 Task: Identify and document issues related to course functionalities in the repository.
Action: Mouse moved to (166, 146)
Screenshot: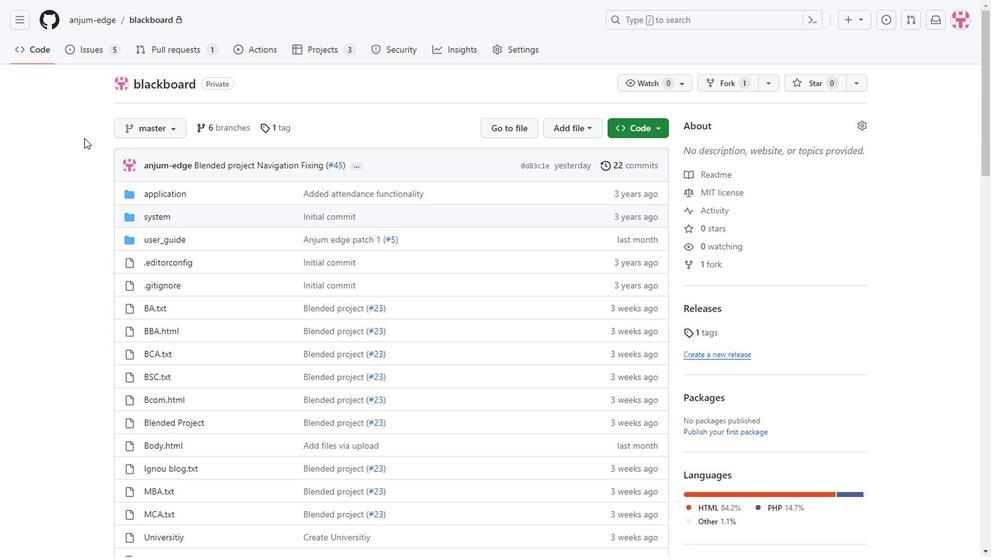 
Action: Mouse scrolled (166, 145) with delta (0, -1)
Screenshot: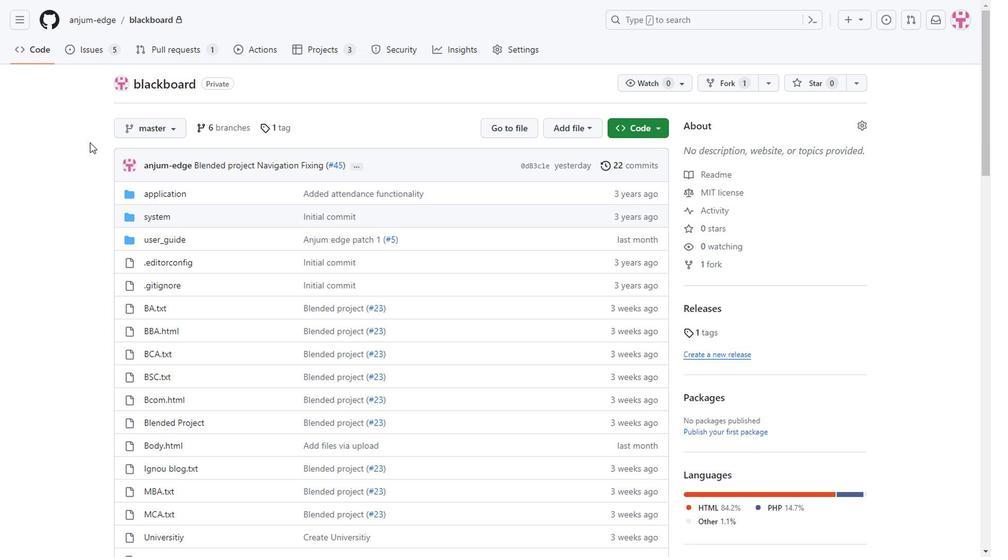 
Action: Mouse moved to (165, 152)
Screenshot: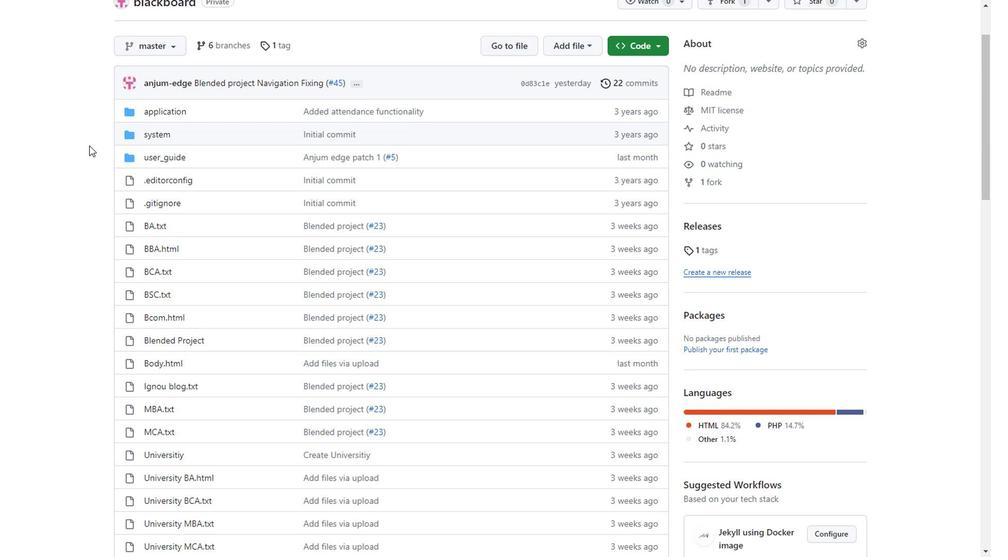 
Action: Mouse scrolled (165, 151) with delta (0, 0)
Screenshot: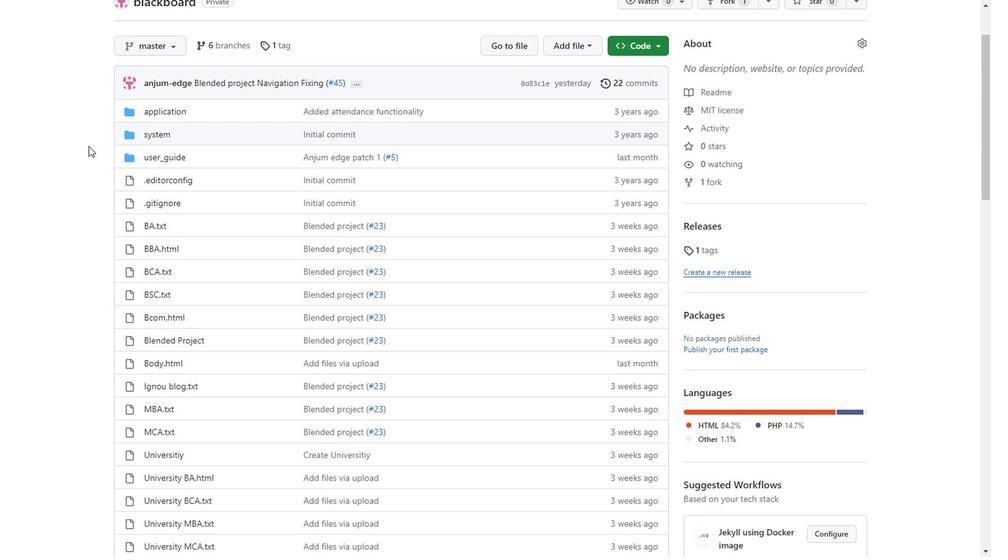 
Action: Mouse moved to (222, 190)
Screenshot: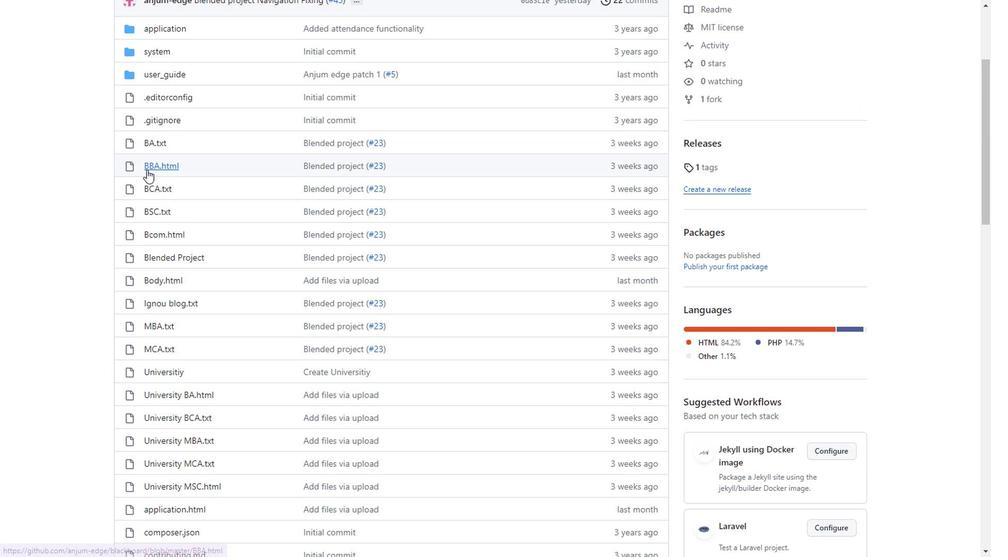 
Action: Mouse pressed left at (222, 190)
Screenshot: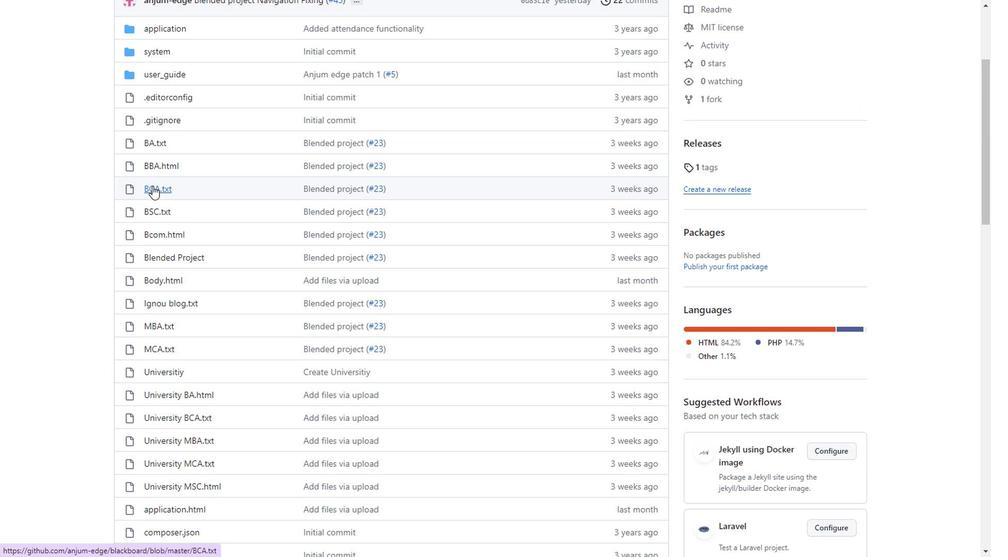 
Action: Mouse moved to (222, 190)
Screenshot: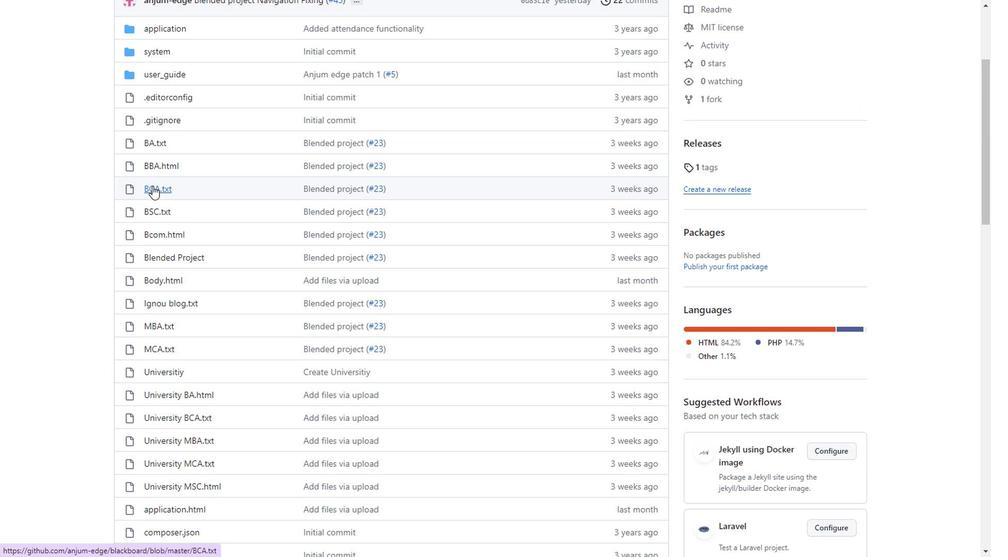 
Action: Mouse scrolled (222, 190) with delta (0, 0)
Screenshot: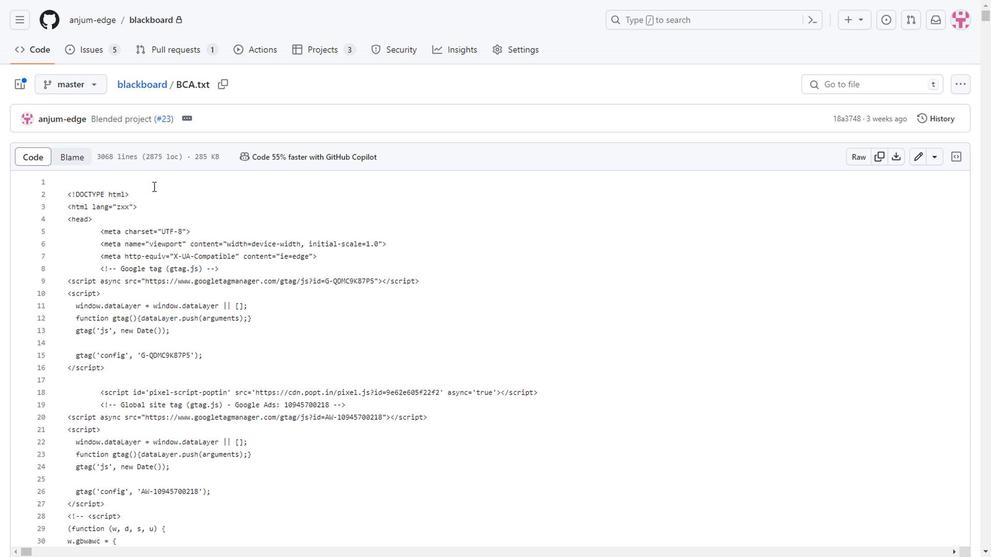 
Action: Mouse scrolled (222, 190) with delta (0, 0)
Screenshot: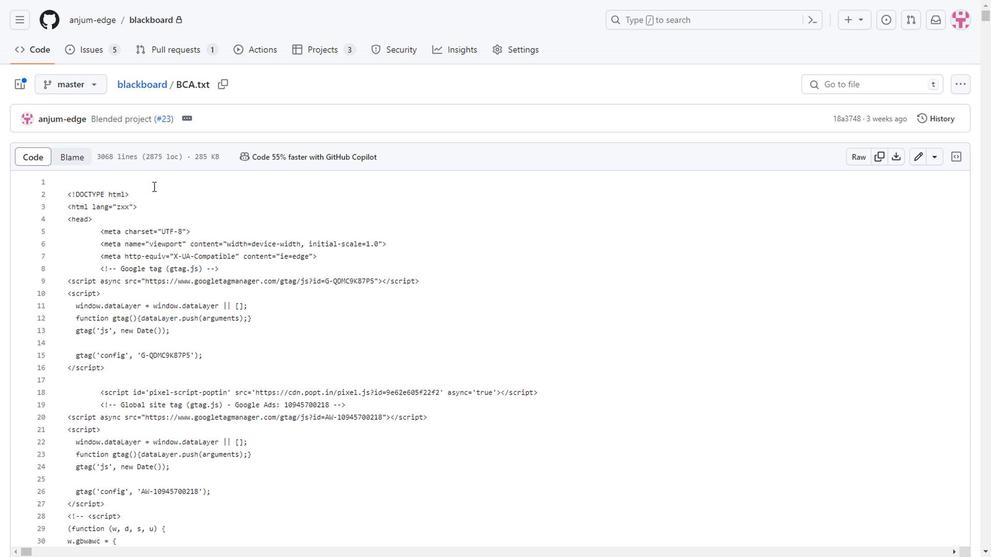 
Action: Mouse moved to (367, 387)
Screenshot: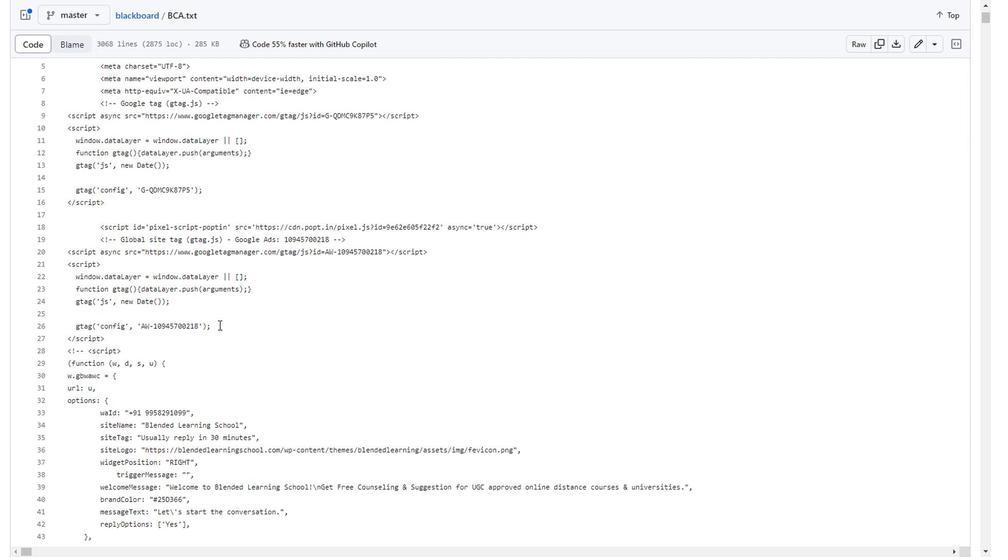 
Action: Mouse scrolled (367, 387) with delta (0, 0)
Screenshot: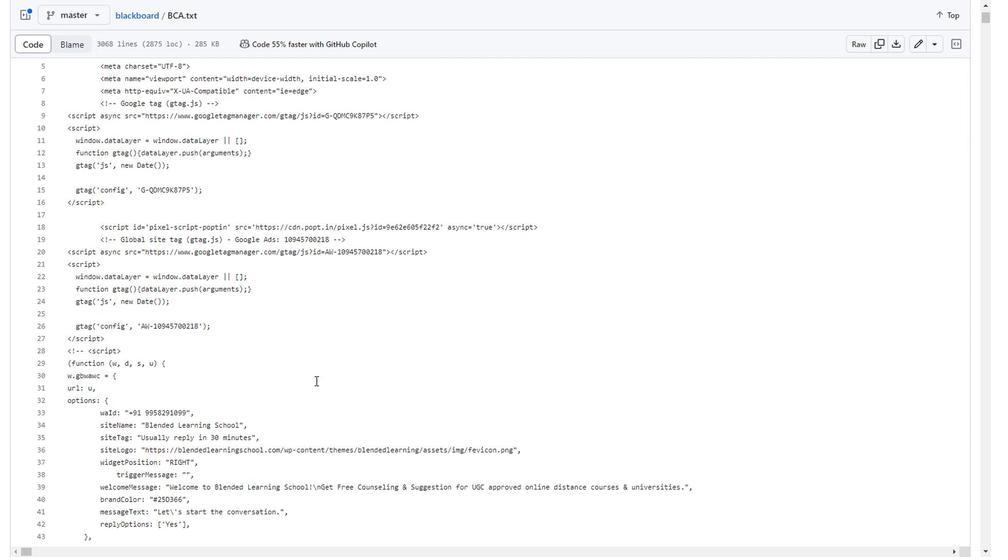 
Action: Mouse scrolled (367, 387) with delta (0, 0)
Screenshot: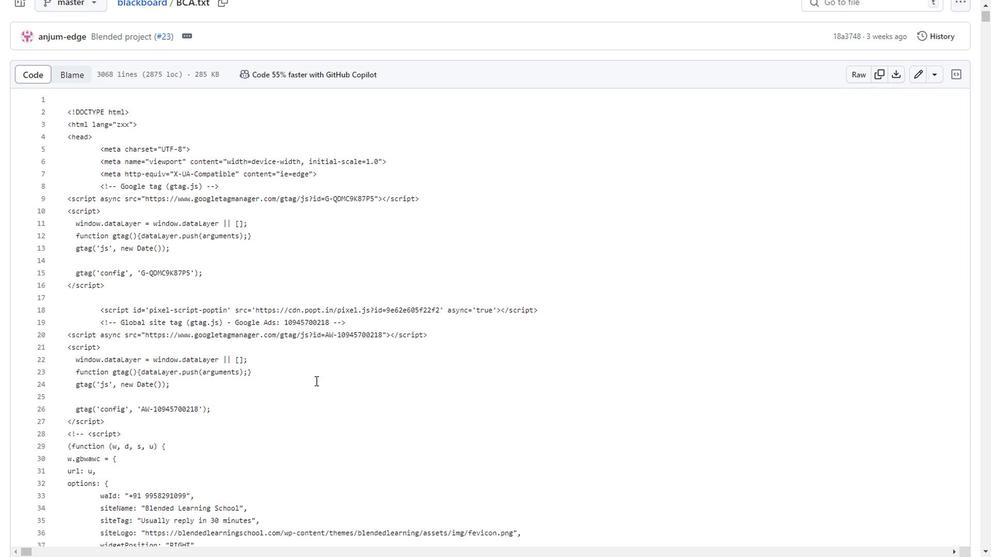 
Action: Mouse scrolled (367, 387) with delta (0, 0)
Screenshot: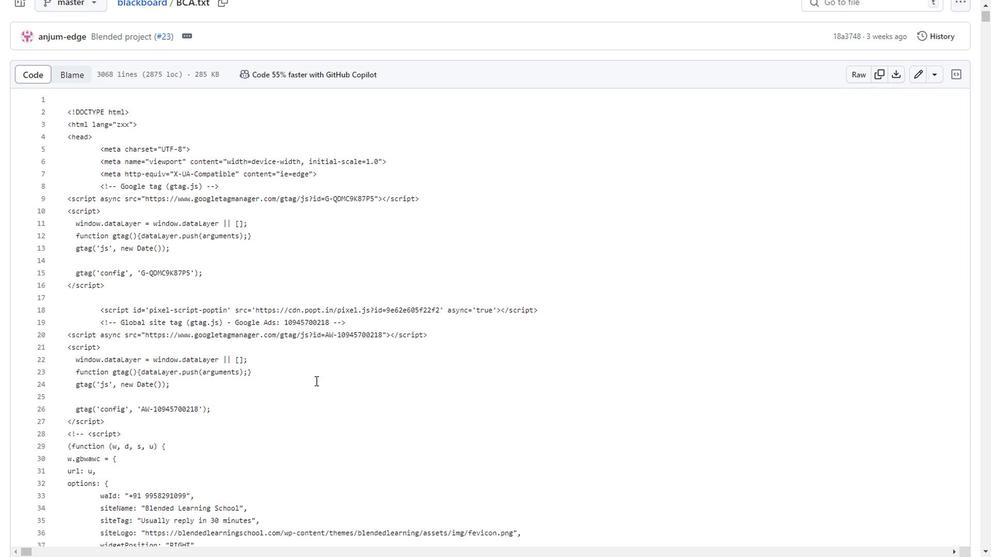 
Action: Mouse moved to (355, 231)
Screenshot: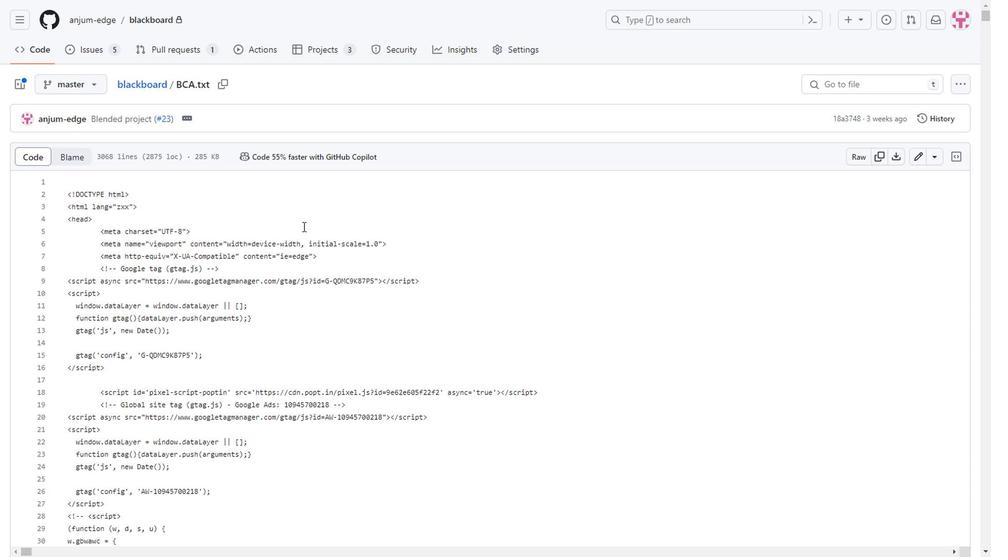 
Action: Mouse scrolled (355, 231) with delta (0, 0)
Screenshot: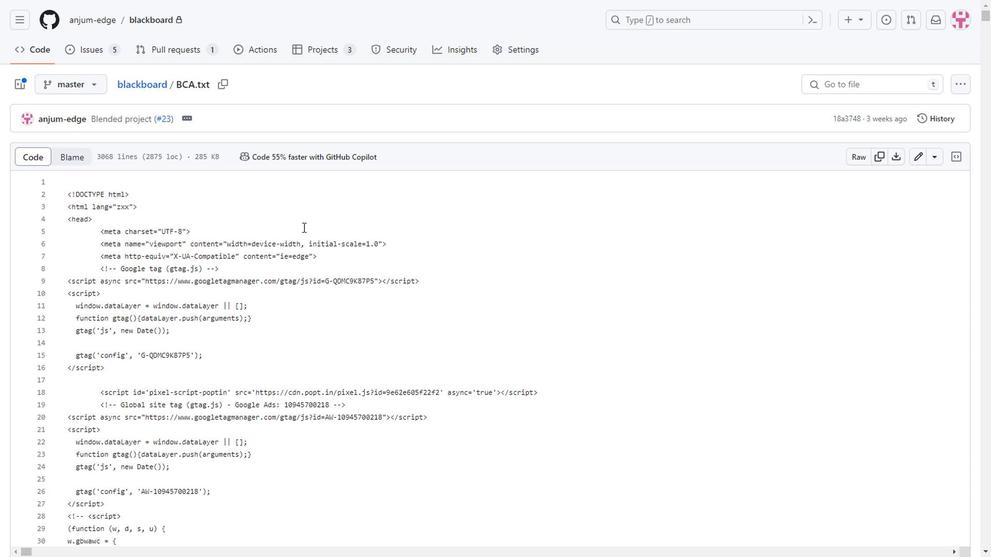 
Action: Mouse scrolled (355, 231) with delta (0, 0)
Screenshot: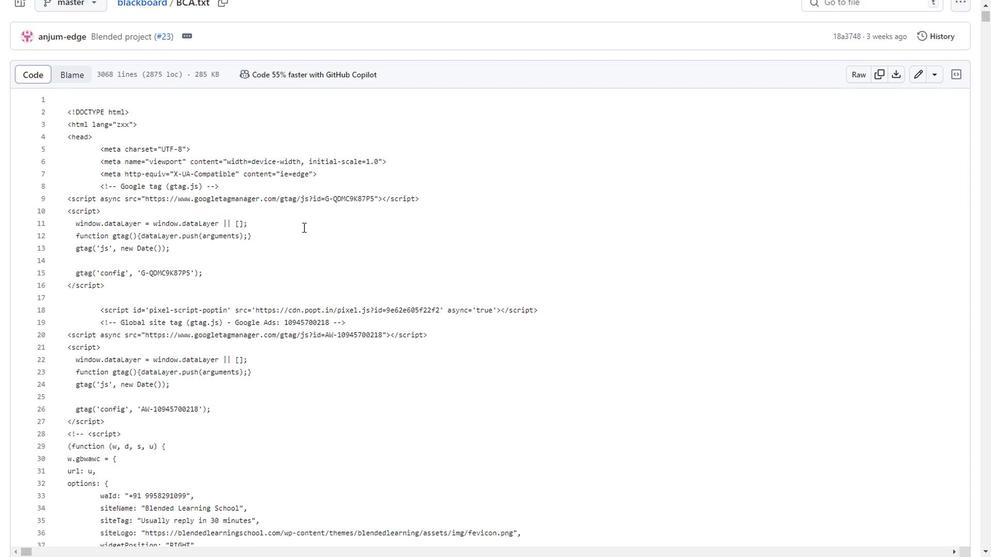 
Action: Mouse scrolled (355, 231) with delta (0, 0)
Screenshot: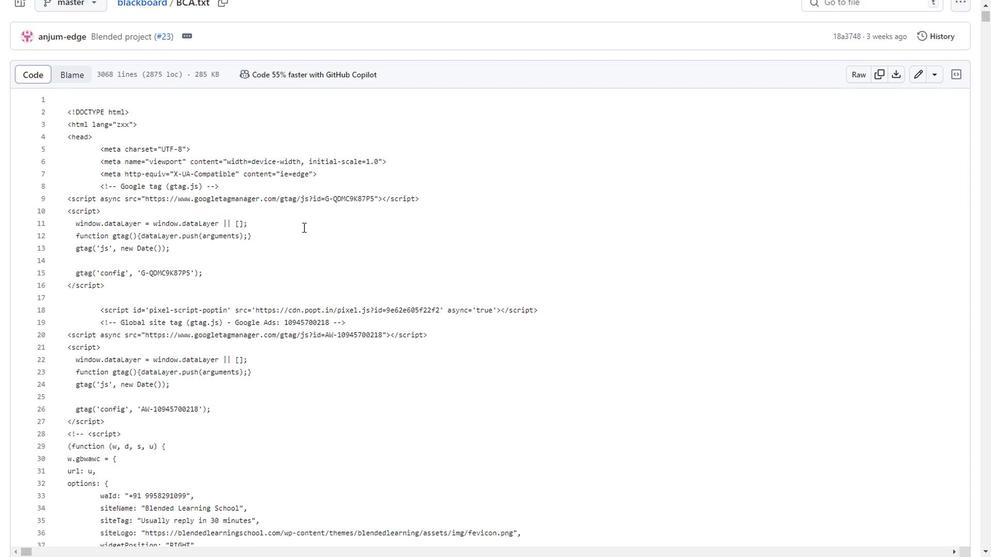 
Action: Mouse scrolled (355, 231) with delta (0, 0)
Screenshot: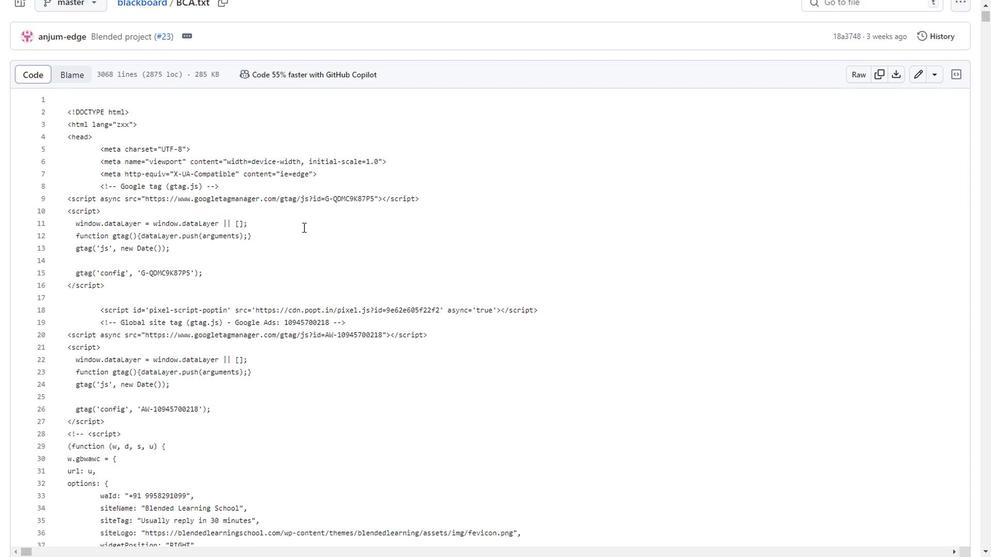 
Action: Mouse moved to (314, 304)
Screenshot: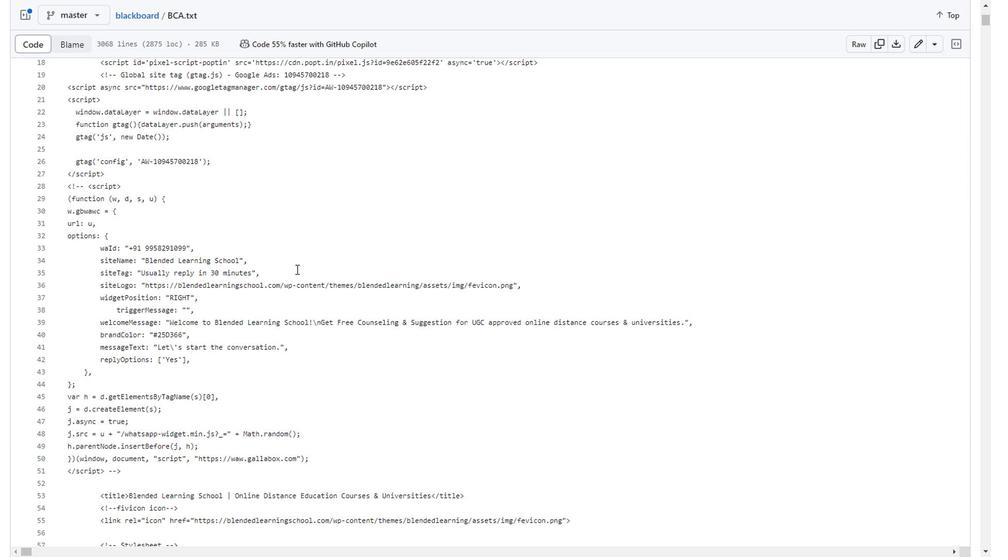 
Action: Mouse scrolled (314, 303) with delta (0, -1)
Screenshot: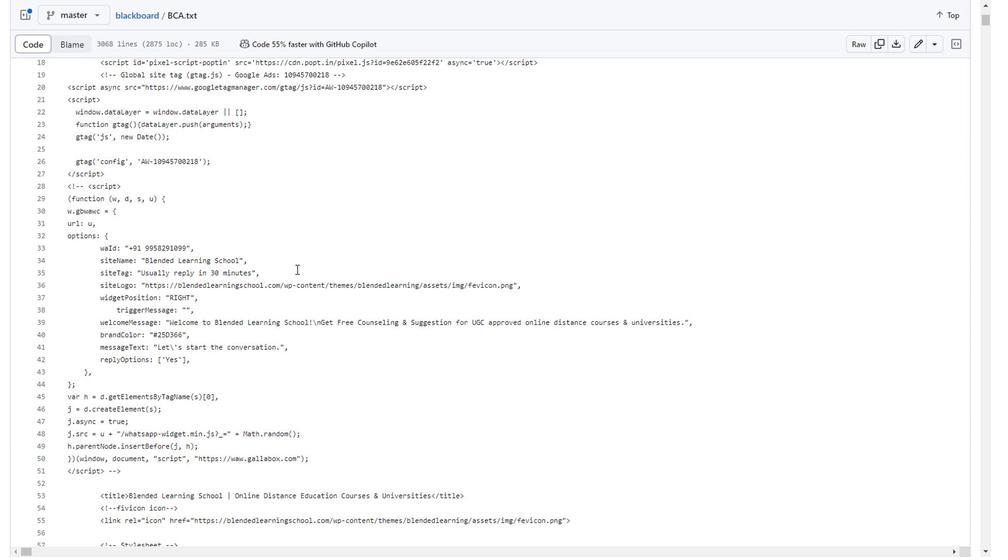 
Action: Mouse moved to (311, 307)
Screenshot: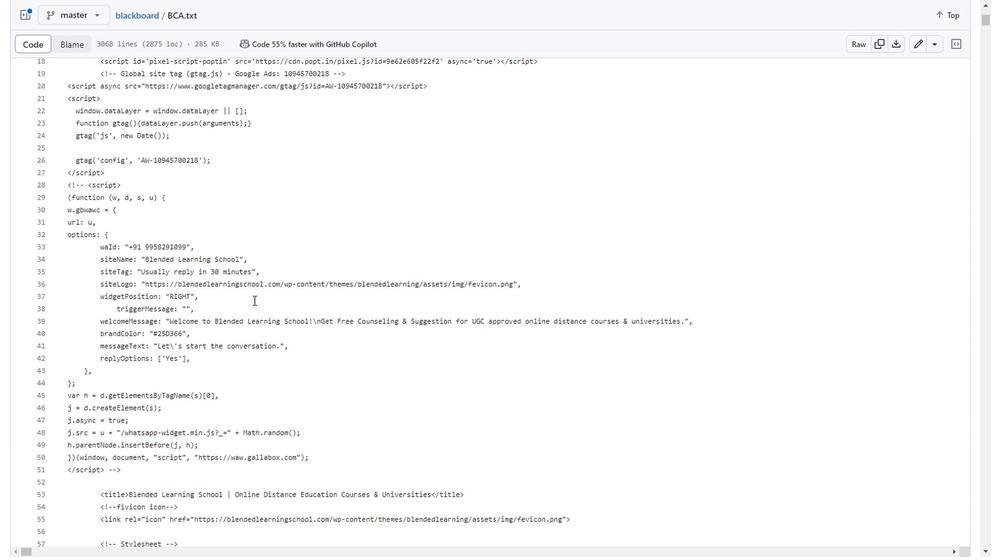 
Action: Mouse scrolled (311, 307) with delta (0, 0)
Screenshot: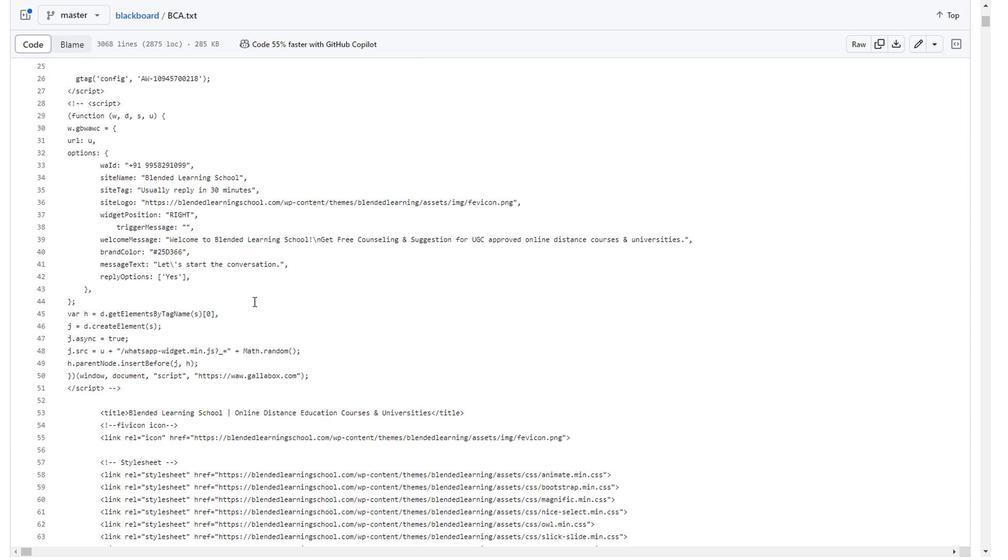 
Action: Mouse scrolled (311, 306) with delta (0, -1)
Screenshot: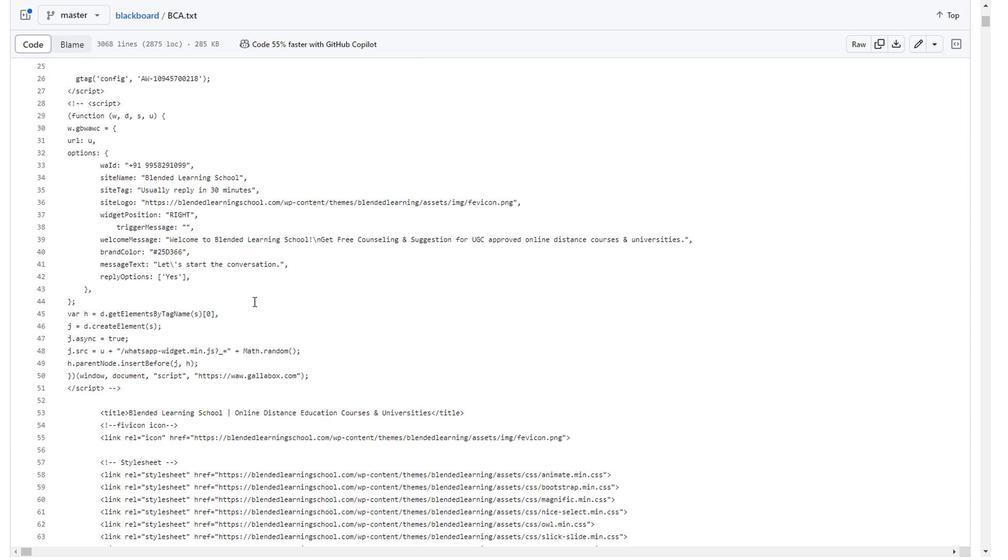 
Action: Mouse scrolled (311, 307) with delta (0, 0)
Screenshot: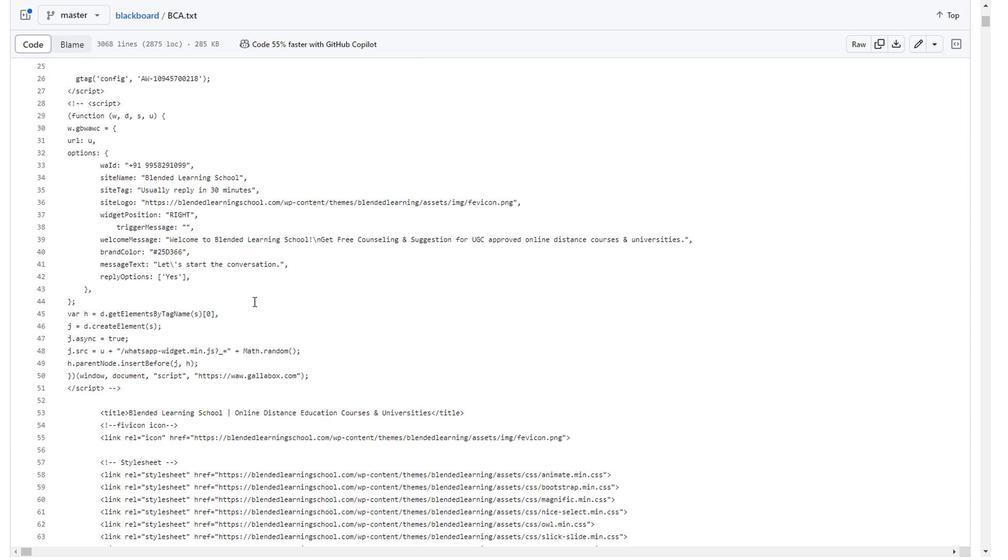
Action: Mouse scrolled (311, 307) with delta (0, 0)
Screenshot: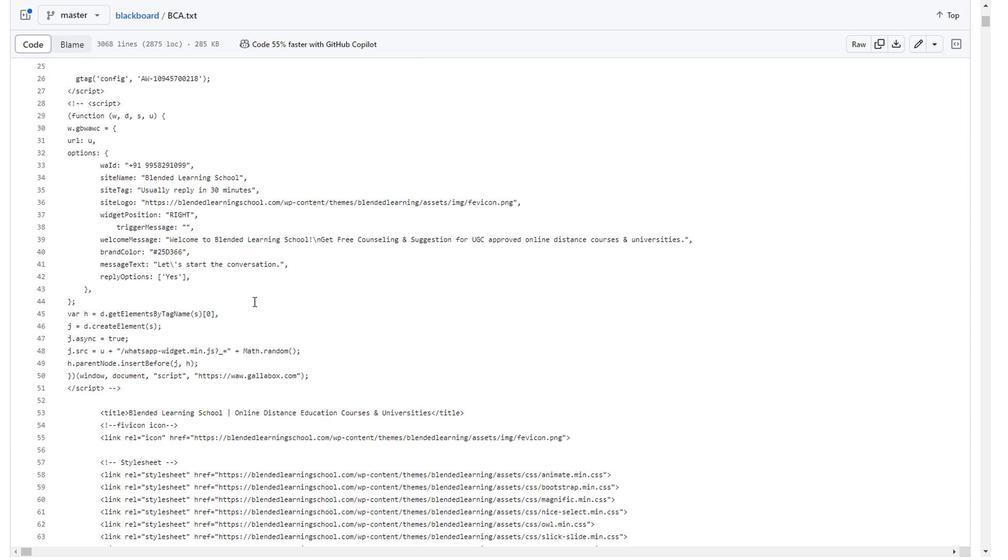 
Action: Mouse scrolled (311, 307) with delta (0, 0)
Screenshot: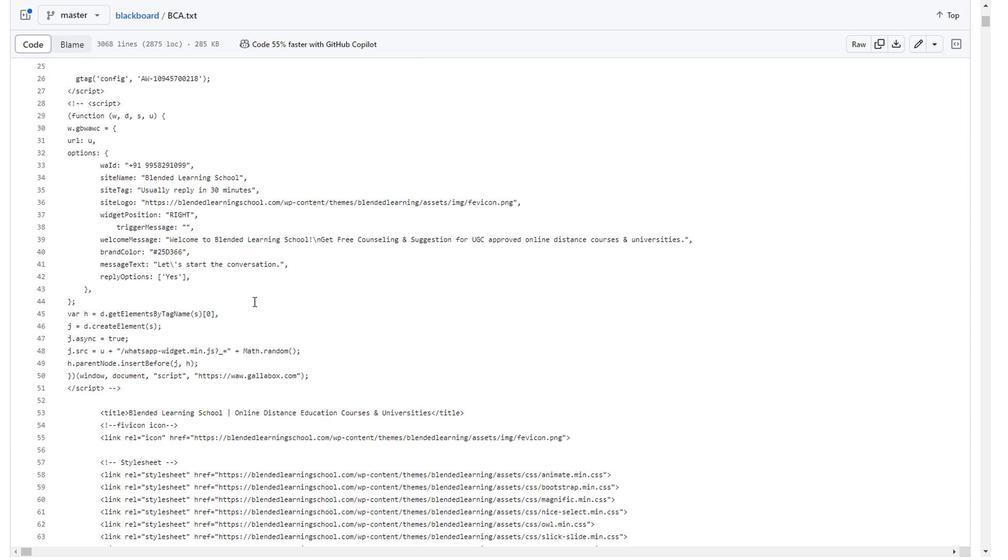 
Action: Mouse moved to (209, 17)
Screenshot: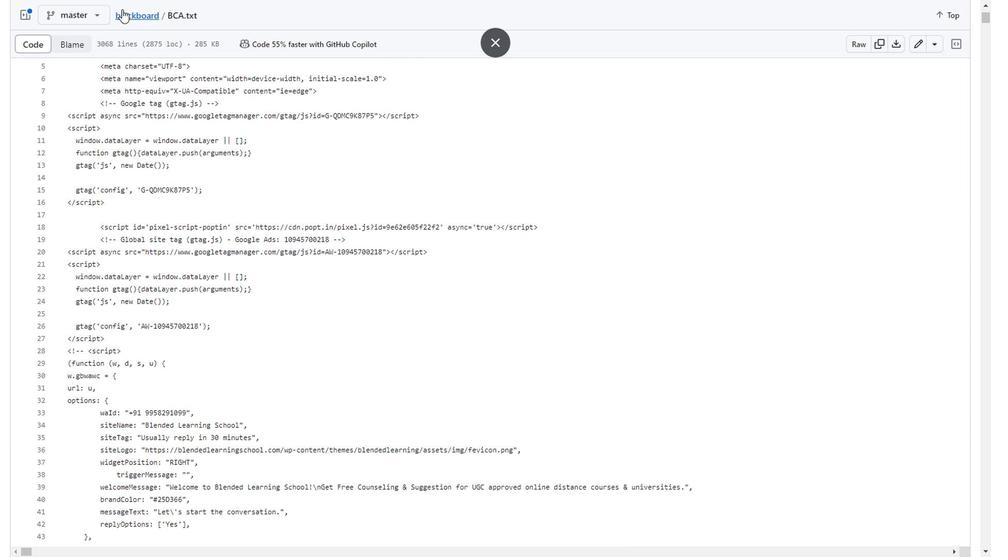 
Action: Mouse pressed left at (209, 17)
Screenshot: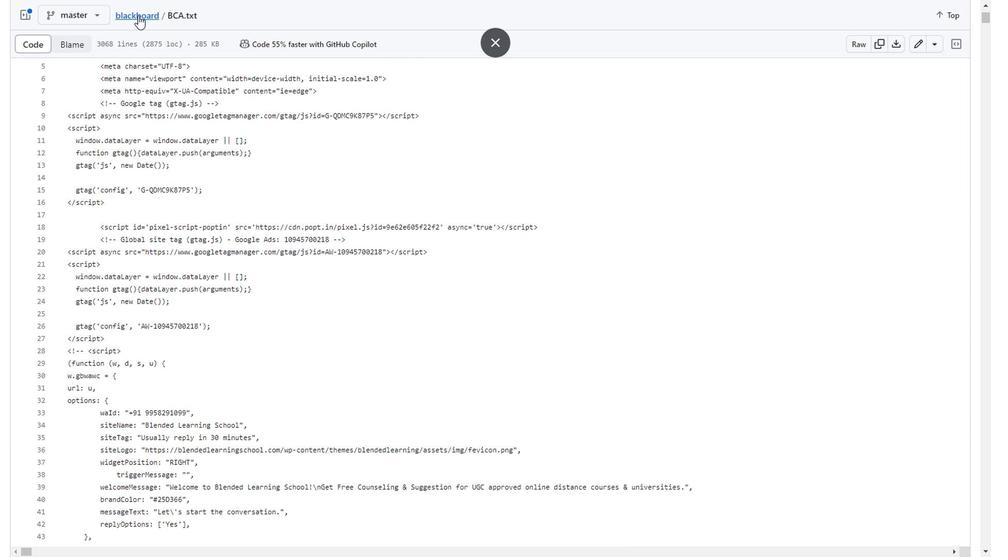 
Action: Mouse moved to (228, 69)
Screenshot: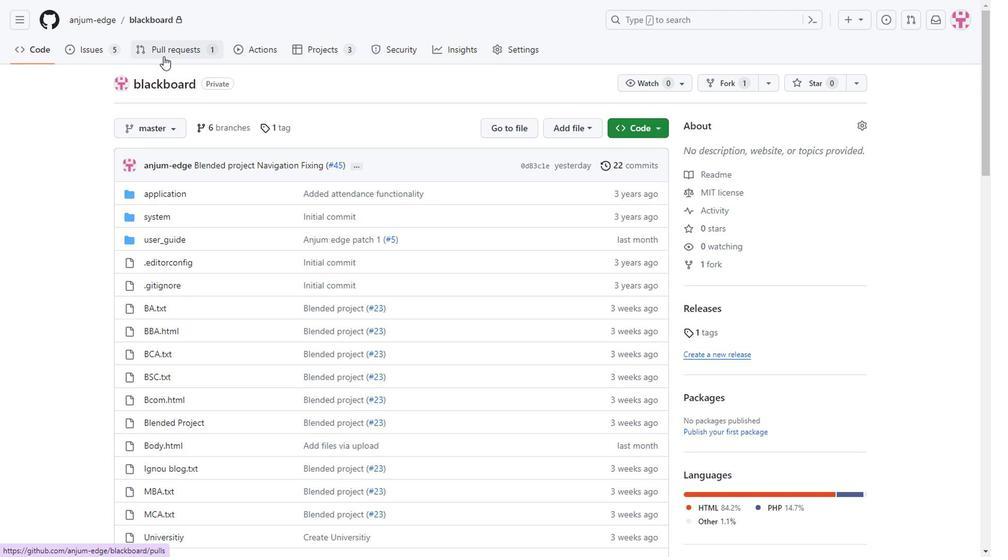 
Action: Mouse scrolled (228, 68) with delta (0, -1)
Screenshot: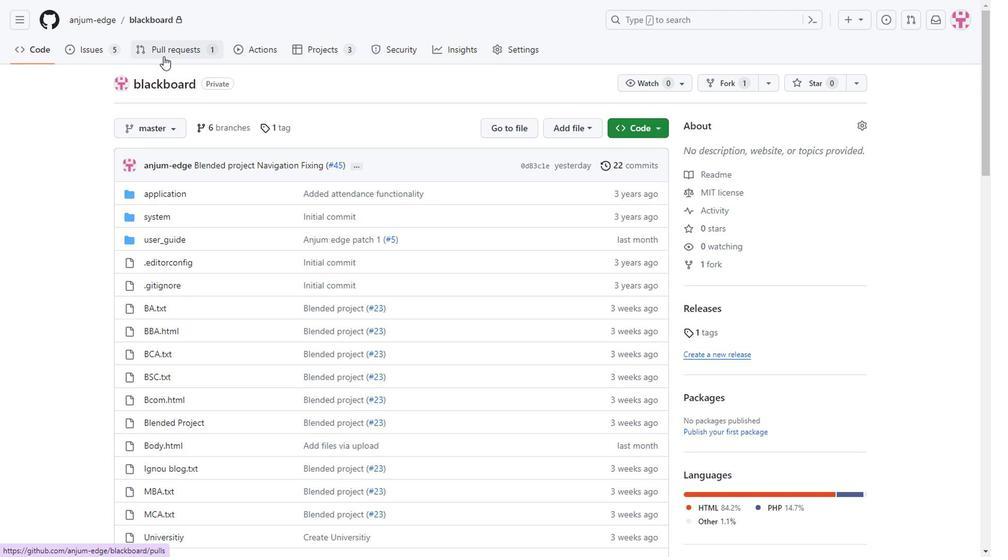 
Action: Mouse moved to (308, 356)
Screenshot: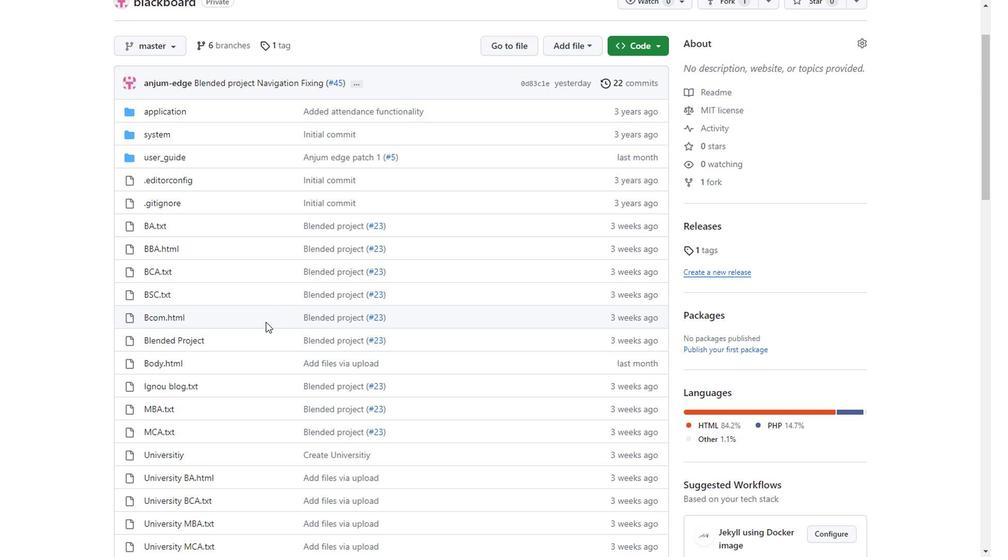 
Action: Mouse scrolled (308, 355) with delta (0, 0)
Screenshot: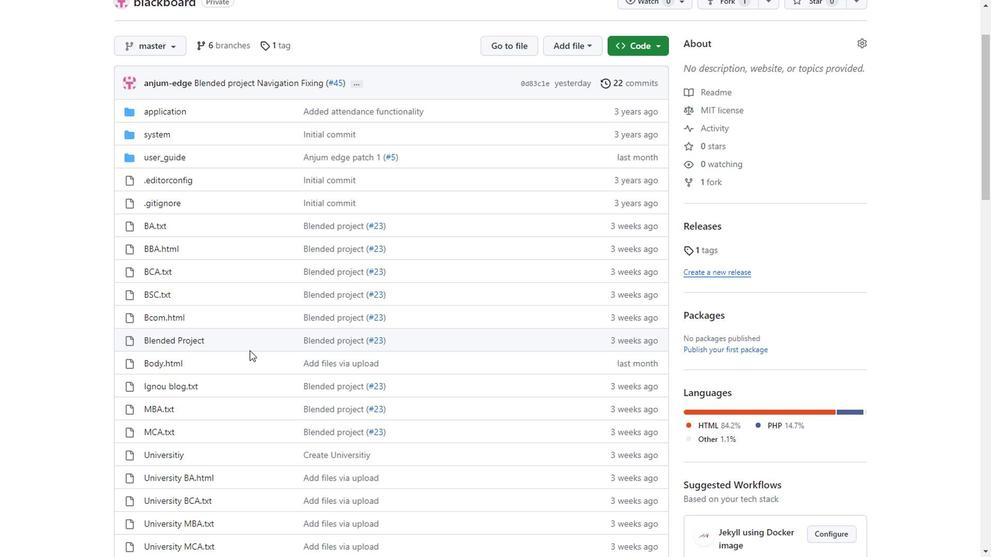 
Action: Mouse scrolled (308, 355) with delta (0, 0)
Screenshot: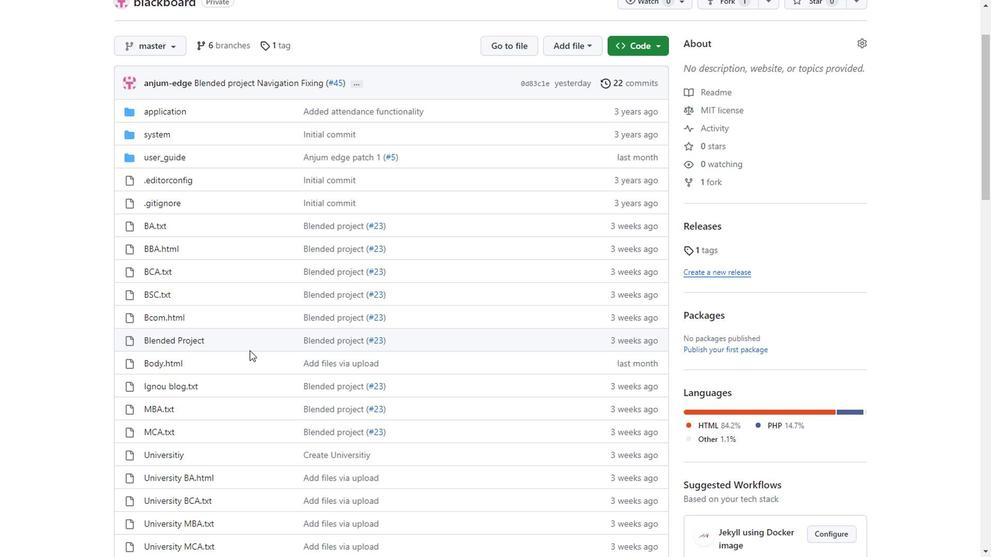 
Action: Mouse moved to (262, 290)
Screenshot: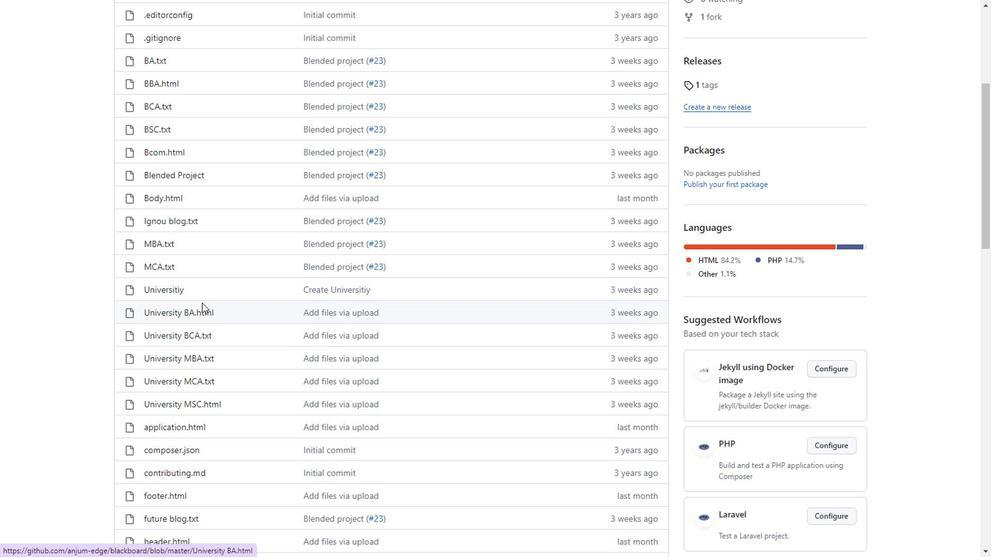 
Action: Mouse scrolled (262, 291) with delta (0, 0)
Screenshot: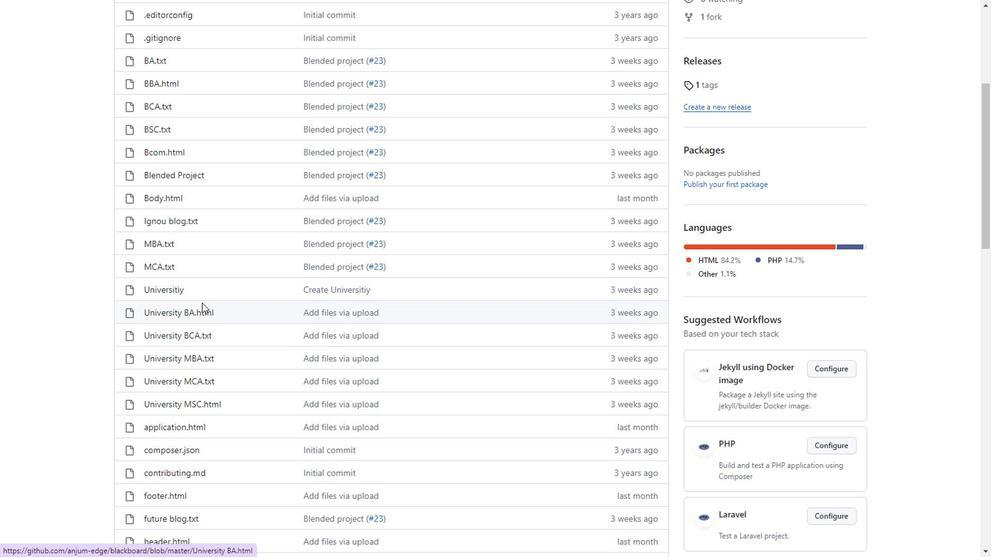 
Action: Mouse moved to (262, 290)
Screenshot: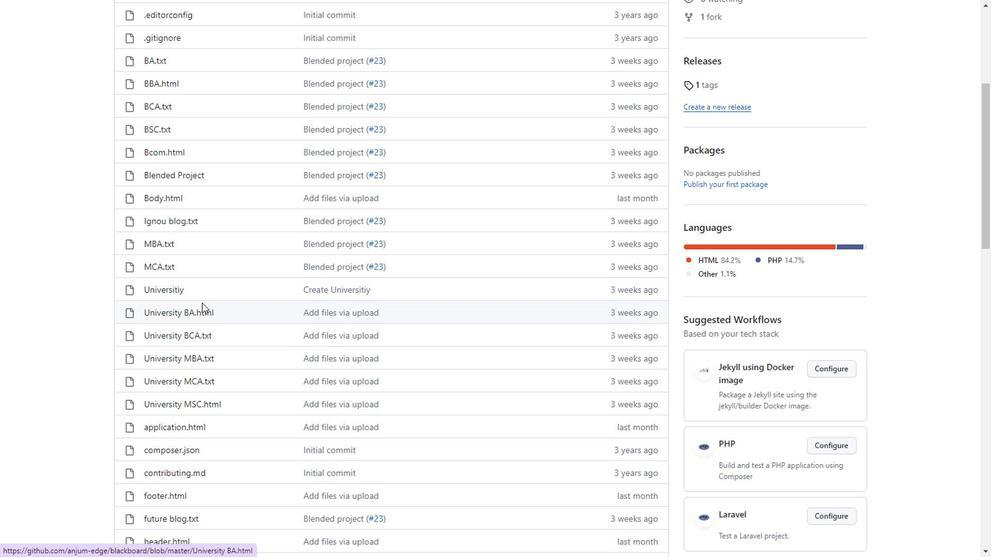 
Action: Mouse scrolled (262, 290) with delta (0, 0)
Screenshot: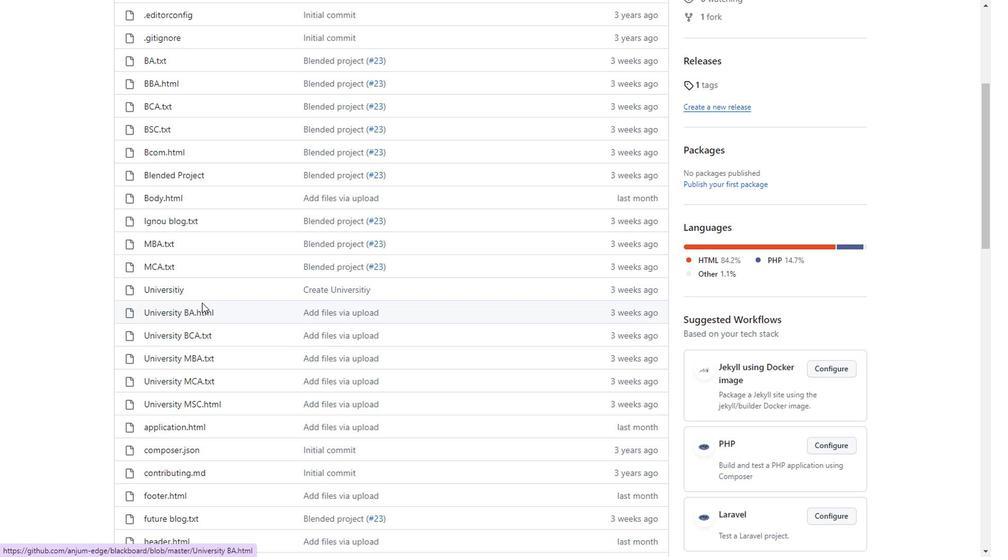 
Action: Mouse scrolled (262, 290) with delta (0, 0)
Screenshot: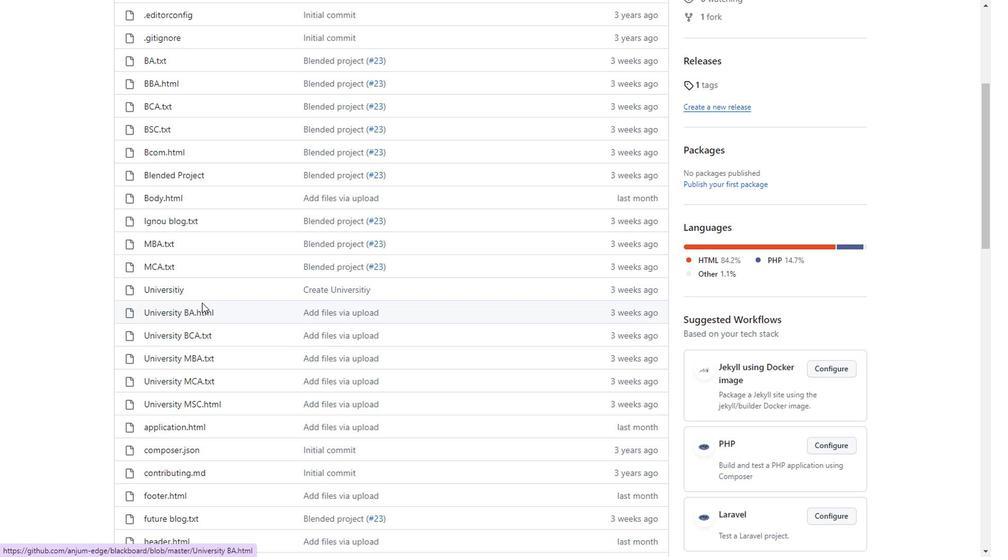 
Action: Mouse scrolled (262, 289) with delta (0, 0)
Screenshot: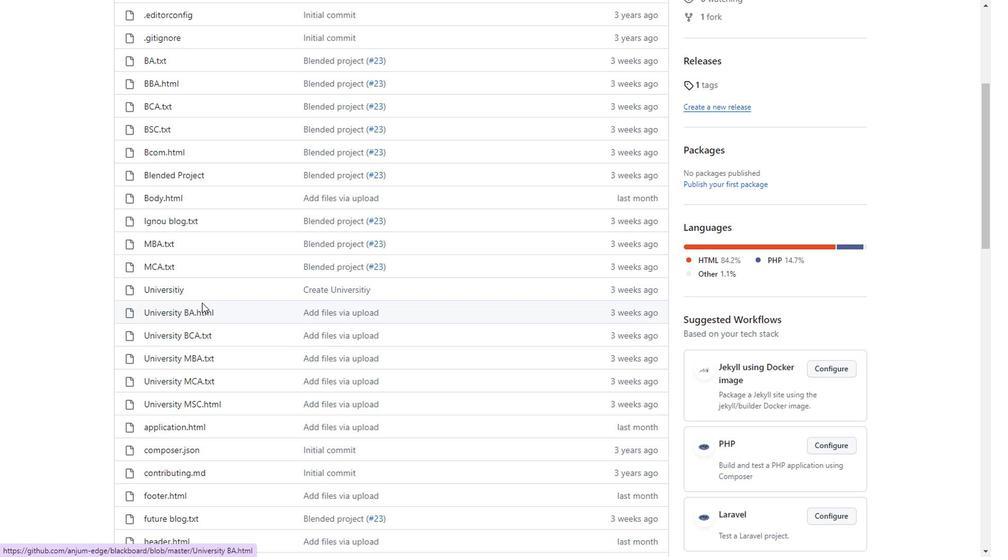 
Action: Mouse scrolled (262, 290) with delta (0, 0)
Screenshot: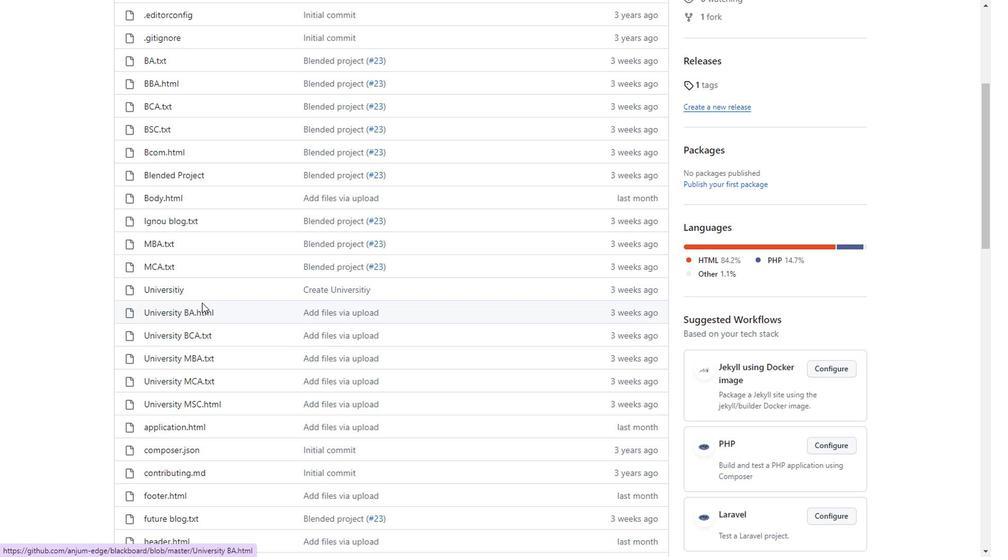 
Action: Mouse scrolled (262, 290) with delta (0, 0)
Screenshot: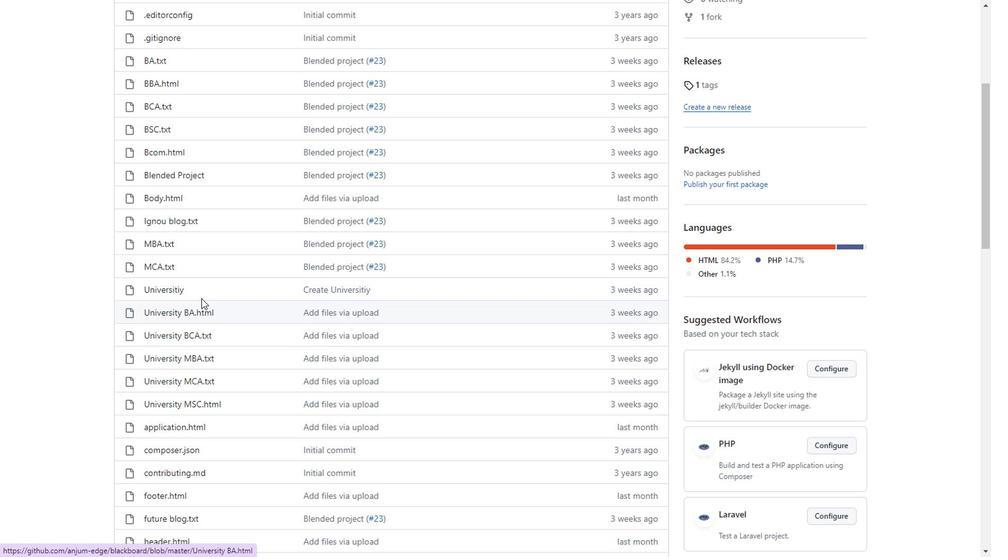 
Action: Mouse moved to (260, 342)
Screenshot: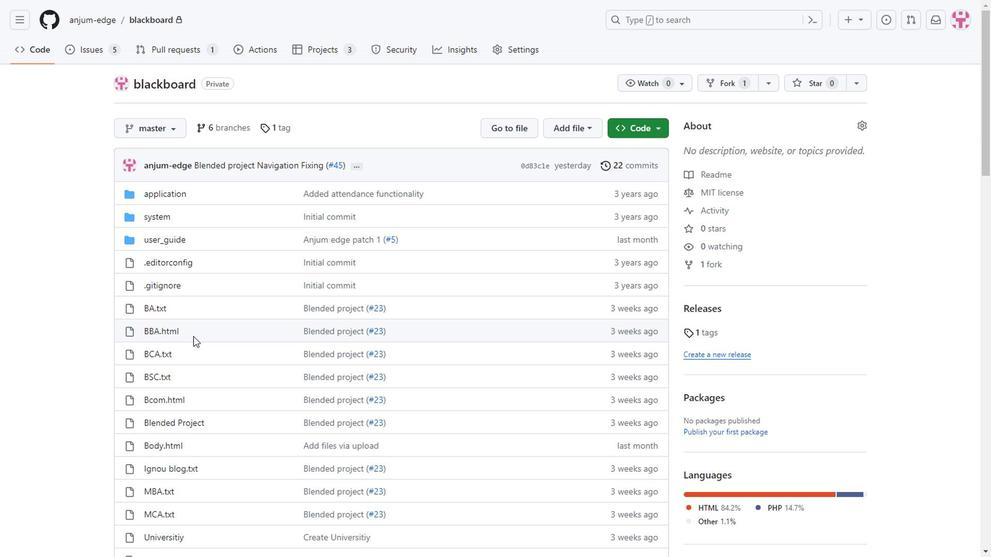 
Action: Mouse scrolled (260, 341) with delta (0, -1)
Screenshot: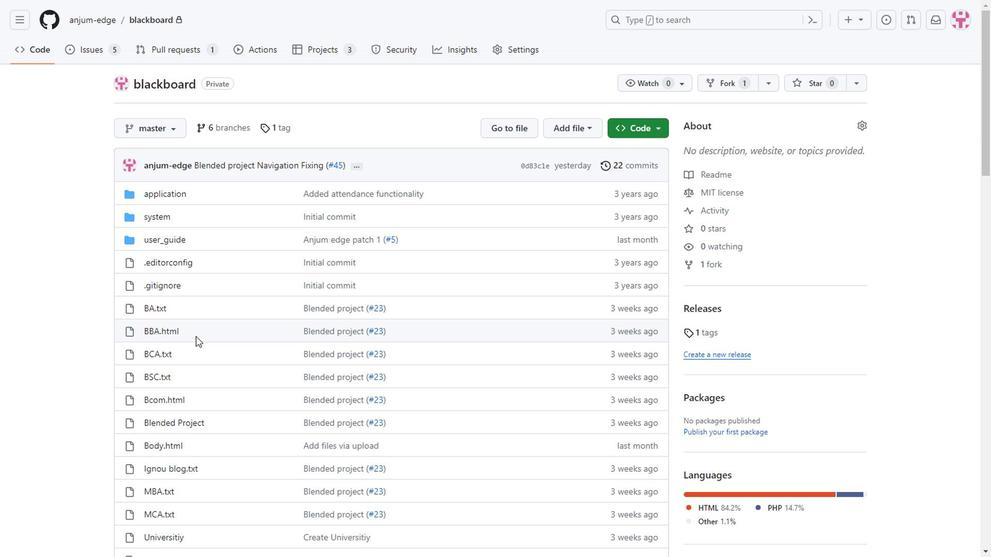 
Action: Mouse moved to (233, 255)
Screenshot: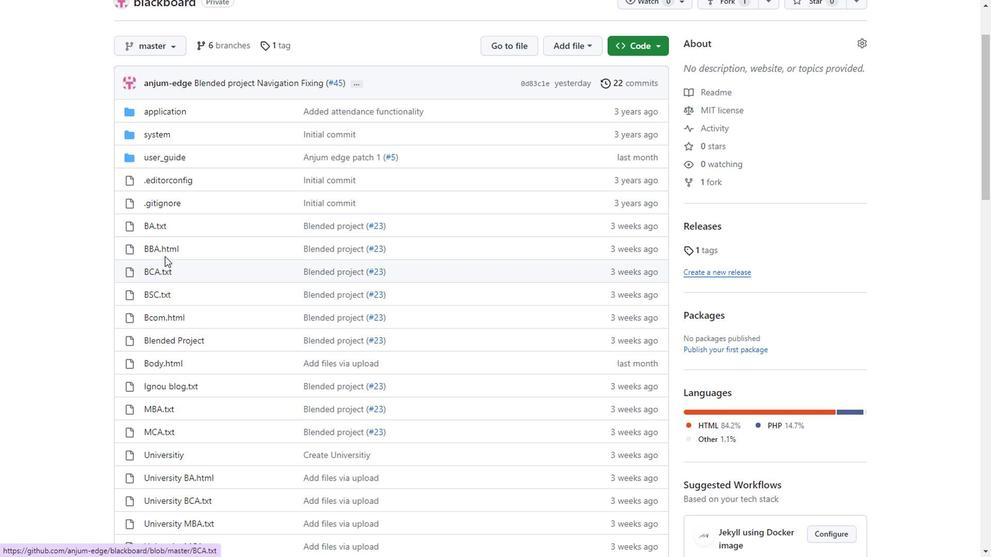 
Action: Mouse pressed left at (233, 255)
Screenshot: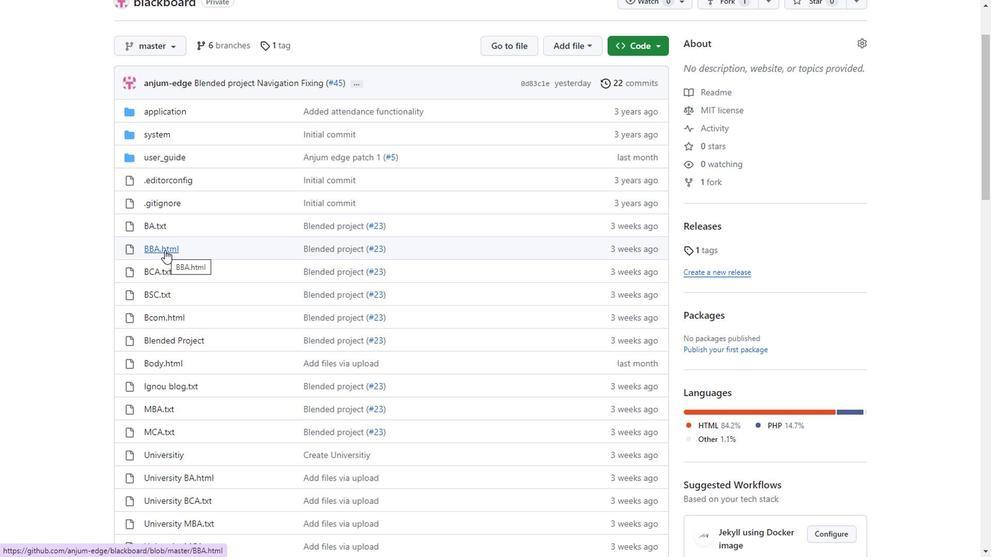 
Action: Mouse moved to (110, 44)
Screenshot: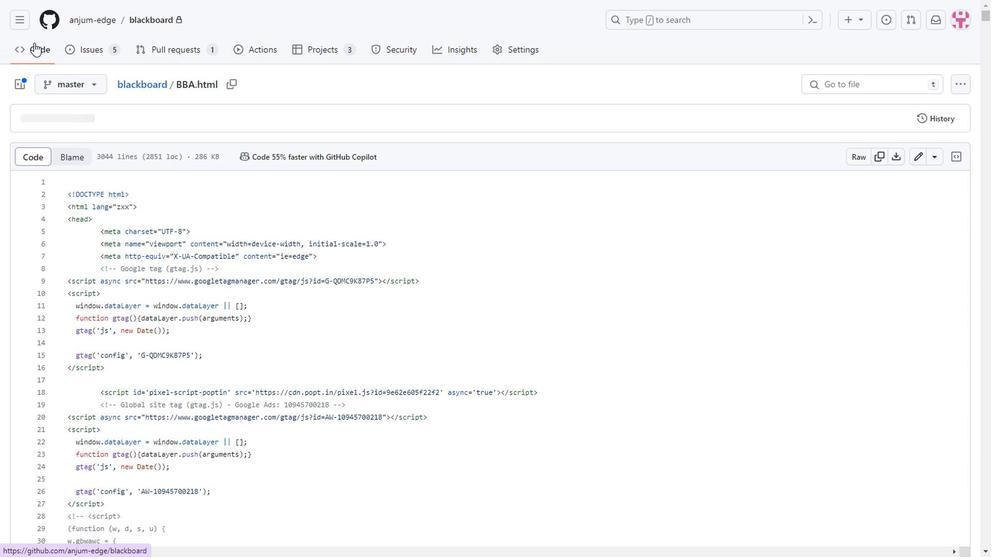 
Action: Mouse pressed left at (110, 44)
Screenshot: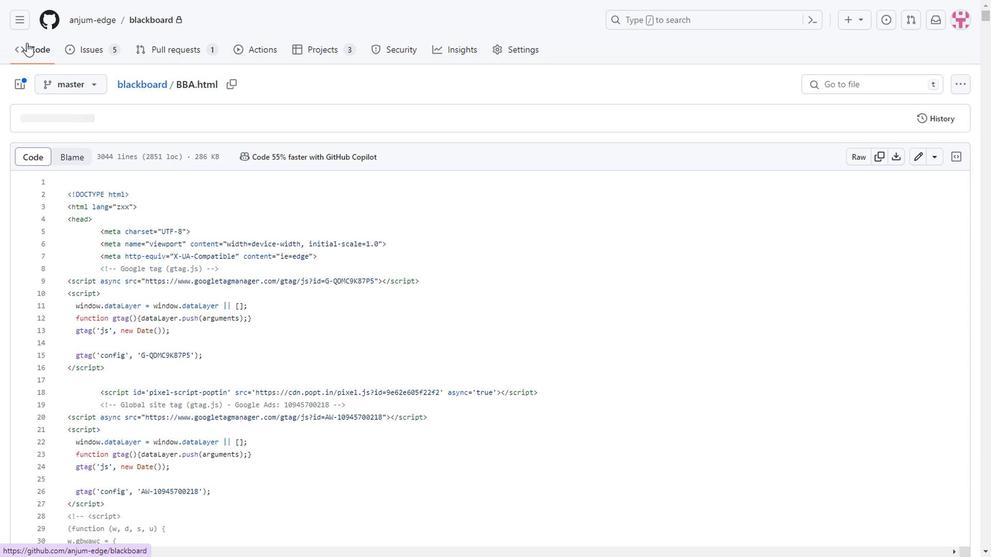 
Action: Mouse moved to (896, 304)
Screenshot: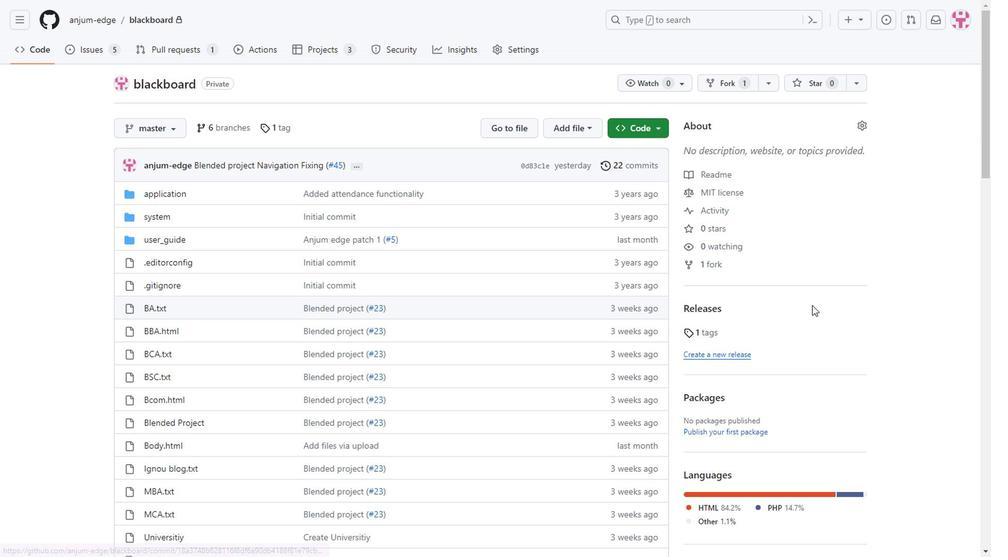 
Action: Mouse scrolled (896, 303) with delta (0, -1)
Screenshot: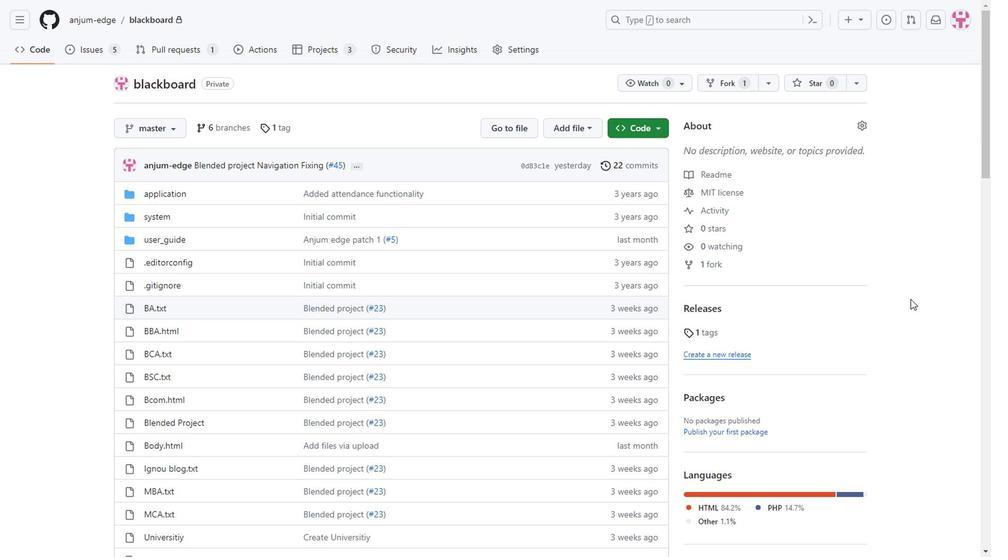 
Action: Mouse moved to (542, 271)
Screenshot: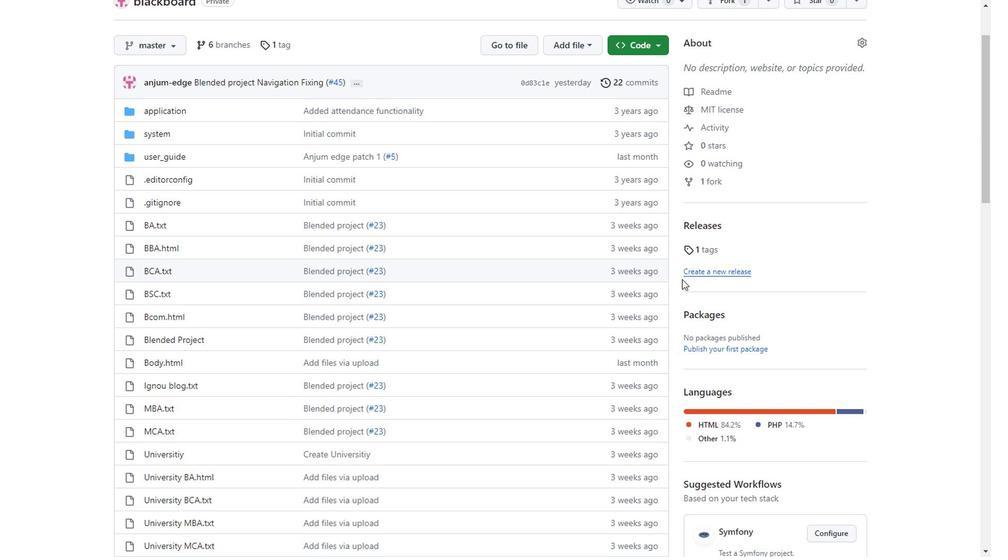 
Action: Mouse scrolled (542, 272) with delta (0, 1)
Screenshot: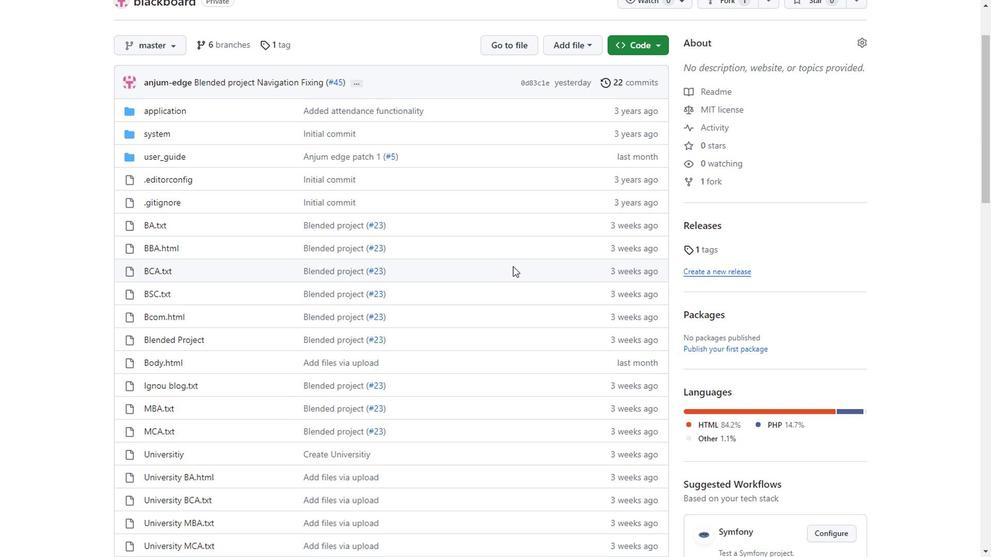 
Action: Mouse scrolled (542, 272) with delta (0, 1)
Screenshot: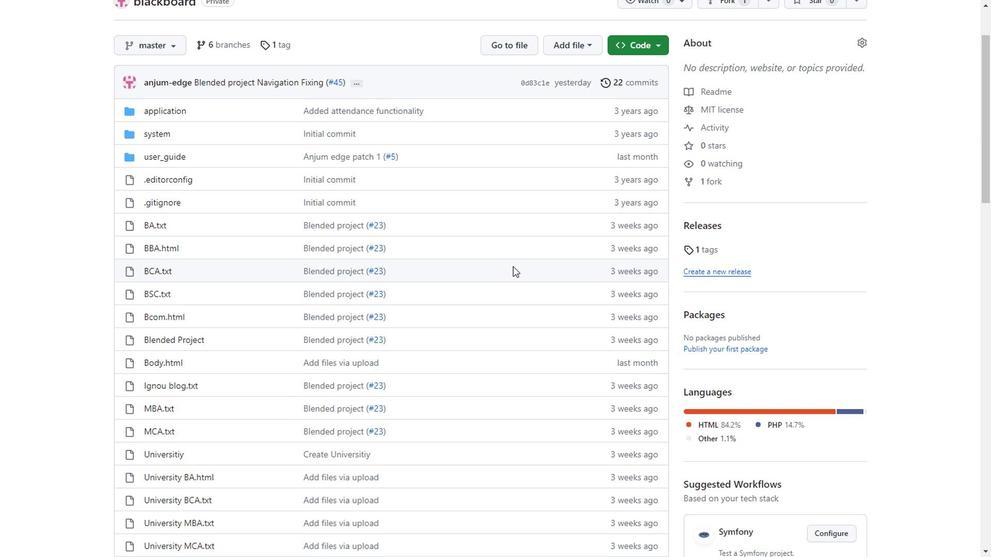 
Action: Mouse scrolled (542, 272) with delta (0, 1)
Screenshot: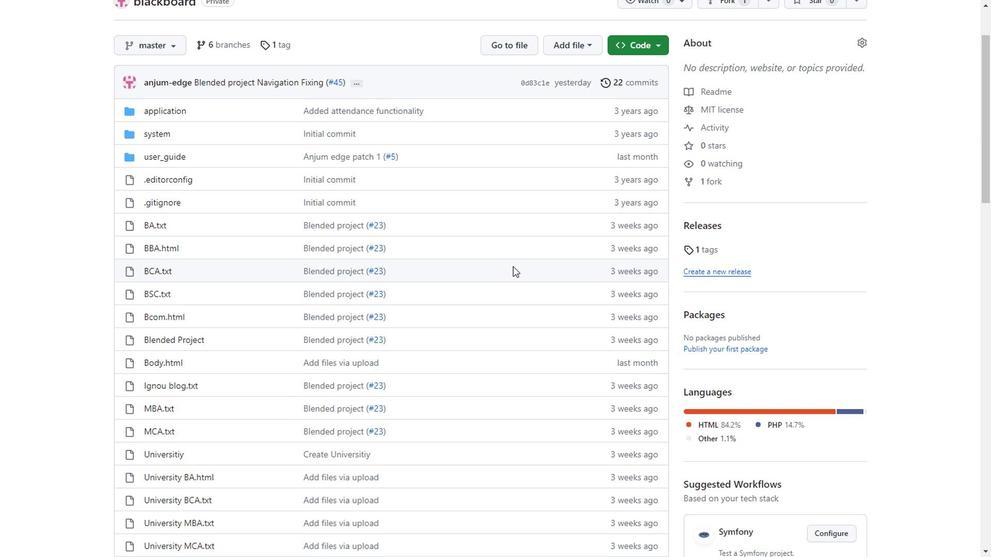 
Action: Mouse scrolled (542, 272) with delta (0, 1)
Screenshot: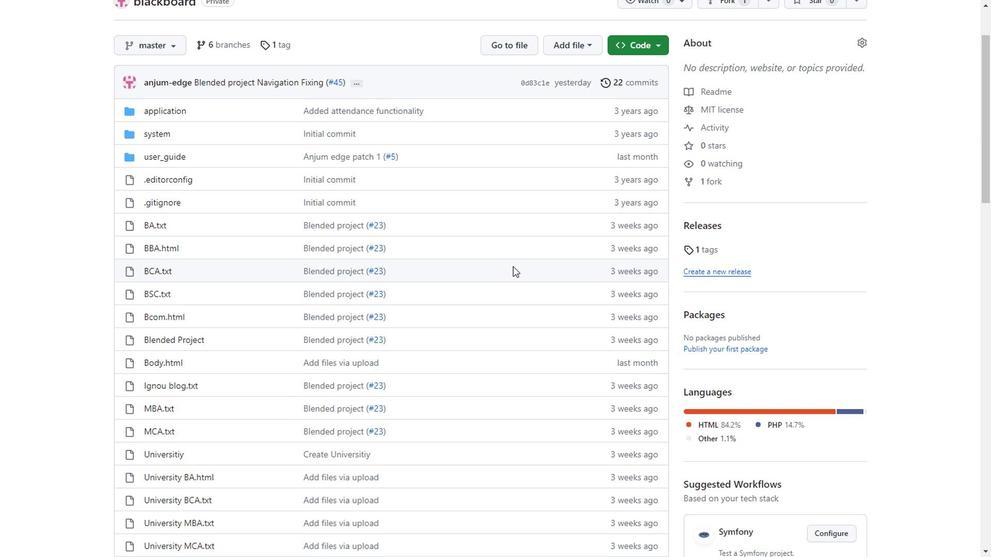 
Action: Mouse scrolled (542, 272) with delta (0, 1)
Screenshot: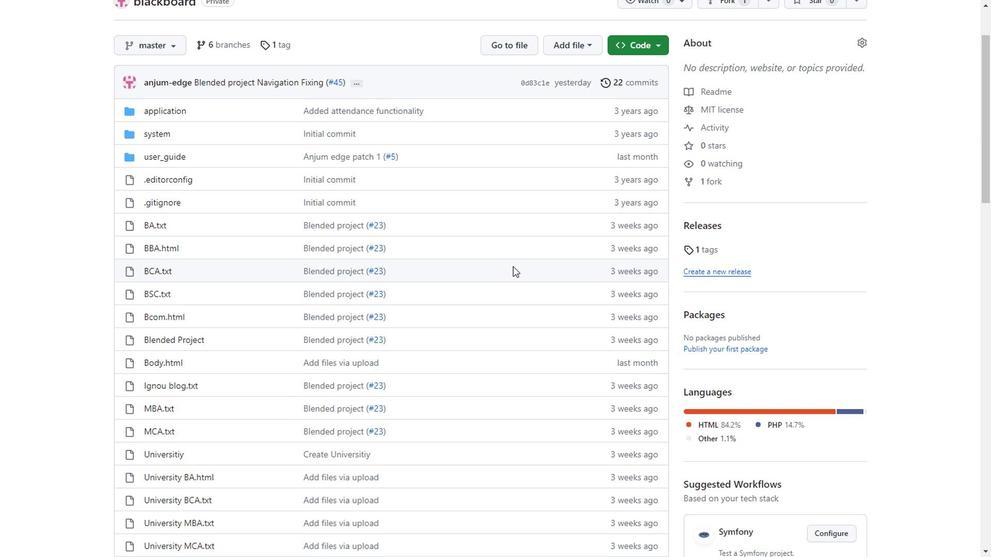 
Action: Mouse moved to (233, 130)
Screenshot: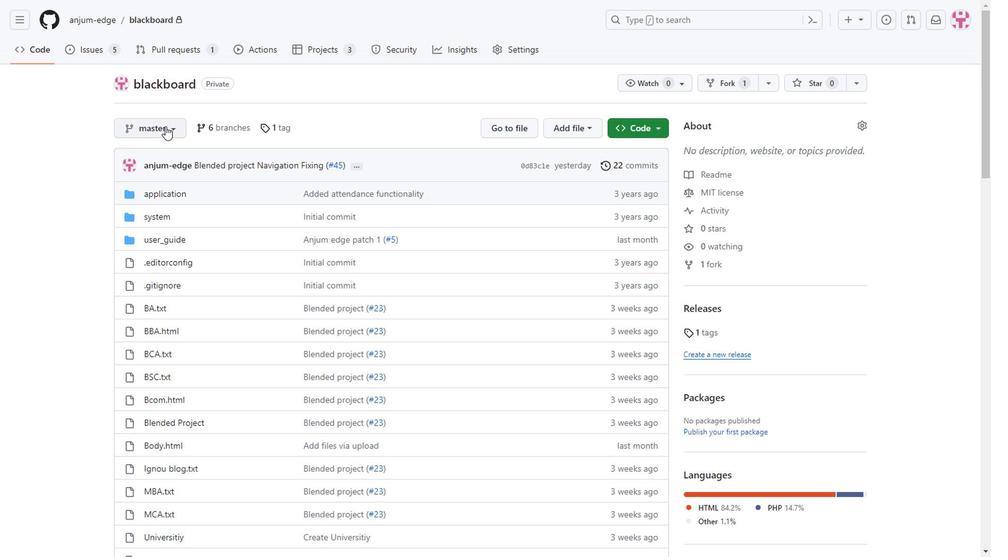 
Action: Mouse pressed left at (233, 130)
Screenshot: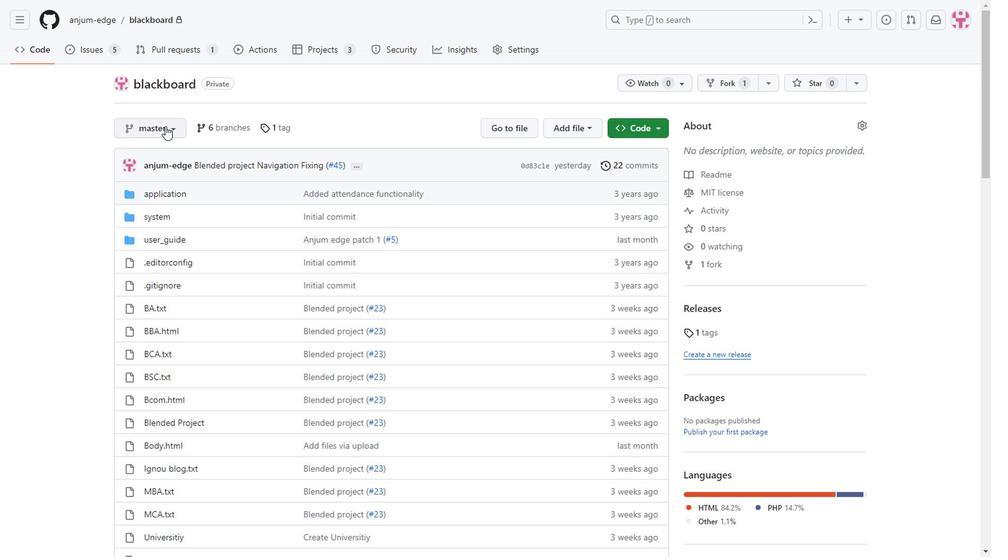 
Action: Mouse moved to (127, 217)
Screenshot: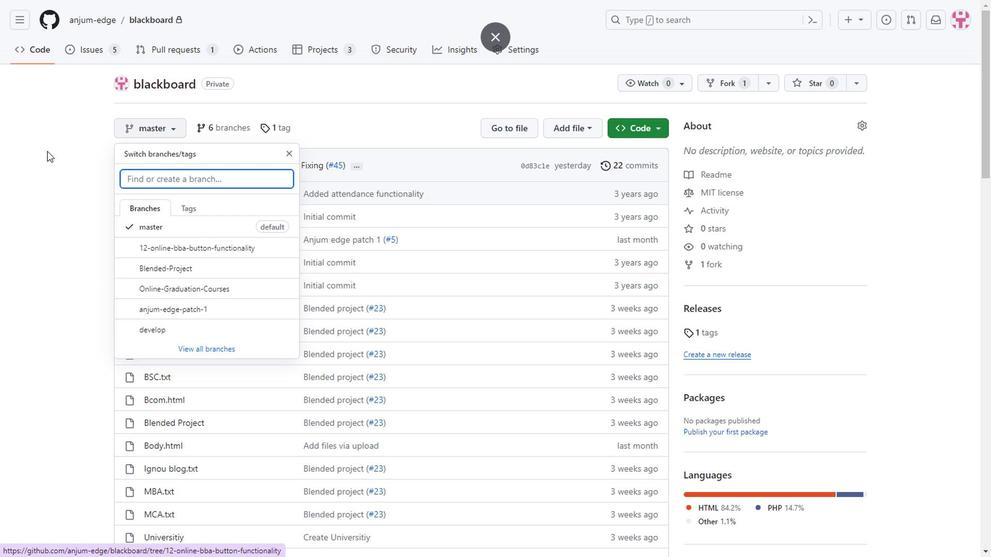 
Action: Mouse pressed left at (127, 217)
Screenshot: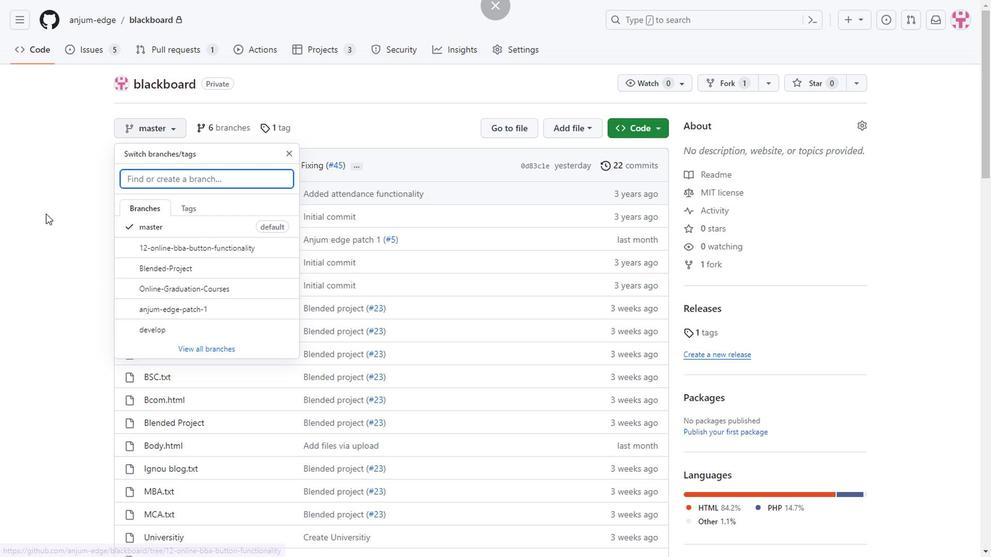 
Action: Mouse moved to (260, 53)
Screenshot: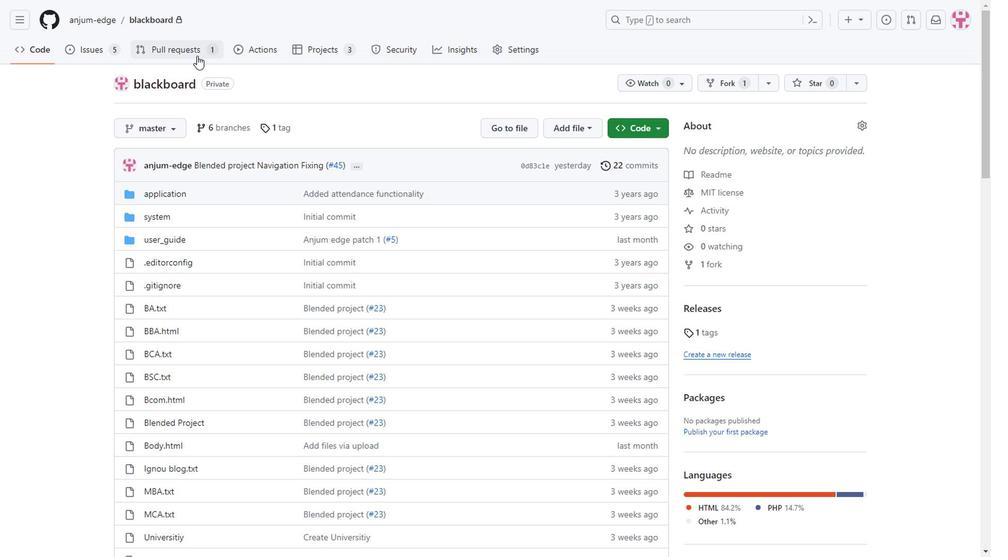 
Action: Mouse pressed left at (260, 53)
Screenshot: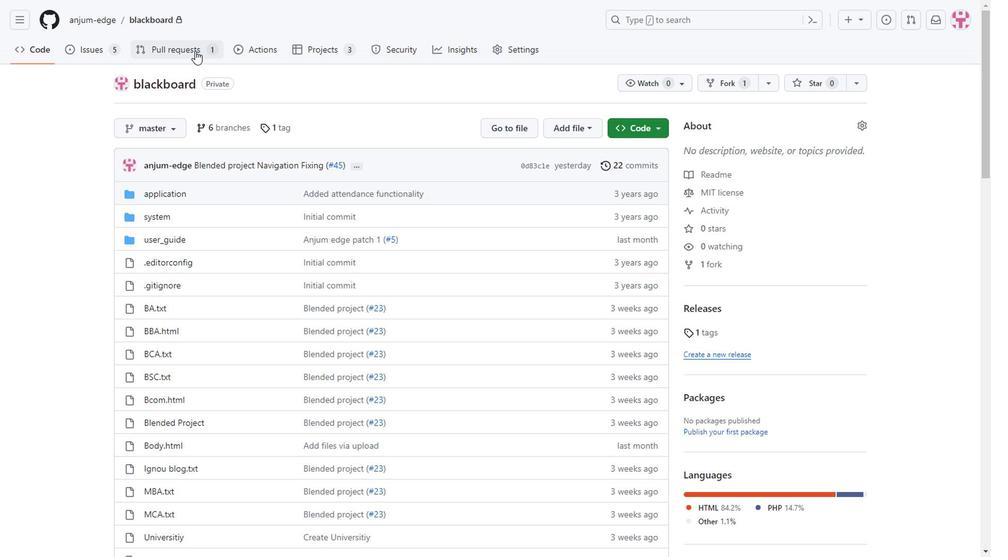 
Action: Mouse moved to (821, 94)
Screenshot: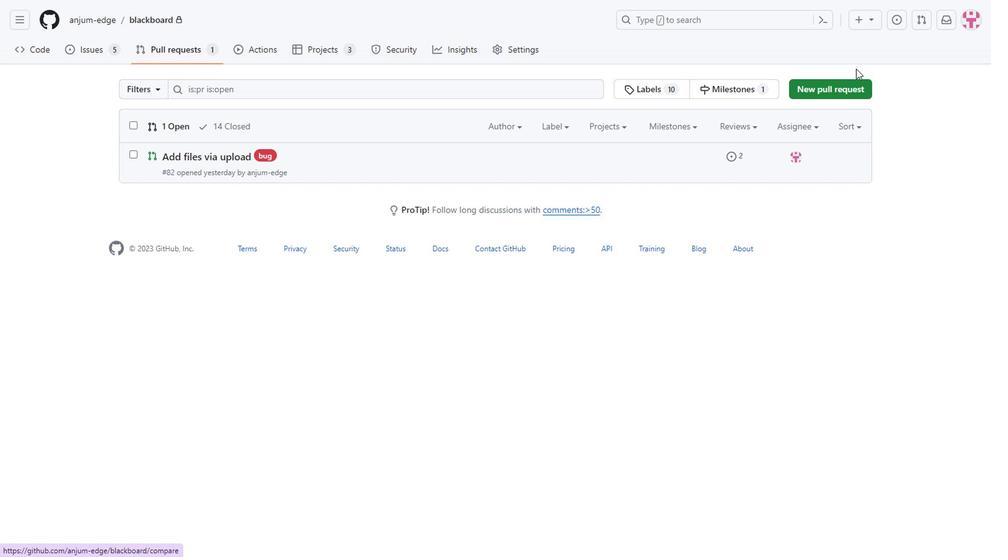 
Action: Mouse pressed left at (821, 94)
Screenshot: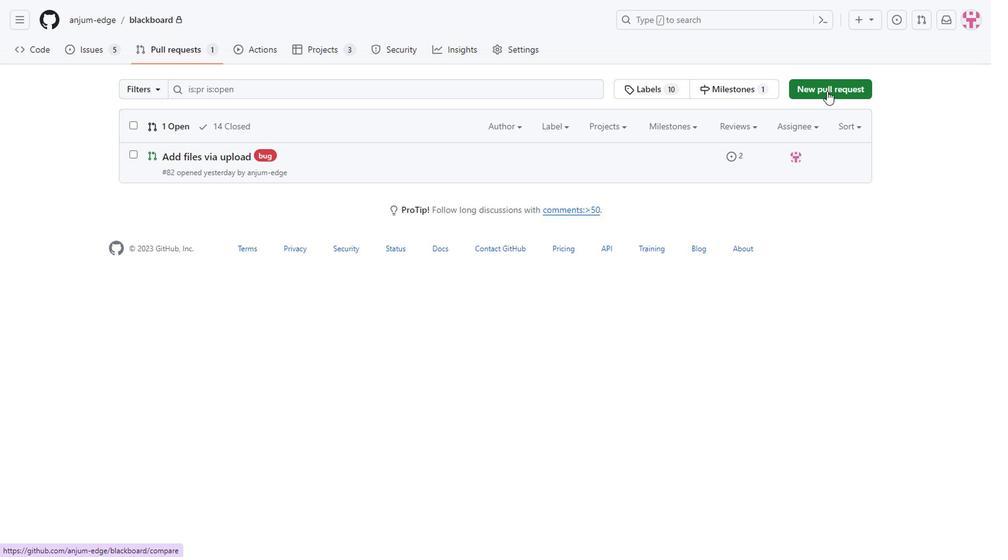 
Action: Mouse moved to (423, 347)
Screenshot: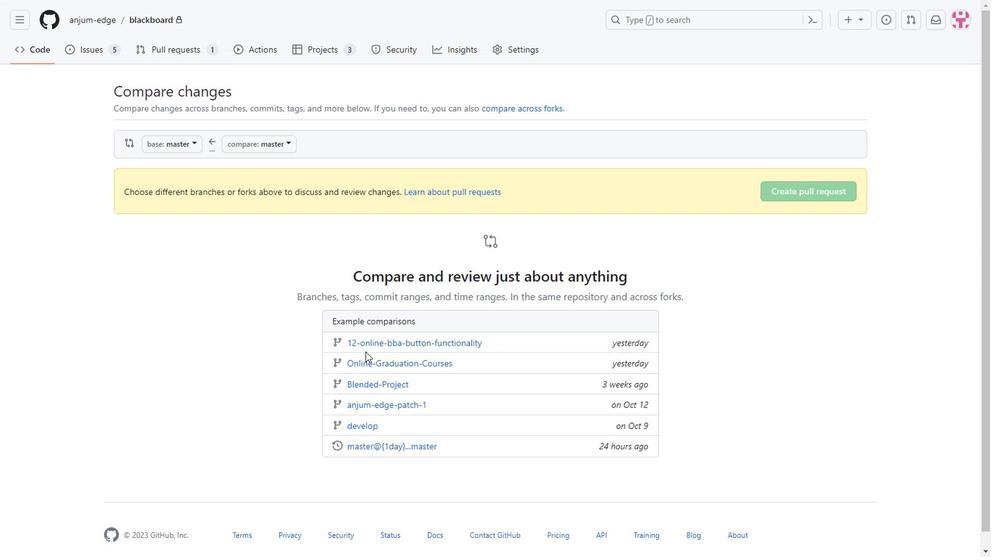 
Action: Mouse pressed left at (423, 347)
Screenshot: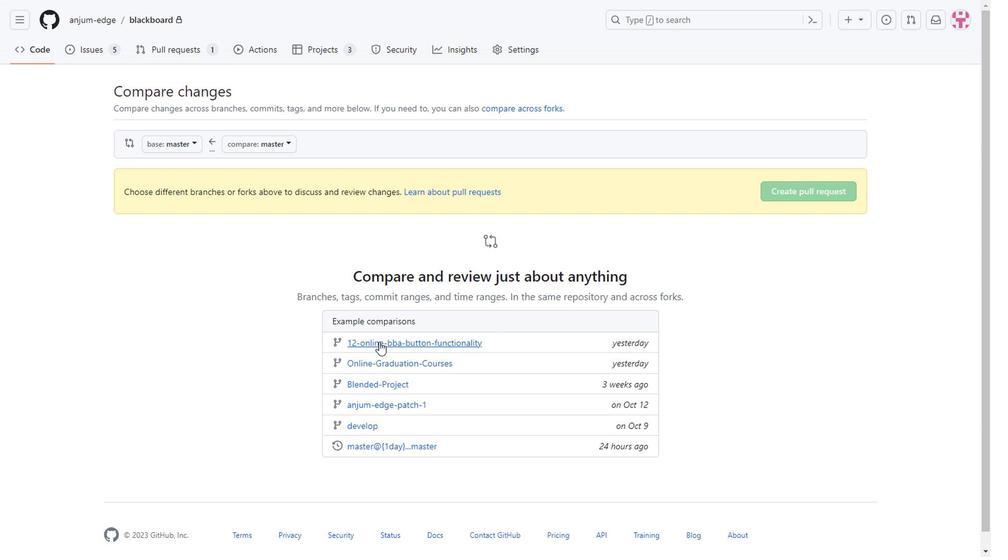 
Action: Mouse moved to (256, 47)
Screenshot: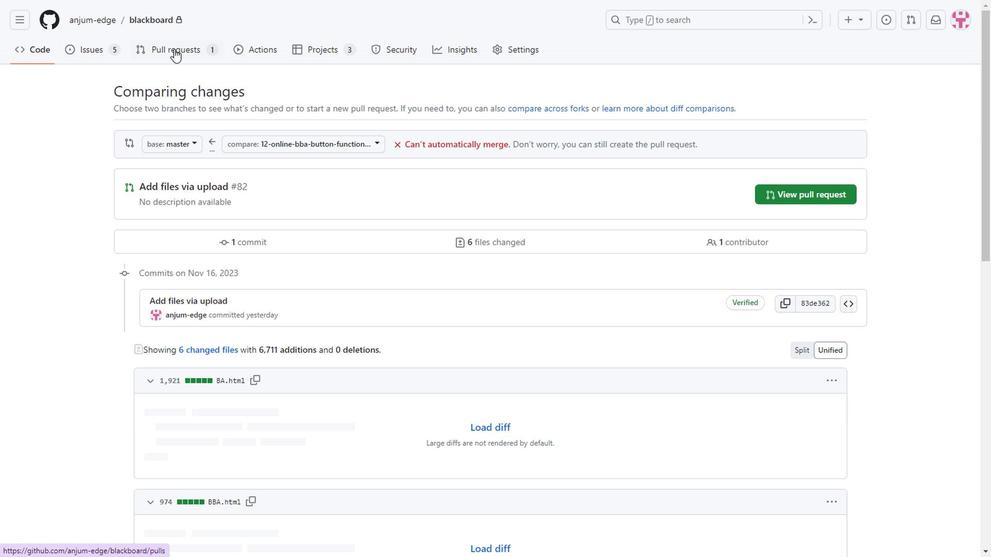 
Action: Mouse pressed left at (256, 47)
Screenshot: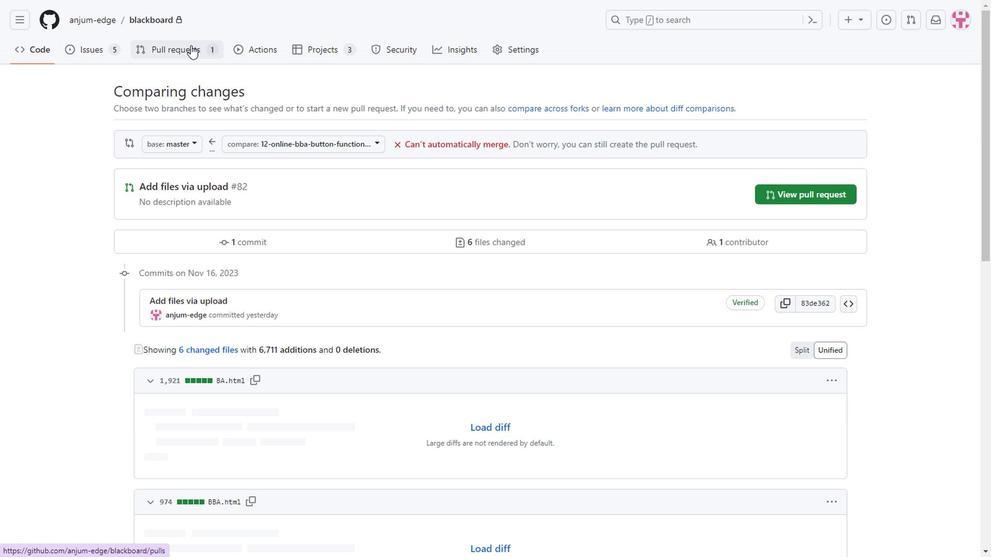 
Action: Mouse moved to (811, 94)
Screenshot: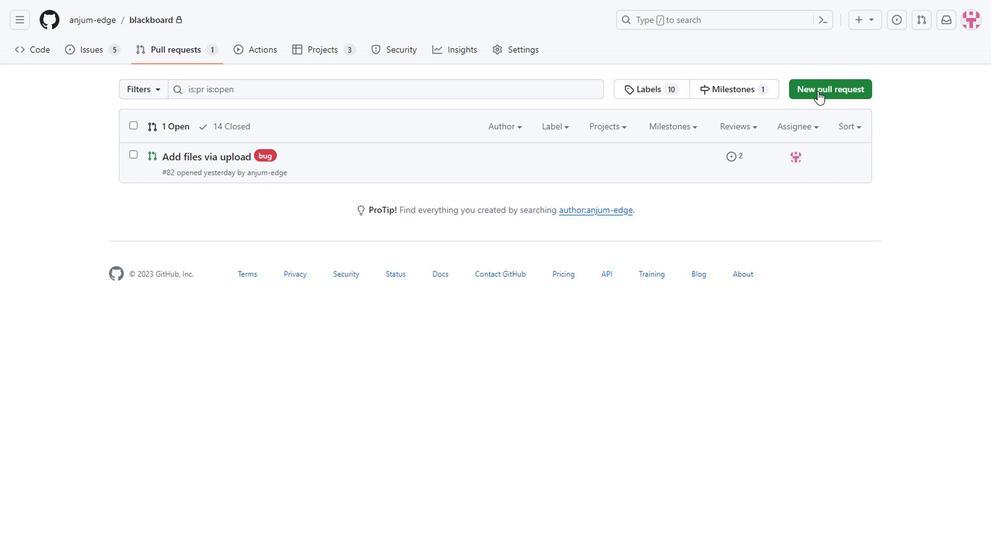 
Action: Mouse pressed left at (811, 94)
Screenshot: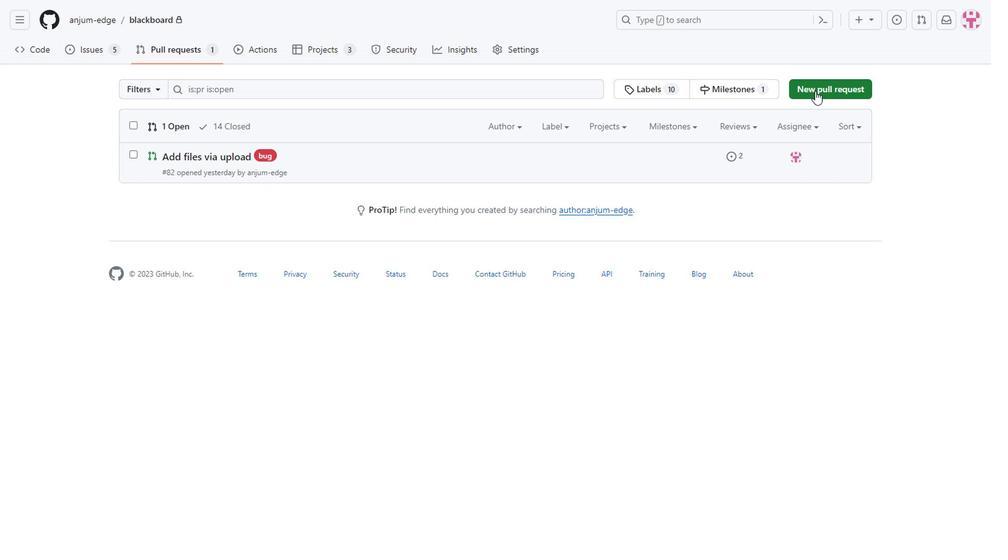
Action: Mouse moved to (246, 146)
Screenshot: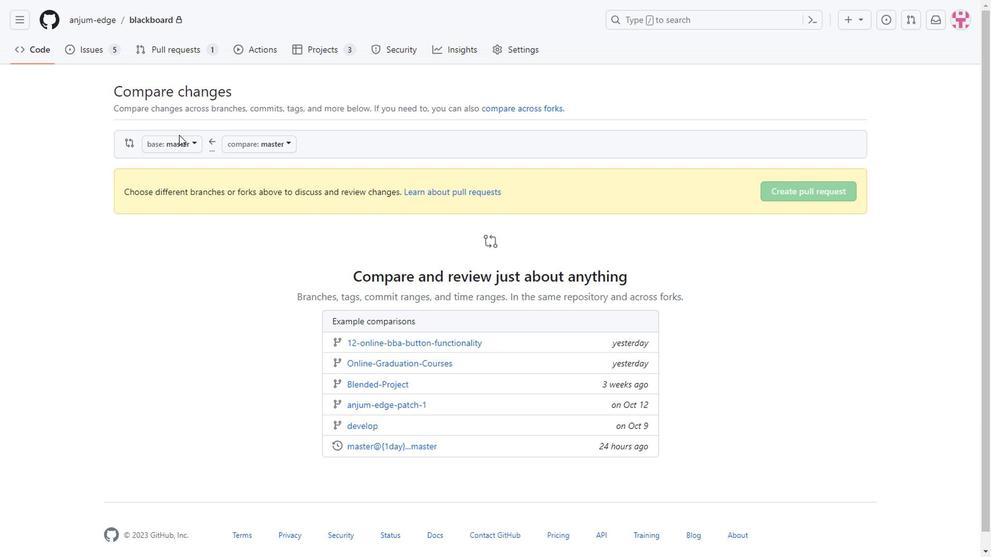 
Action: Mouse pressed left at (246, 146)
Screenshot: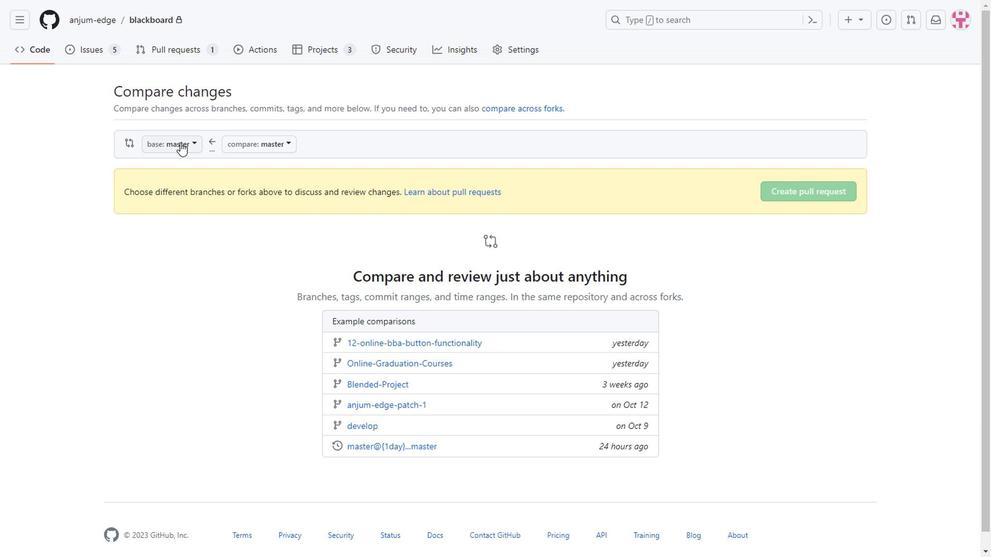 
Action: Mouse moved to (295, 267)
Screenshot: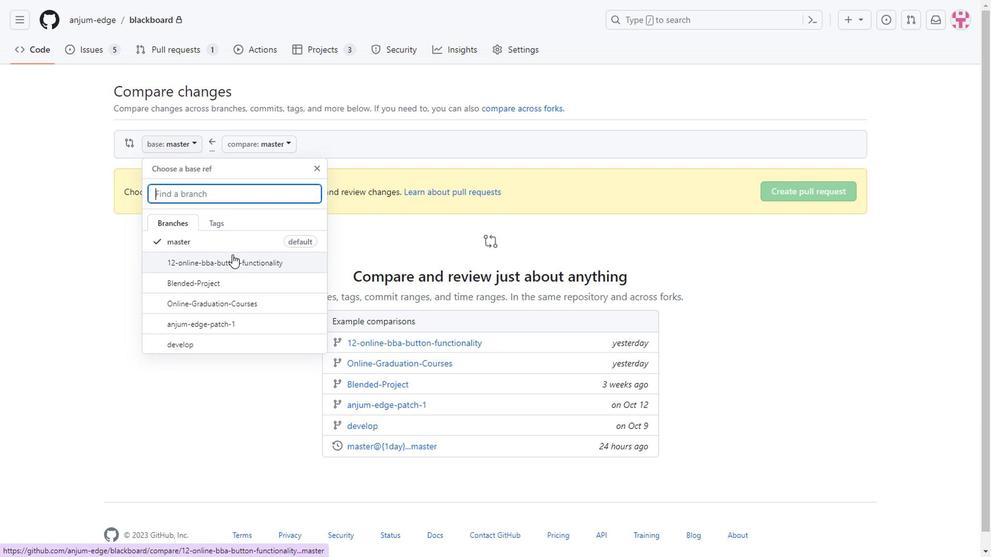 
Action: Mouse pressed left at (295, 267)
Screenshot: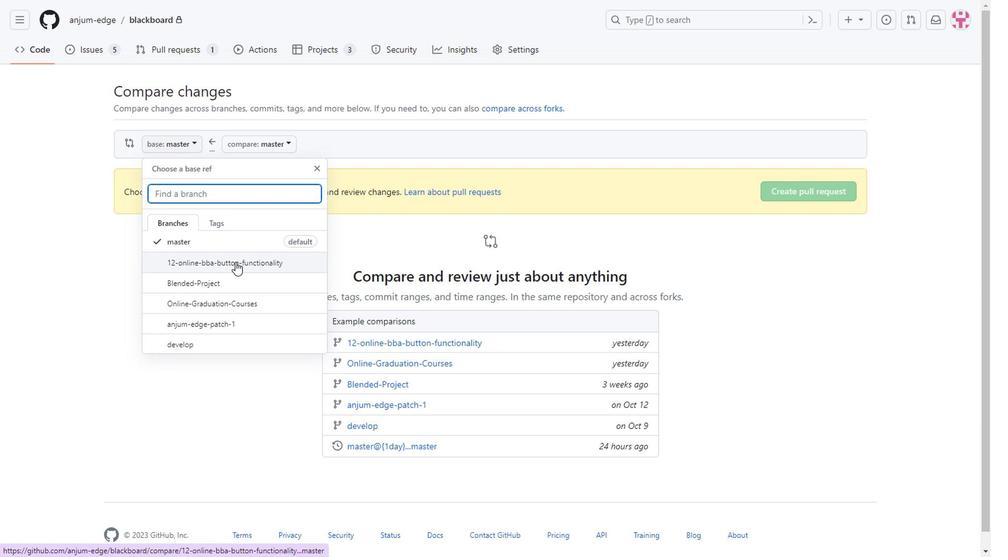 
Action: Mouse moved to (787, 195)
Screenshot: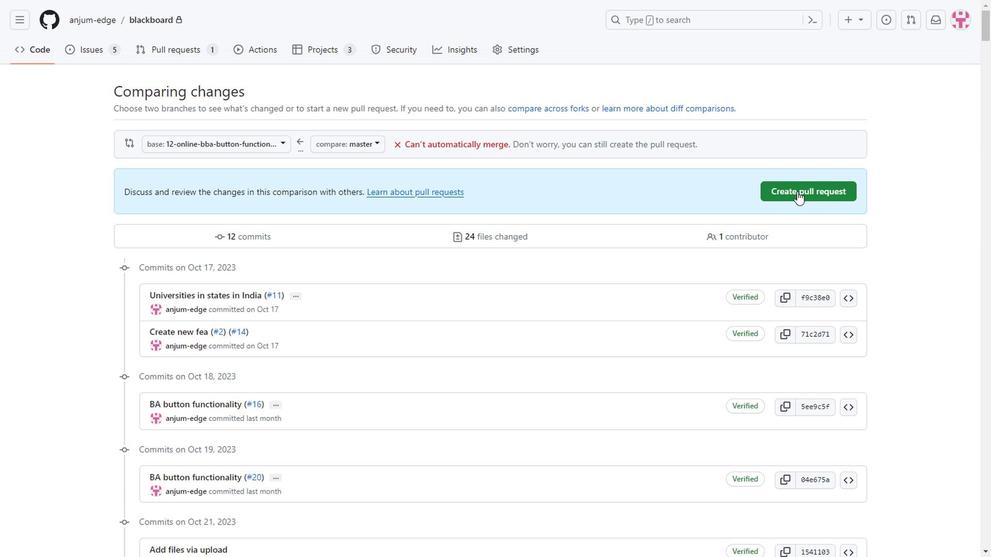 
Action: Mouse pressed left at (787, 195)
Screenshot: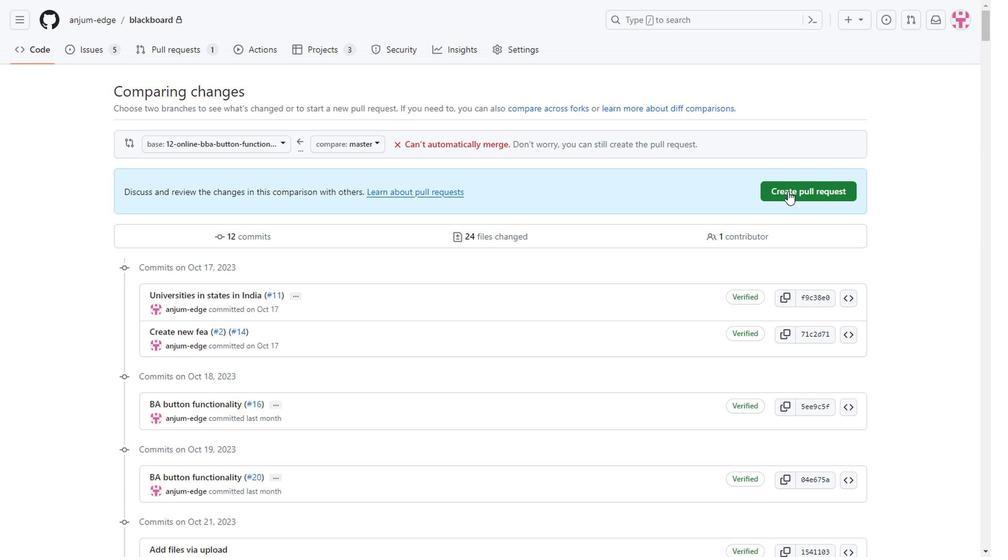 
Action: Mouse moved to (238, 200)
Screenshot: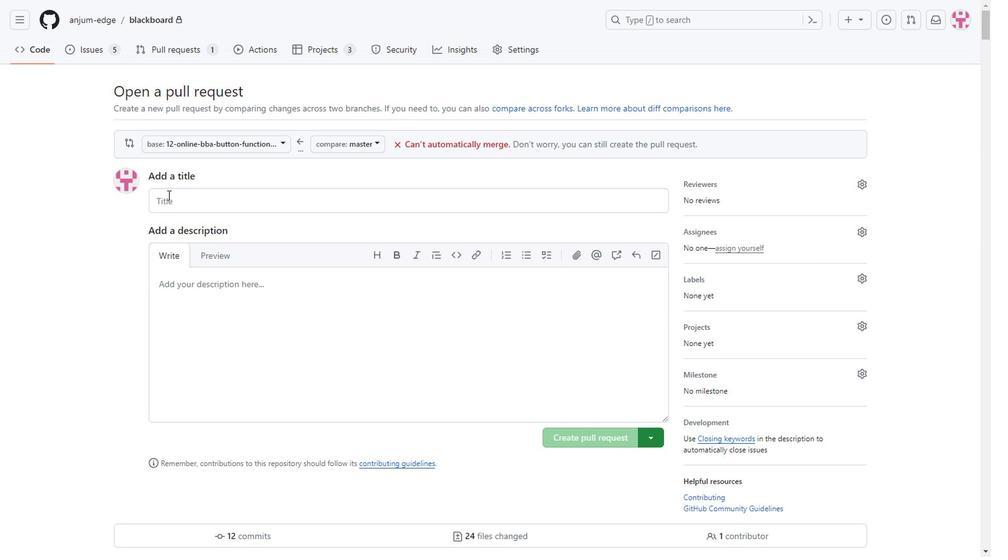 
Action: Mouse pressed left at (238, 200)
Screenshot: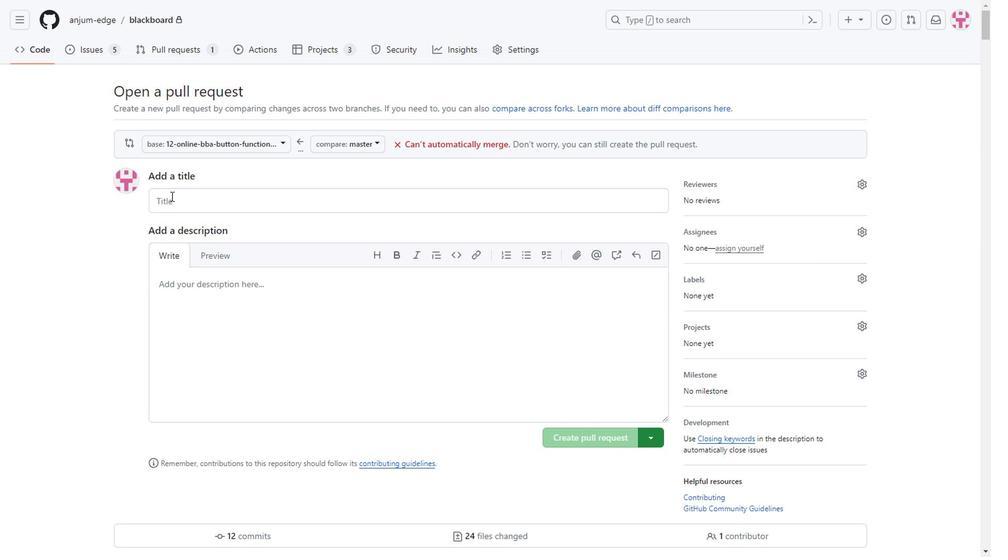 
Action: Mouse moved to (96, 361)
Screenshot: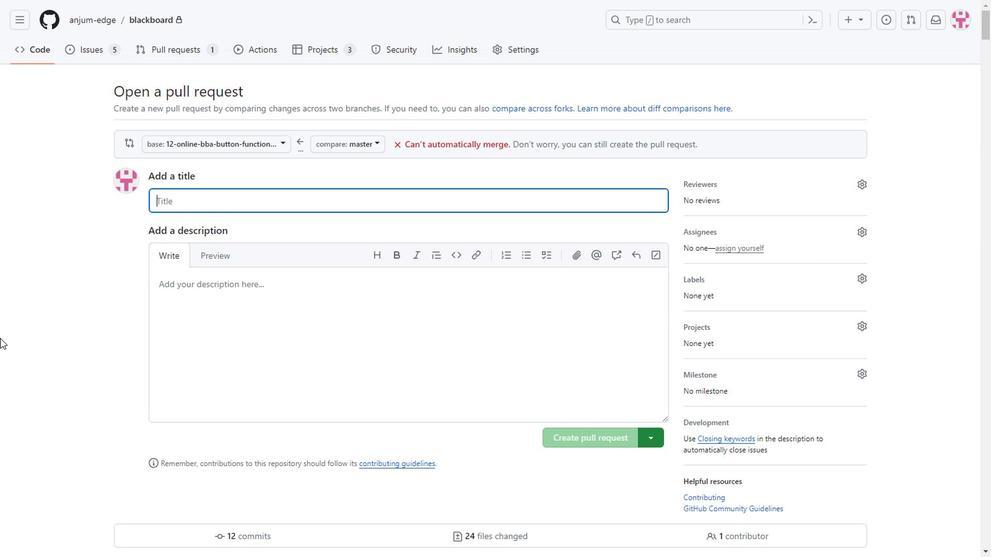 
Action: Key pressed <Key.shift><Key.shift><Key.shift><Key.shift><Key.shift><Key.shift><Key.shift><Key.shift><Key.shift><Key.shift><Key.shift><Key.shift><Key.shift><Key.shift><Key.shift><Key.shift><Key.shift><Key.shift><Key.shift><Key.shift><Key.shift><Key.shift><Key.shift><Key.shift><Key.shift><Key.shift><Key.shift><Key.shift><Key.shift><Key.shift><Key.shift><Key.shift><Key.shift><Key.shift><Key.shift><Key.shift><Key.shift><Key.shift><Key.shift><Key.shift><Key.shift><Key.shift><Key.shift><Key.shift><Key.shift><Key.shift><Key.shift>Courses<Key.space><Key.shift><Key.shift><Key.shift><Key.shift><Key.shift><Key.shift><Key.shift><Key.shift><Key.shift><Key.shift><Key.shift><Key.shift><Key.shift><Key.shift><Key.shift><Key.shift><Key.shift><Key.shift><Key.shift><Key.shift><Key.shift><Key.shift><Key.shift><Key.shift><Key.shift><Key.shift><Key.shift><Key.shift><Key.shift><Key.shift><Key.shift><Key.shift><Key.shift><Key.shift><Key.shift><Key.shift><Key.shift><Key.shift>Functionality
Screenshot: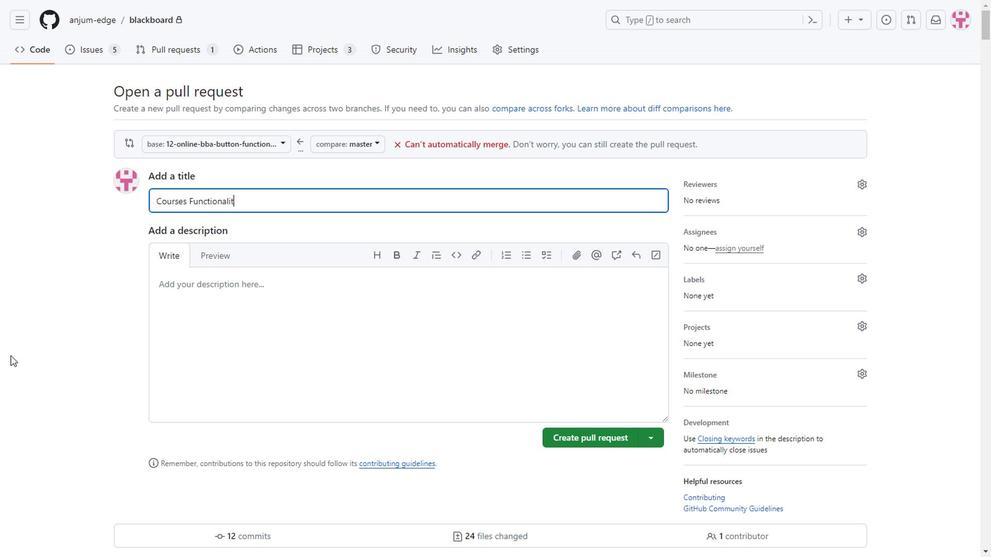 
Action: Mouse moved to (318, 330)
Screenshot: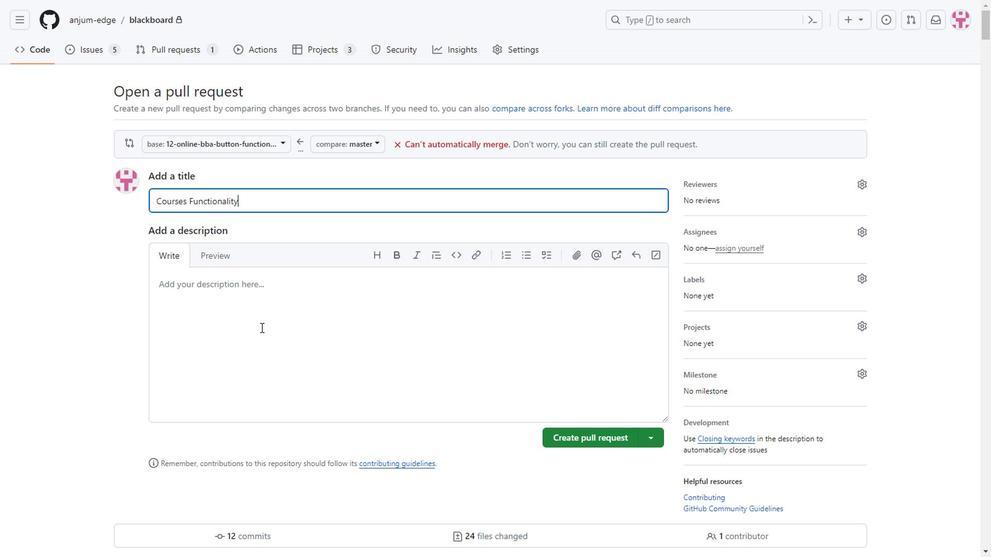
Action: Mouse pressed left at (318, 330)
Screenshot: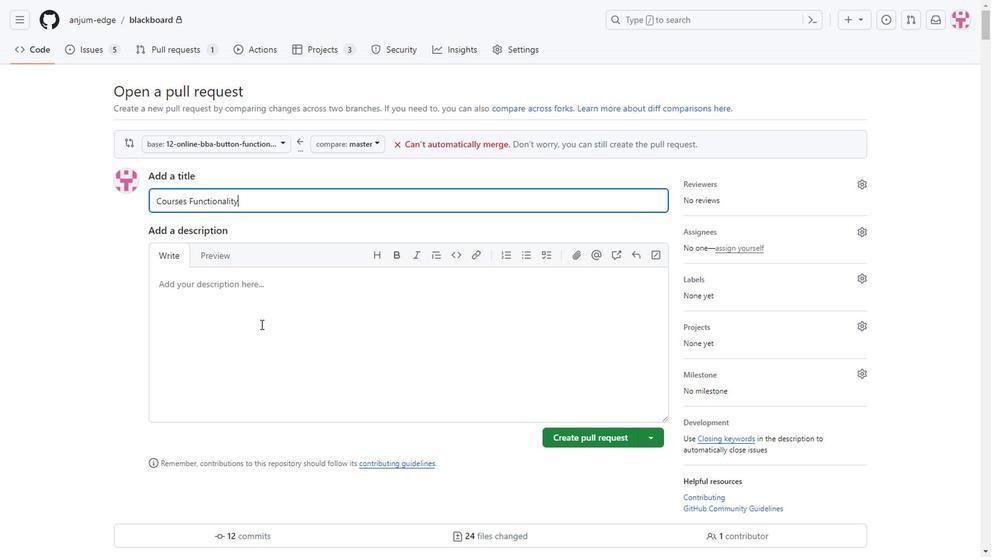 
Action: Key pressed <Key.shift><Key.shift><Key.shift><Key.shift><Key.shift><Key.shift><Key.shift><Key.shift><Key.shift>Checking<Key.space>the<Key.space>bugs<Key.space>in<Key.space><Key.space><Key.backspace><Key.shift>B<Key.shift><Key.shift>B<Key.shift>A<Key.backspace><Key.backspace><Key.backspace><Key.shift>Courses<Key.space>
Screenshot: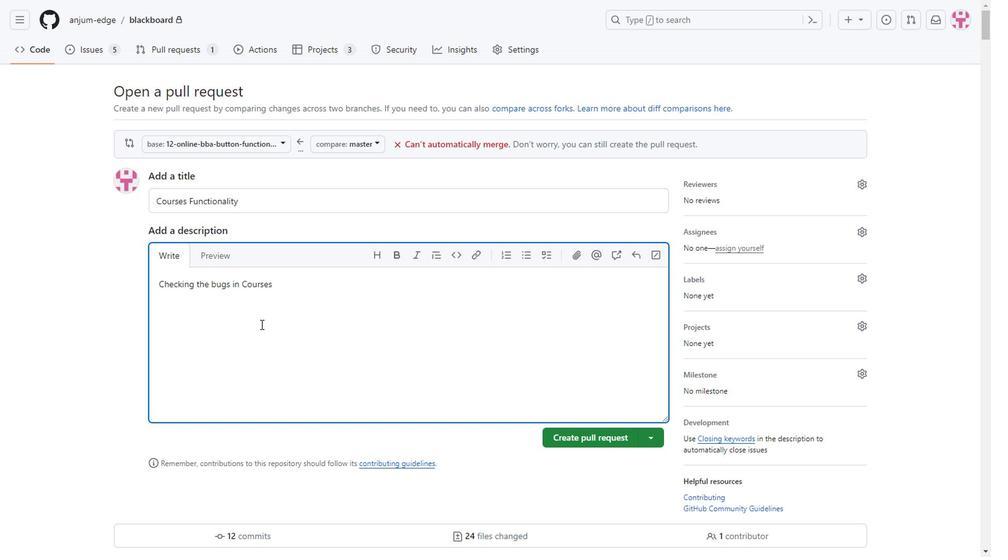 
Action: Mouse moved to (721, 185)
Screenshot: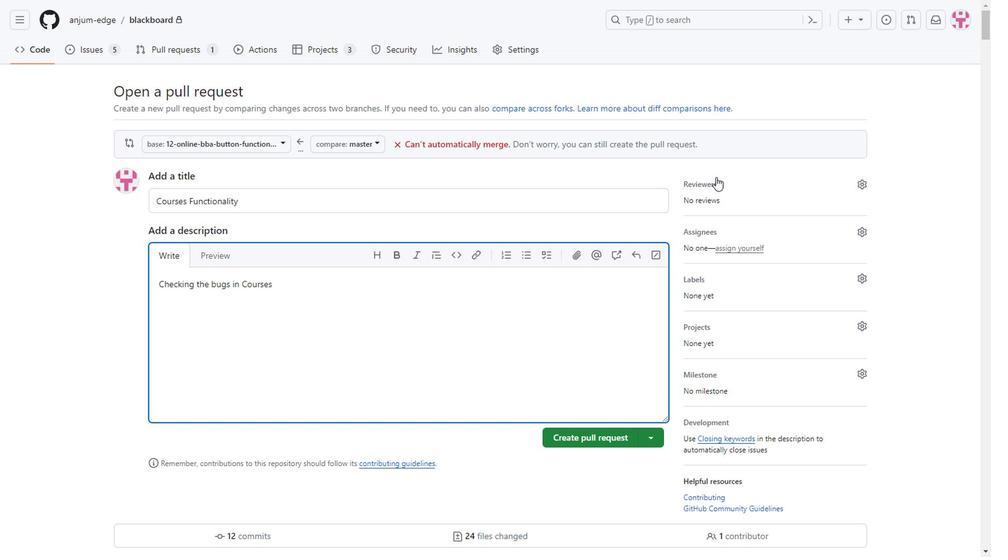 
Action: Mouse pressed left at (721, 185)
Screenshot: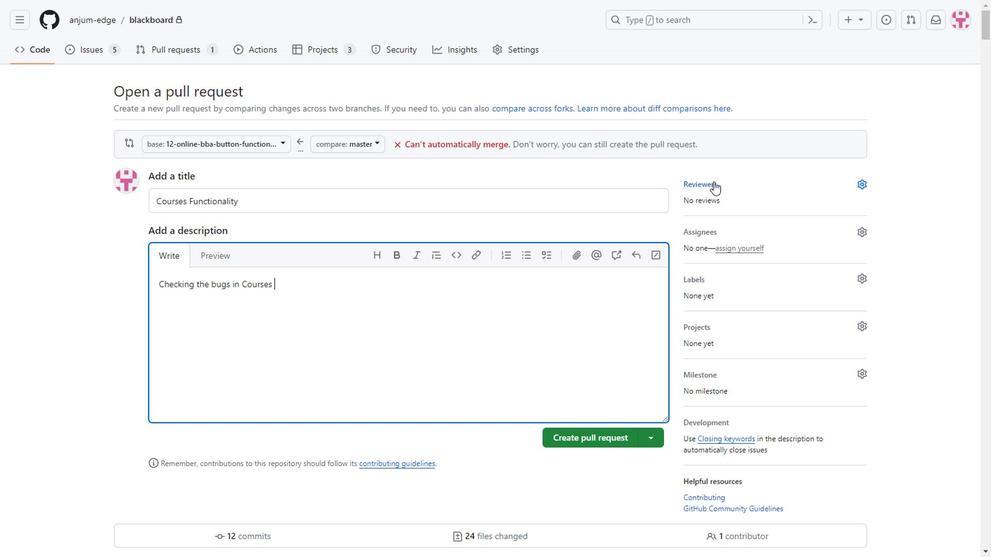 
Action: Mouse moved to (740, 264)
Screenshot: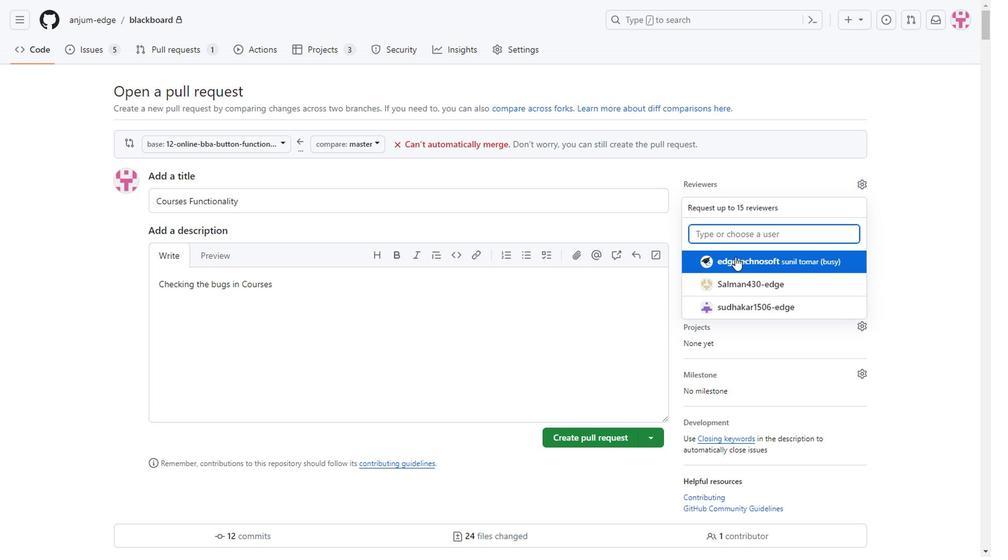 
Action: Mouse pressed left at (740, 264)
Screenshot: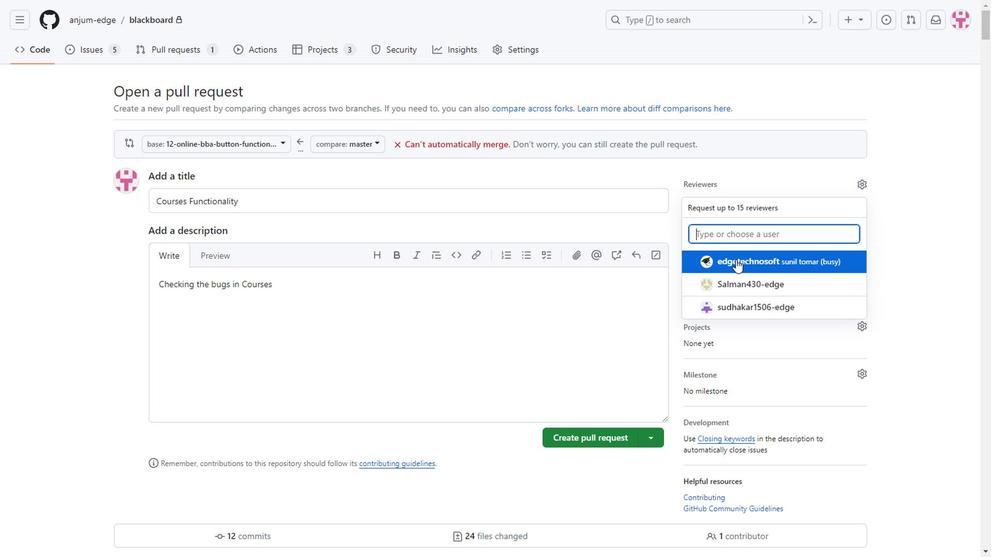 
Action: Mouse moved to (876, 248)
Screenshot: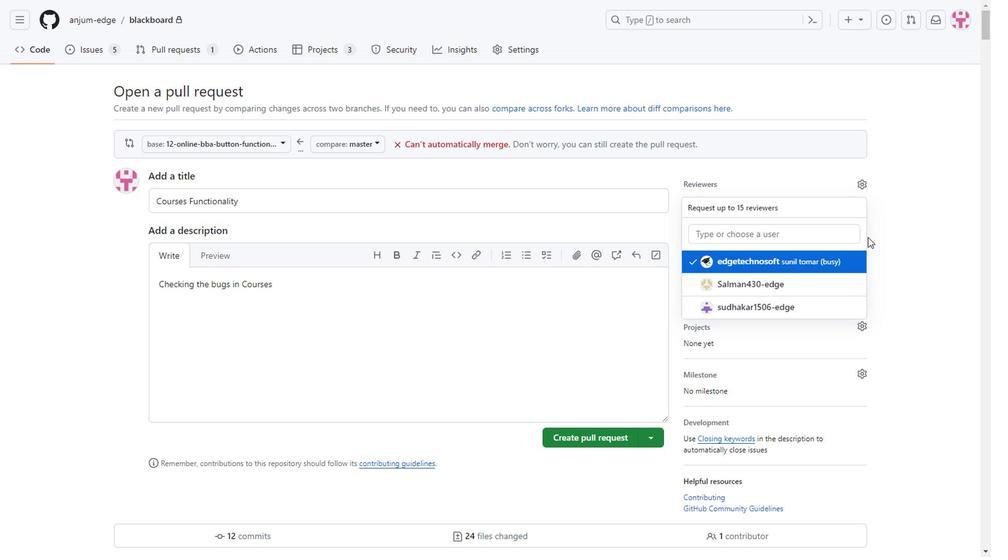 
Action: Mouse pressed left at (876, 248)
Screenshot: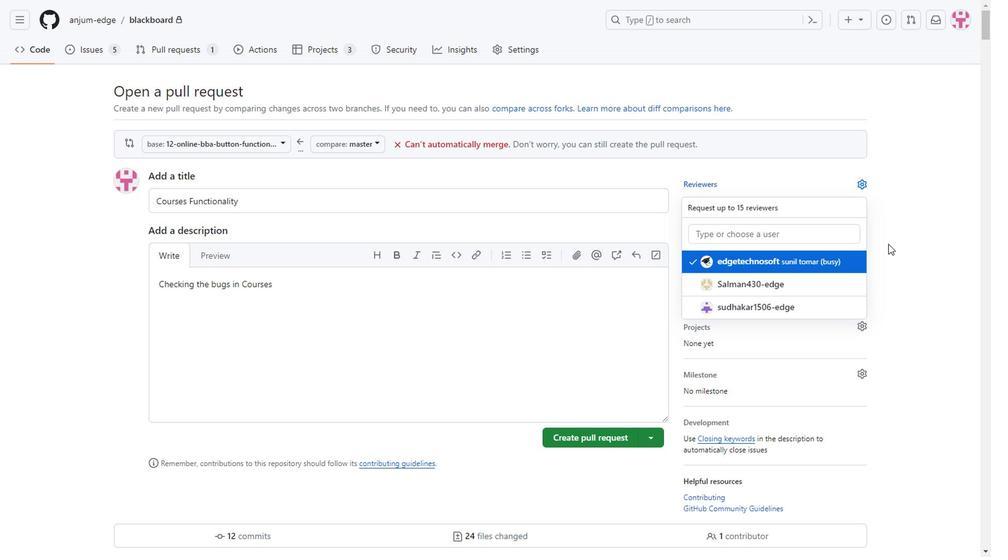 
Action: Mouse moved to (740, 255)
Screenshot: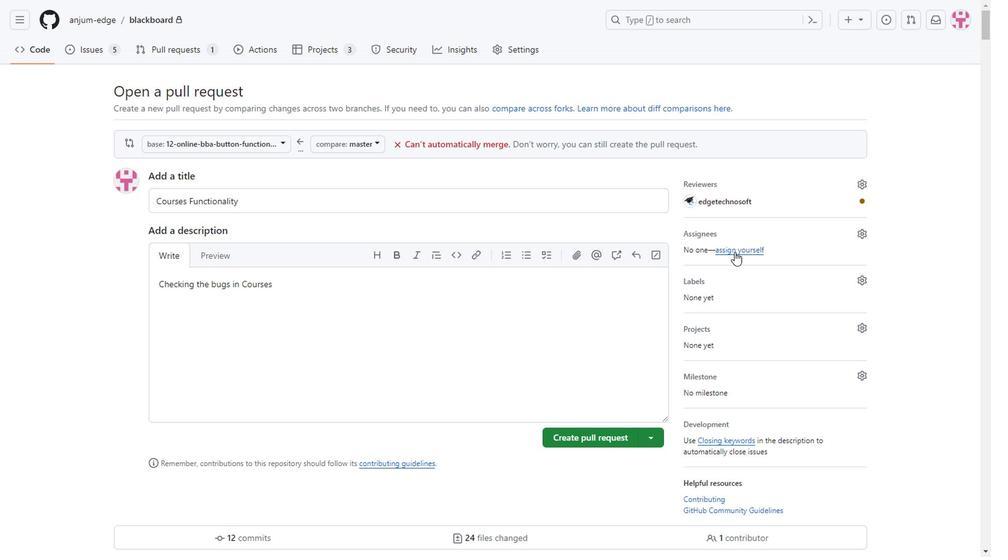 
Action: Mouse pressed left at (740, 255)
Screenshot: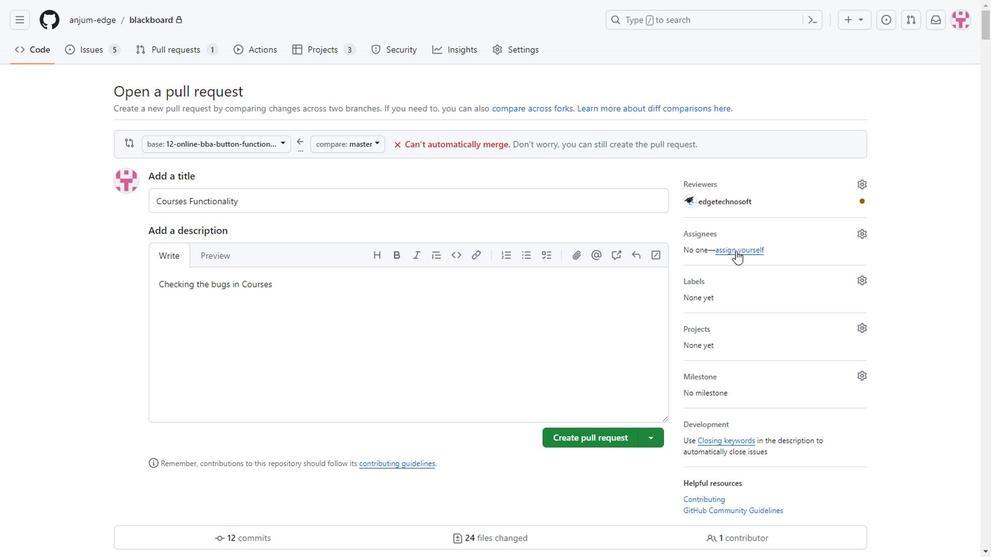 
Action: Mouse moved to (710, 288)
Screenshot: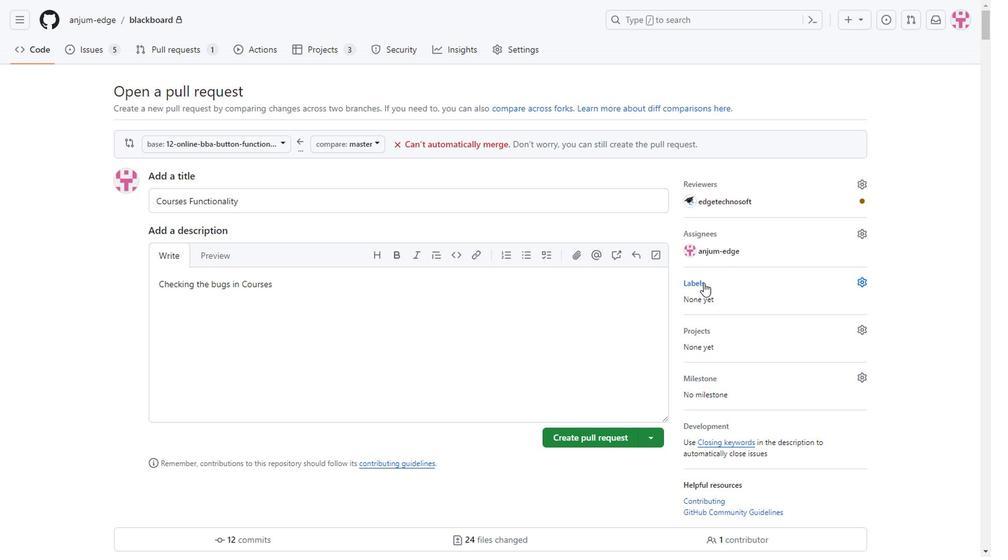 
Action: Mouse pressed left at (710, 288)
Screenshot: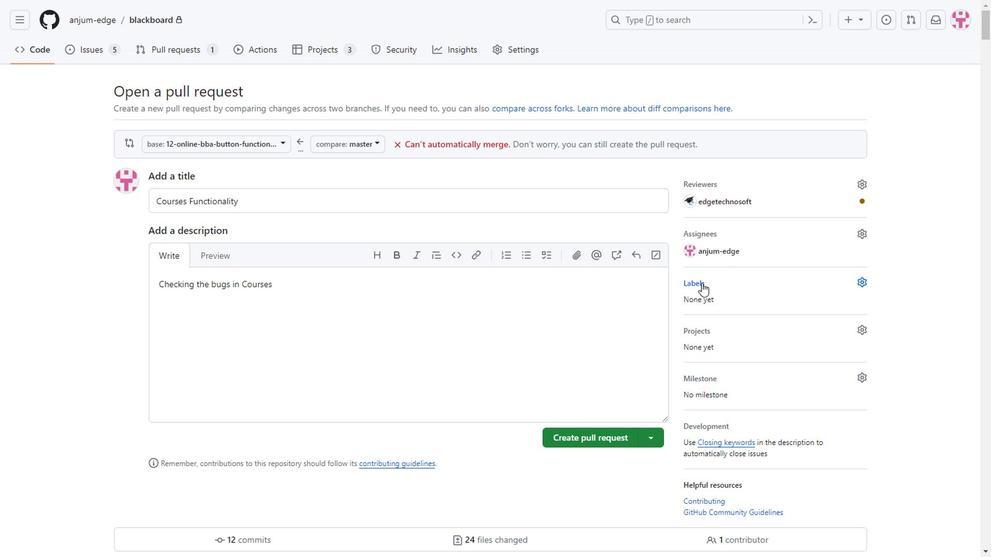 
Action: Mouse moved to (756, 379)
Screenshot: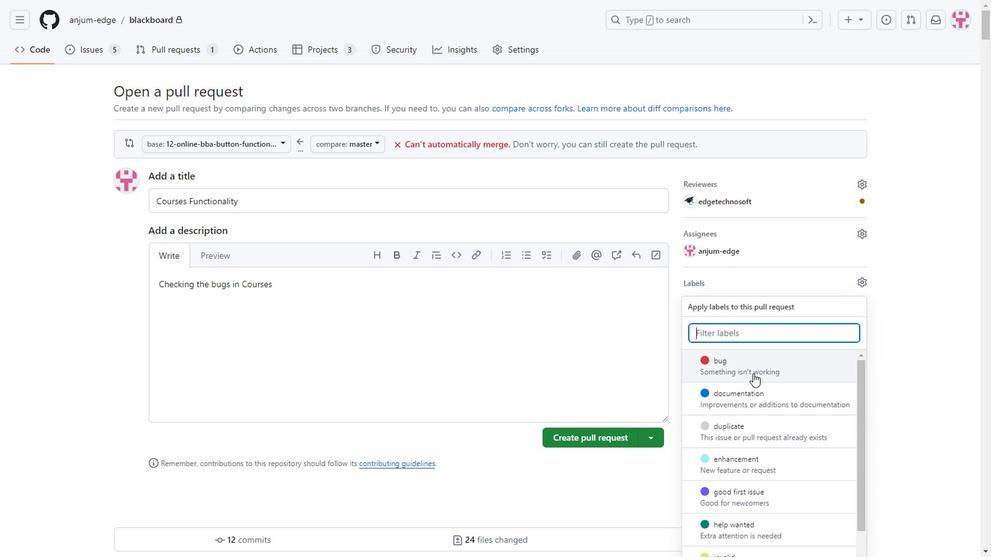 
Action: Mouse pressed left at (756, 379)
Screenshot: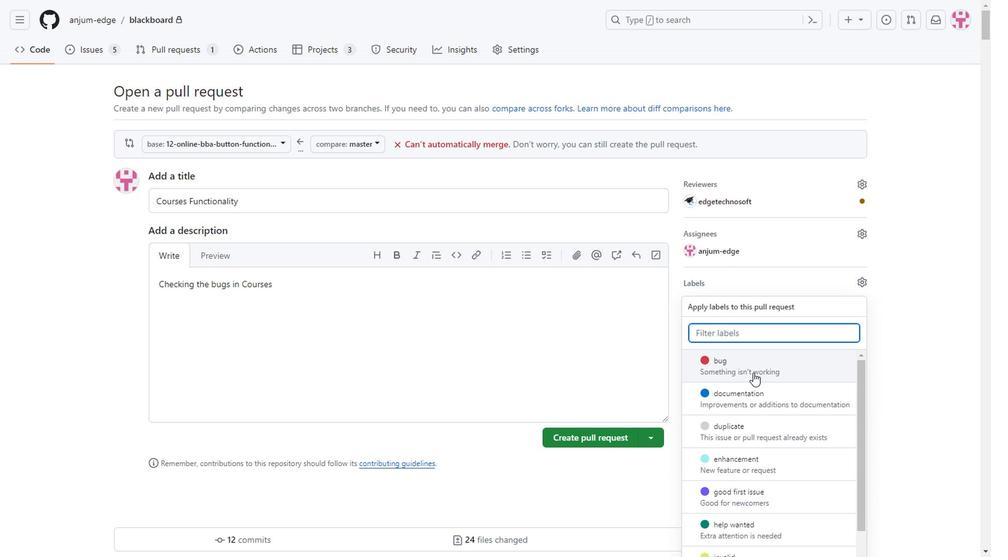 
Action: Mouse moved to (936, 389)
Screenshot: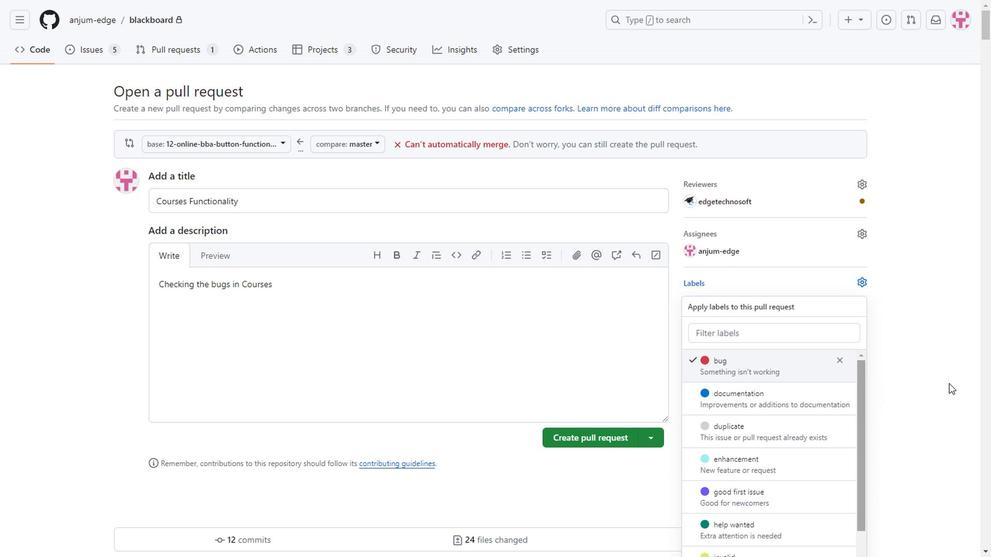 
Action: Mouse pressed left at (936, 389)
Screenshot: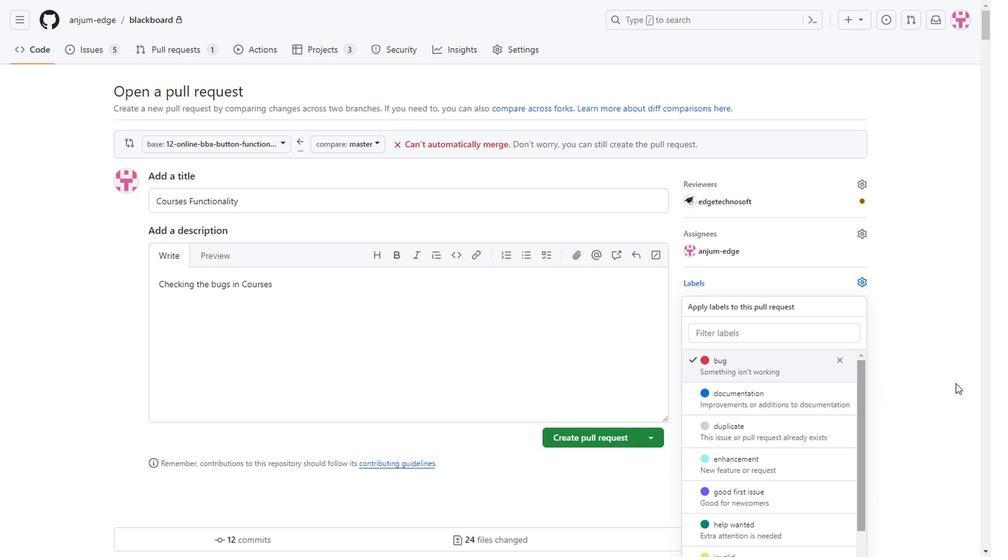 
Action: Mouse moved to (702, 345)
Screenshot: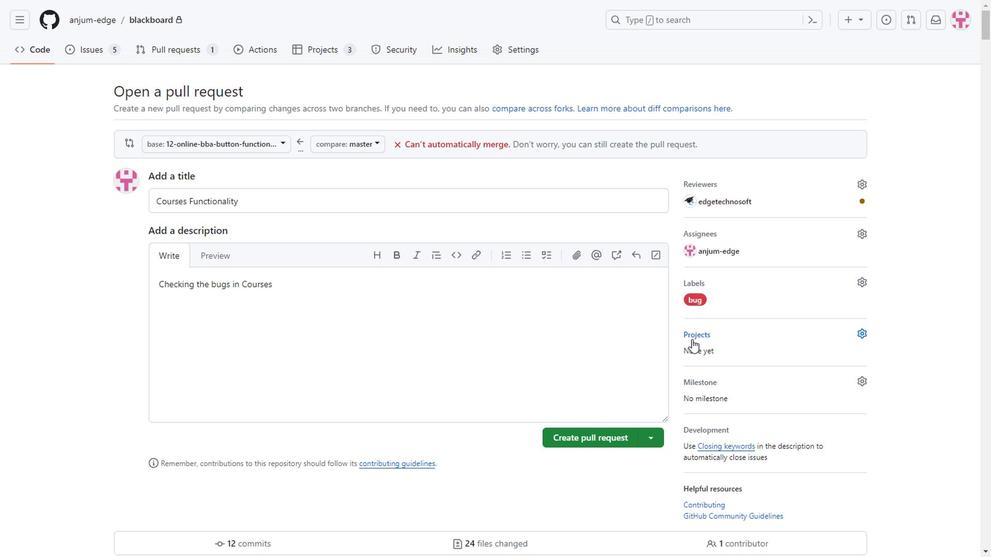 
Action: Mouse pressed left at (702, 345)
Screenshot: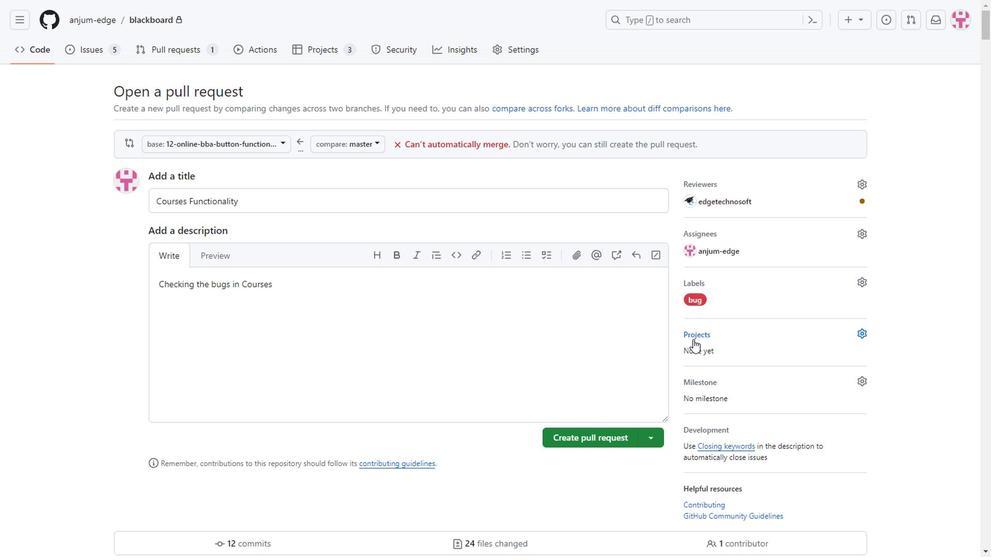 
Action: Mouse moved to (755, 448)
Screenshot: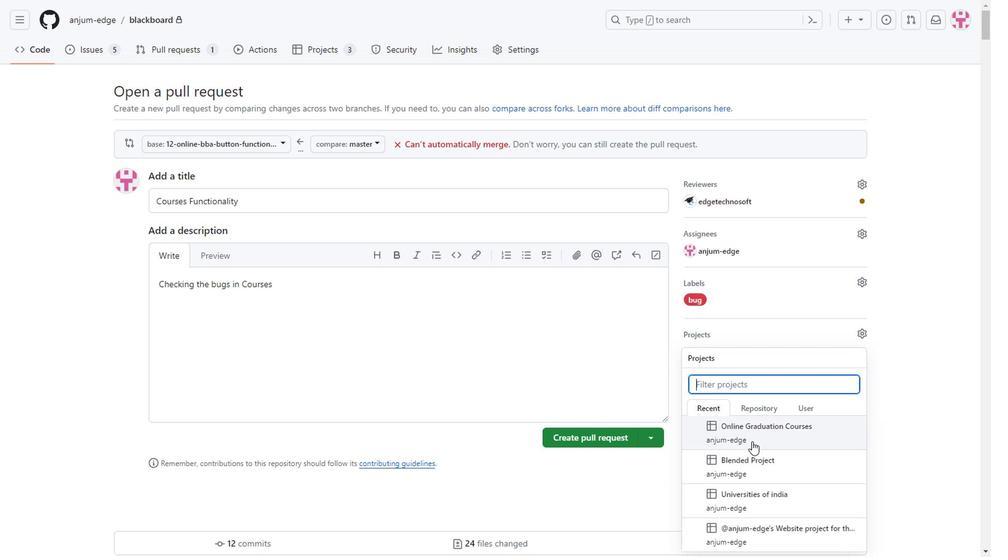 
Action: Mouse pressed left at (755, 448)
Screenshot: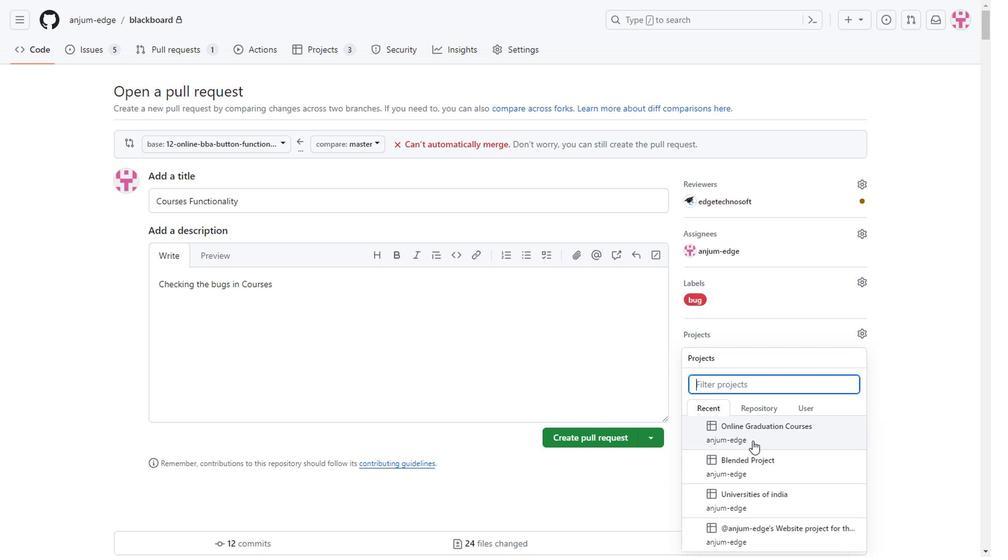
Action: Mouse moved to (939, 340)
Screenshot: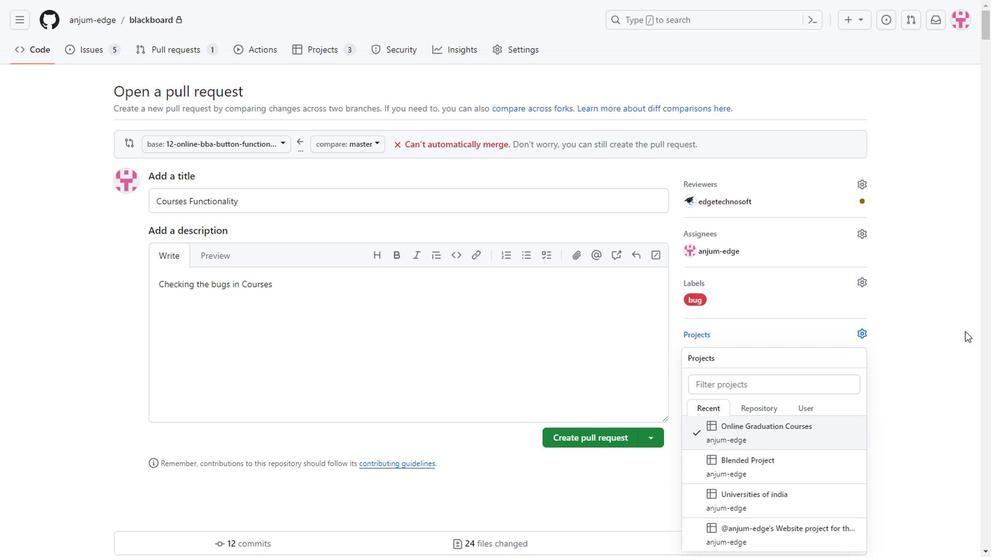 
Action: Mouse pressed left at (939, 340)
Screenshot: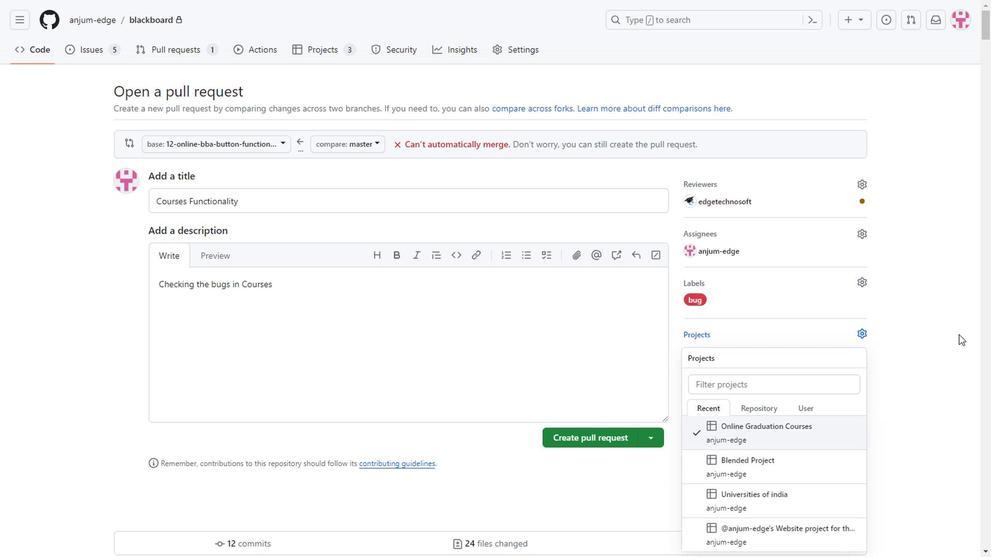 
Action: Mouse scrolled (939, 339) with delta (0, 0)
Screenshot: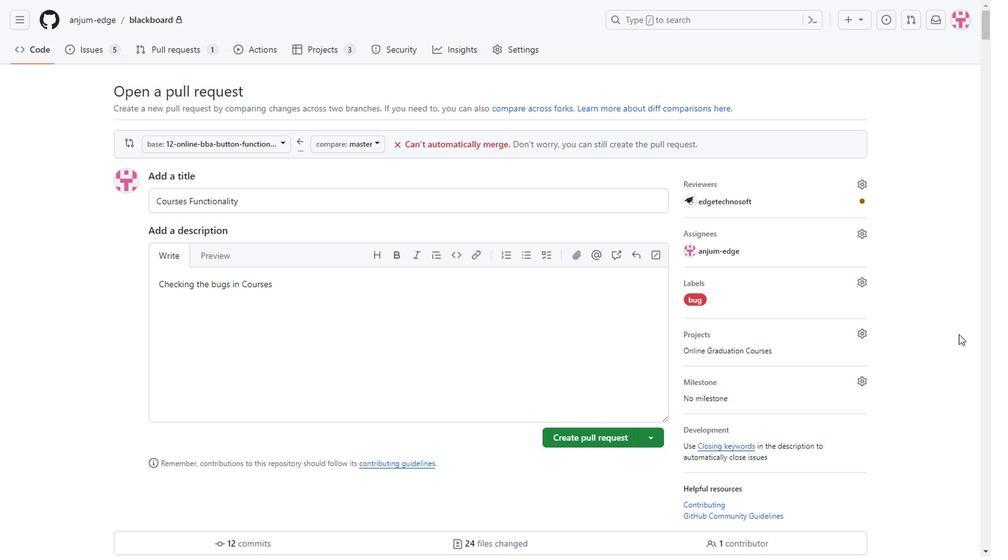 
Action: Mouse scrolled (939, 339) with delta (0, 0)
Screenshot: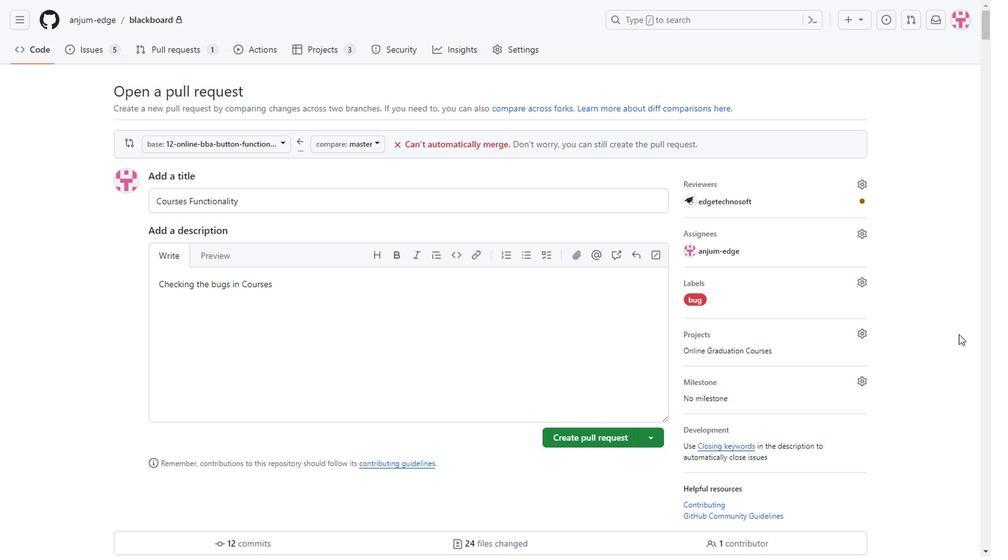 
Action: Mouse scrolled (939, 339) with delta (0, 0)
Screenshot: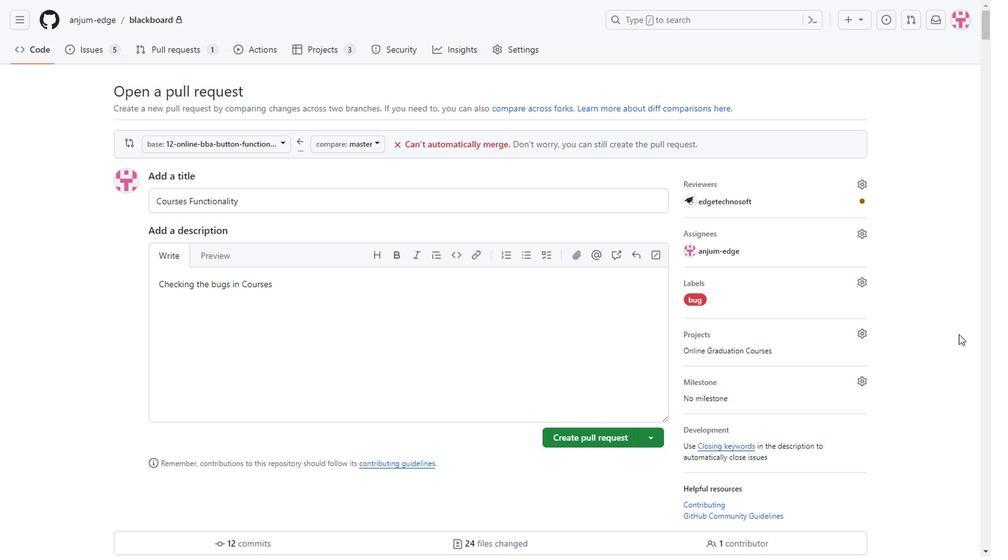 
Action: Mouse scrolled (939, 339) with delta (0, 0)
Screenshot: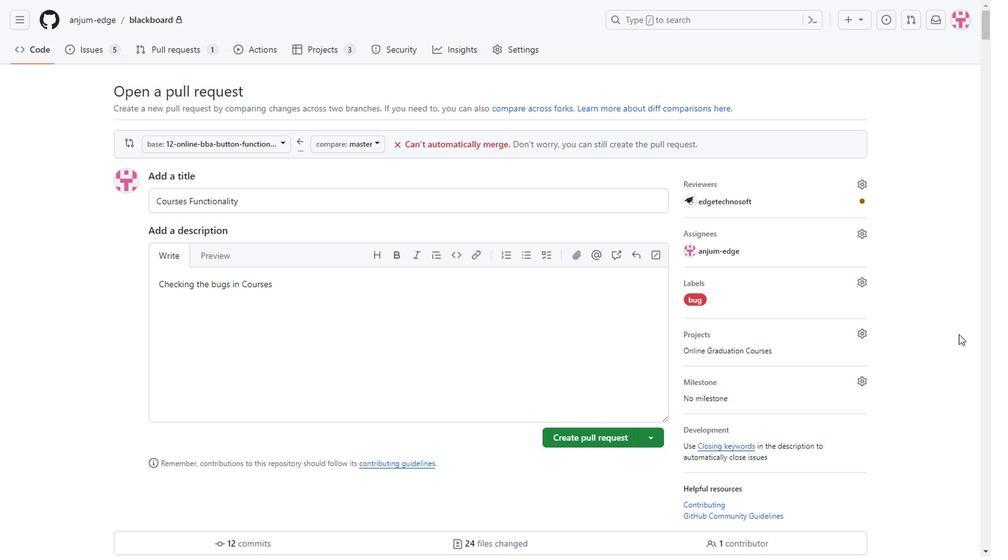 
Action: Mouse scrolled (939, 339) with delta (0, 0)
Screenshot: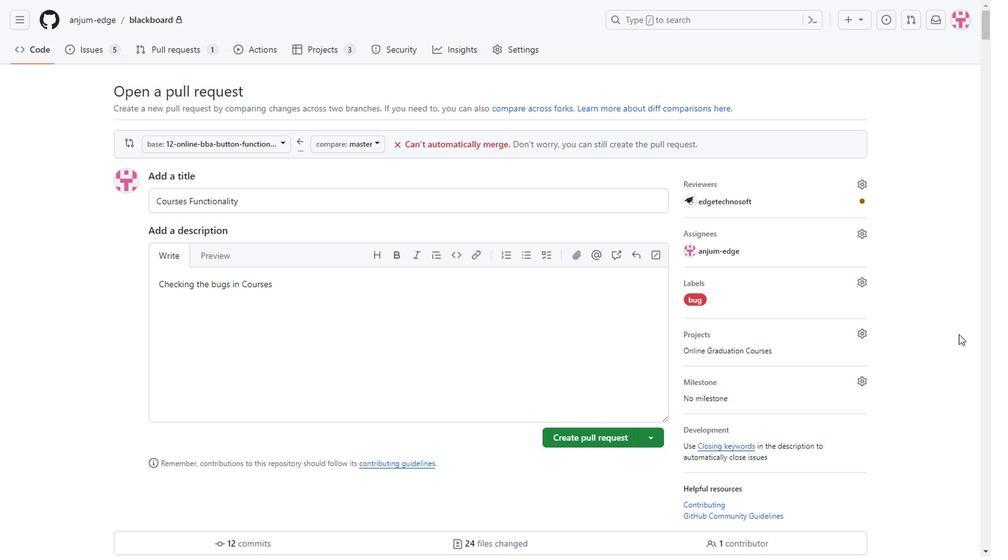 
Action: Mouse scrolled (939, 339) with delta (0, 0)
Screenshot: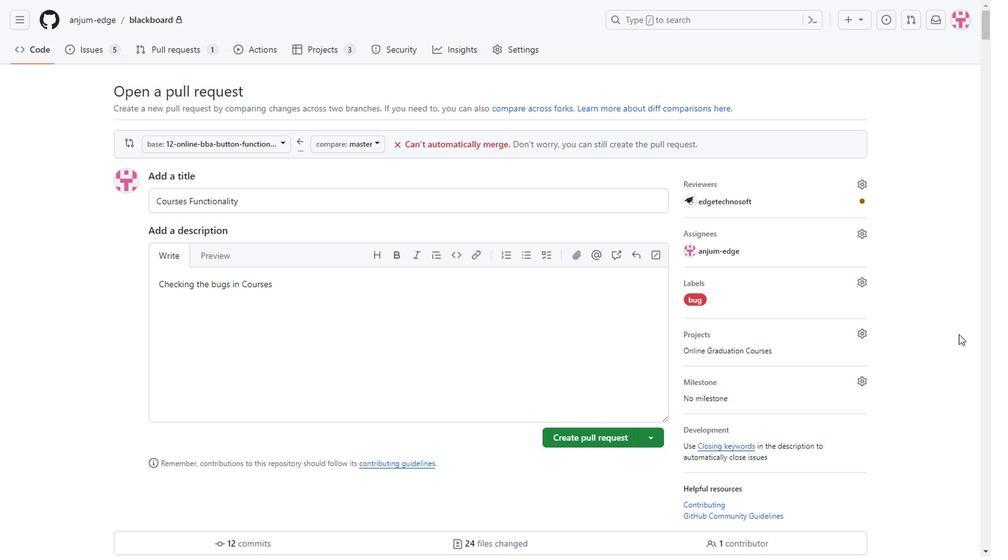 
Action: Mouse scrolled (939, 339) with delta (0, 0)
Screenshot: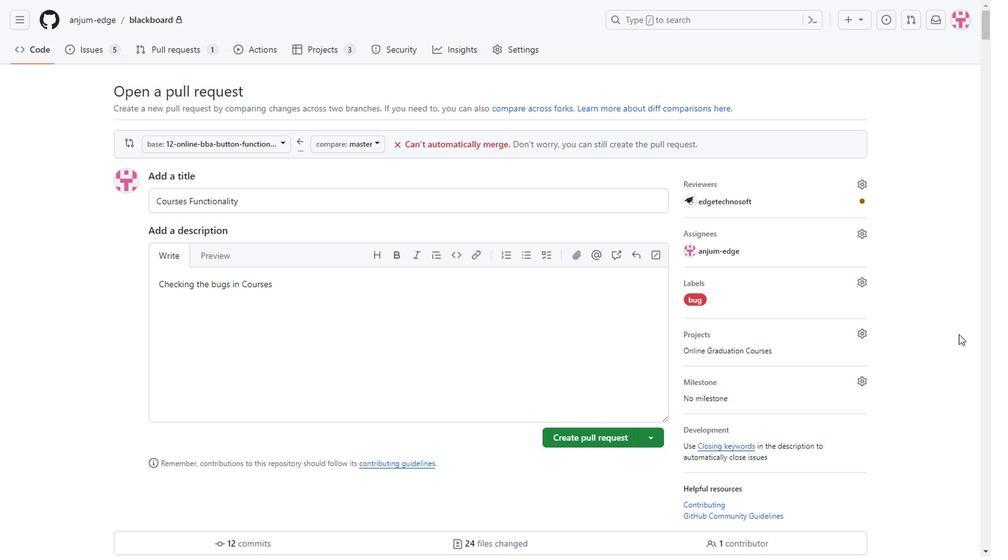 
Action: Mouse scrolled (939, 339) with delta (0, 0)
Screenshot: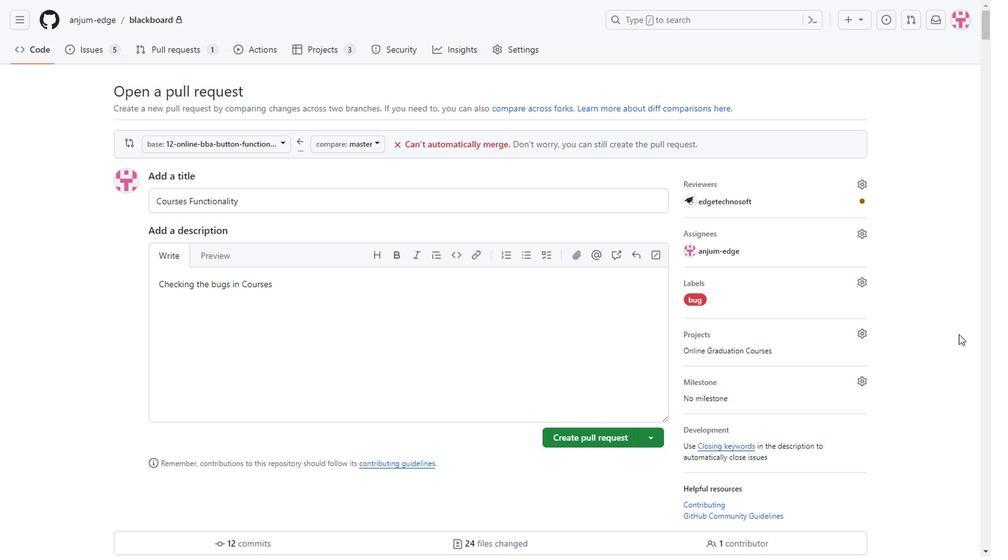 
Action: Mouse scrolled (939, 339) with delta (0, 0)
Screenshot: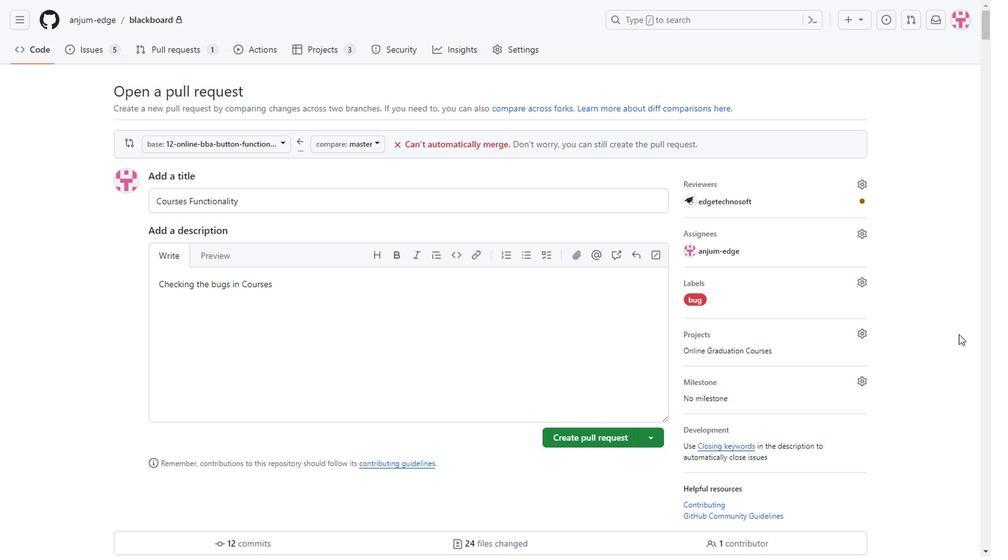 
Action: Mouse scrolled (939, 339) with delta (0, 0)
Screenshot: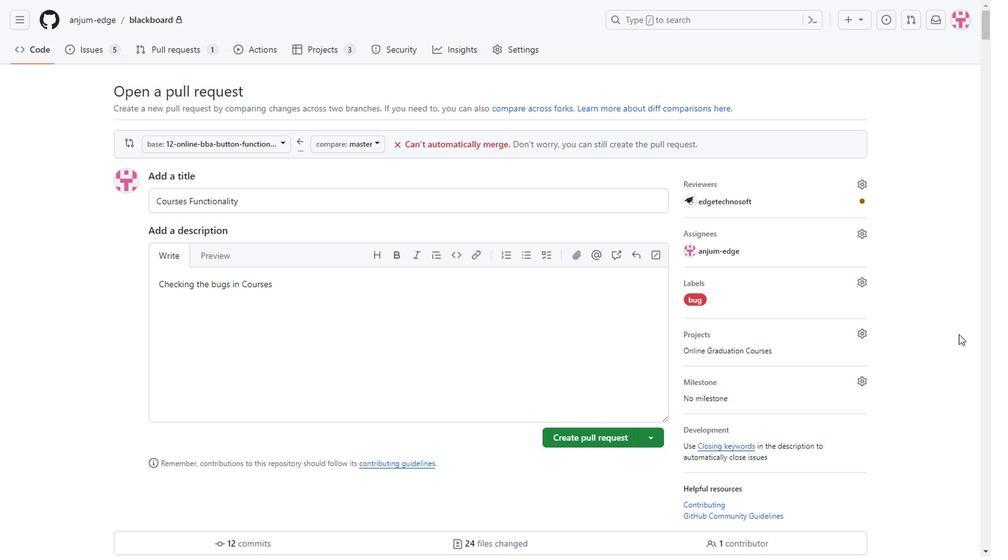 
Action: Mouse moved to (713, 280)
Screenshot: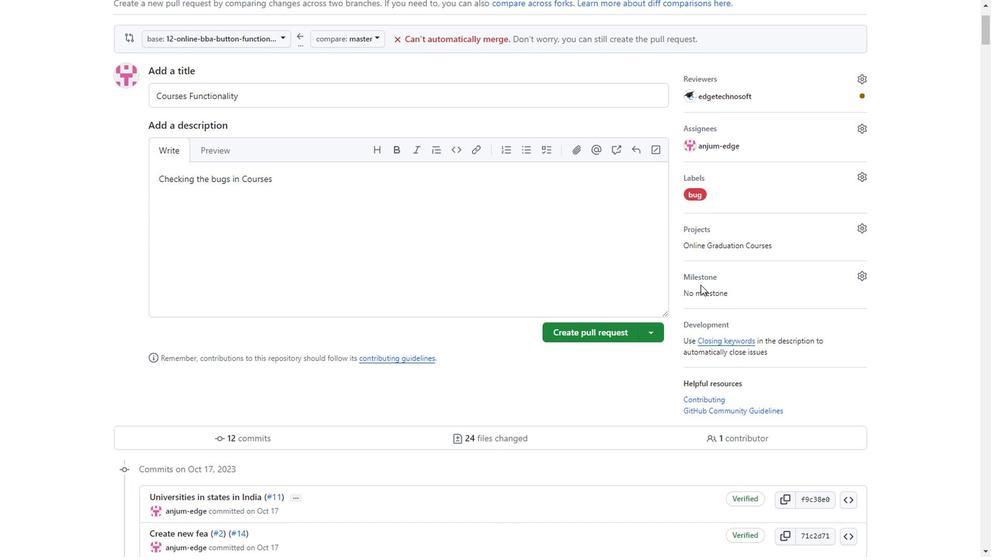 
Action: Mouse pressed left at (713, 280)
Screenshot: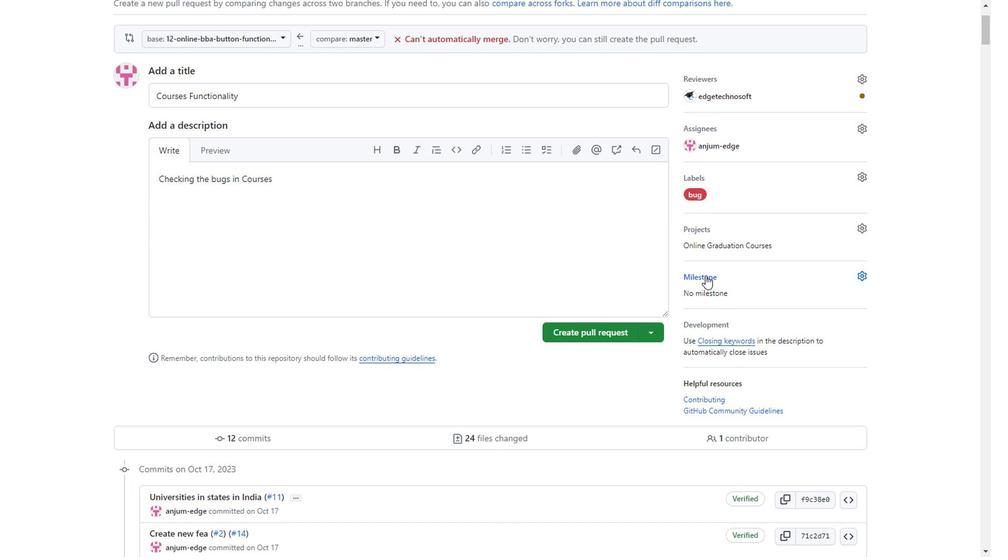 
Action: Mouse moved to (883, 307)
Screenshot: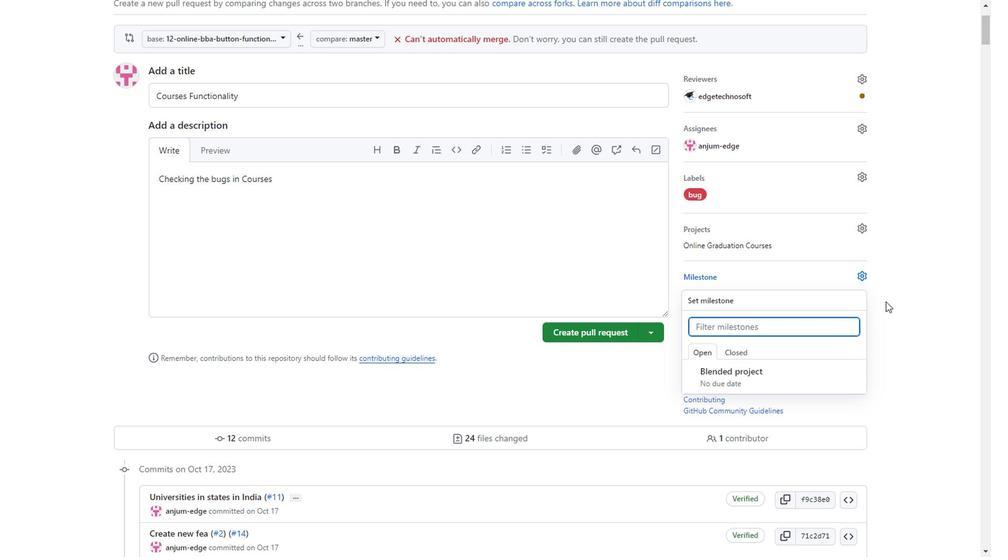 
Action: Mouse pressed left at (883, 307)
Screenshot: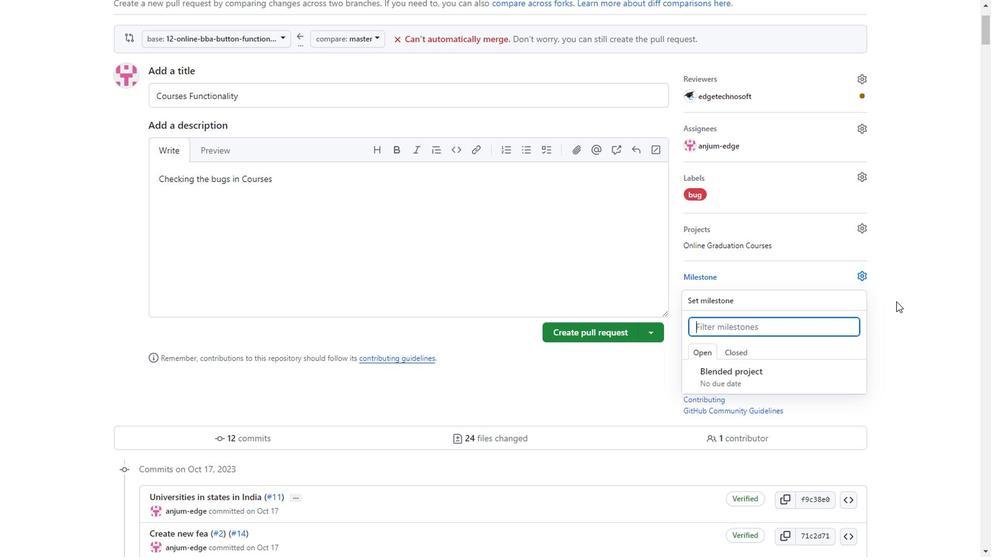 
Action: Mouse moved to (902, 319)
Screenshot: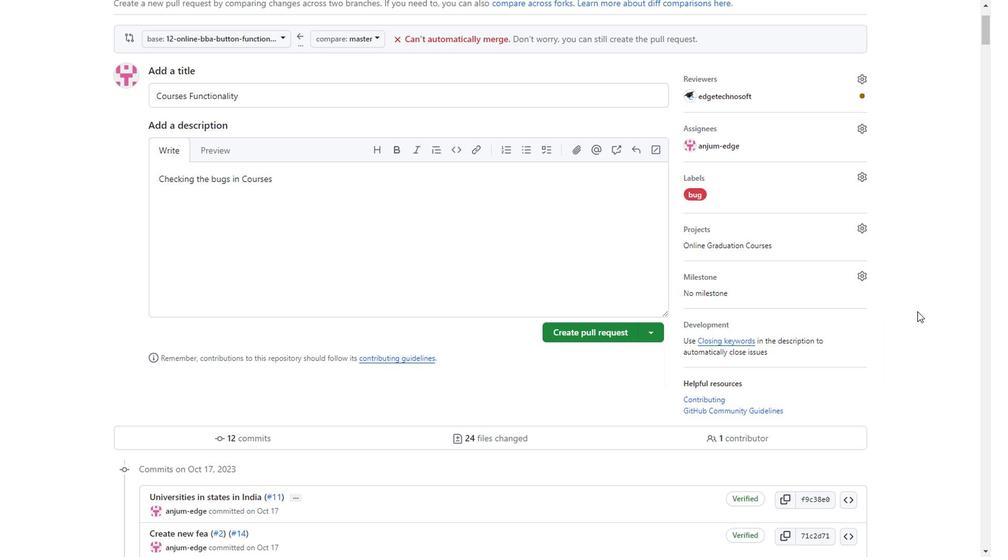 
Action: Mouse scrolled (902, 319) with delta (0, 0)
Screenshot: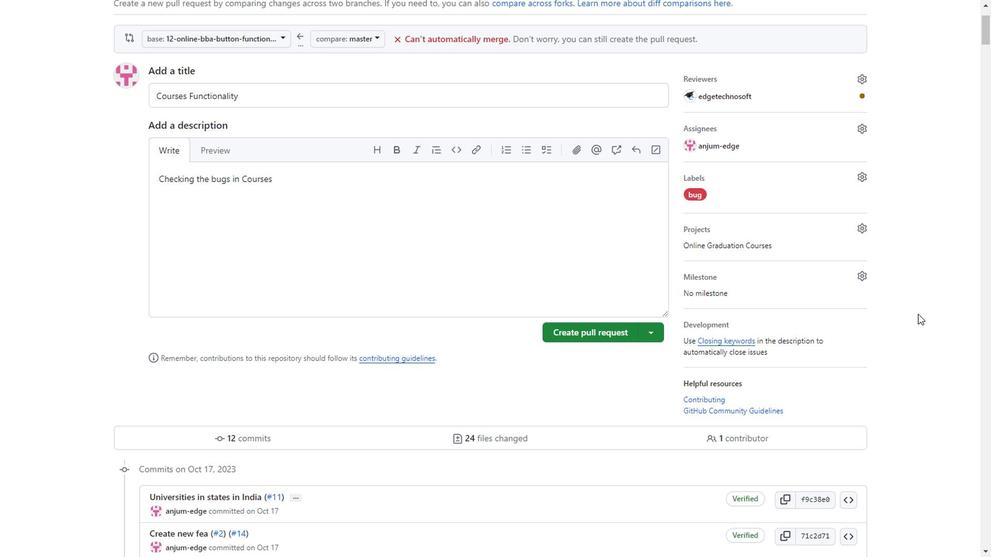 
Action: Mouse scrolled (902, 319) with delta (0, 0)
Screenshot: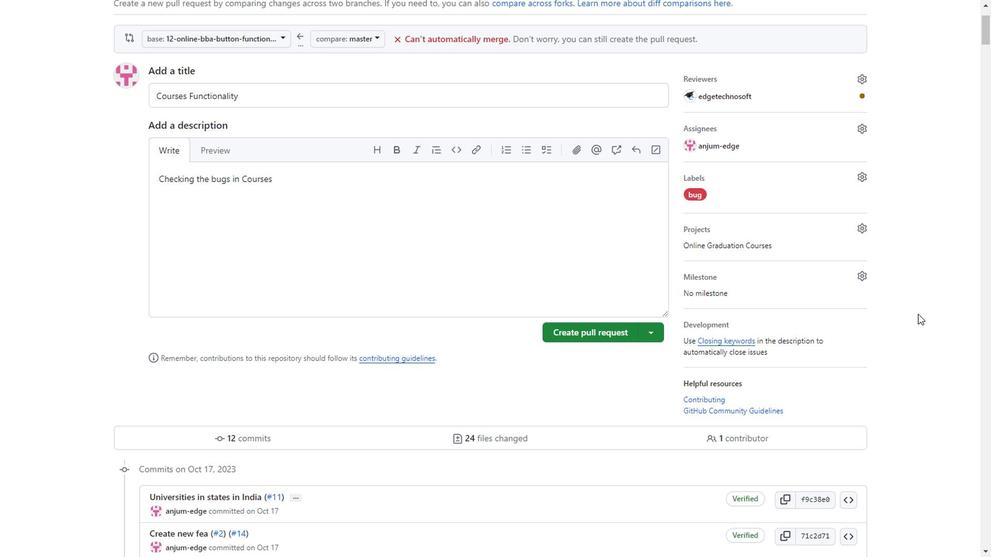 
Action: Mouse scrolled (902, 319) with delta (0, 0)
Screenshot: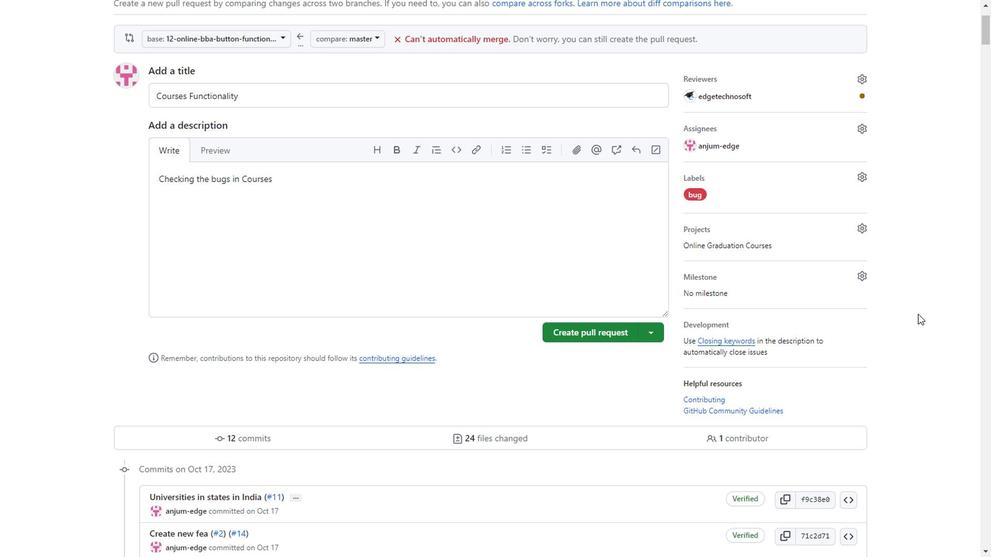 
Action: Mouse scrolled (902, 319) with delta (0, 0)
Screenshot: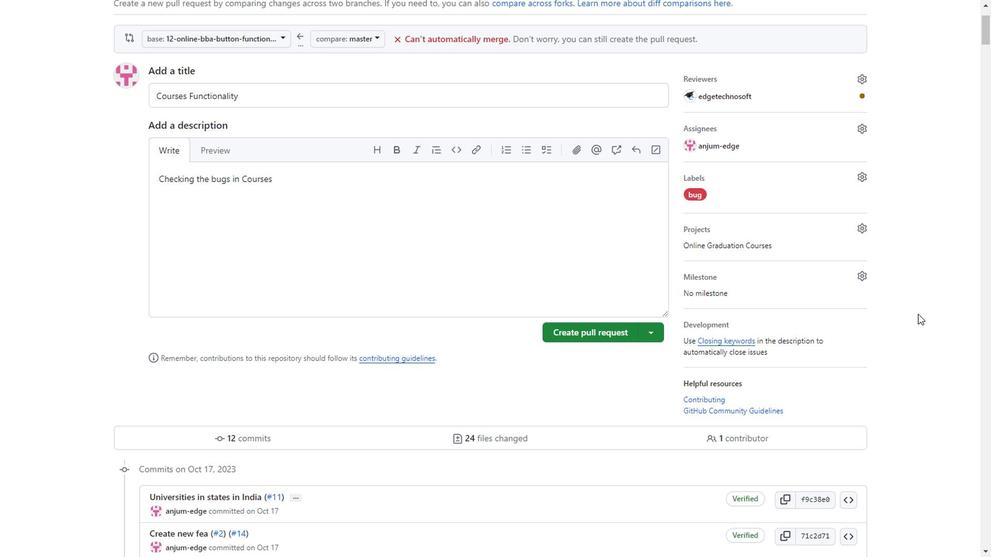 
Action: Mouse scrolled (902, 319) with delta (0, 0)
Screenshot: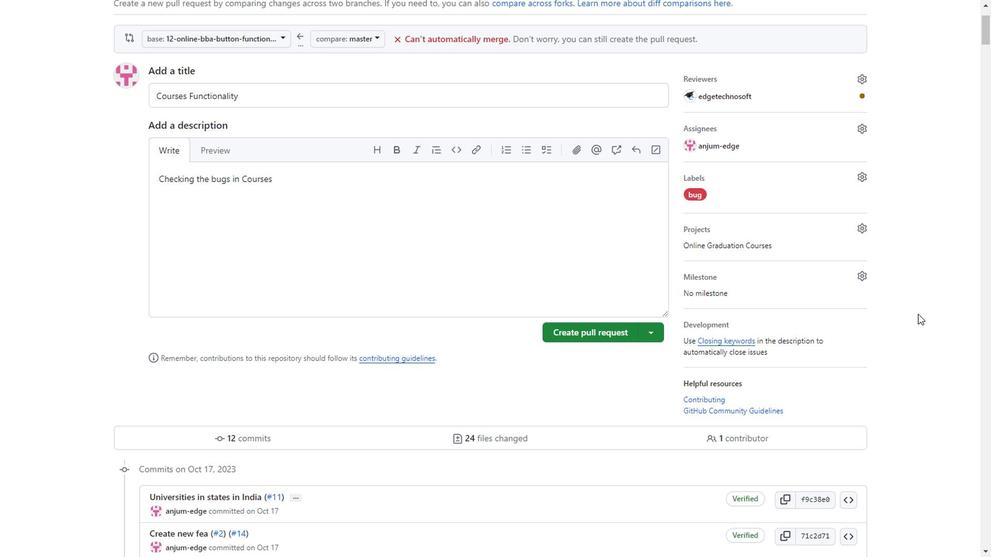 
Action: Mouse scrolled (902, 319) with delta (0, 0)
Screenshot: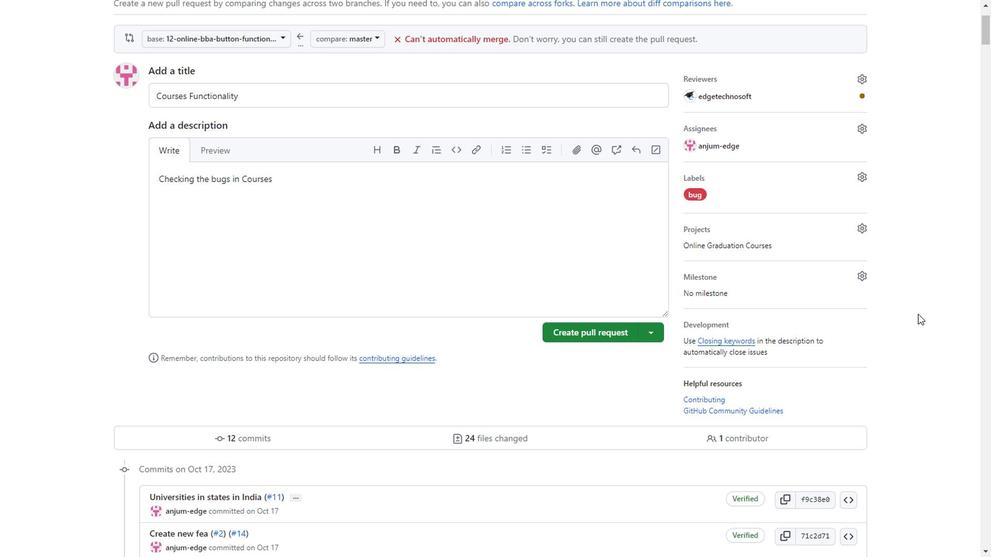
Action: Mouse scrolled (902, 319) with delta (0, 0)
Screenshot: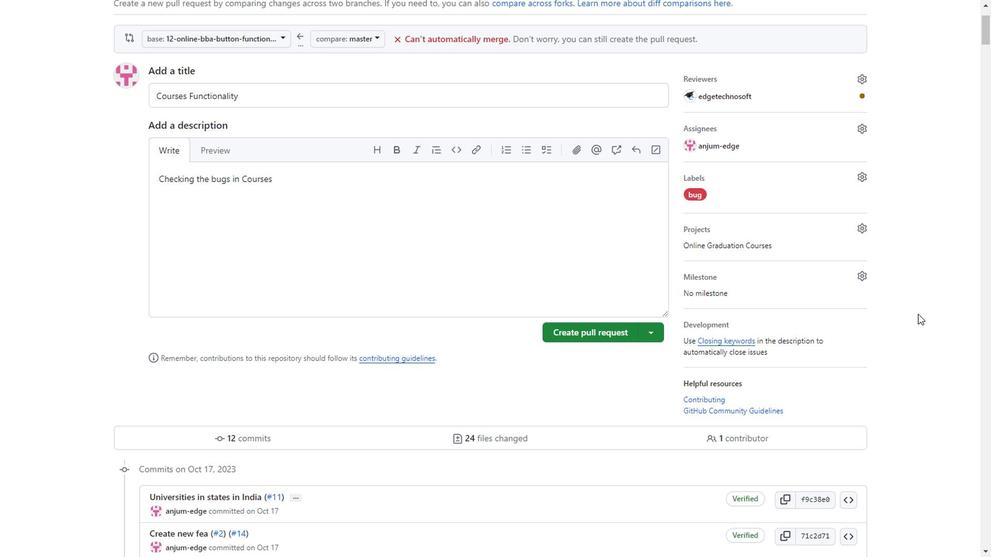
Action: Mouse scrolled (902, 319) with delta (0, 0)
Screenshot: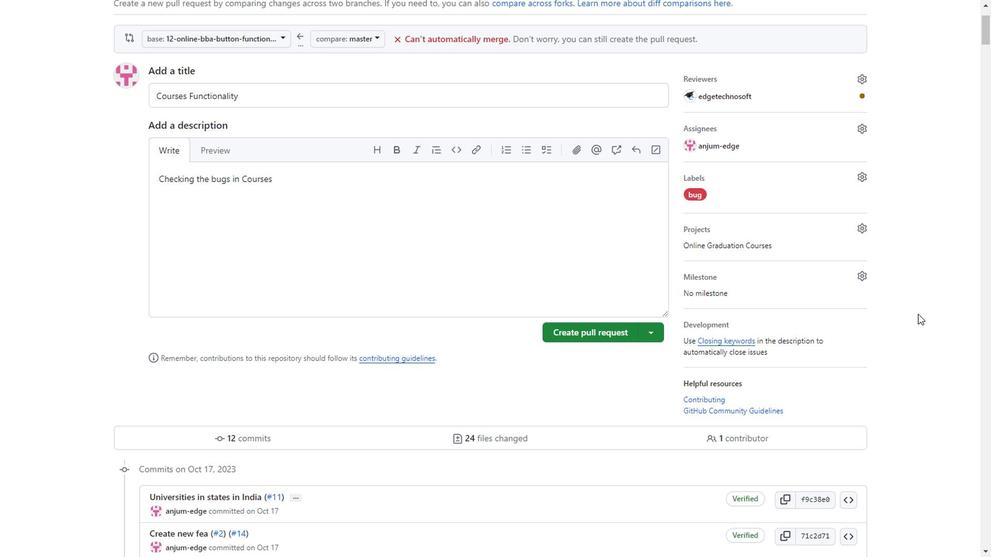
Action: Mouse scrolled (902, 319) with delta (0, 0)
Screenshot: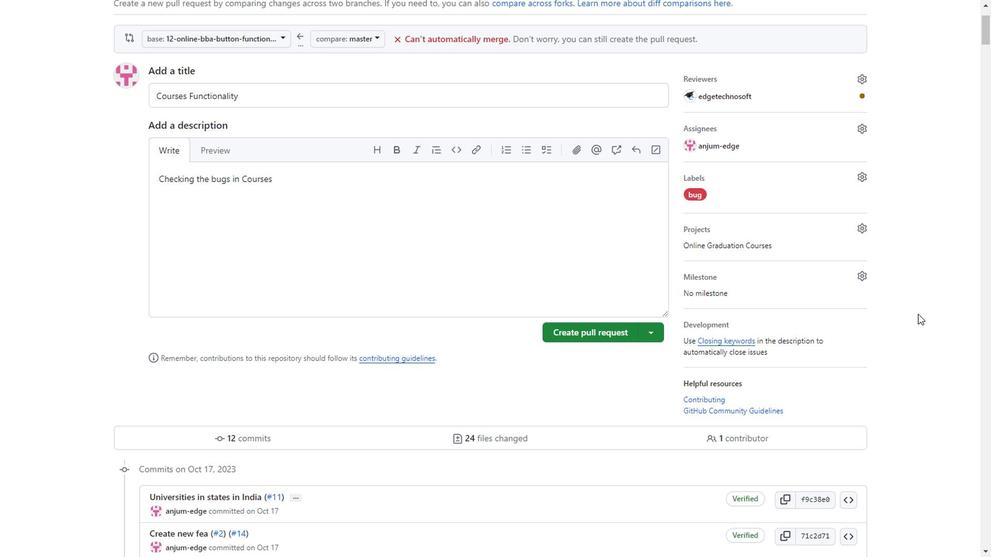 
Action: Mouse scrolled (902, 319) with delta (0, 0)
Screenshot: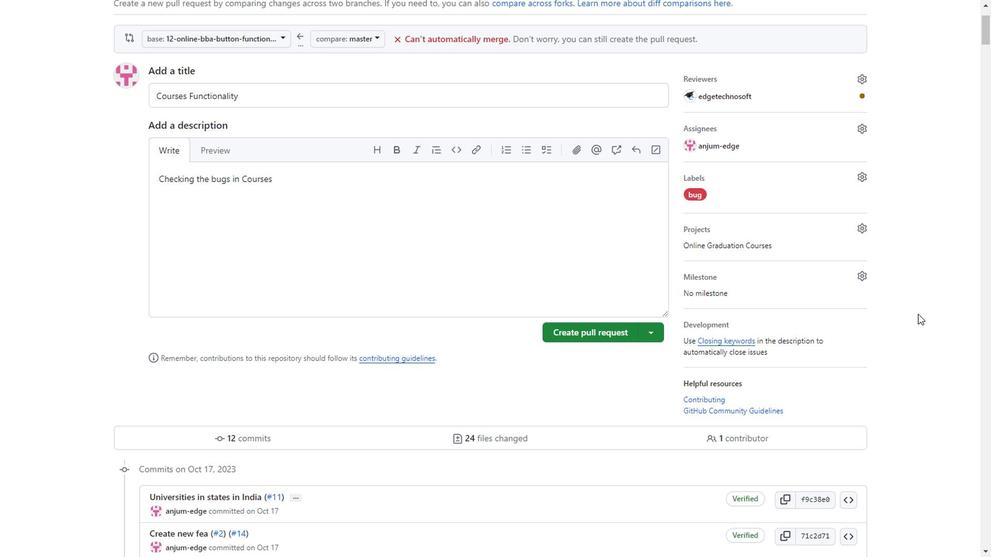
Action: Mouse scrolled (902, 319) with delta (0, 0)
Screenshot: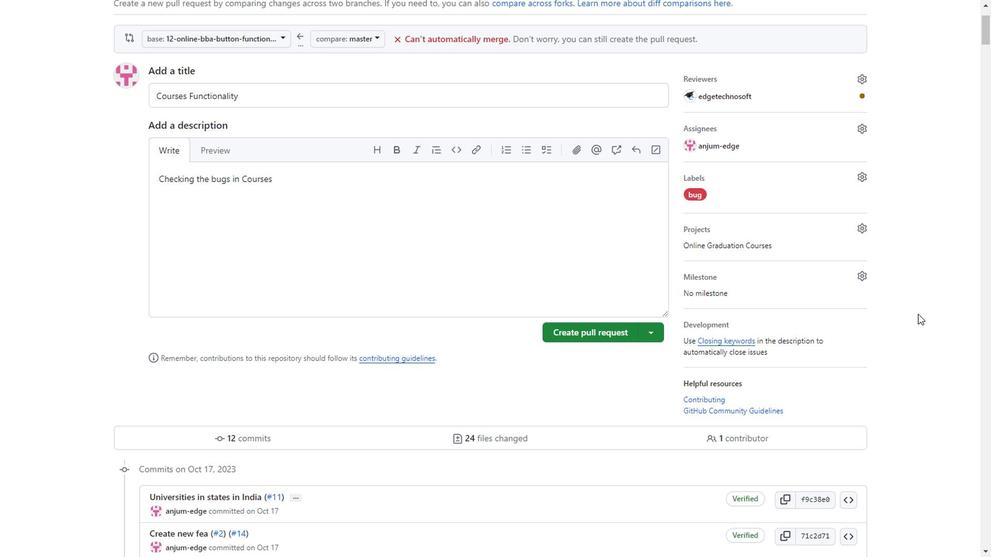 
Action: Mouse scrolled (902, 319) with delta (0, 0)
Screenshot: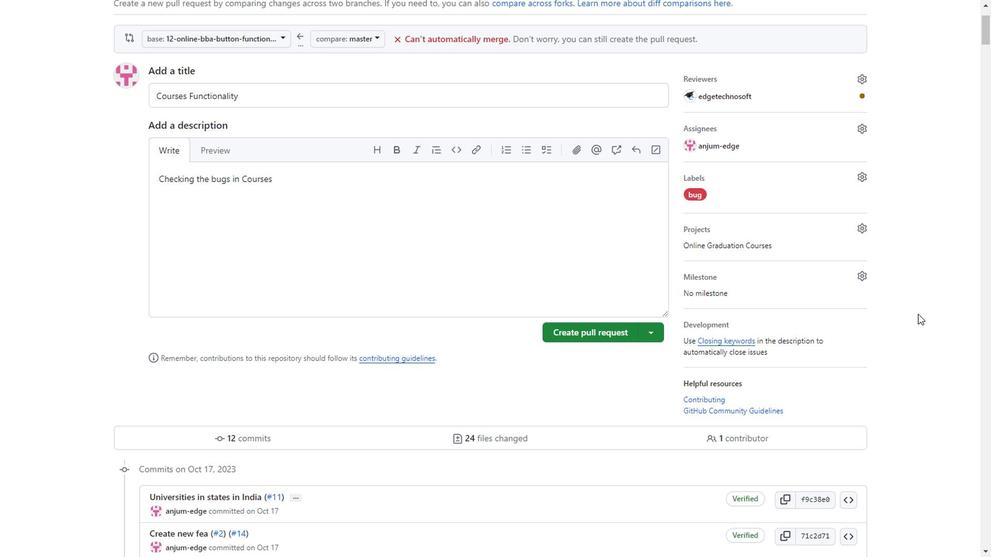 
Action: Mouse scrolled (902, 319) with delta (0, 0)
Screenshot: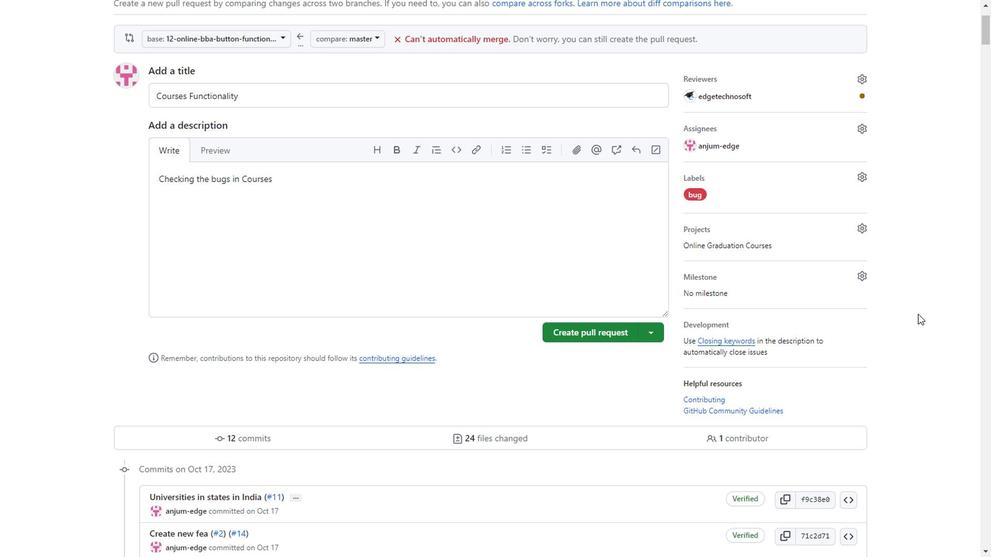 
Action: Mouse scrolled (902, 319) with delta (0, 0)
Screenshot: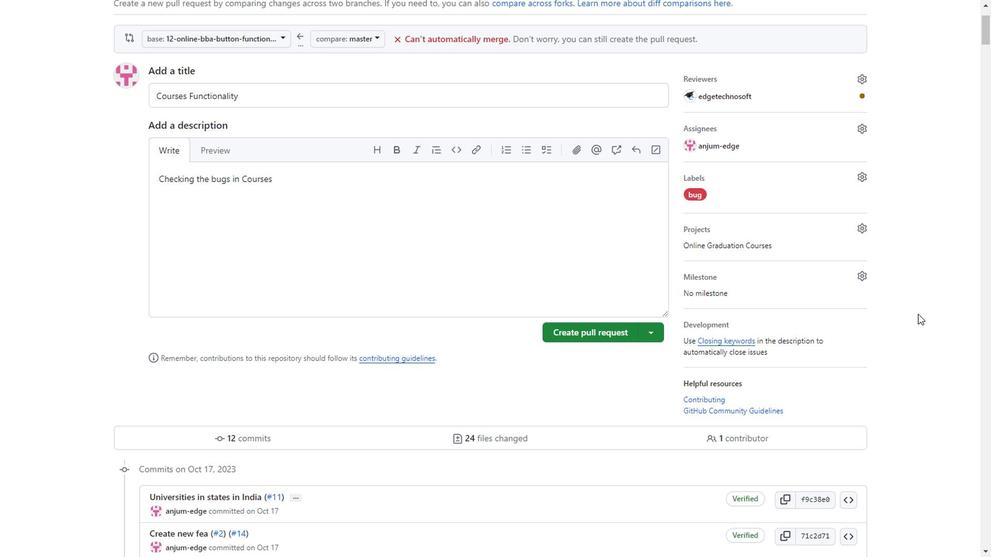 
Action: Mouse scrolled (902, 319) with delta (0, 0)
Screenshot: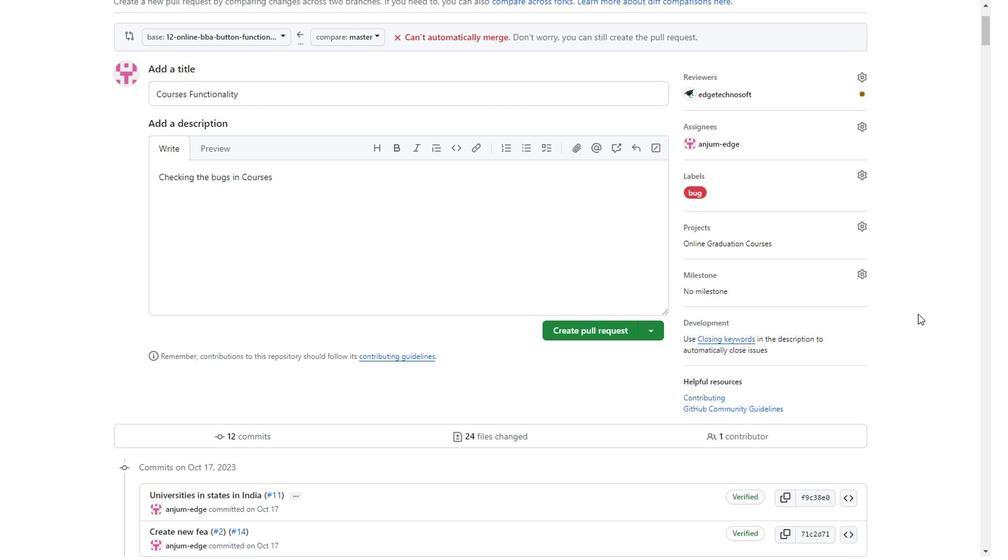 
Action: Mouse scrolled (902, 319) with delta (0, 0)
Screenshot: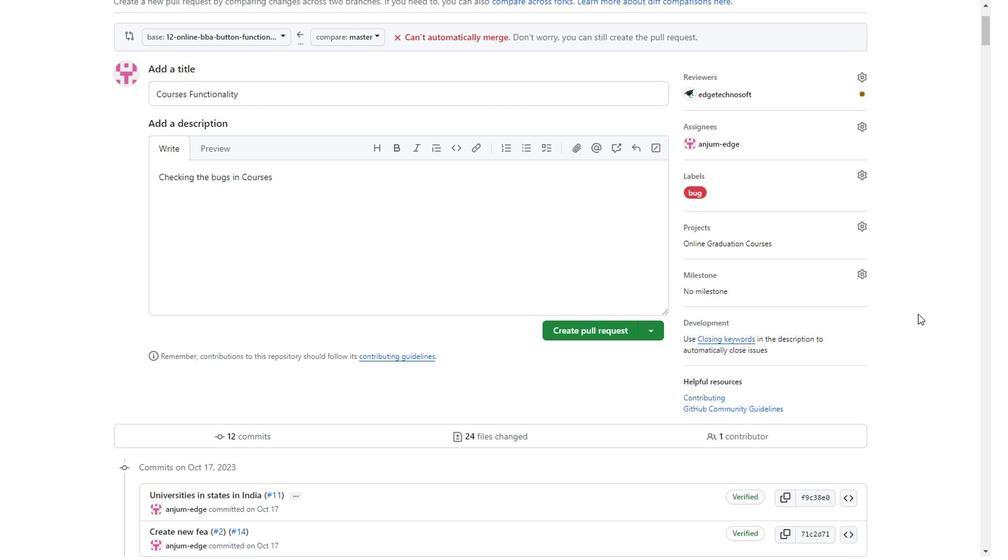 
Action: Mouse scrolled (902, 319) with delta (0, 0)
Screenshot: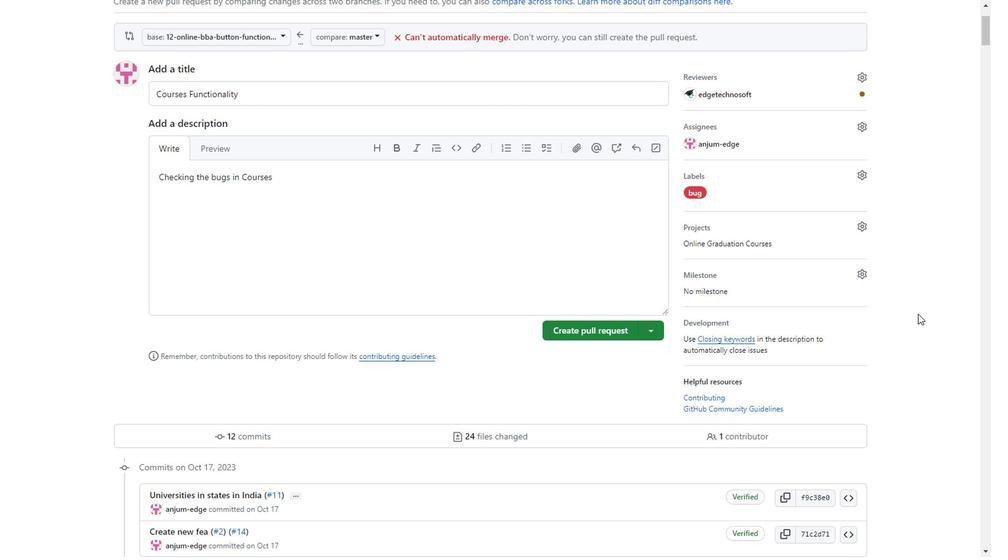 
Action: Mouse scrolled (902, 319) with delta (0, 0)
Screenshot: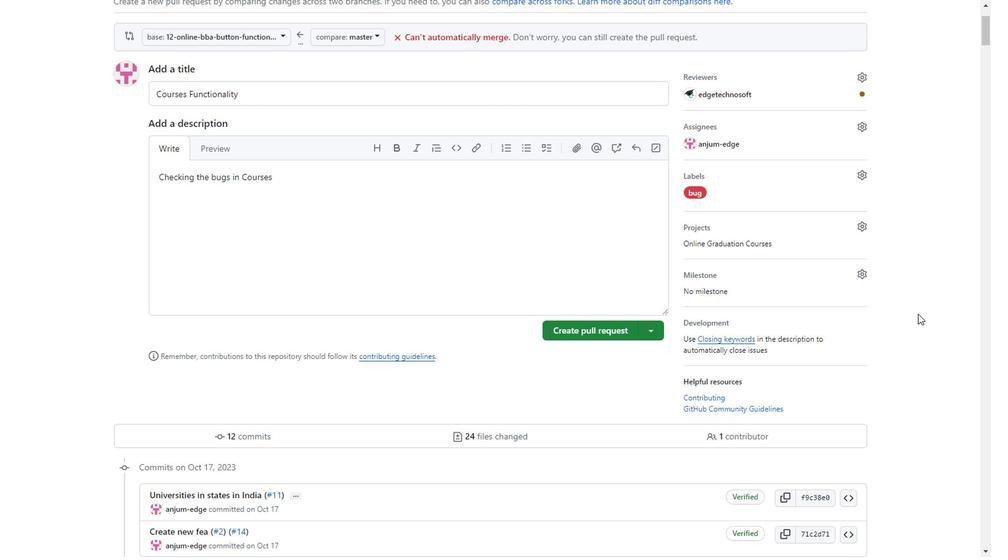 
Action: Mouse scrolled (902, 319) with delta (0, 0)
Screenshot: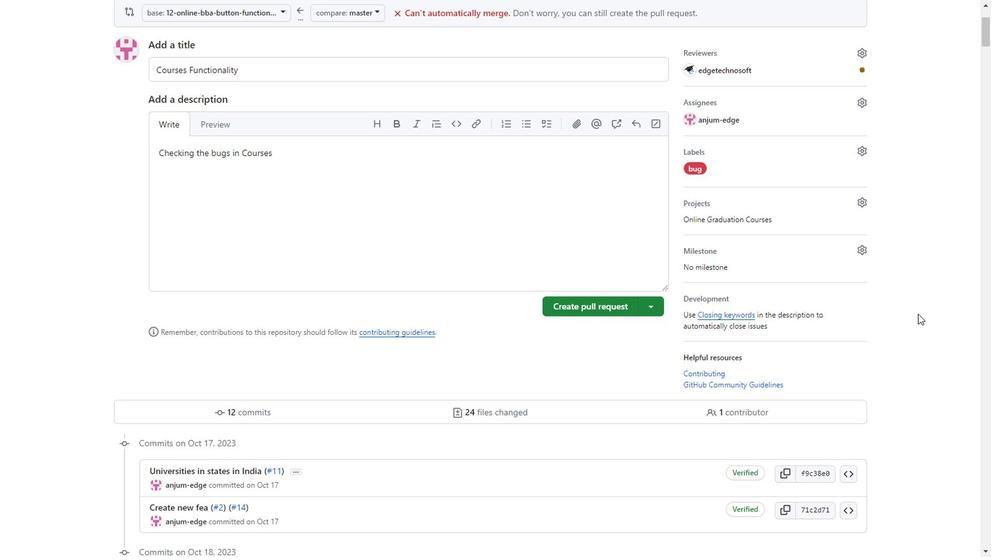 
Action: Mouse scrolled (902, 319) with delta (0, 0)
Screenshot: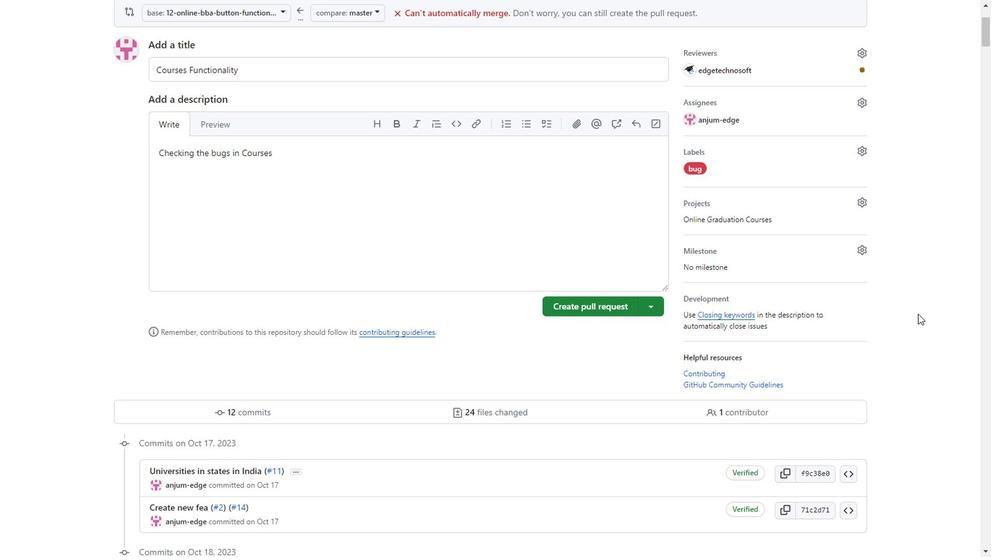 
Action: Mouse scrolled (902, 319) with delta (0, 0)
Screenshot: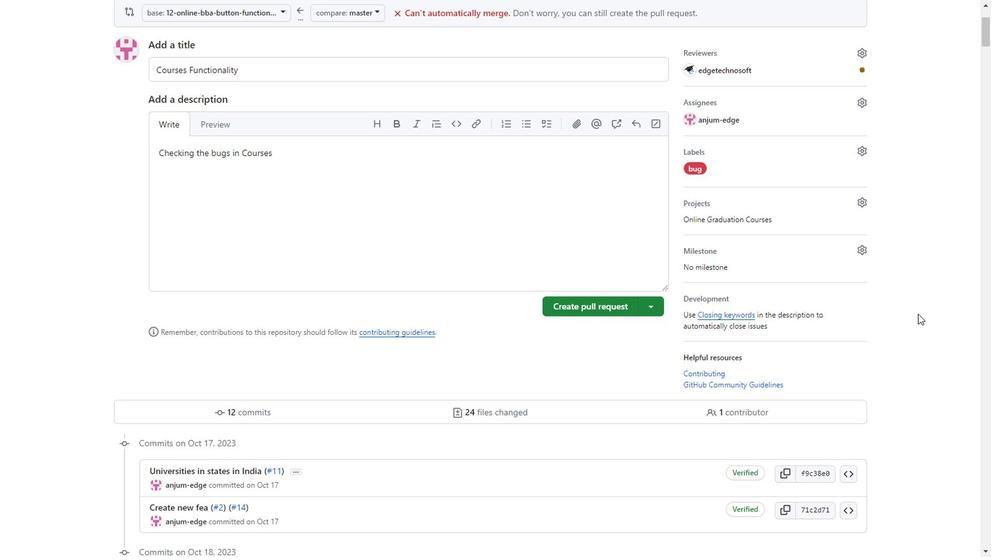 
Action: Mouse scrolled (902, 319) with delta (0, 0)
Screenshot: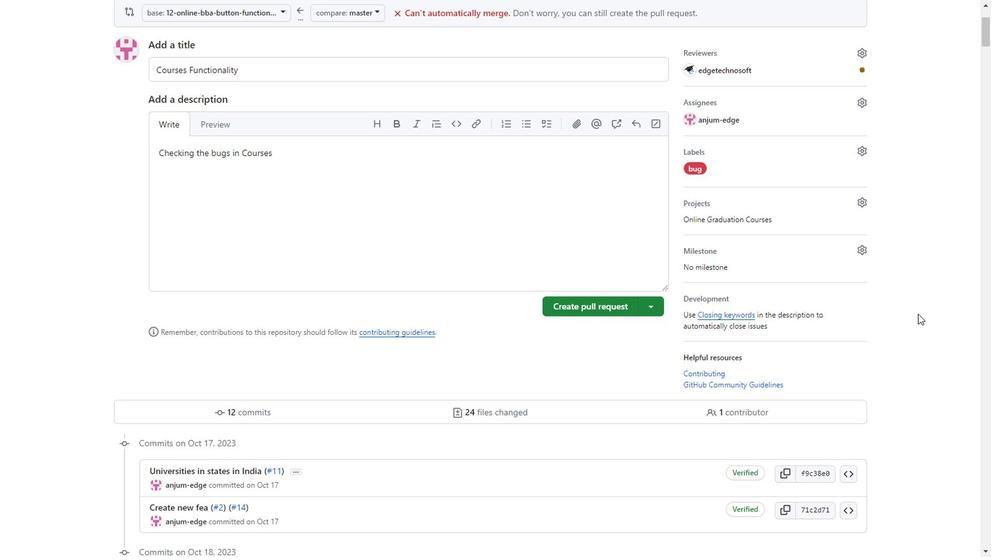 
Action: Mouse scrolled (902, 319) with delta (0, 0)
Screenshot: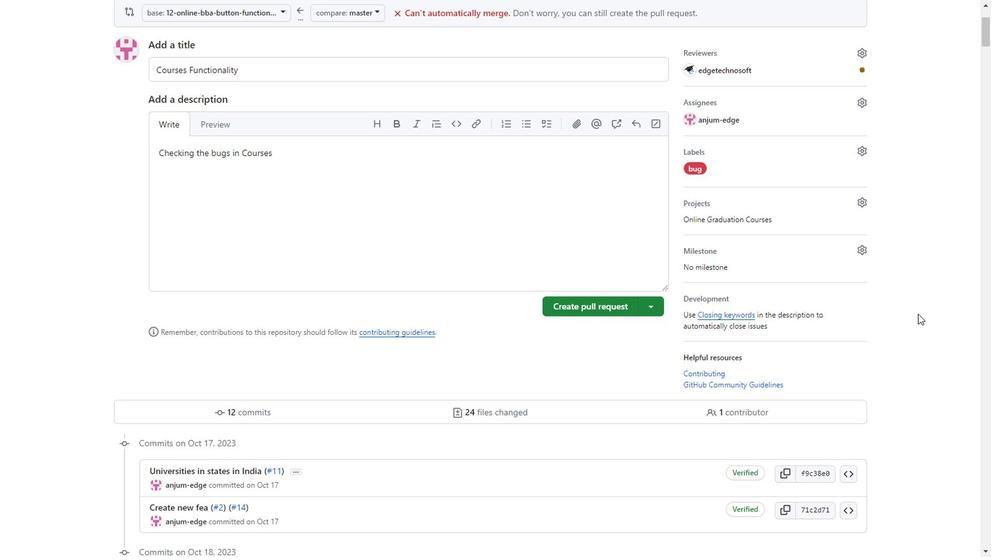 
Action: Mouse scrolled (902, 319) with delta (0, 0)
Screenshot: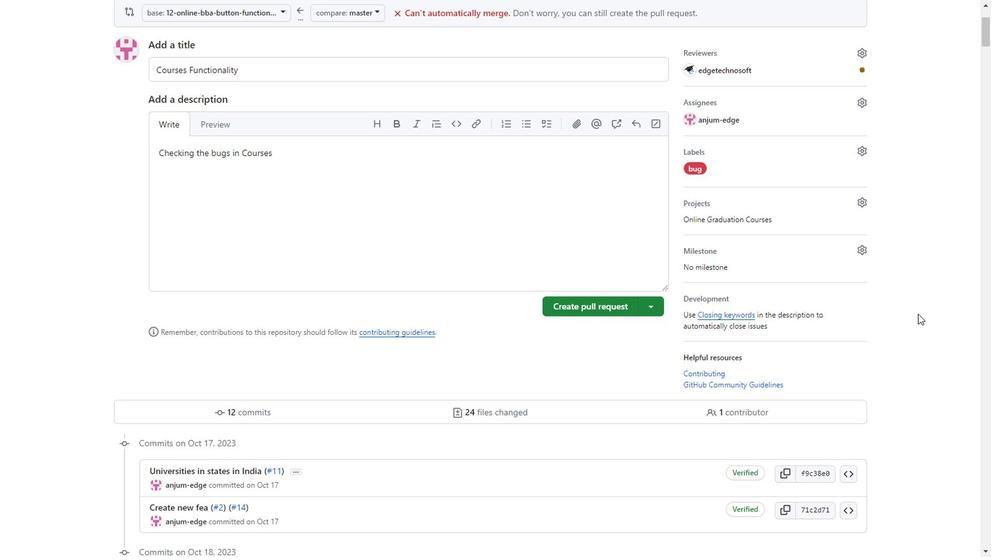 
Action: Mouse scrolled (902, 319) with delta (0, 0)
Screenshot: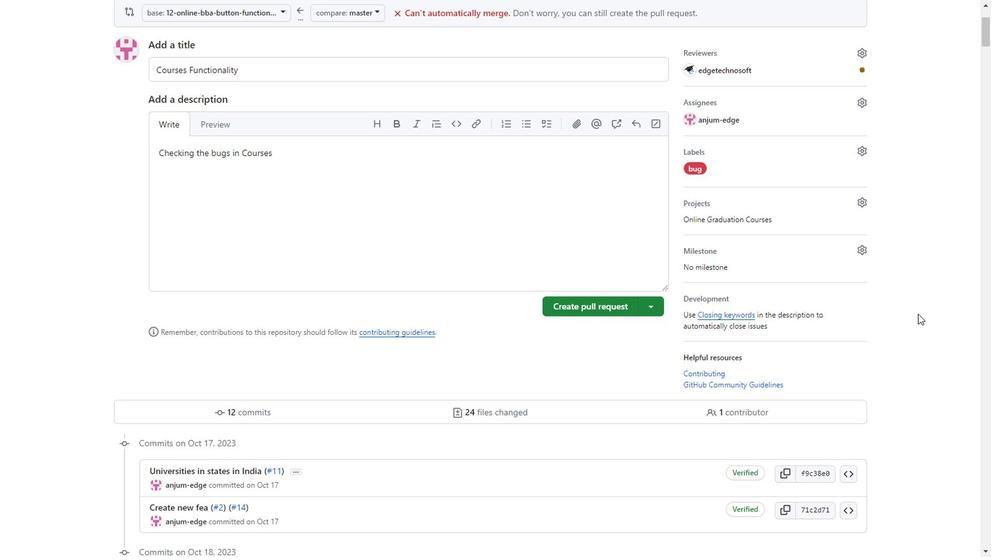 
Action: Mouse scrolled (902, 319) with delta (0, 0)
Screenshot: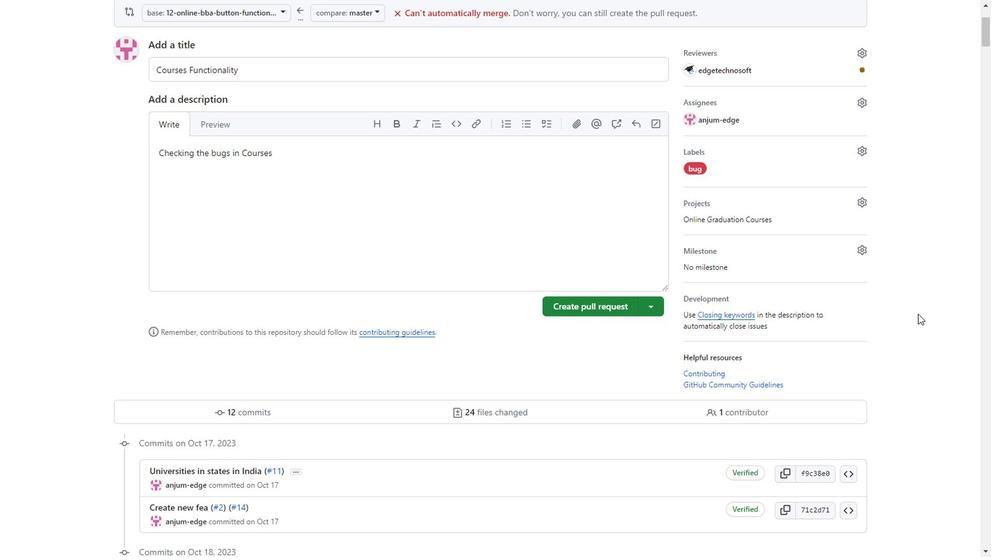 
Action: Mouse scrolled (902, 319) with delta (0, 0)
Screenshot: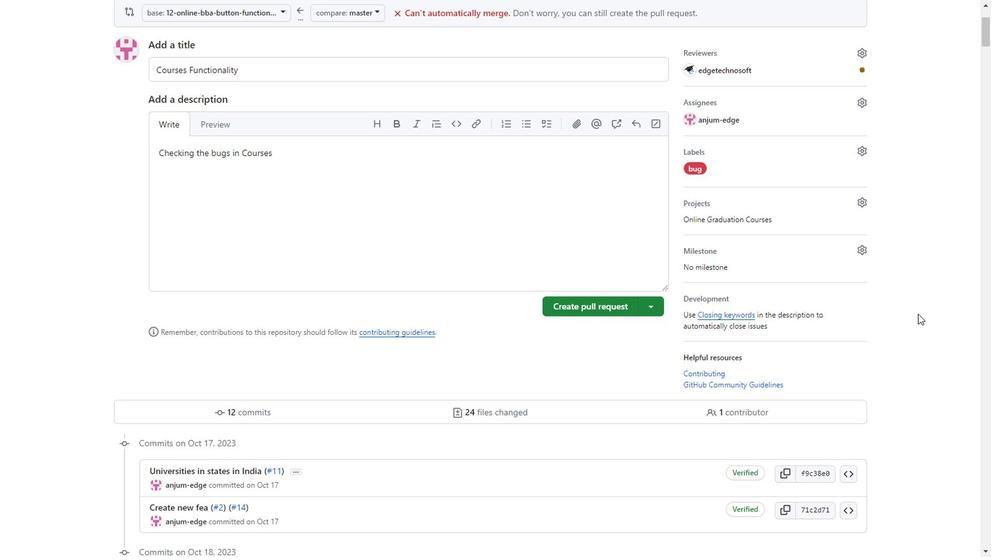 
Action: Mouse scrolled (902, 319) with delta (0, 0)
Screenshot: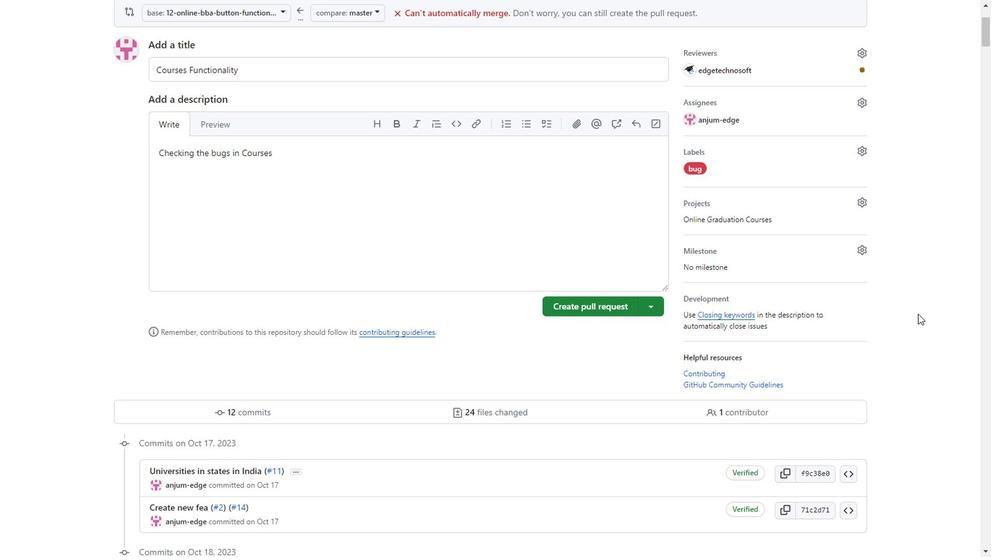 
Action: Mouse scrolled (902, 319) with delta (0, 0)
Screenshot: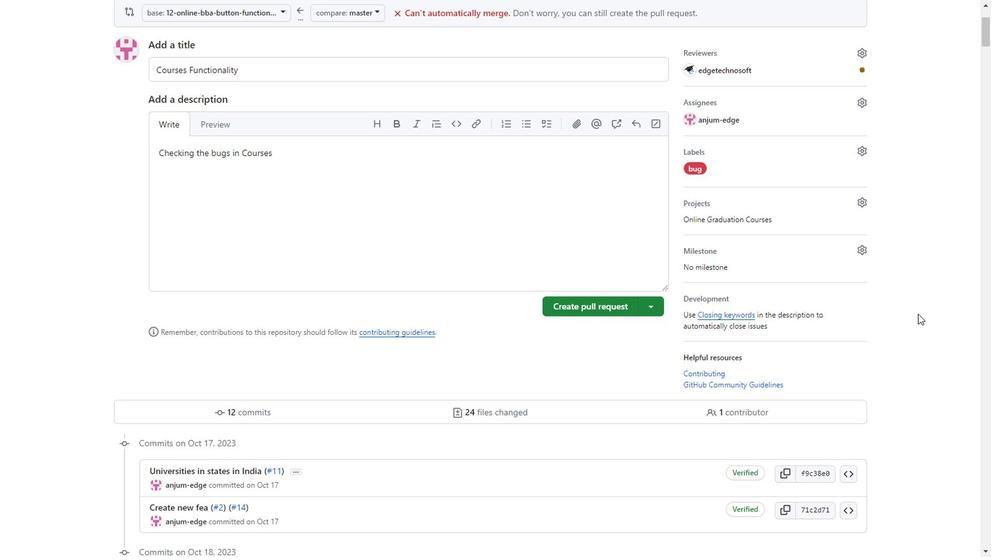 
Action: Mouse scrolled (902, 319) with delta (0, 0)
Screenshot: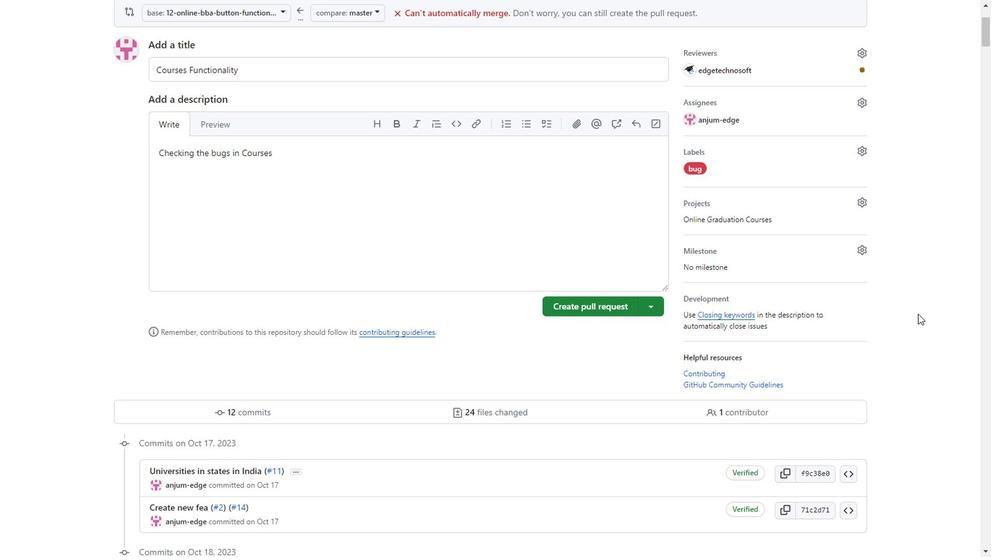
Action: Mouse scrolled (902, 319) with delta (0, 0)
Screenshot: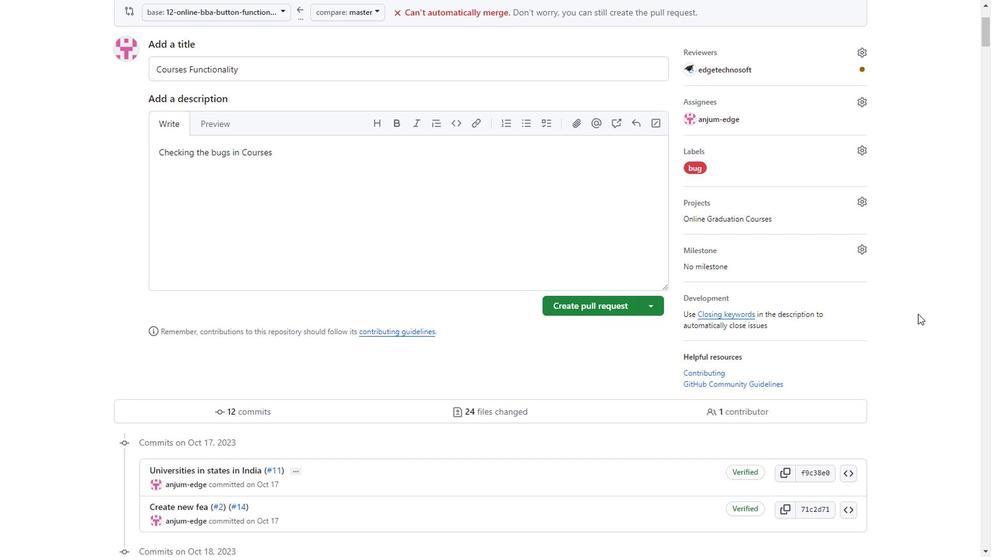 
Action: Mouse scrolled (902, 319) with delta (0, 0)
Screenshot: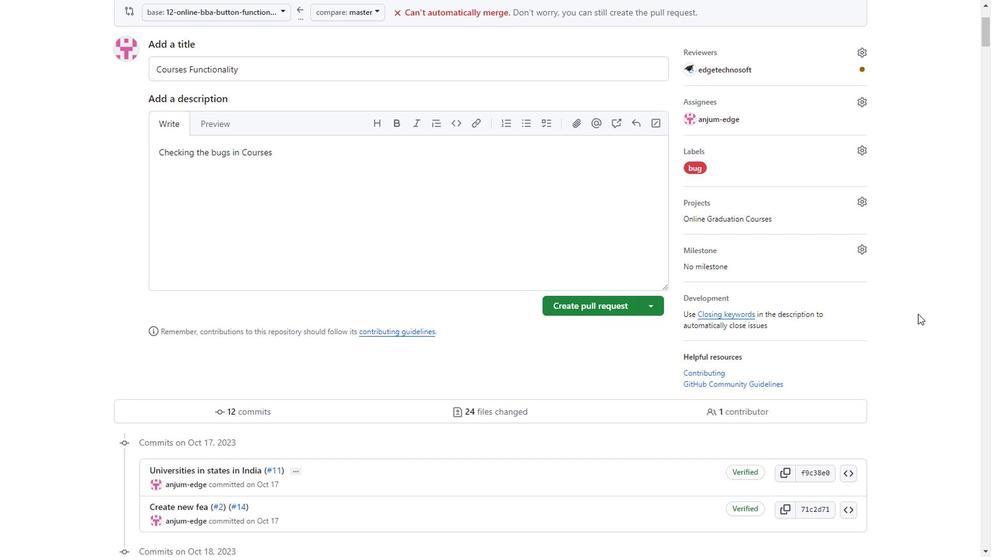 
Action: Mouse scrolled (902, 319) with delta (0, 0)
Screenshot: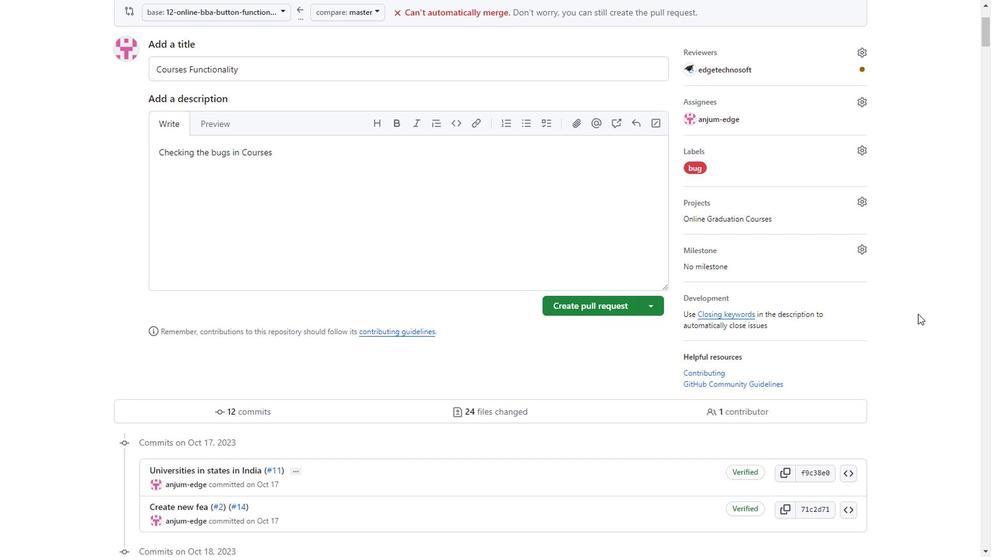 
Action: Mouse scrolled (902, 319) with delta (0, 0)
Screenshot: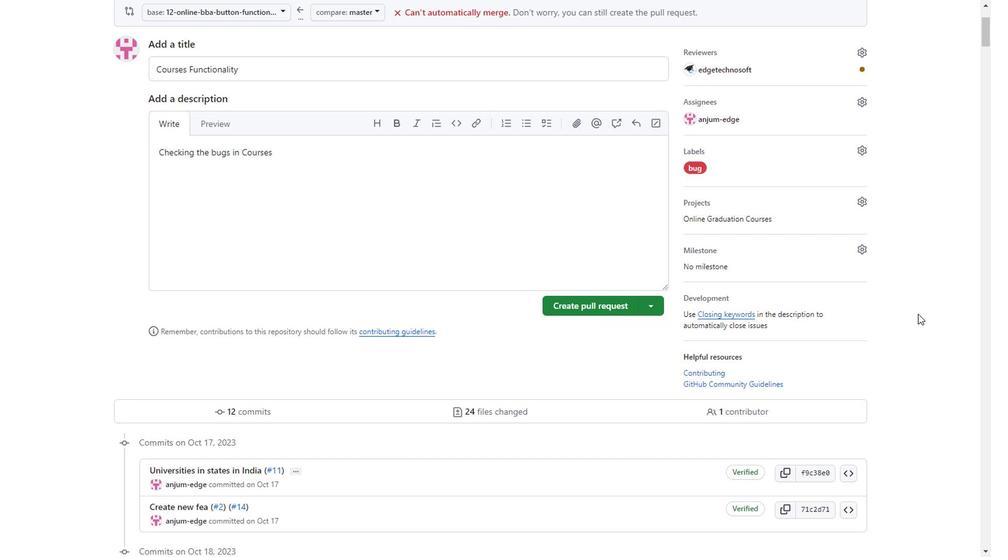 
Action: Mouse scrolled (902, 319) with delta (0, 0)
Screenshot: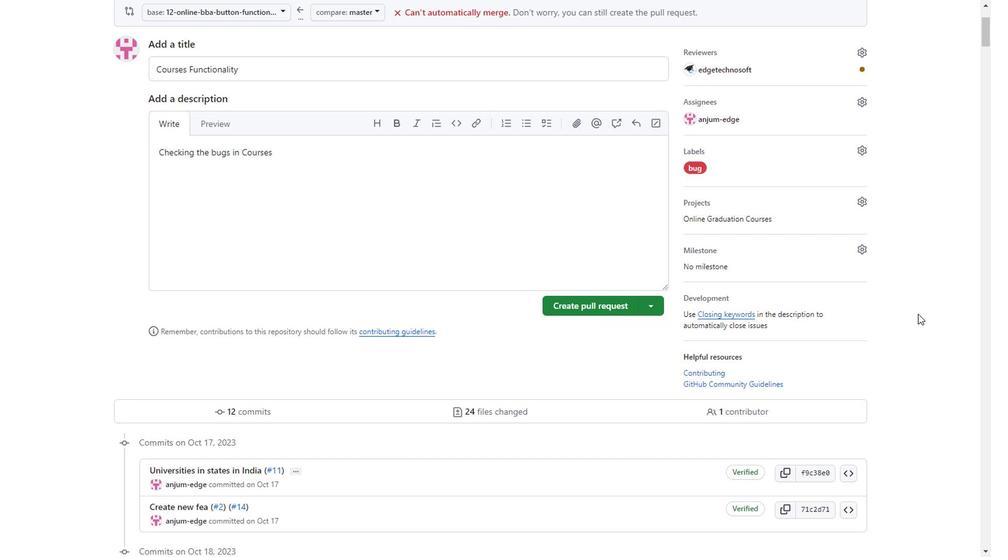 
Action: Mouse scrolled (902, 319) with delta (0, 0)
Screenshot: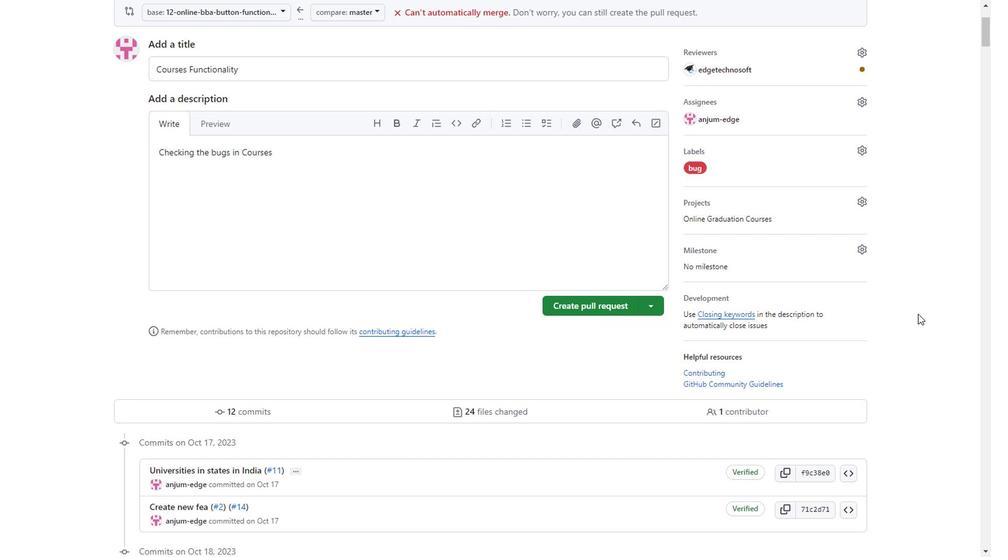 
Action: Mouse scrolled (902, 319) with delta (0, 0)
Screenshot: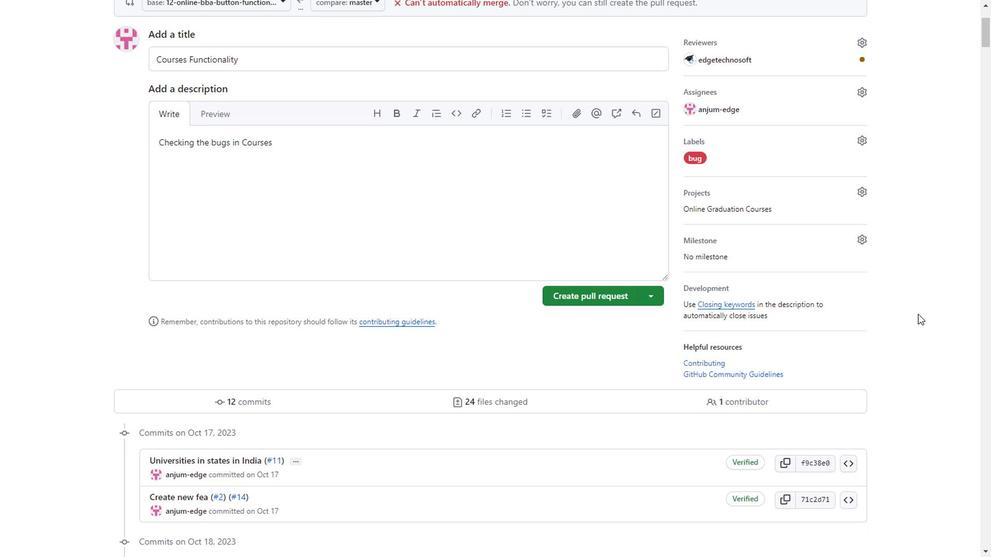 
Action: Mouse scrolled (902, 319) with delta (0, 0)
Screenshot: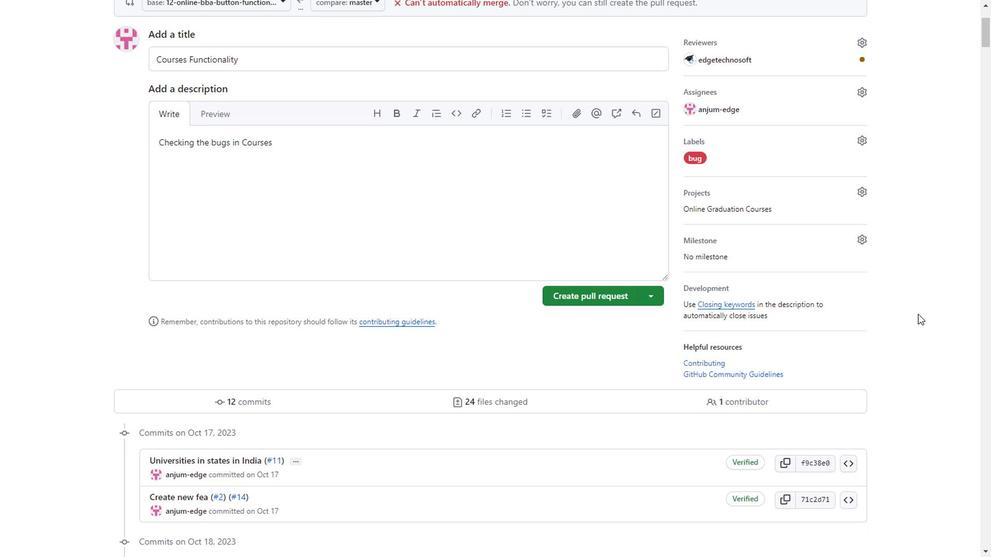 
Action: Mouse scrolled (902, 319) with delta (0, 0)
Screenshot: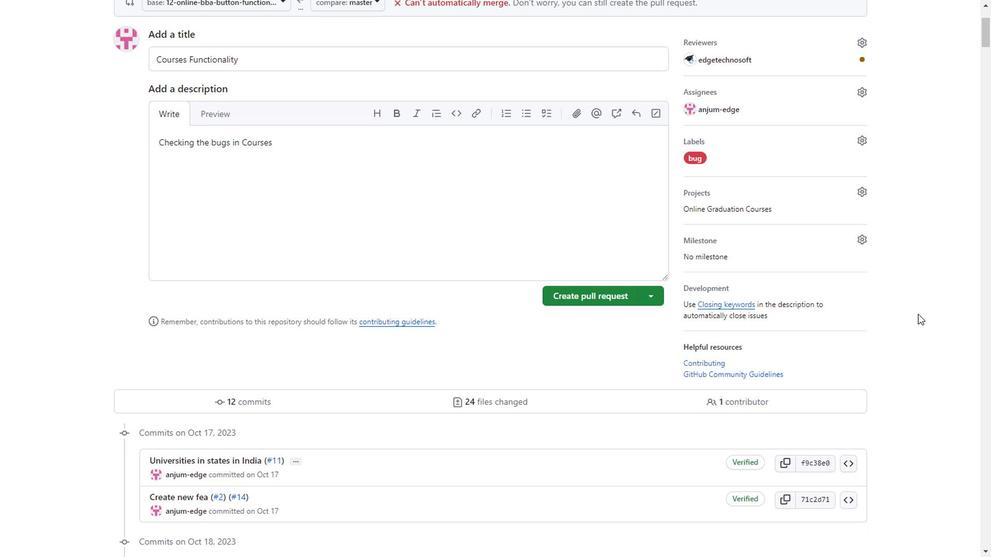 
Action: Mouse scrolled (902, 319) with delta (0, 0)
Screenshot: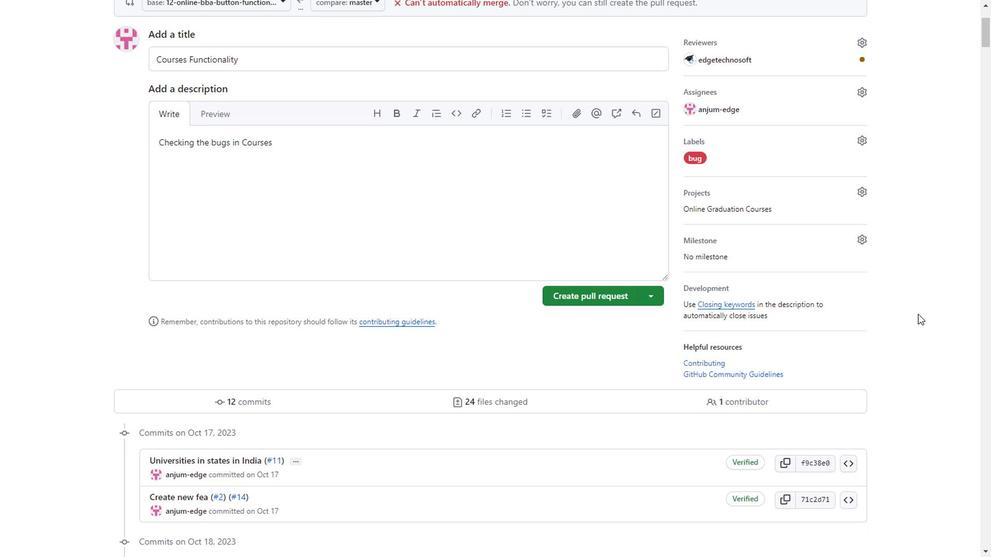 
Action: Mouse scrolled (902, 319) with delta (0, 0)
Screenshot: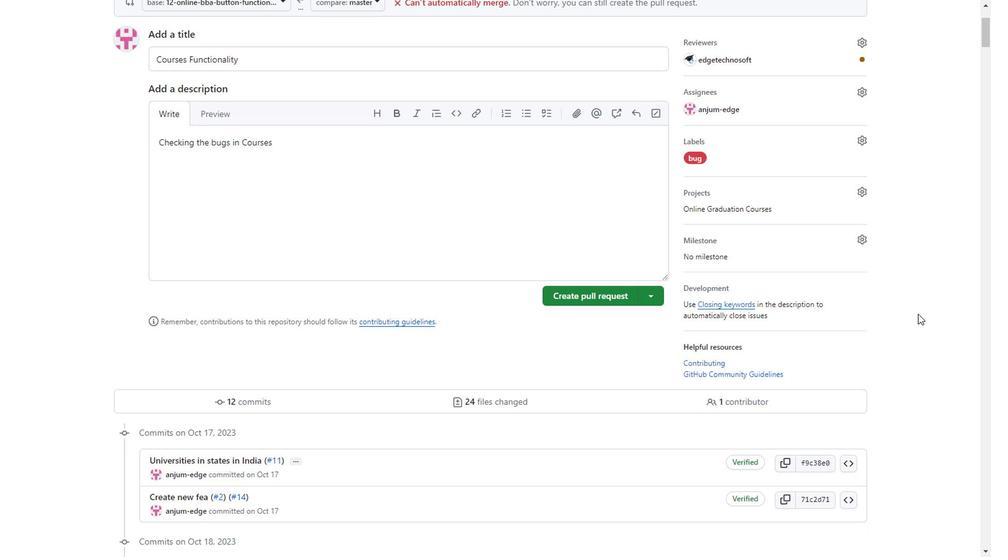 
Action: Mouse scrolled (902, 319) with delta (0, 0)
Screenshot: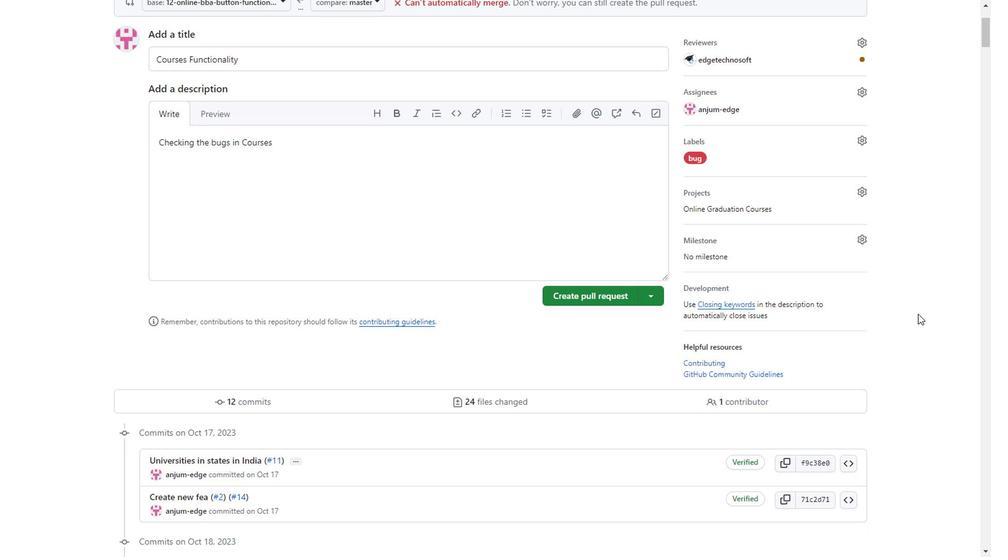 
Action: Mouse scrolled (902, 319) with delta (0, 0)
Screenshot: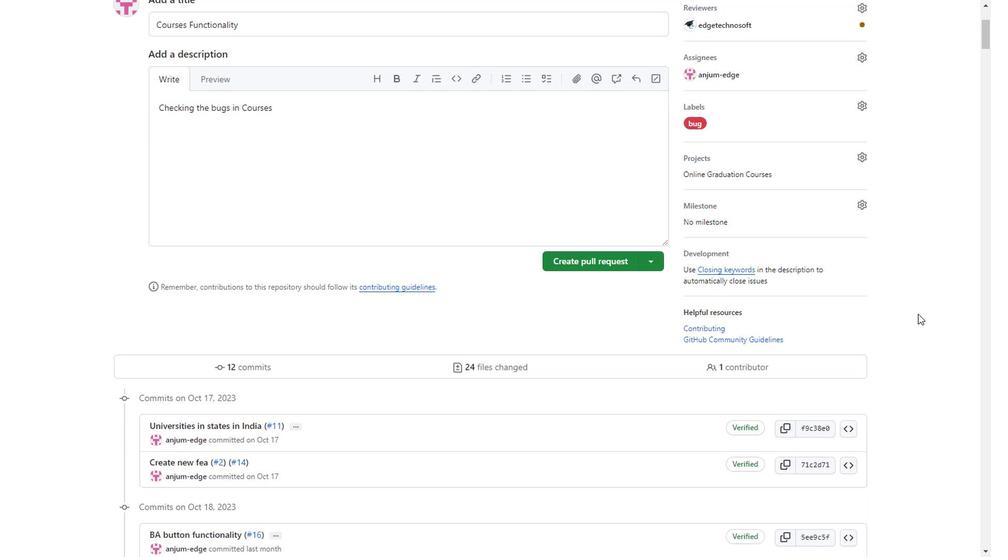 
Action: Mouse scrolled (902, 319) with delta (0, 0)
Screenshot: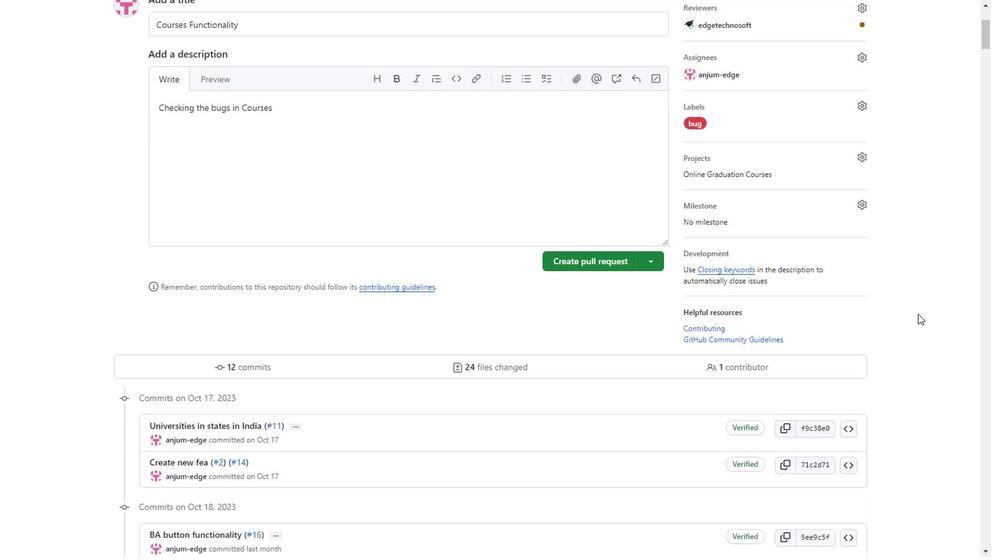 
Action: Mouse scrolled (902, 319) with delta (0, 0)
Screenshot: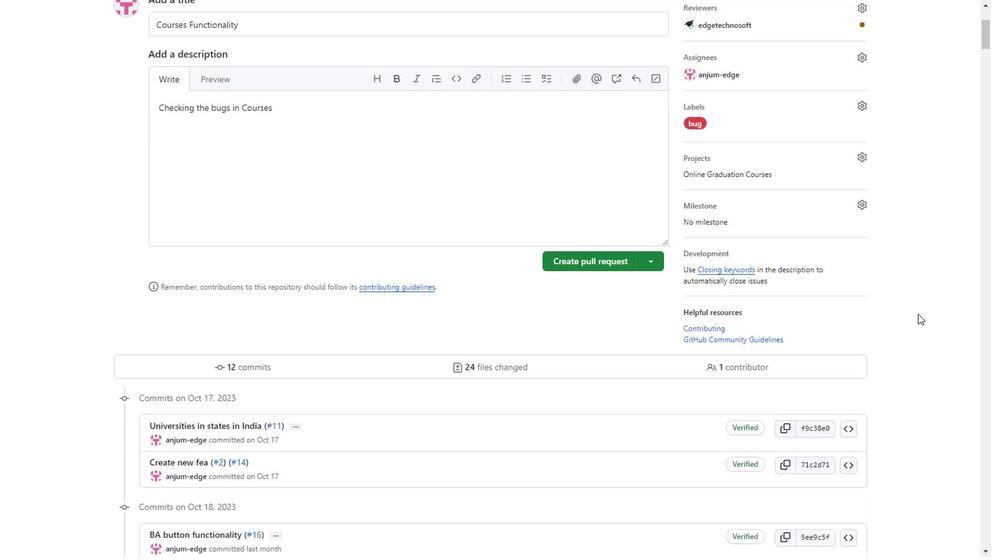 
Action: Mouse scrolled (902, 319) with delta (0, 0)
Screenshot: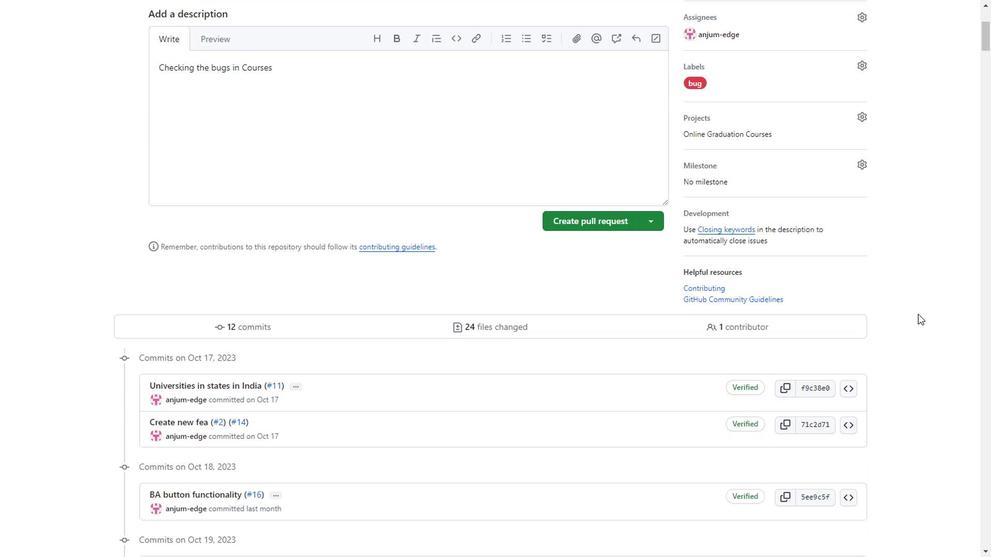 
Action: Mouse scrolled (902, 319) with delta (0, 0)
Screenshot: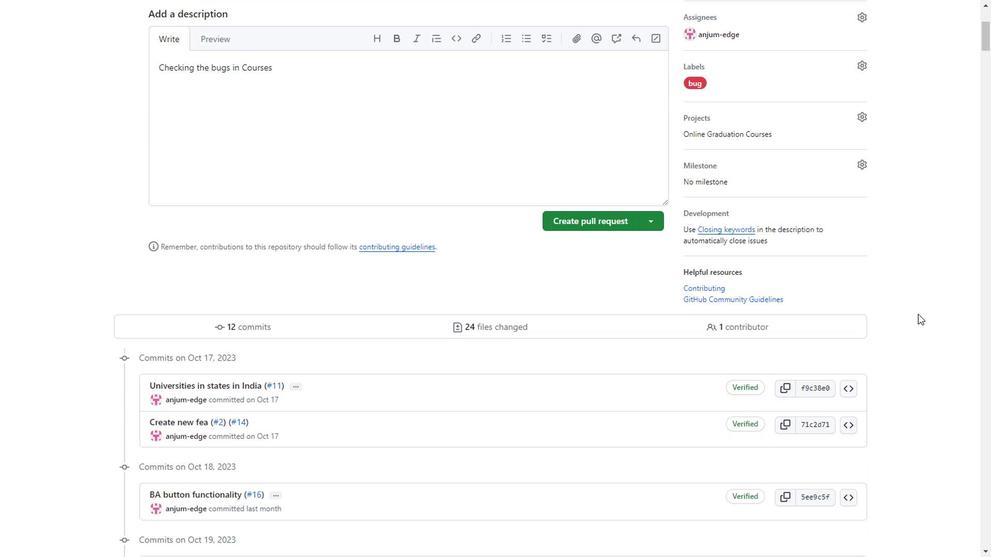 
Action: Mouse scrolled (902, 319) with delta (0, 0)
Screenshot: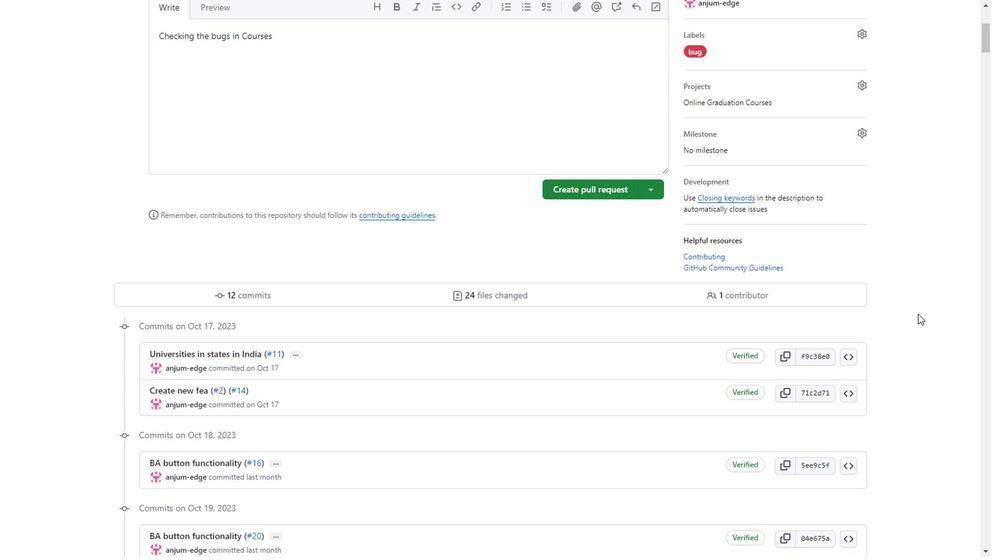 
Action: Mouse scrolled (902, 319) with delta (0, 0)
Screenshot: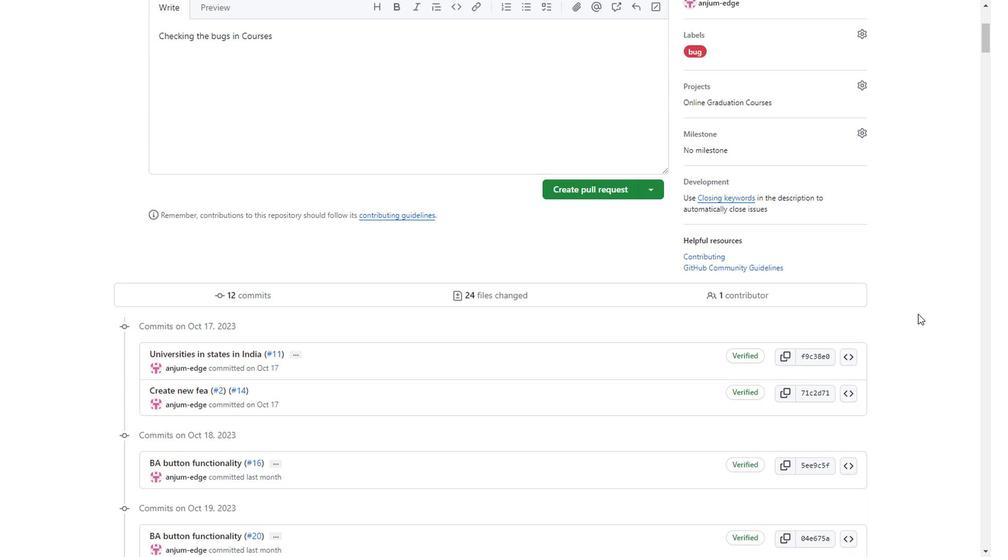 
Action: Mouse scrolled (902, 319) with delta (0, 0)
Screenshot: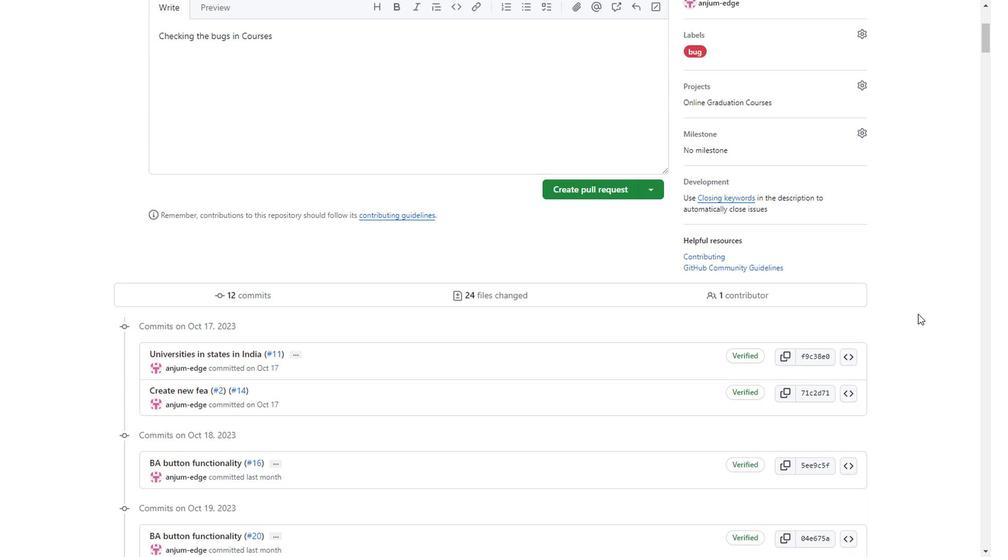 
Action: Mouse scrolled (902, 319) with delta (0, 0)
Screenshot: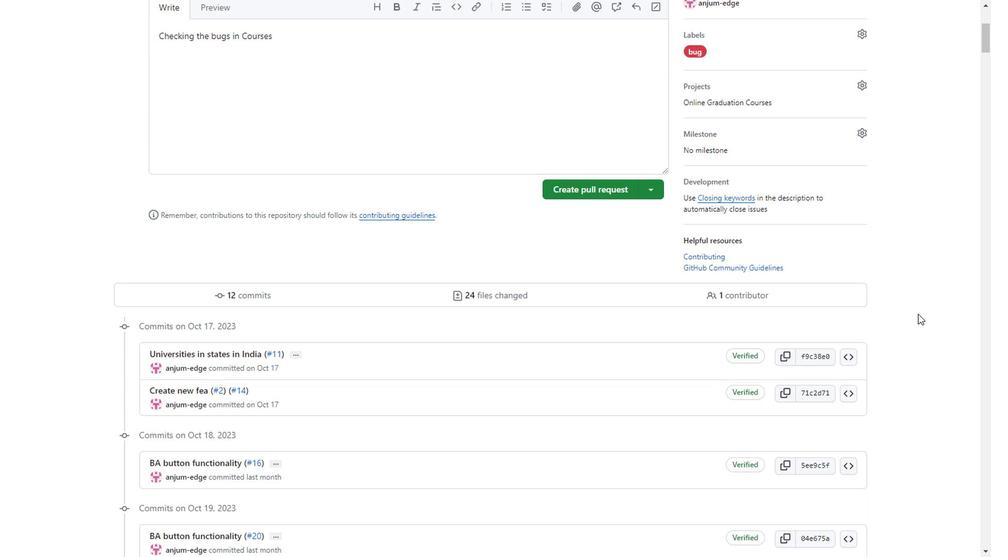 
Action: Mouse scrolled (902, 319) with delta (0, 0)
Screenshot: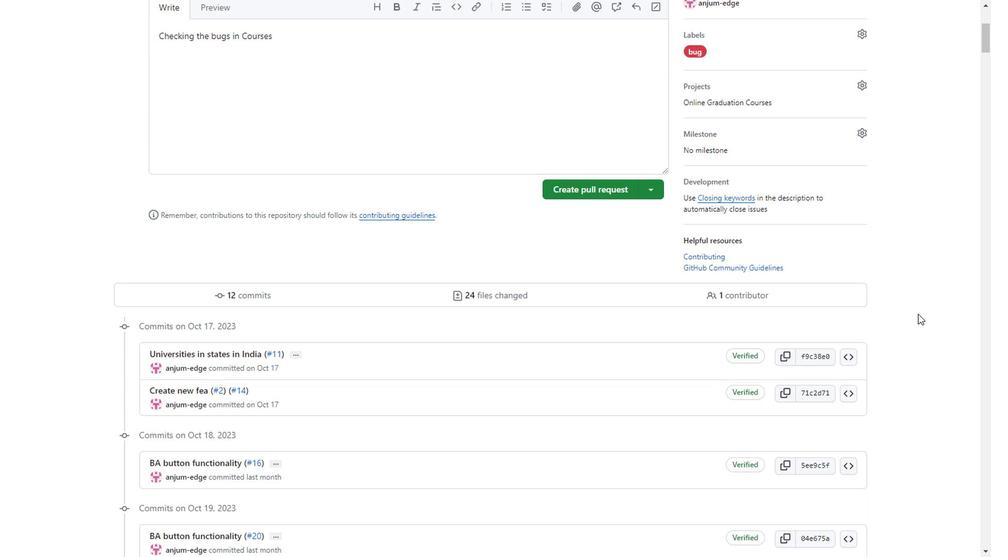 
Action: Mouse scrolled (902, 319) with delta (0, 0)
Screenshot: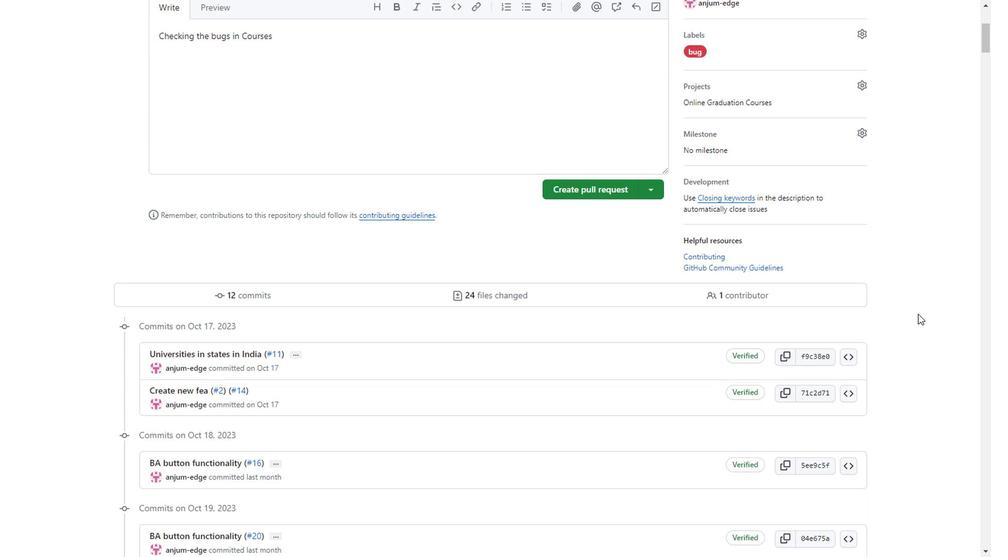 
Action: Mouse scrolled (902, 319) with delta (0, 0)
Screenshot: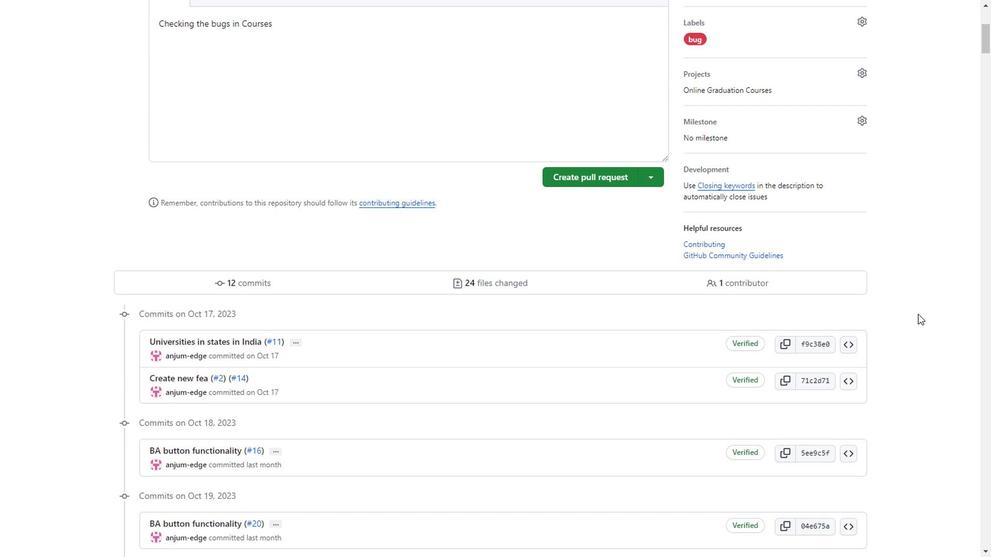 
Action: Mouse scrolled (902, 319) with delta (0, 0)
Screenshot: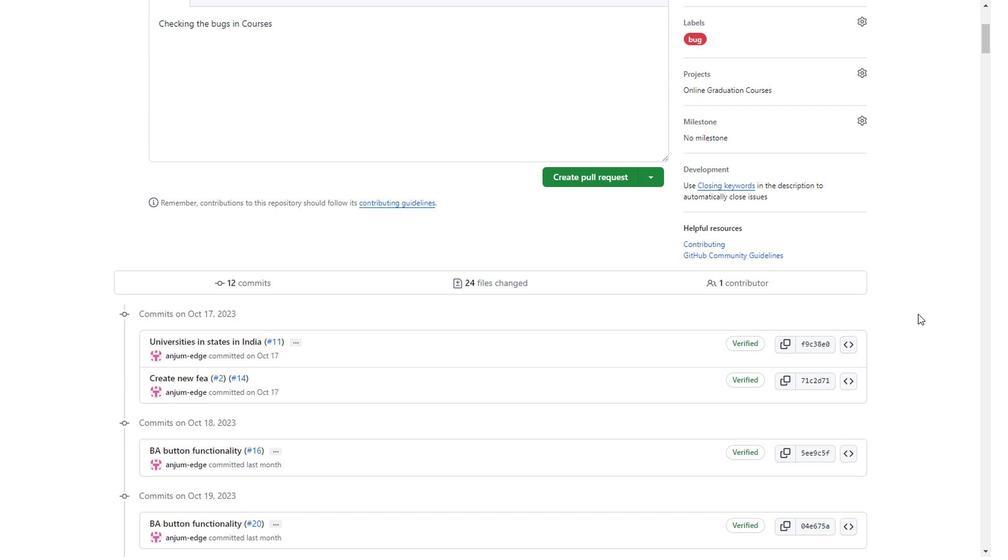 
Action: Mouse scrolled (902, 319) with delta (0, 0)
Screenshot: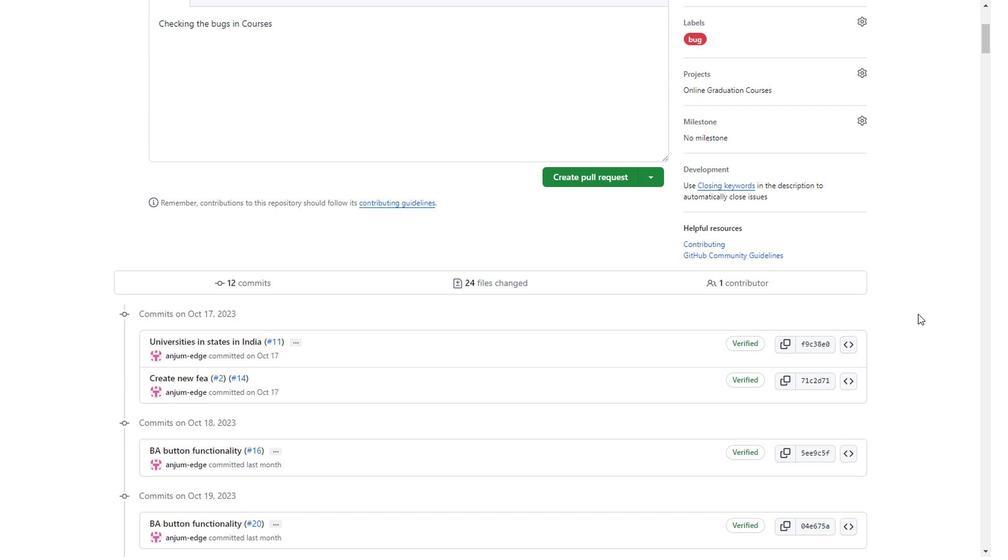 
Action: Mouse scrolled (902, 319) with delta (0, 0)
Screenshot: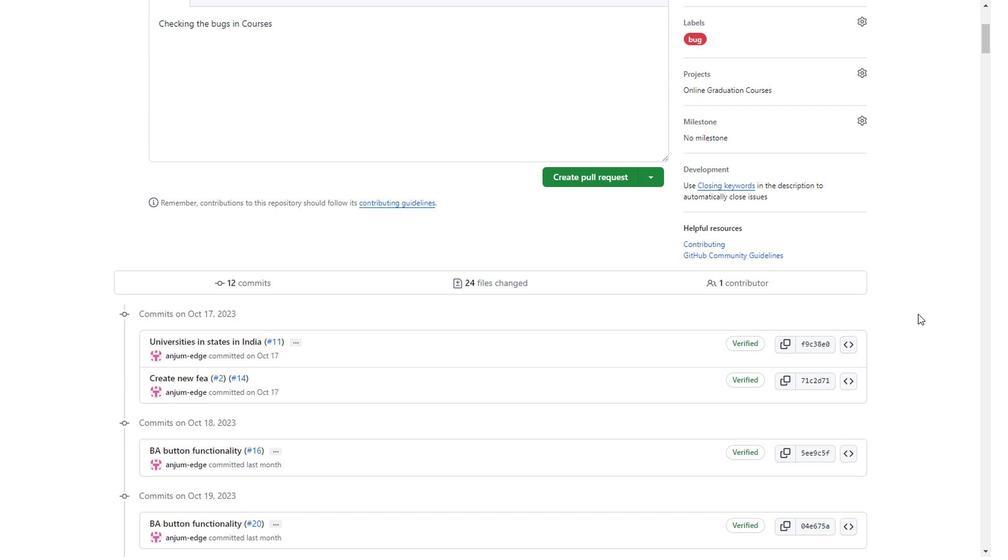 
Action: Mouse scrolled (902, 319) with delta (0, 0)
Screenshot: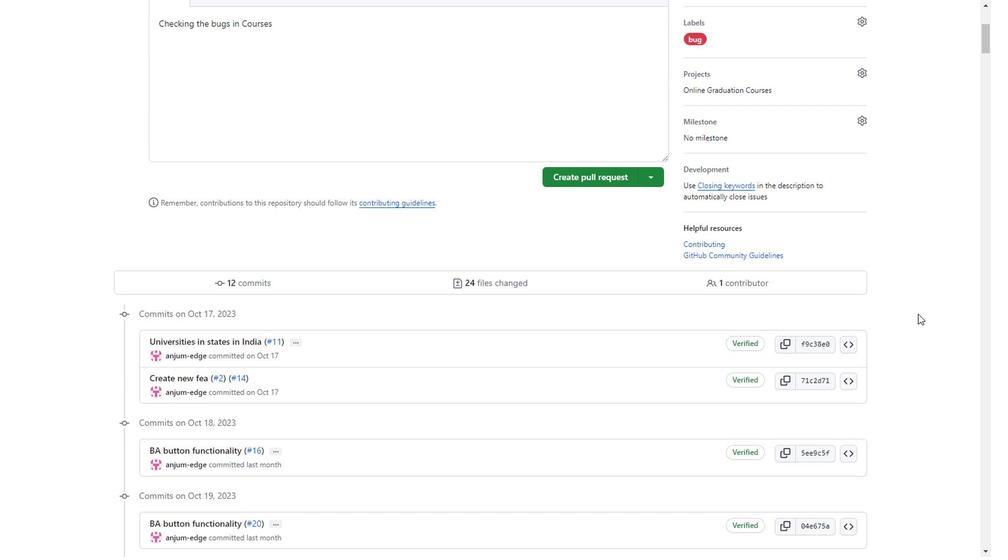 
Action: Mouse scrolled (902, 319) with delta (0, 0)
Screenshot: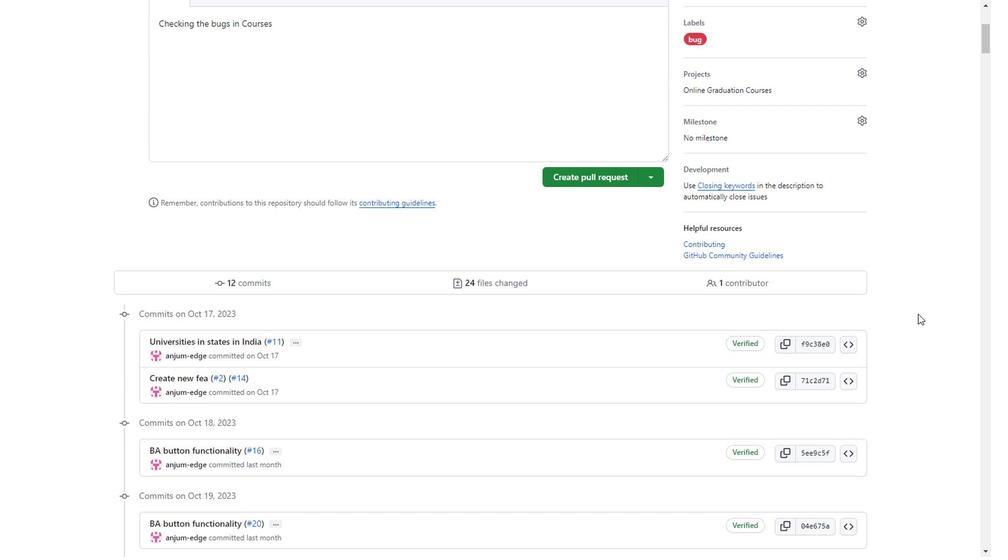 
Action: Mouse scrolled (902, 319) with delta (0, 0)
Screenshot: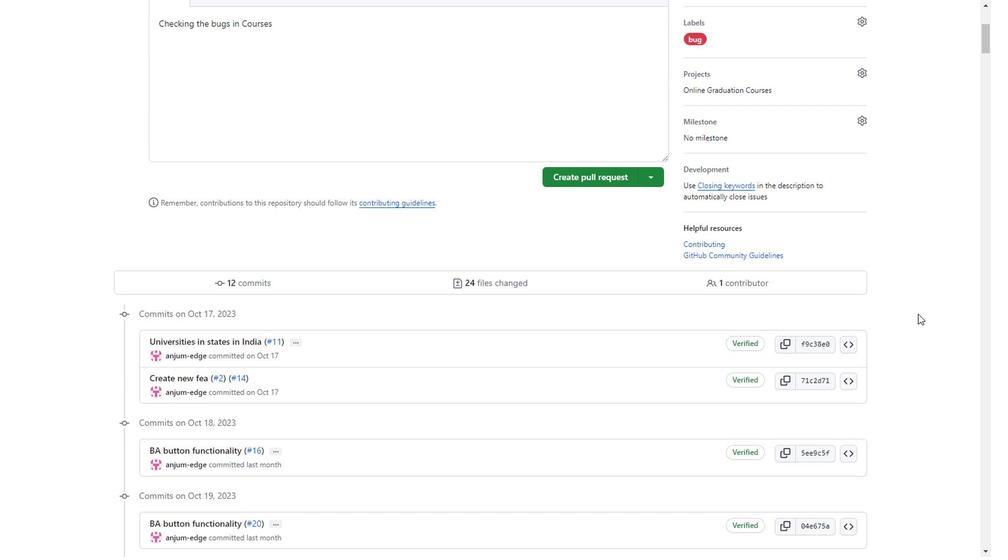 
Action: Mouse scrolled (902, 319) with delta (0, 0)
Screenshot: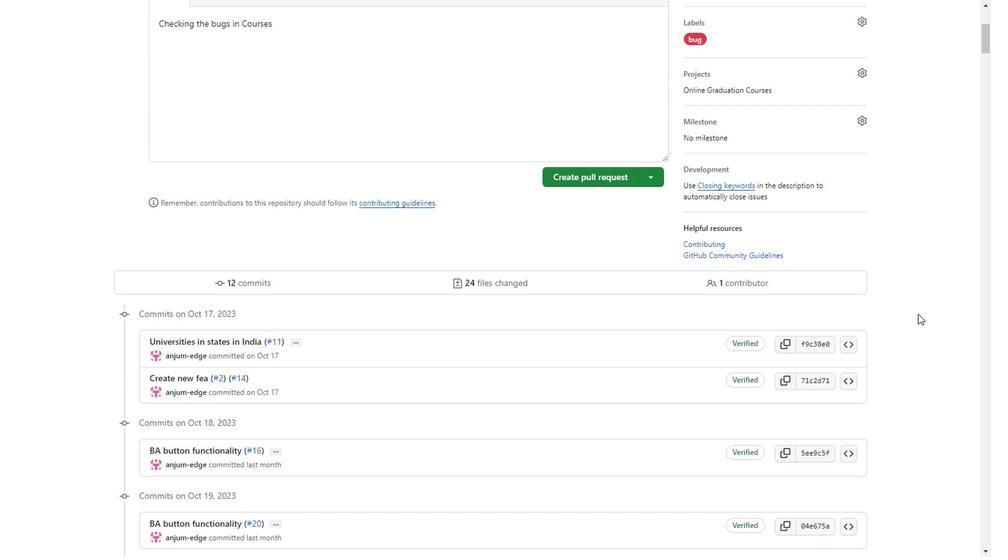 
Action: Mouse scrolled (902, 319) with delta (0, 0)
Screenshot: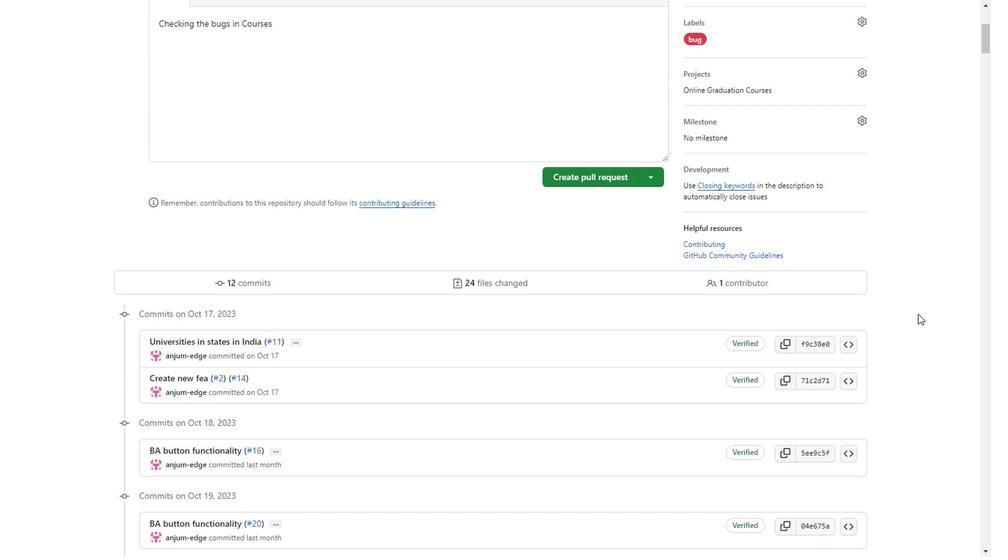 
Action: Mouse scrolled (902, 319) with delta (0, 0)
Screenshot: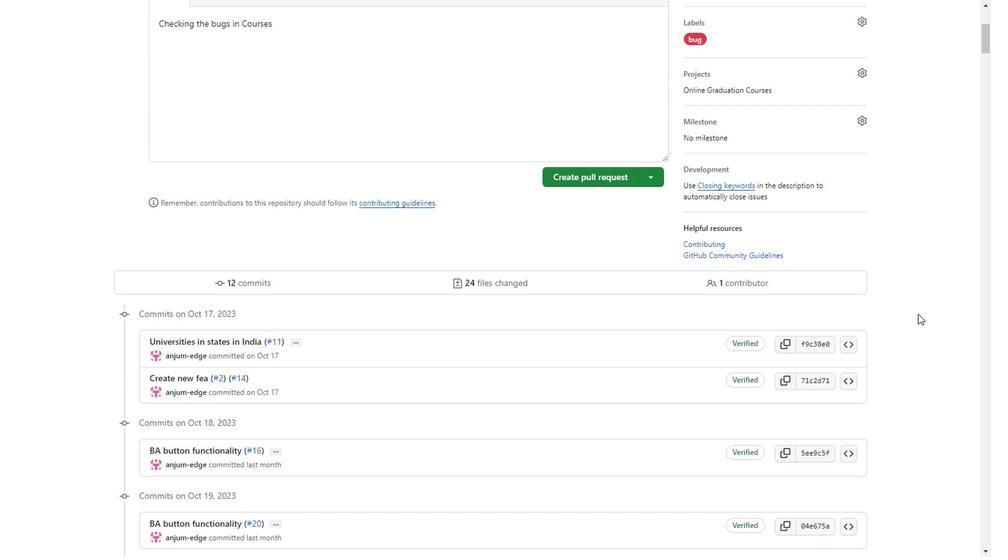 
Action: Mouse scrolled (902, 319) with delta (0, 0)
Screenshot: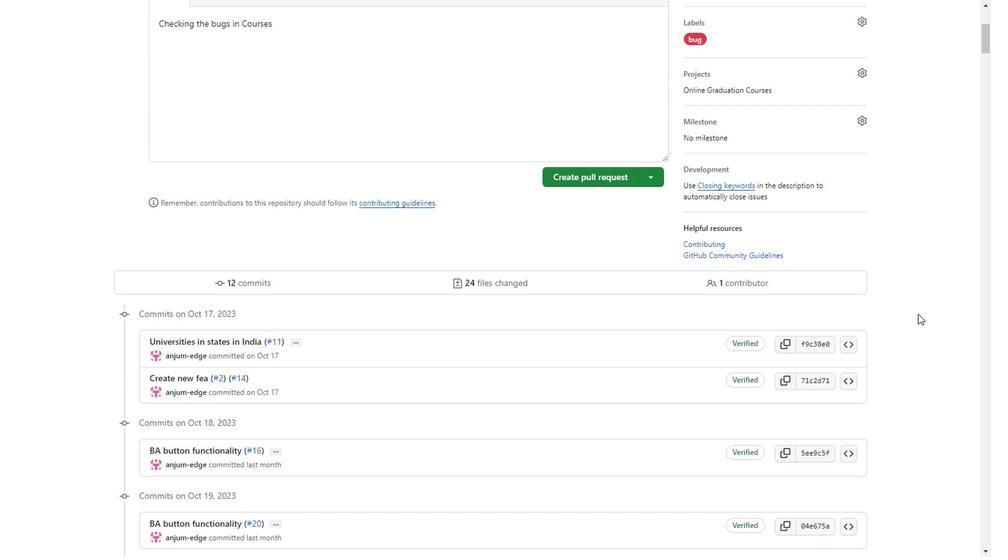 
Action: Mouse scrolled (902, 319) with delta (0, 0)
Screenshot: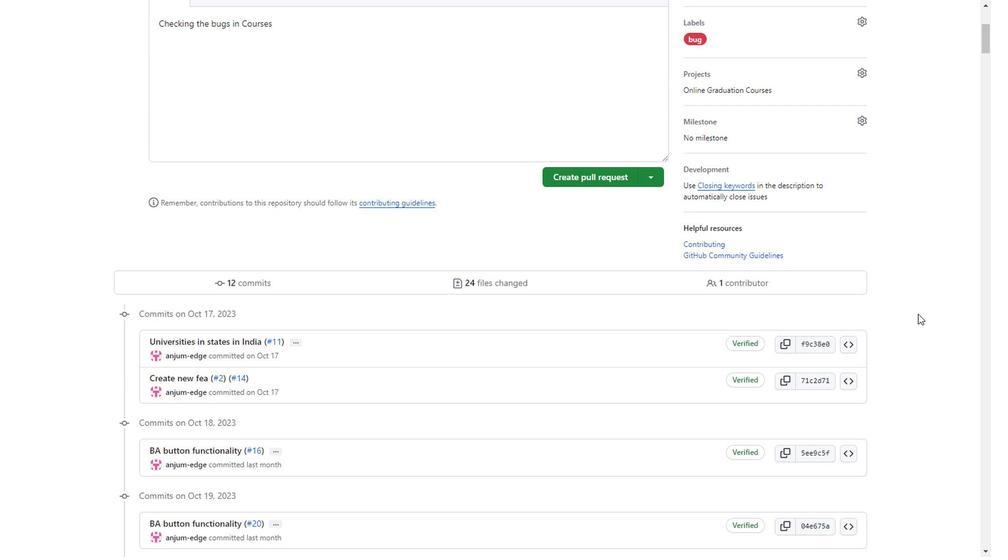 
Action: Mouse scrolled (902, 319) with delta (0, 0)
Screenshot: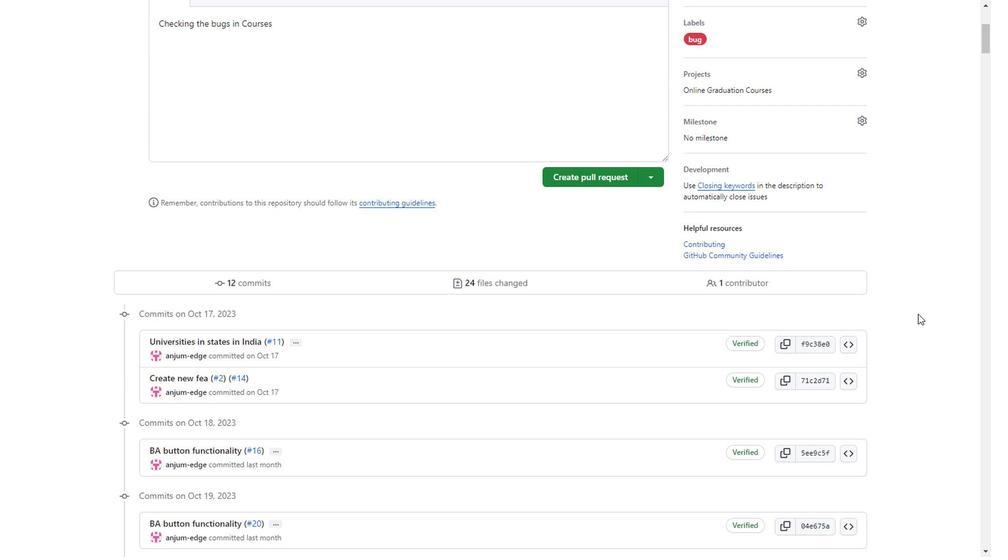 
Action: Mouse scrolled (902, 319) with delta (0, 0)
Screenshot: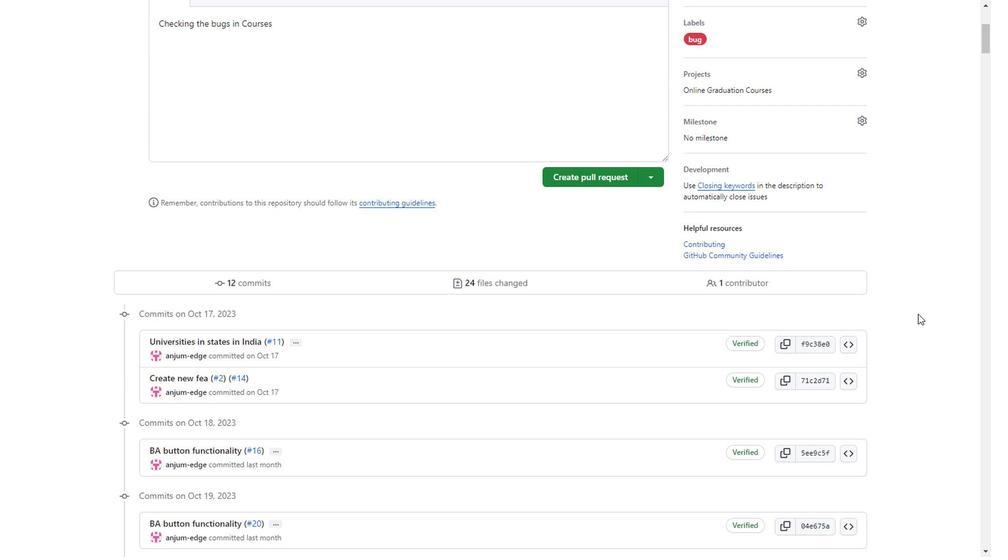 
Action: Mouse scrolled (902, 319) with delta (0, 0)
Screenshot: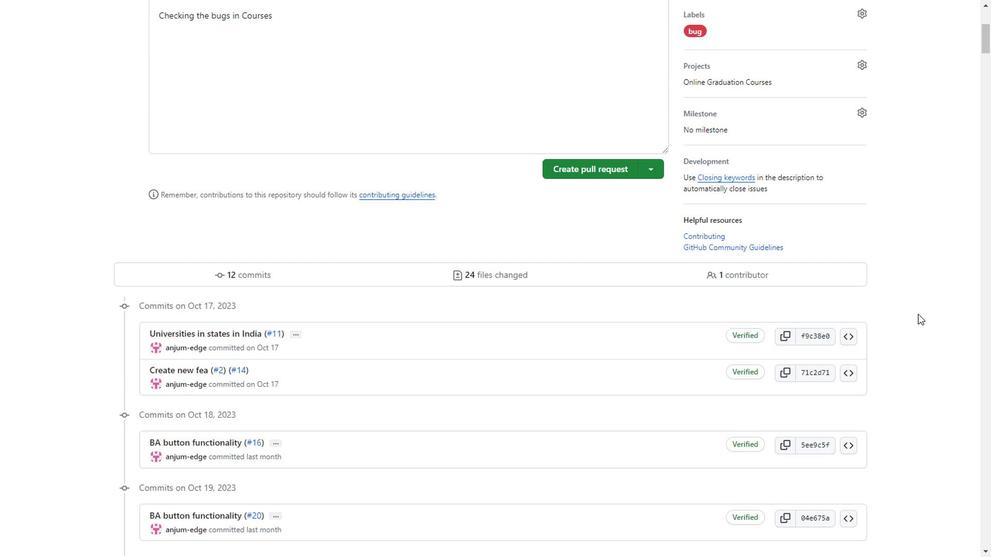 
Action: Mouse scrolled (902, 319) with delta (0, 0)
Screenshot: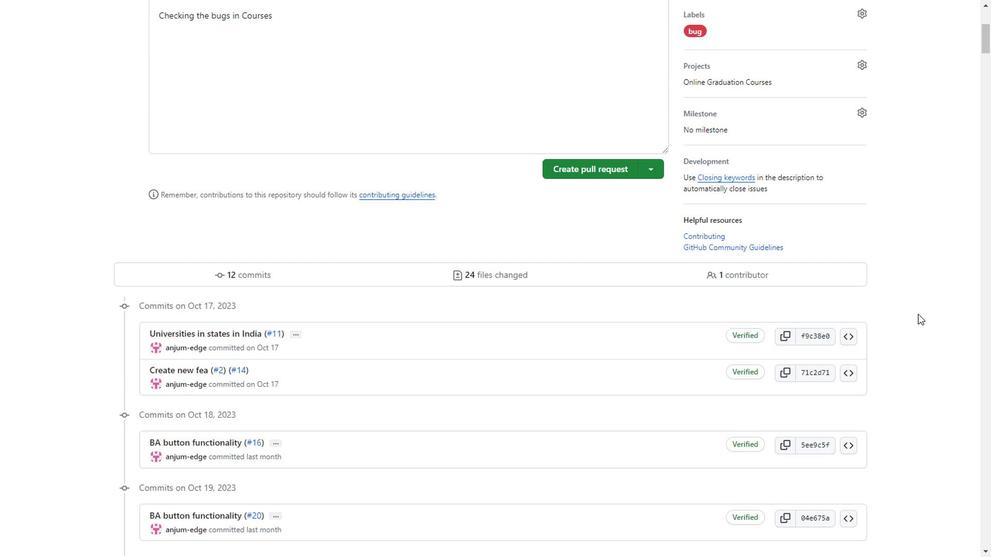
Action: Mouse scrolled (902, 319) with delta (0, 0)
Screenshot: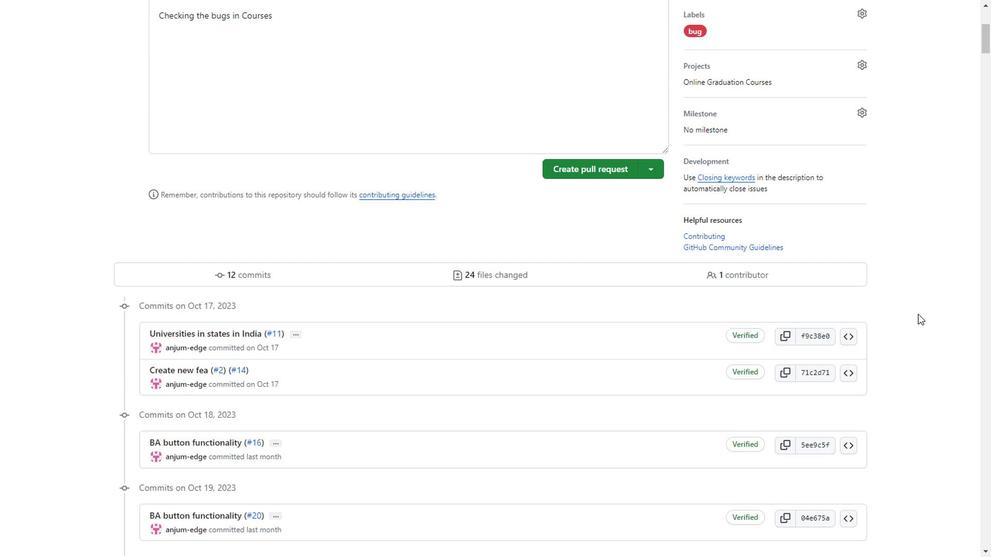 
Action: Mouse scrolled (902, 319) with delta (0, 0)
Screenshot: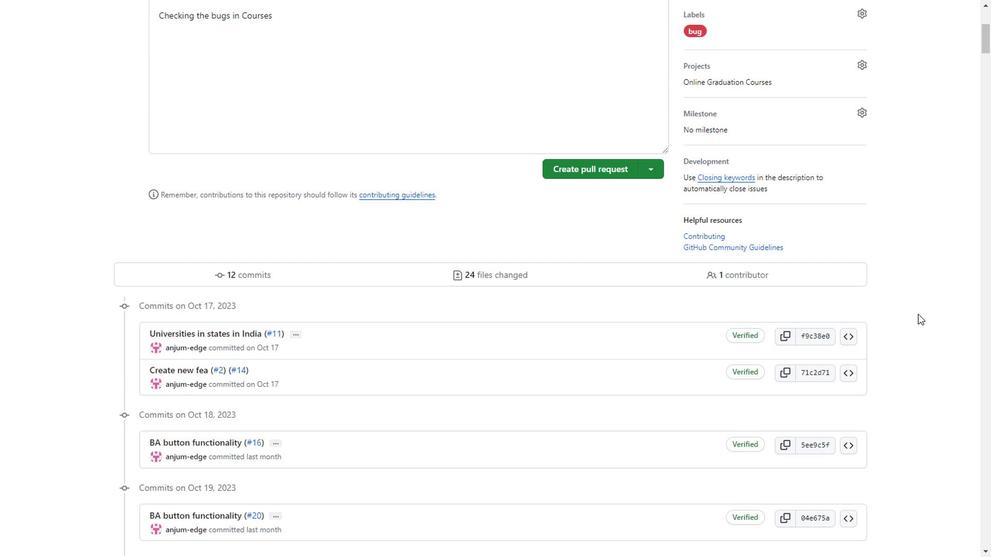 
Action: Mouse scrolled (902, 319) with delta (0, 0)
Screenshot: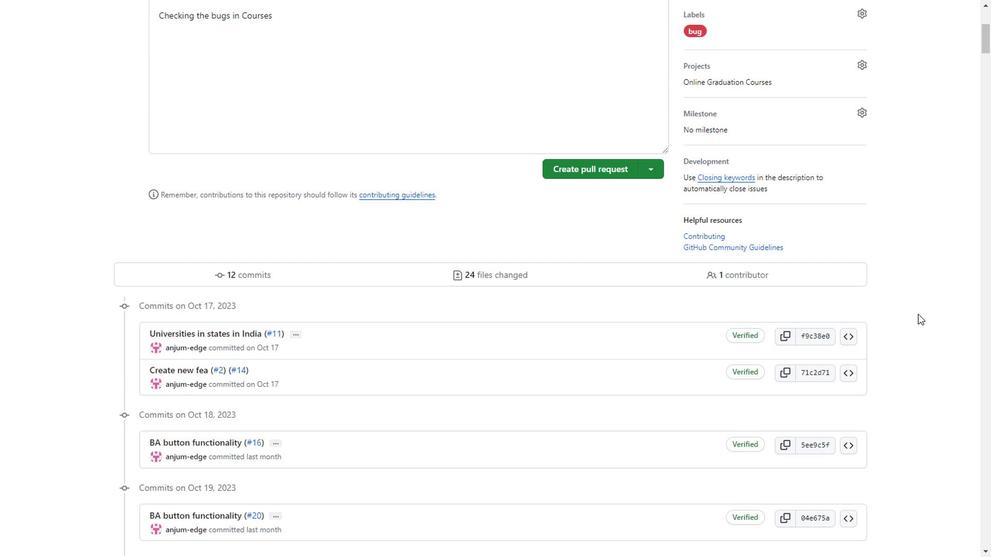 
Action: Mouse scrolled (902, 319) with delta (0, 0)
Screenshot: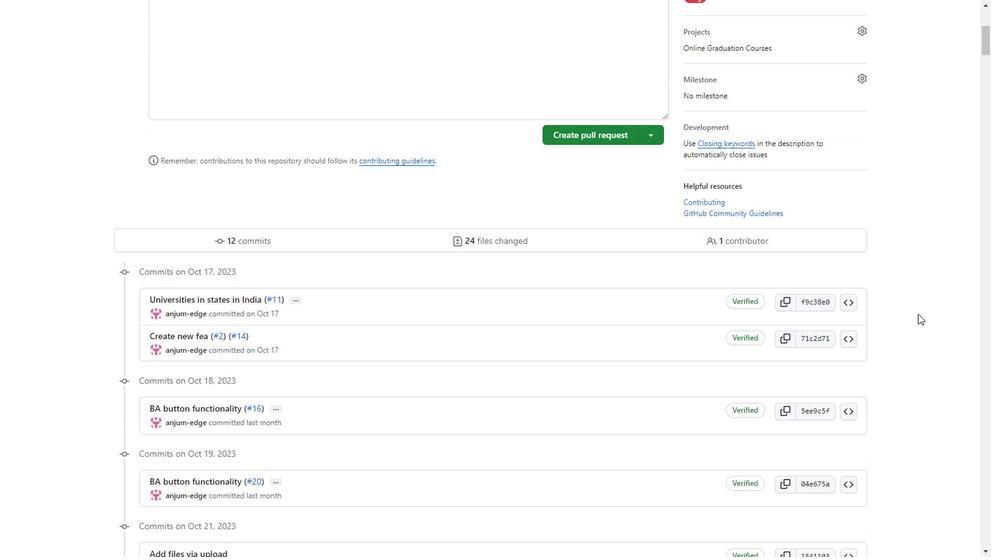 
Action: Mouse scrolled (902, 319) with delta (0, 0)
Screenshot: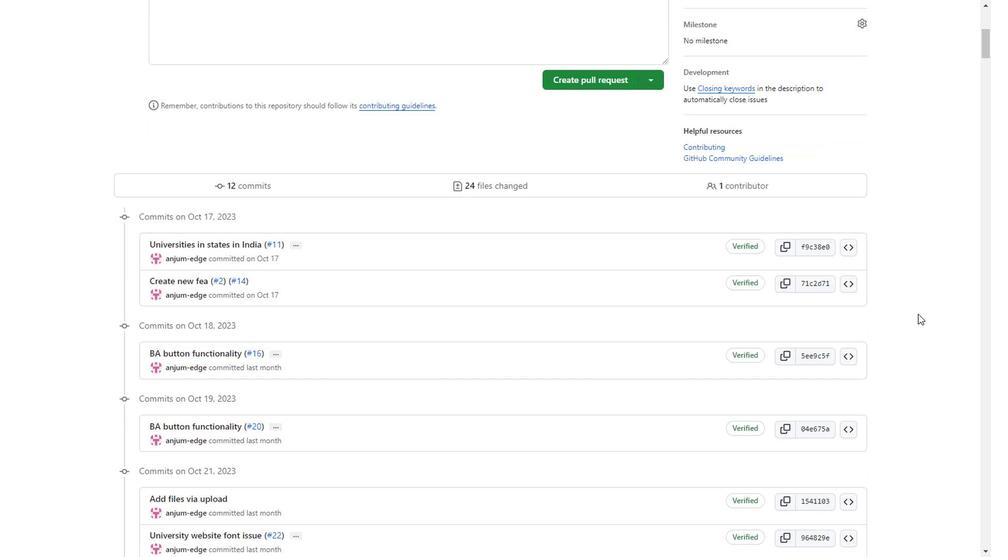 
Action: Mouse moved to (587, 443)
Screenshot: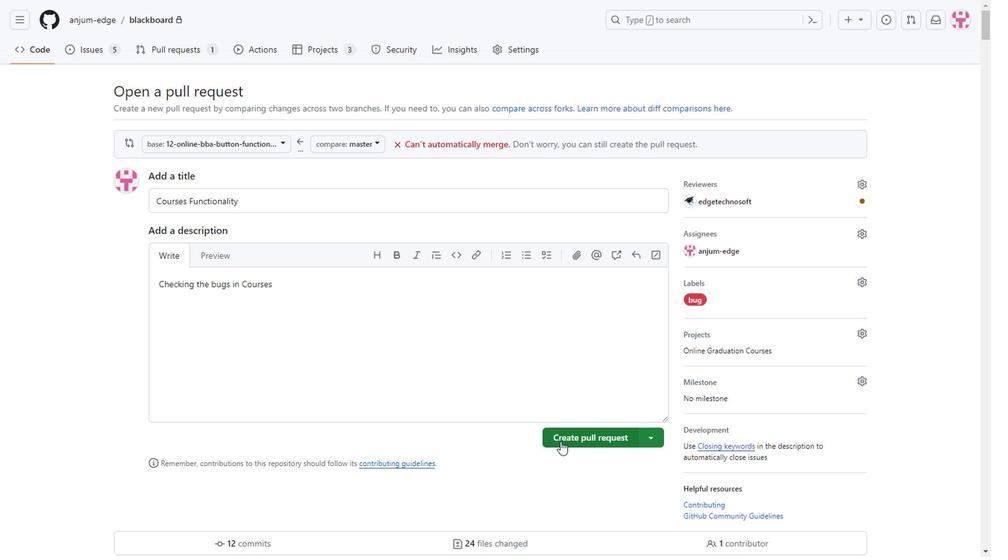 
Action: Mouse pressed left at (587, 443)
Screenshot: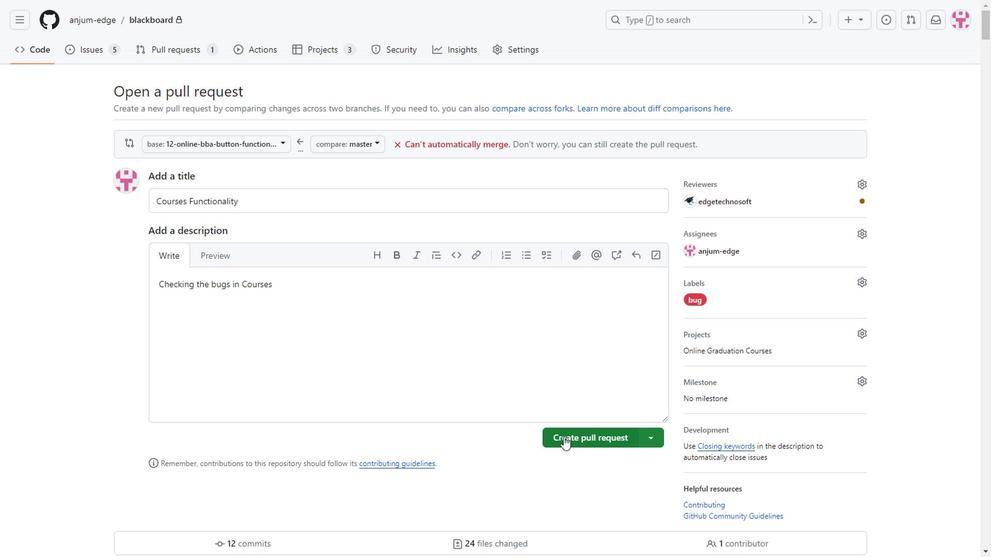 
Action: Mouse moved to (238, 53)
Screenshot: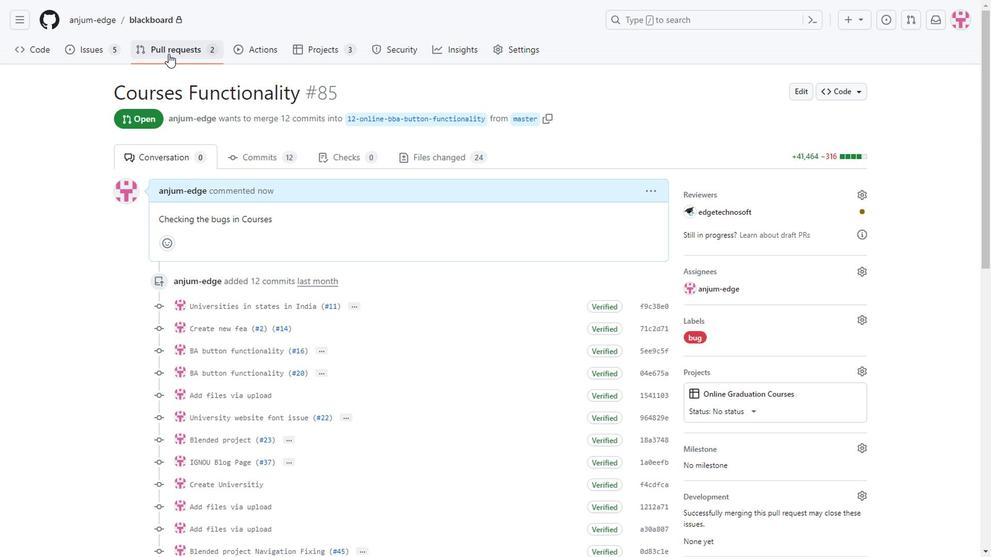 
Action: Mouse pressed left at (238, 53)
Screenshot: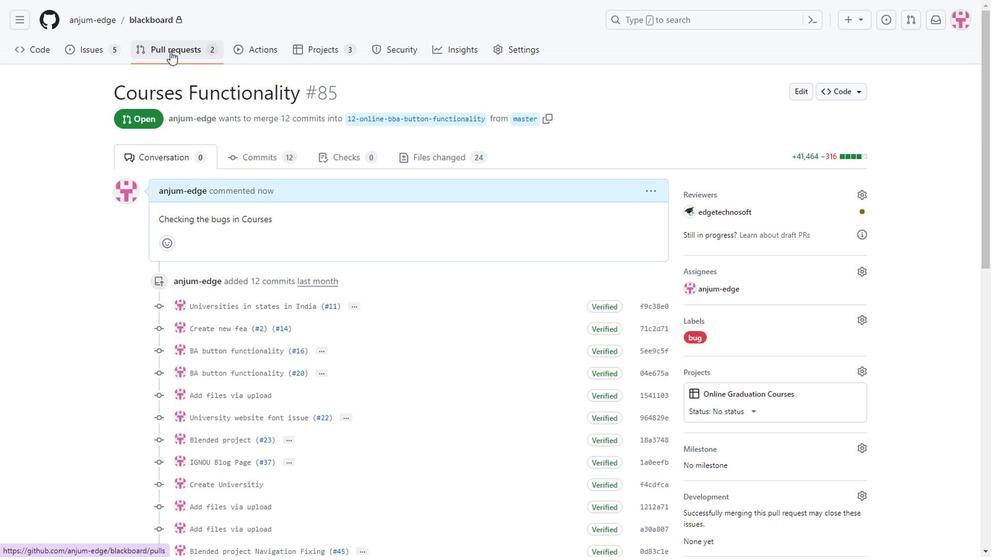 
Action: Mouse moved to (846, 91)
Screenshot: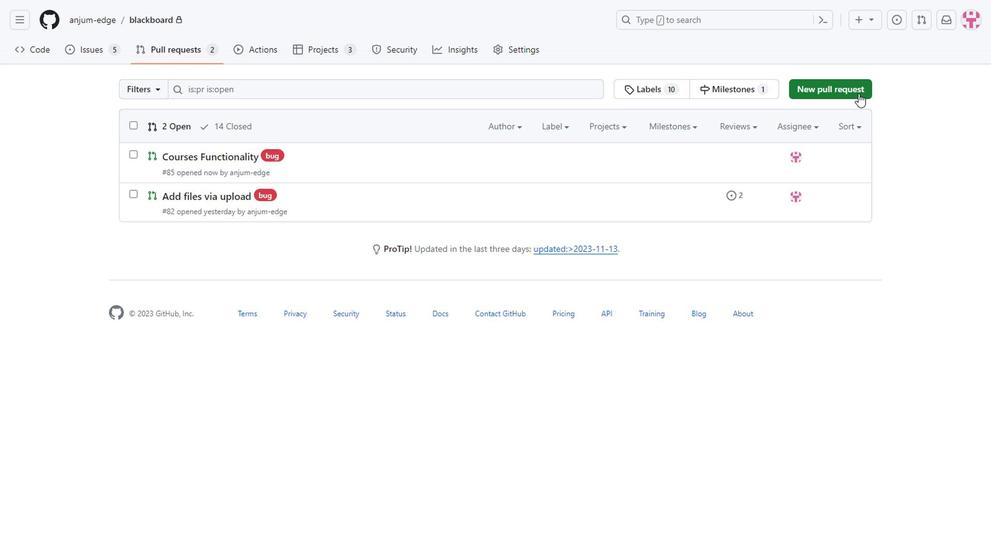 
Action: Mouse pressed left at (846, 91)
Screenshot: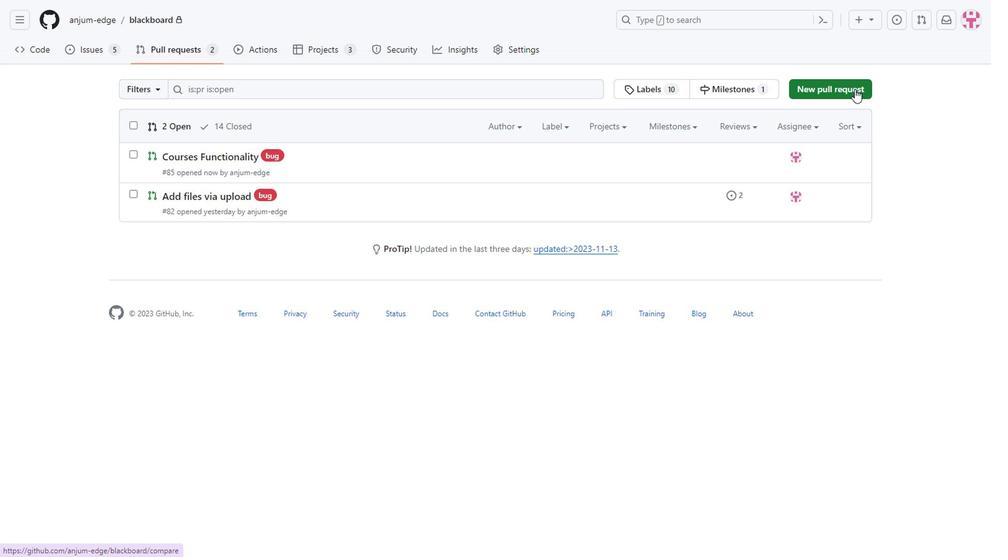 
Action: Mouse moved to (256, 150)
Screenshot: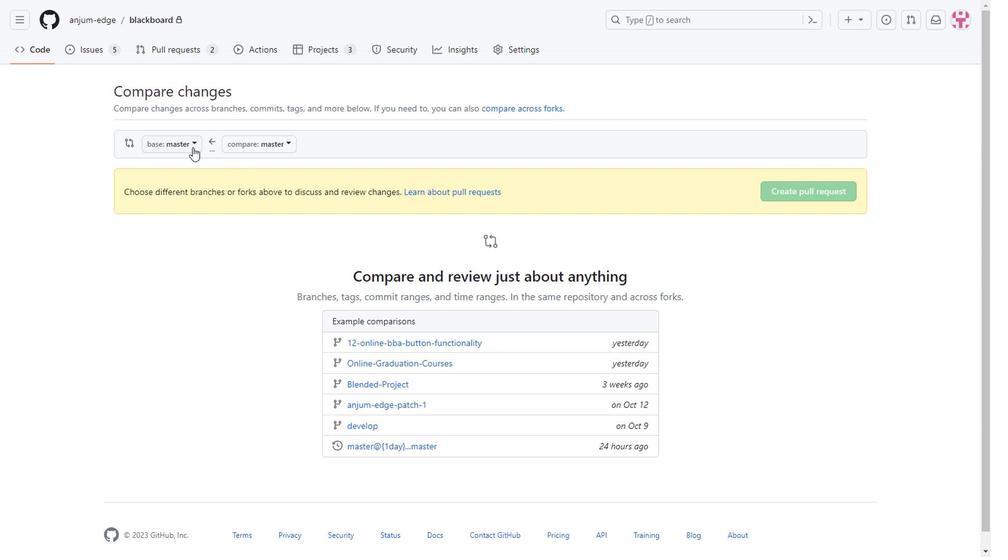 
Action: Mouse pressed left at (256, 150)
Screenshot: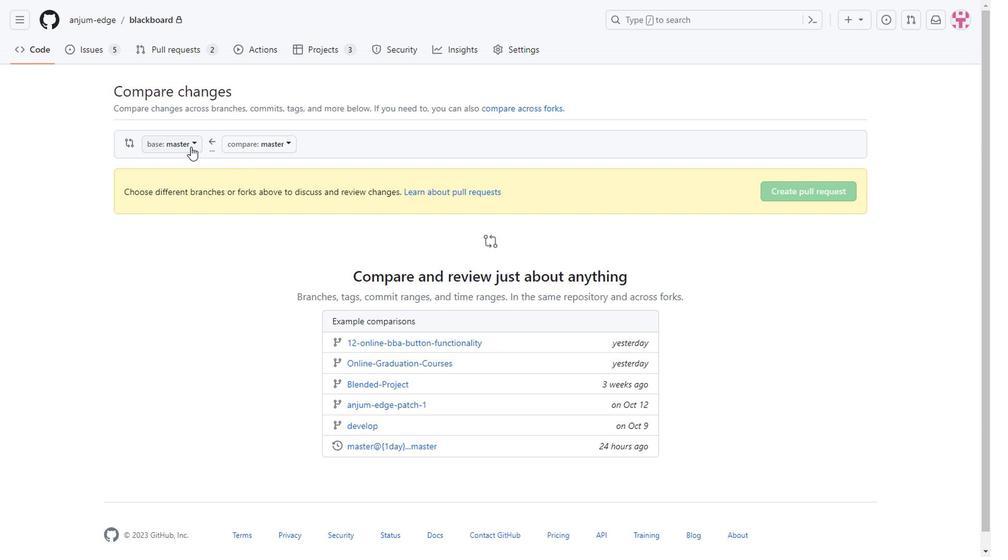 
Action: Mouse moved to (284, 284)
Screenshot: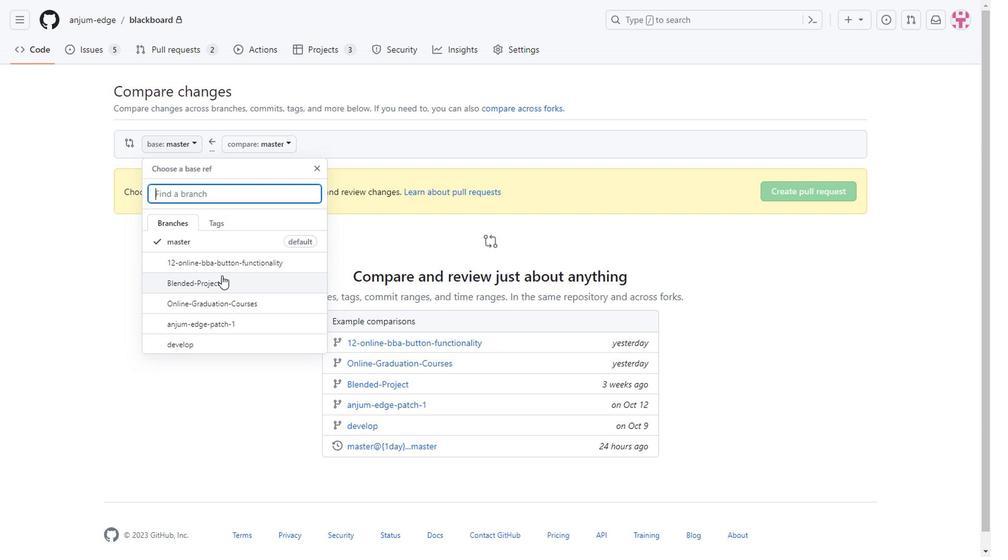 
Action: Mouse pressed left at (284, 284)
Screenshot: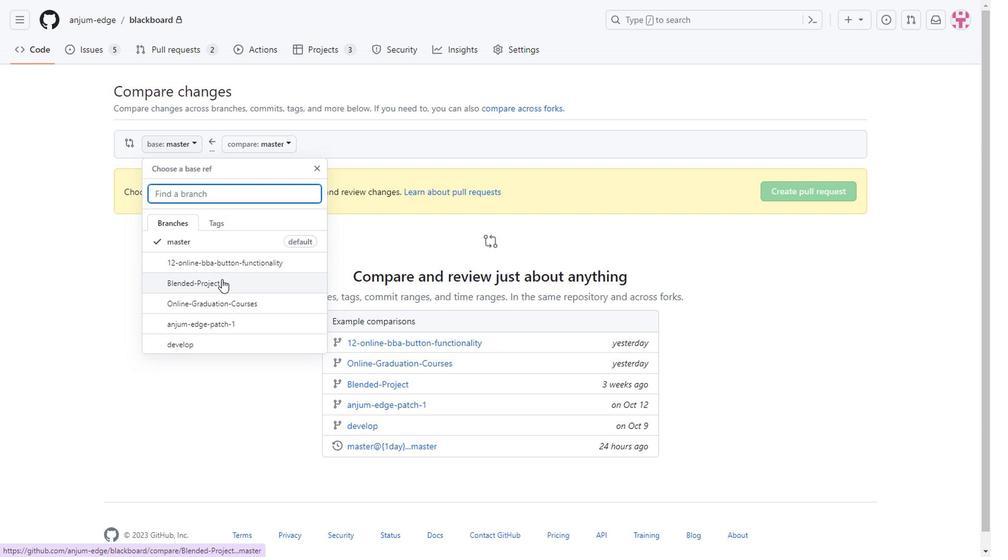 
Action: Mouse moved to (795, 188)
Screenshot: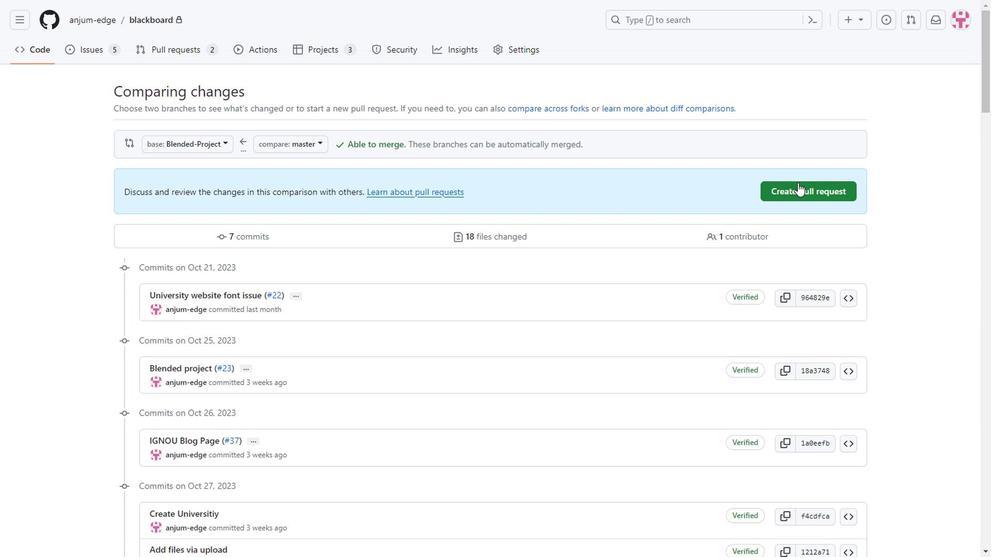 
Action: Mouse pressed left at (795, 188)
Screenshot: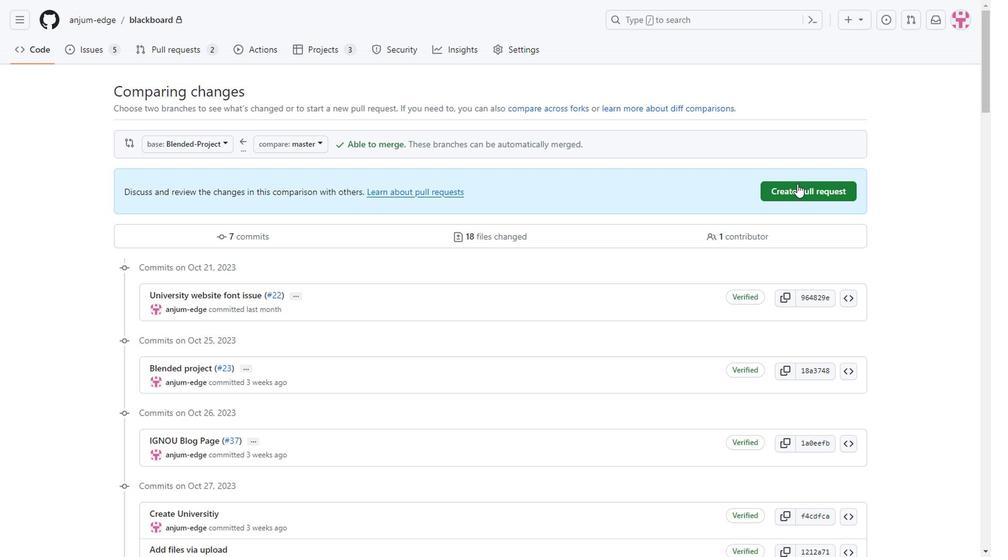 
Action: Mouse moved to (294, 199)
Screenshot: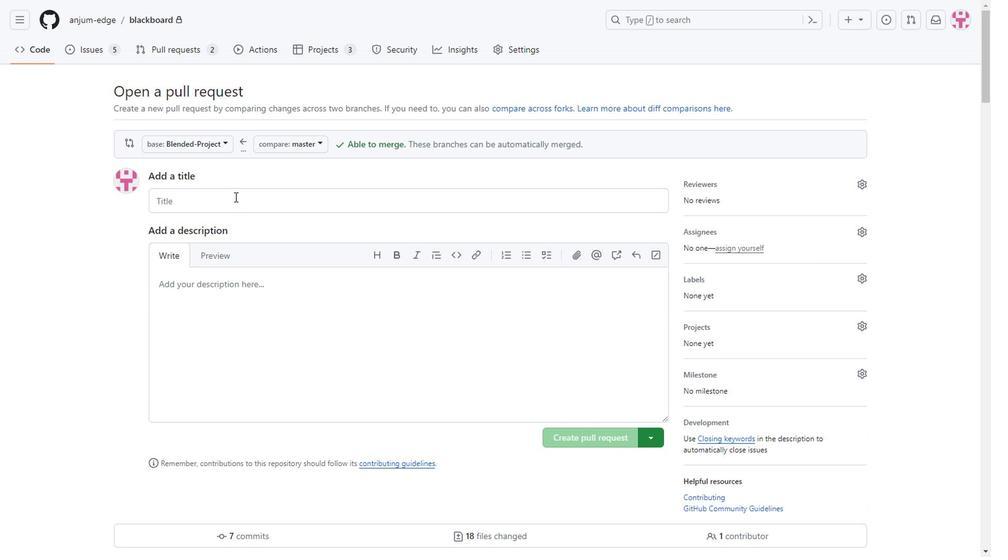 
Action: Mouse pressed left at (294, 199)
Screenshot: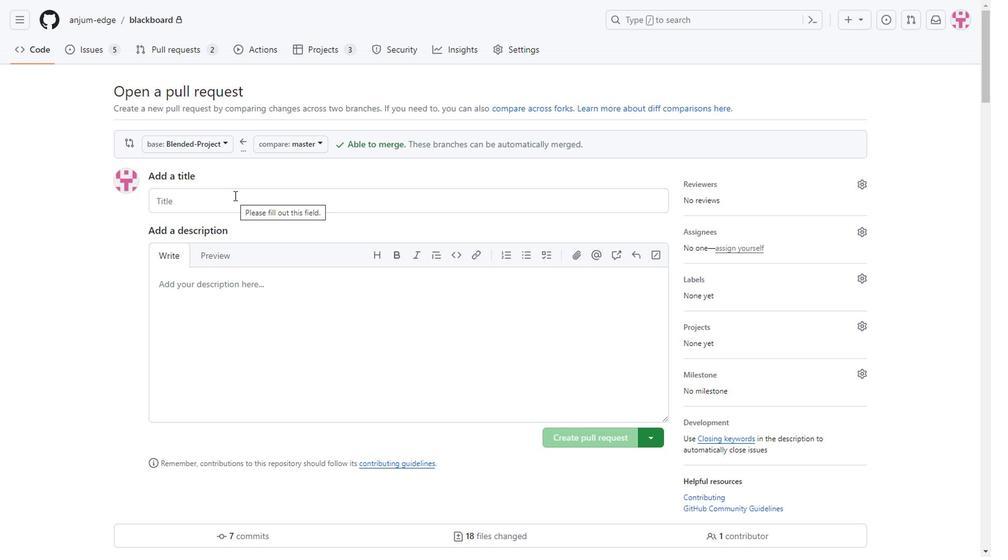 
Action: Key pressed <Key.shift><Key.shift><Key.shift><Key.shift><Key.shift><Key.shift><Key.shift><Key.shift><Key.shift><Key.shift><Key.shift><Key.shift><Key.shift><Key.shift><Key.shift>Bugs<Key.space>in<Key.space><Key.shift>Blended<Key.space><Key.shift>Project
Screenshot: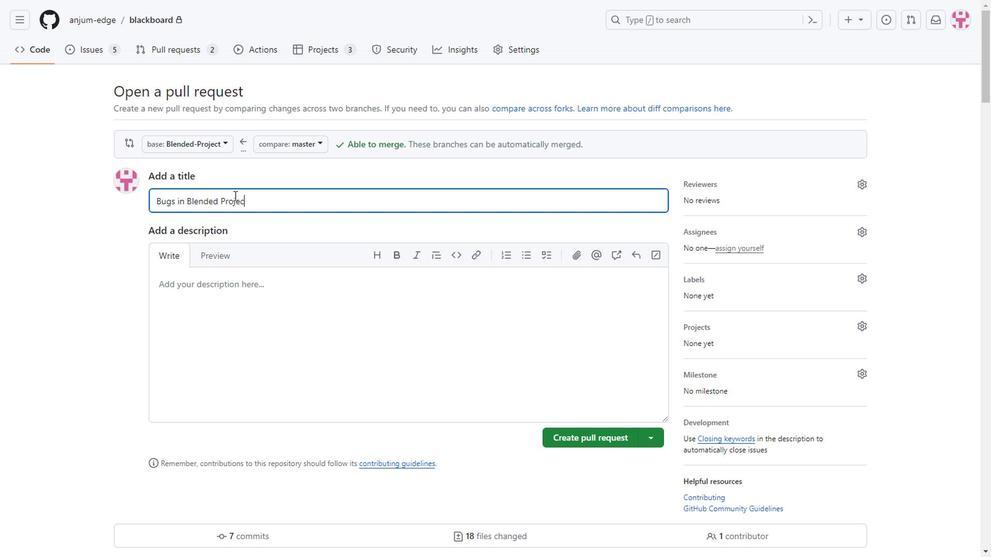 
Action: Mouse moved to (330, 334)
Screenshot: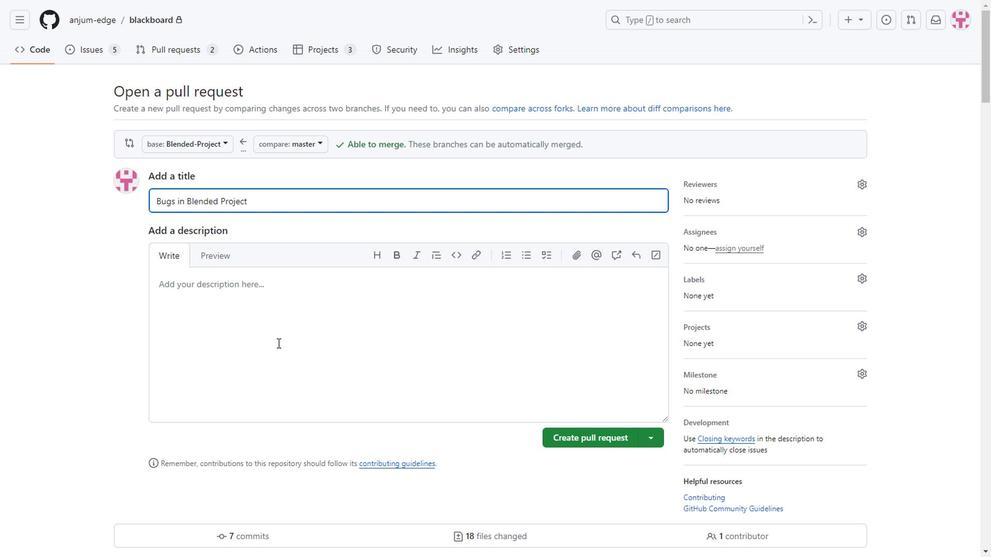 
Action: Mouse pressed left at (330, 334)
Screenshot: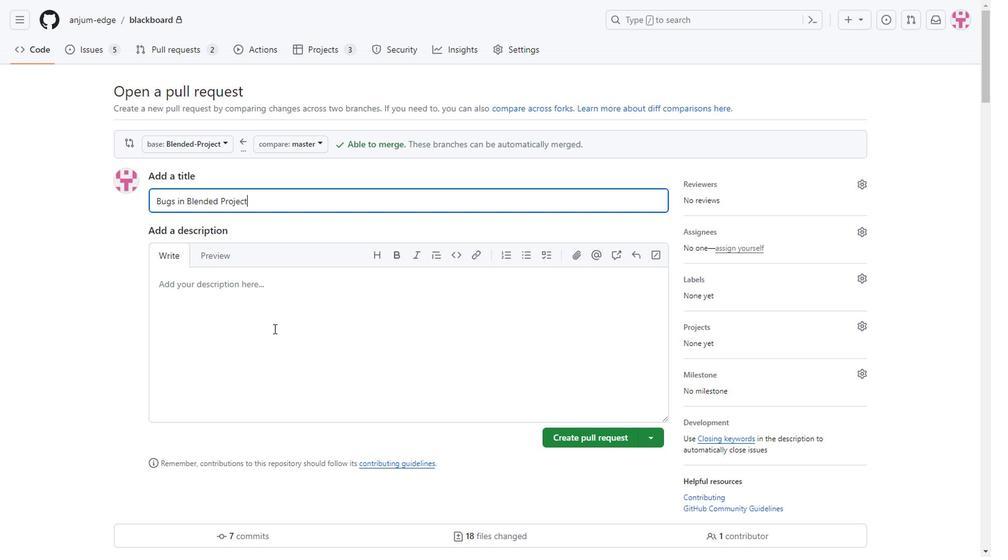 
Action: Key pressed <Key.shift>Checkoo<Key.backspace>ut<Key.space>the<Key.space><Key.shift><Key.shift><Key.shift><Key.shift>Bugs<Key.space>and<Key.space><Key.shift>Add<Key.space>new<Key.space>features<Key.space>of<Key.space>universities<Key.space>in<Key.space>courses<Key.space>
Screenshot: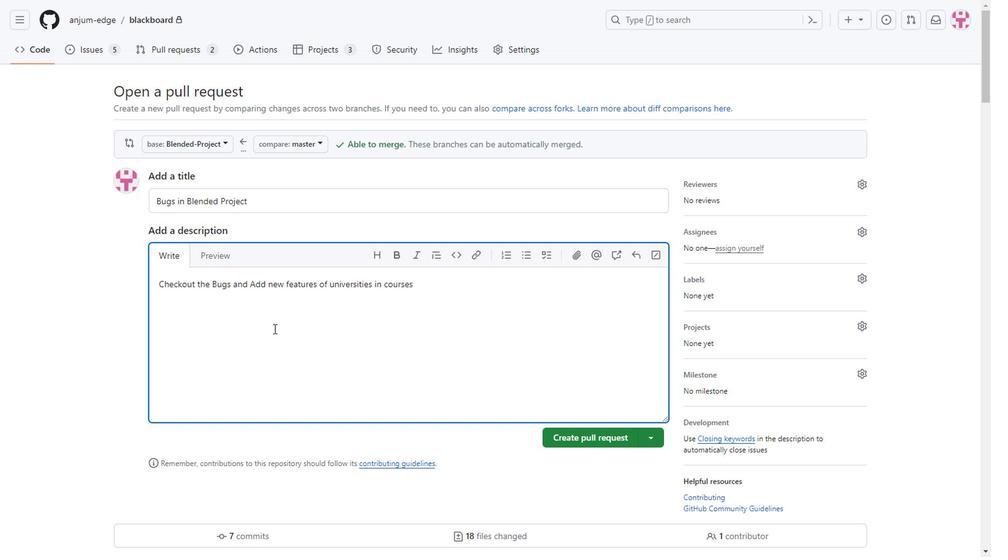 
Action: Mouse moved to (713, 185)
Screenshot: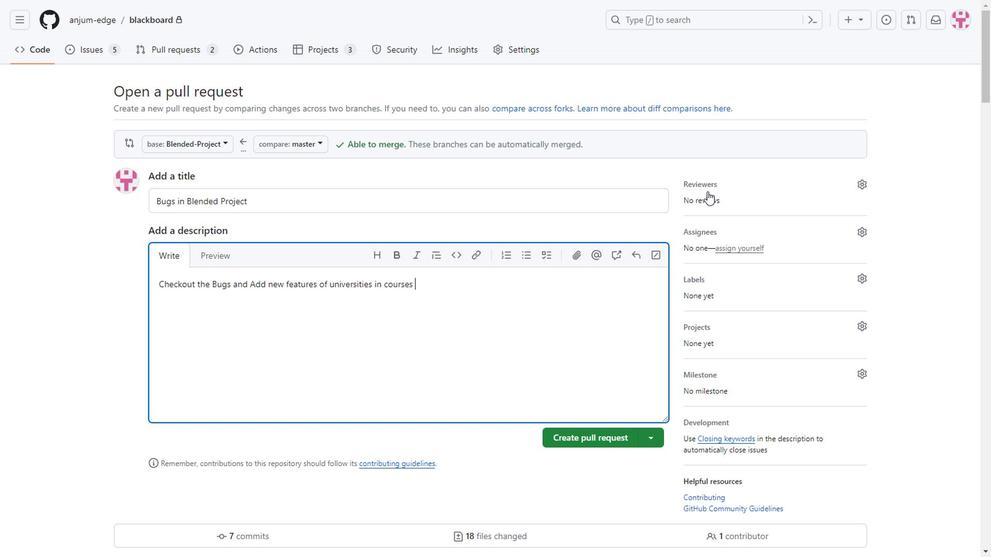 
Action: Mouse pressed left at (713, 185)
Screenshot: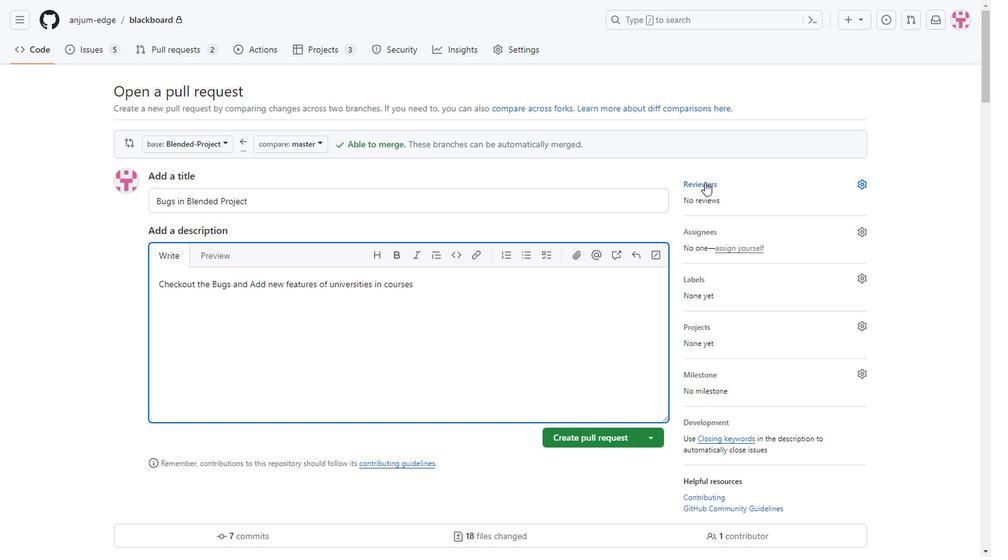 
Action: Mouse moved to (764, 269)
Screenshot: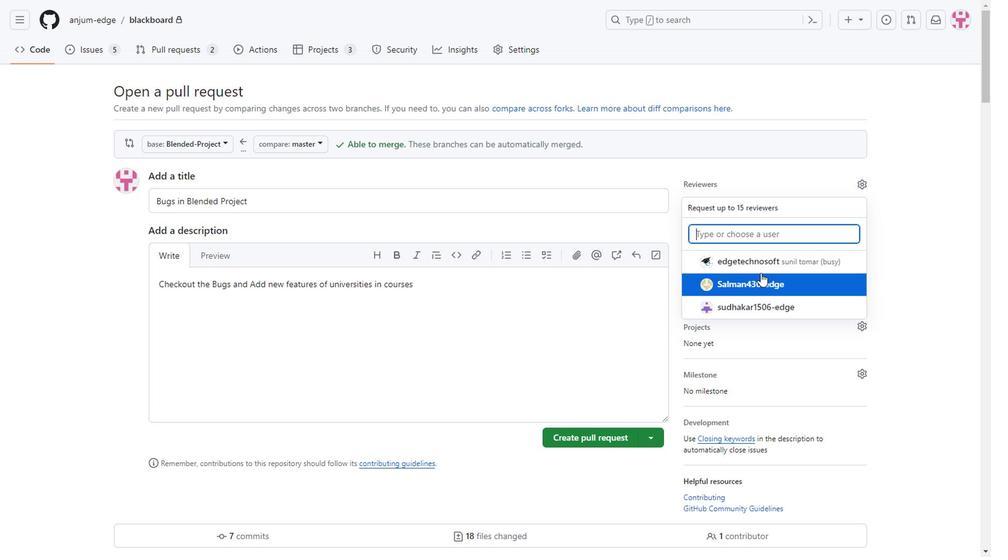 
Action: Mouse pressed left at (764, 269)
Screenshot: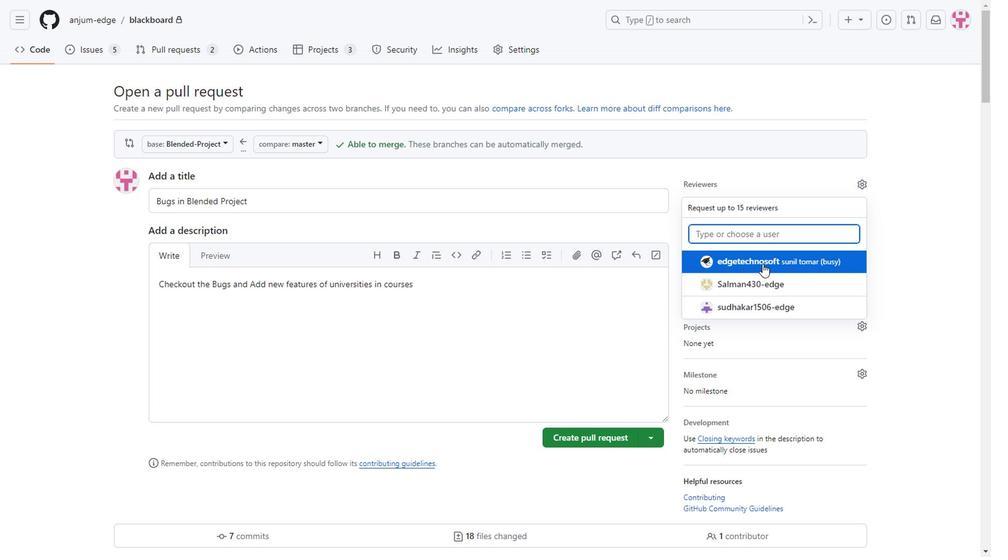 
Action: Mouse moved to (904, 248)
Screenshot: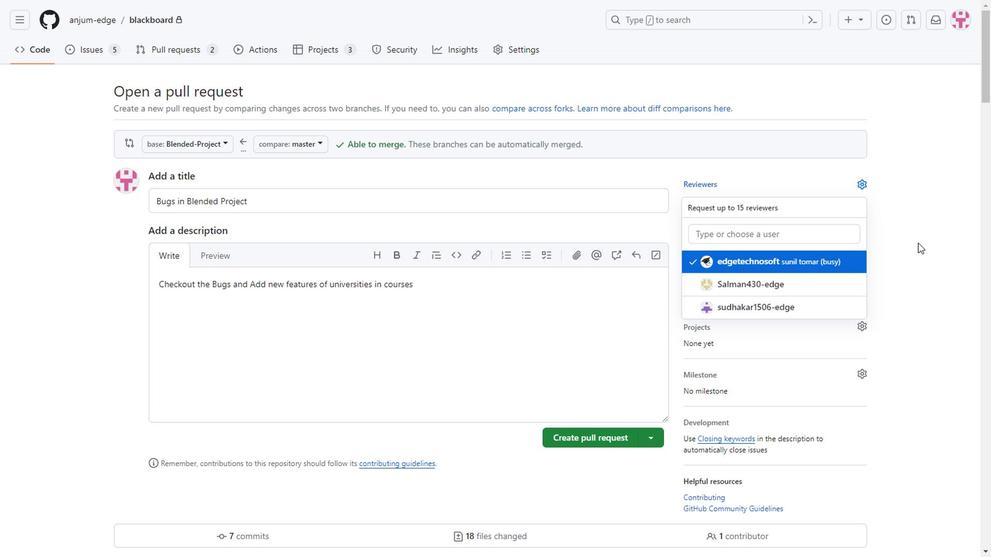 
Action: Mouse pressed left at (904, 248)
Screenshot: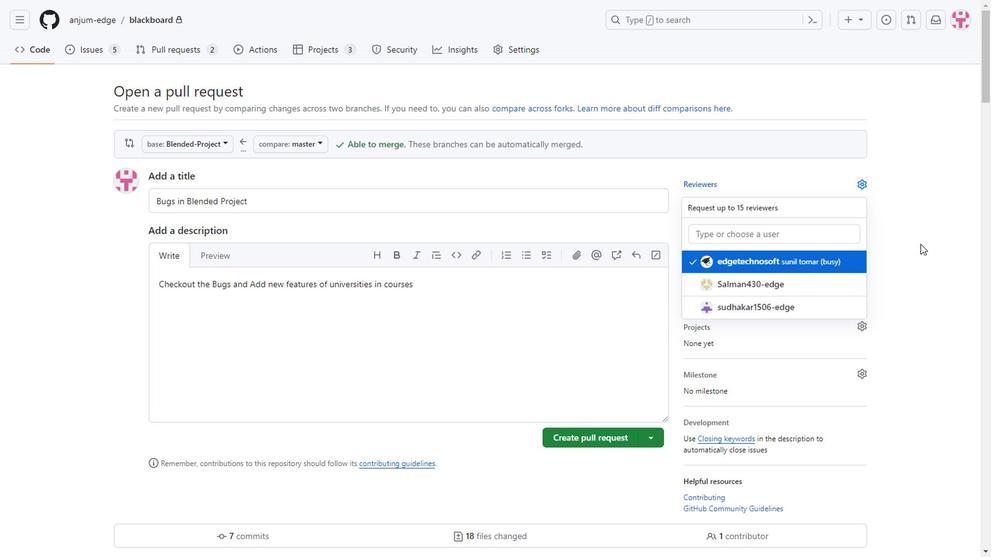 
Action: Mouse moved to (744, 254)
Screenshot: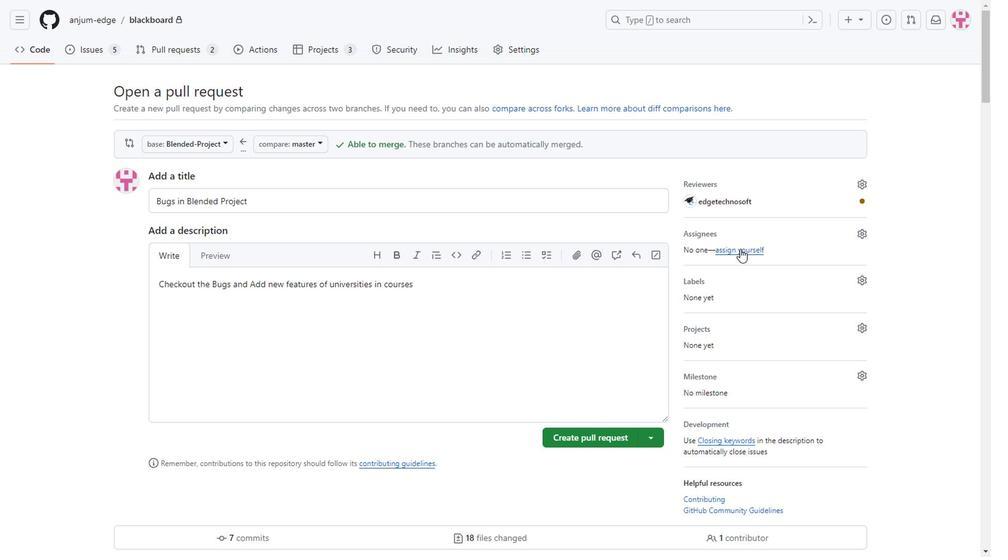 
Action: Mouse pressed left at (744, 254)
Screenshot: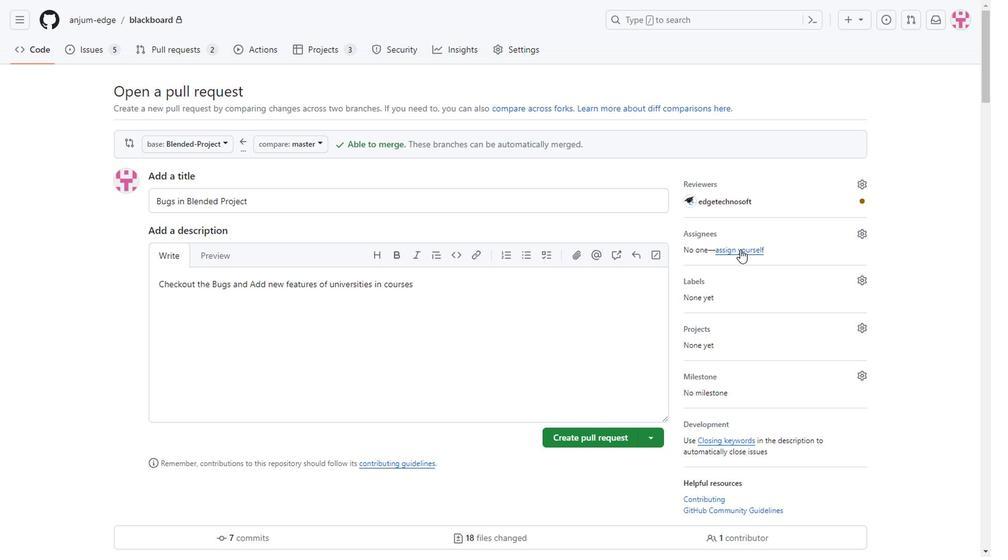 
Action: Mouse moved to (716, 285)
Screenshot: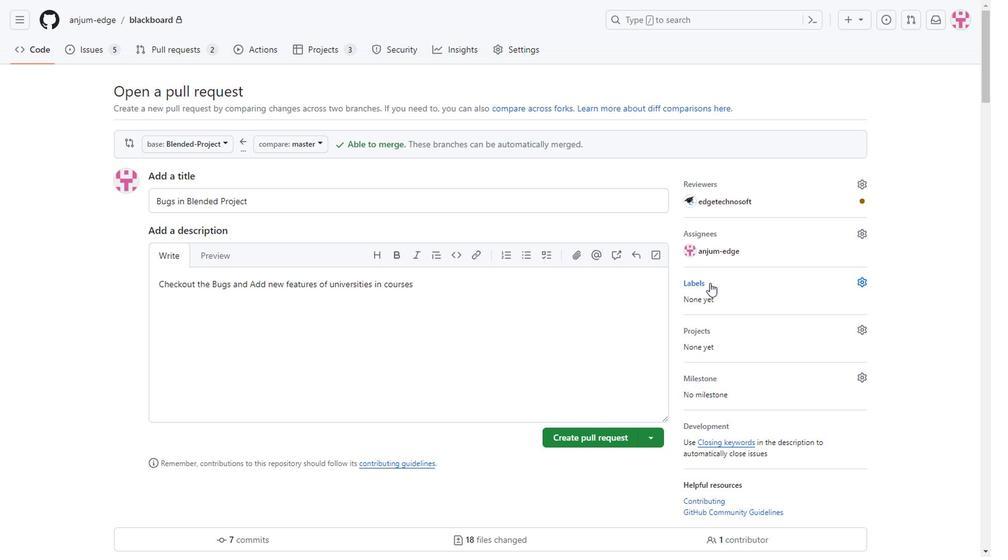 
Action: Mouse pressed left at (716, 285)
Screenshot: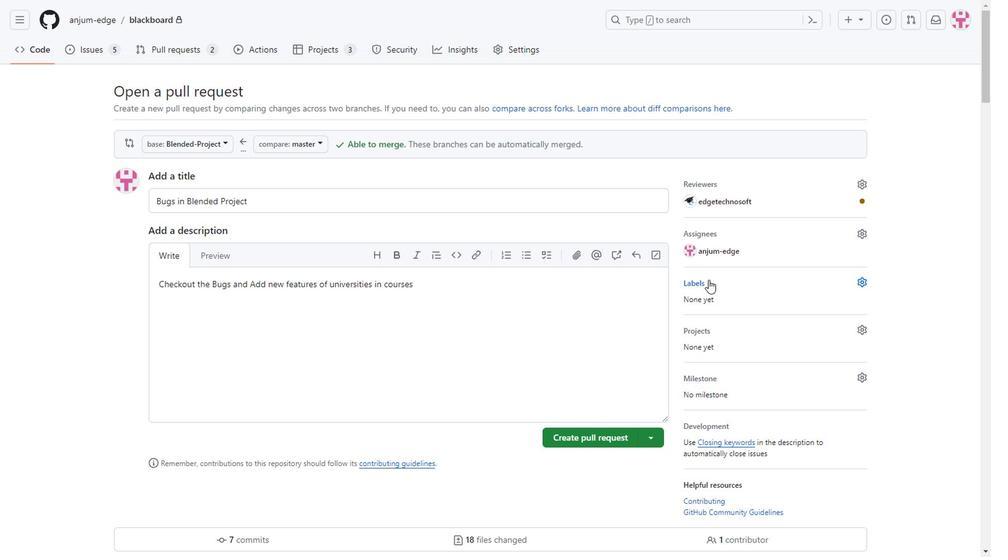 
Action: Mouse moved to (756, 379)
Screenshot: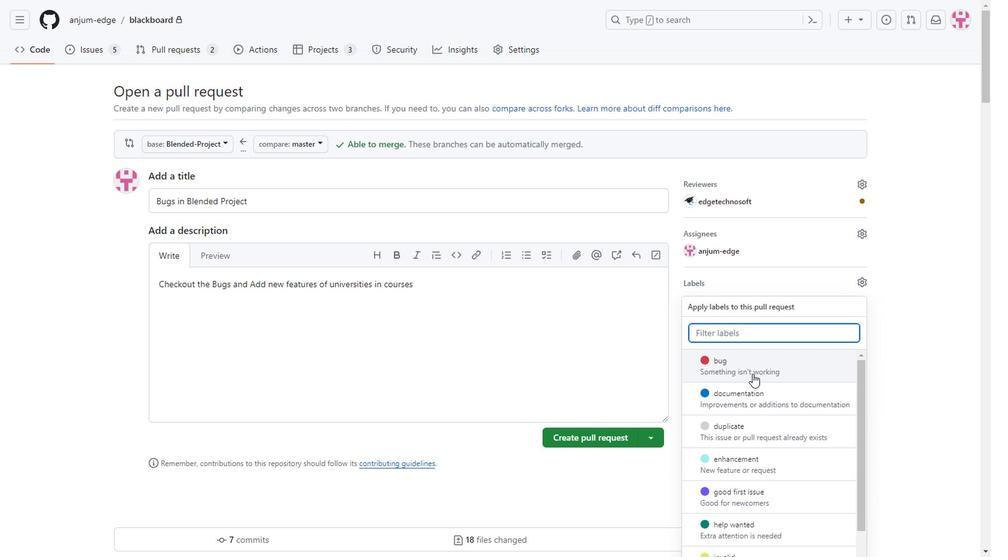 
Action: Mouse pressed left at (756, 379)
Screenshot: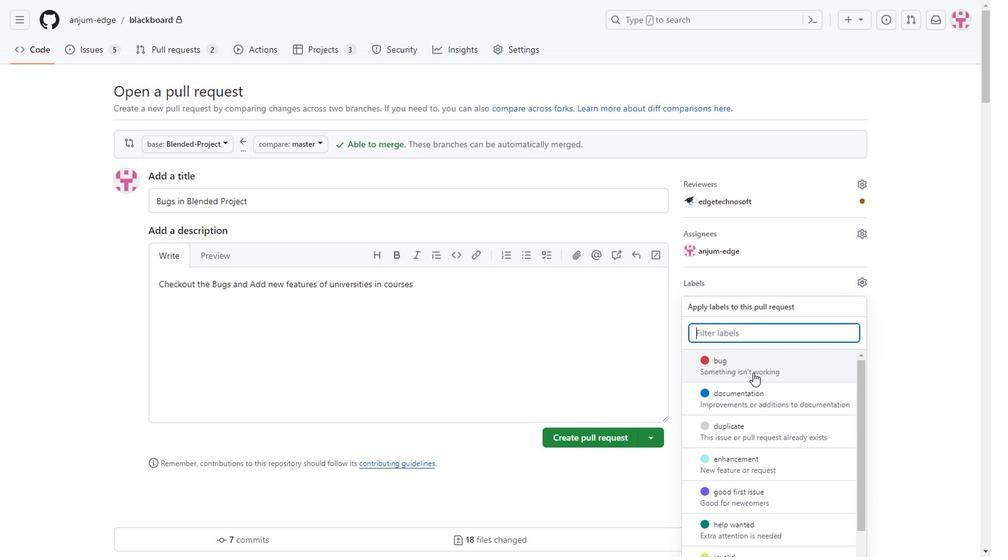 
Action: Mouse moved to (889, 354)
Screenshot: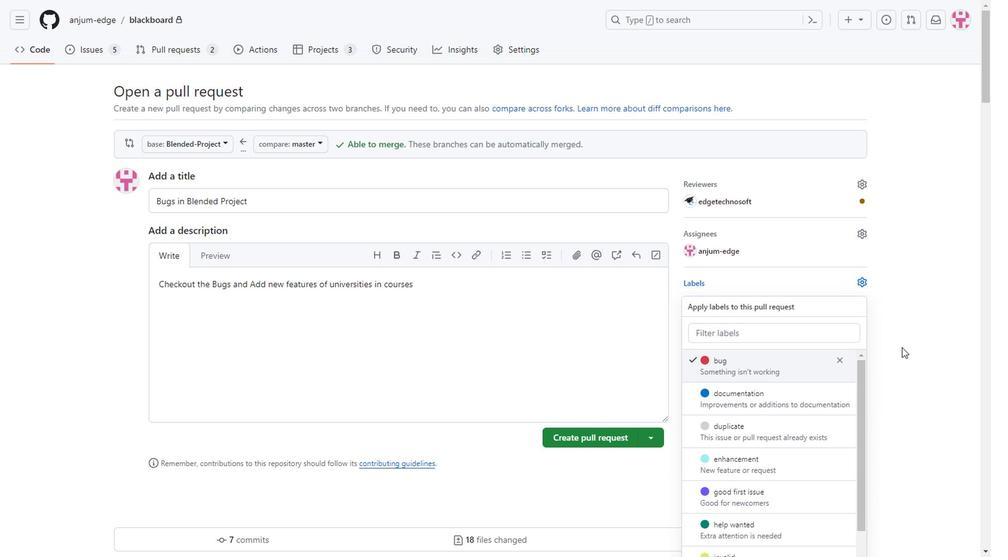 
Action: Mouse pressed left at (889, 354)
Screenshot: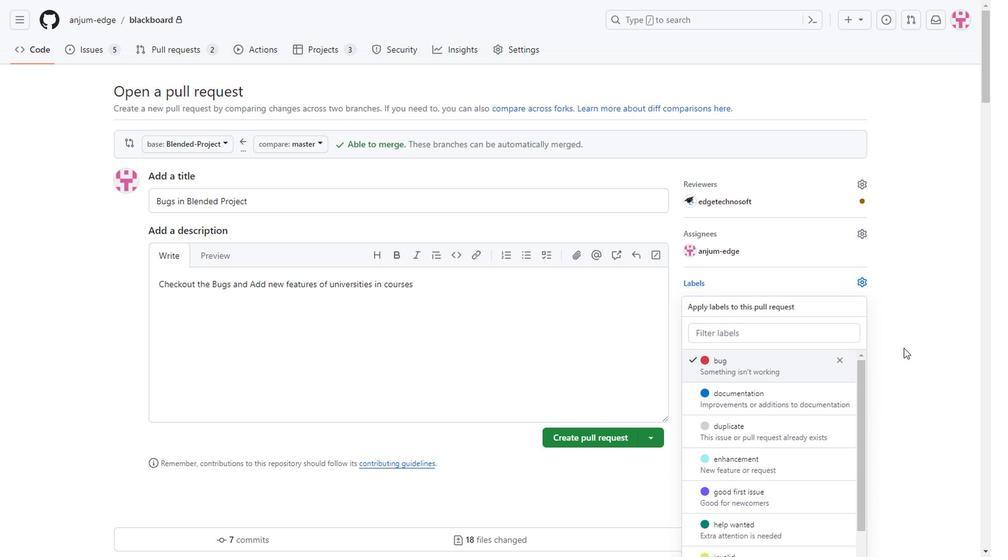 
Action: Mouse moved to (706, 338)
Screenshot: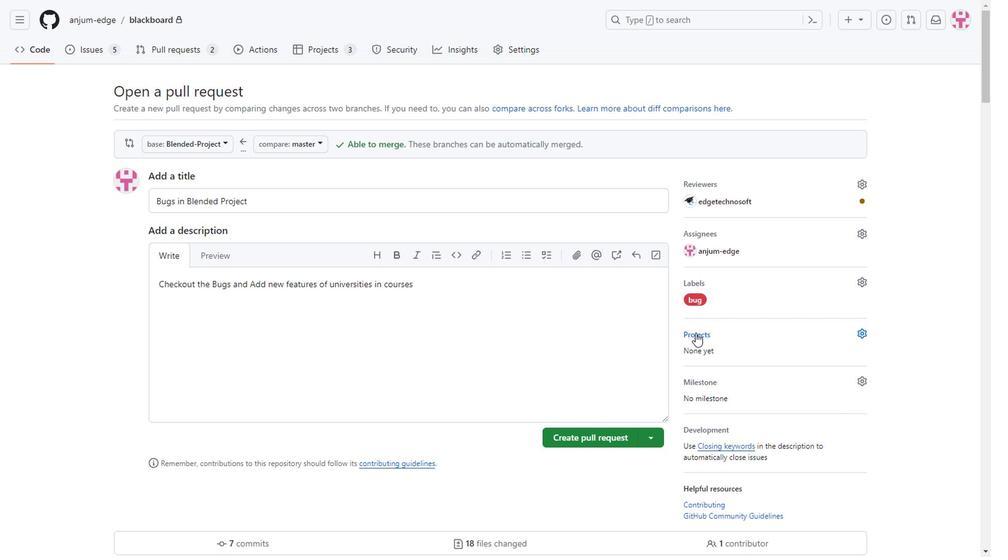 
Action: Mouse pressed left at (706, 338)
Screenshot: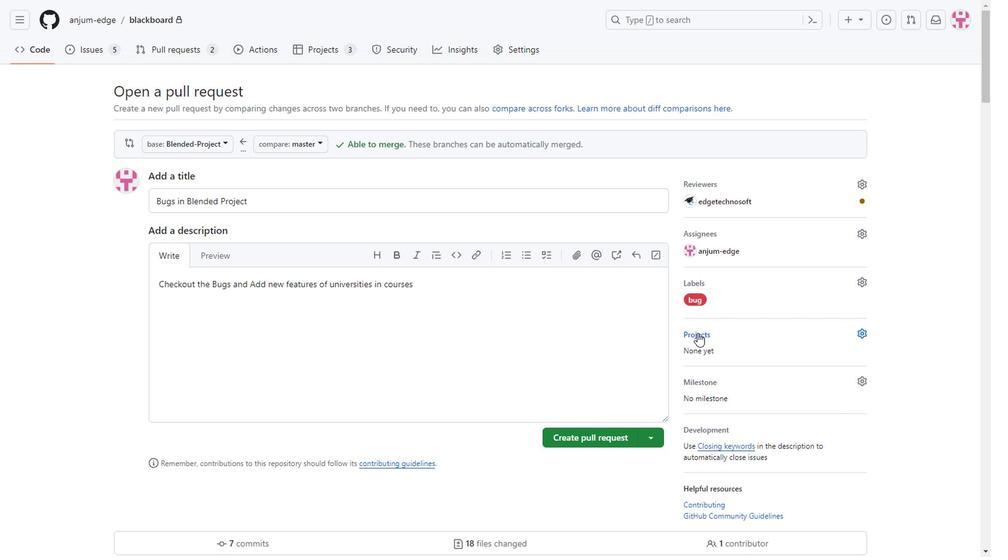 
Action: Mouse moved to (749, 428)
Screenshot: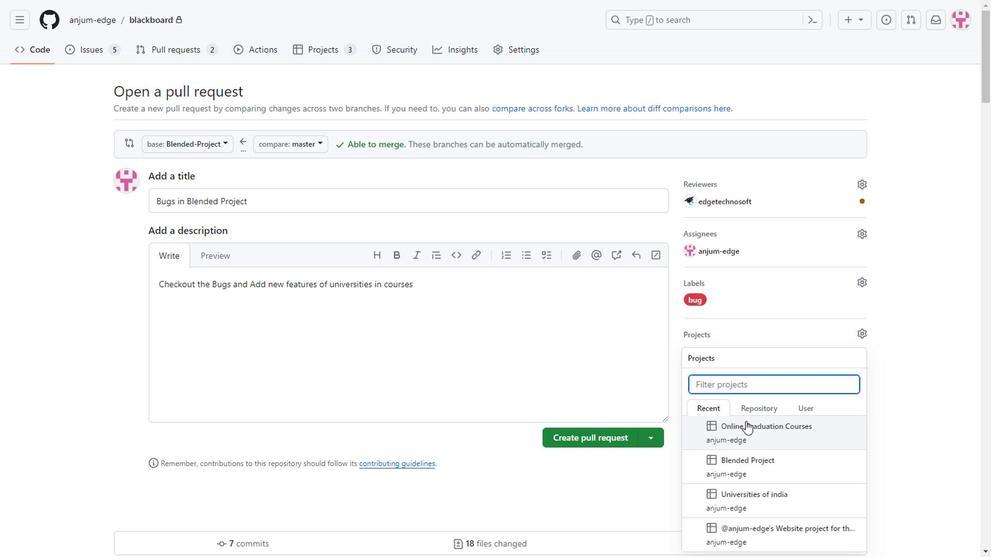 
Action: Mouse pressed left at (749, 428)
Screenshot: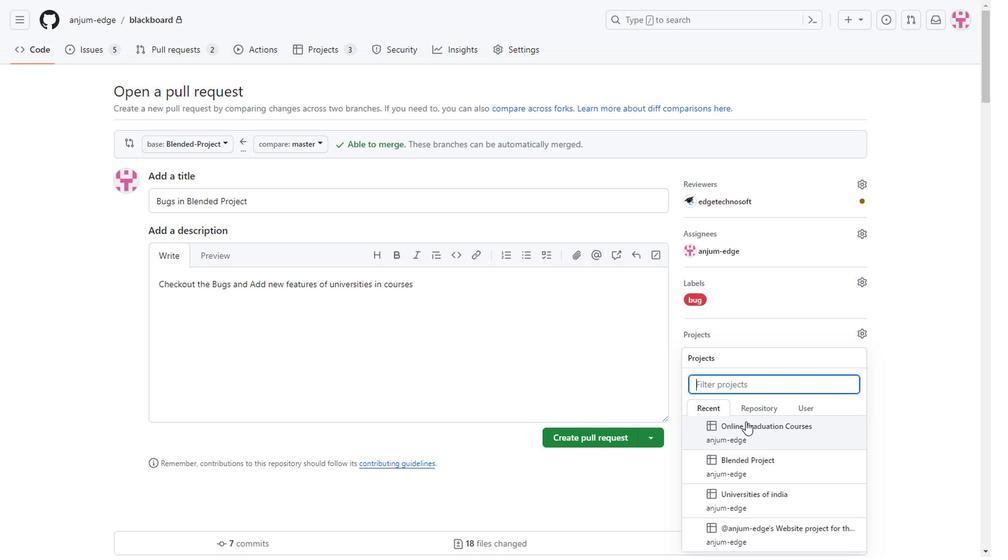 
Action: Mouse moved to (893, 387)
Screenshot: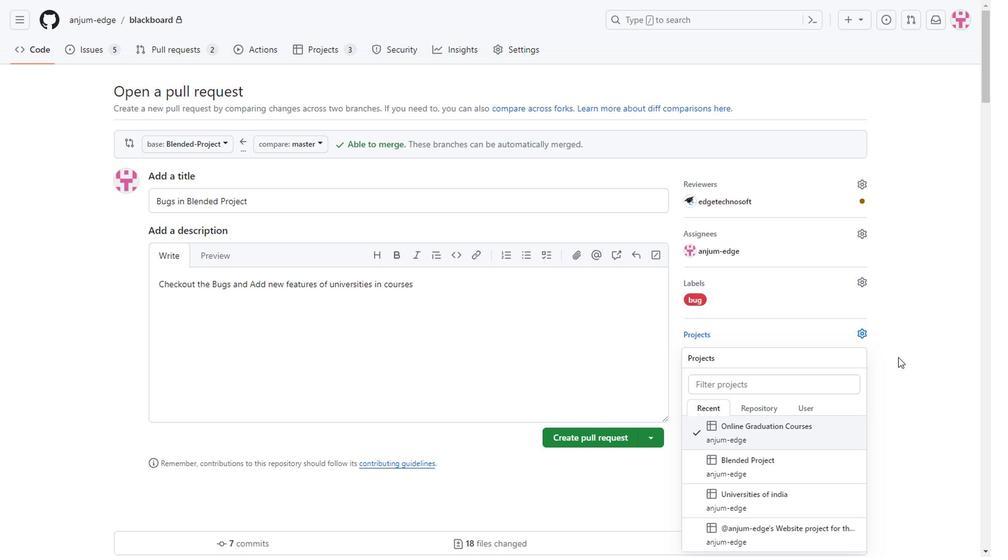 
Action: Mouse pressed left at (893, 387)
Screenshot: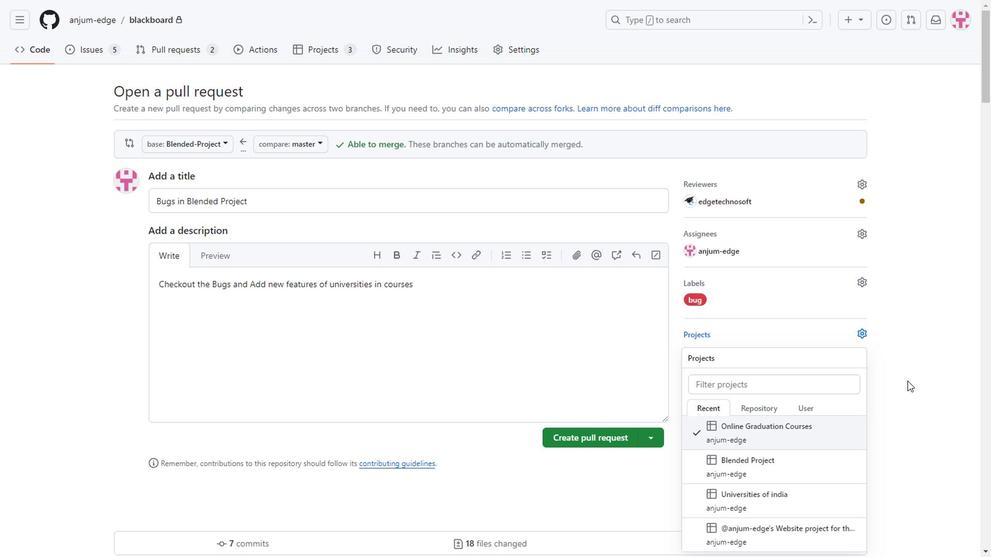 
Action: Mouse scrolled (893, 386) with delta (0, 0)
Screenshot: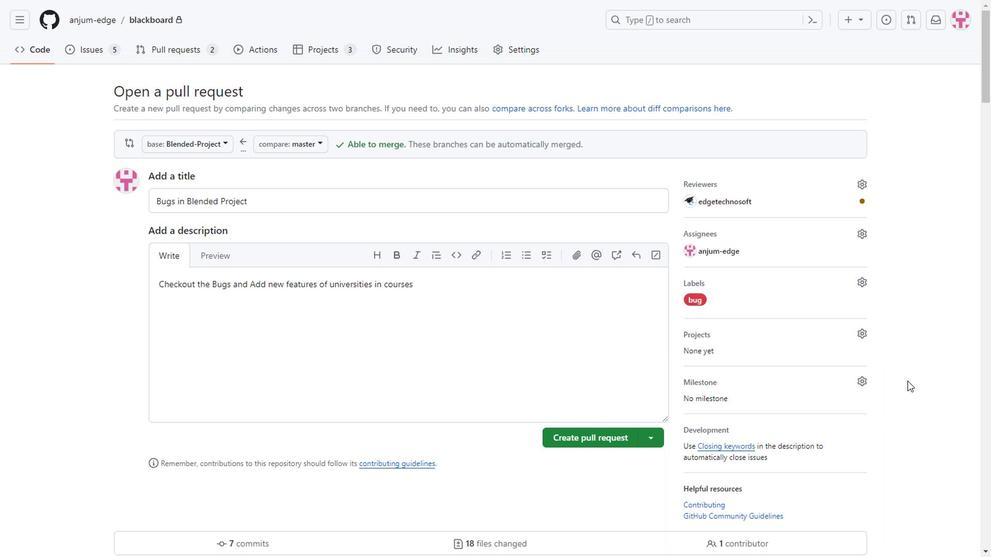 
Action: Mouse scrolled (893, 386) with delta (0, 0)
Screenshot: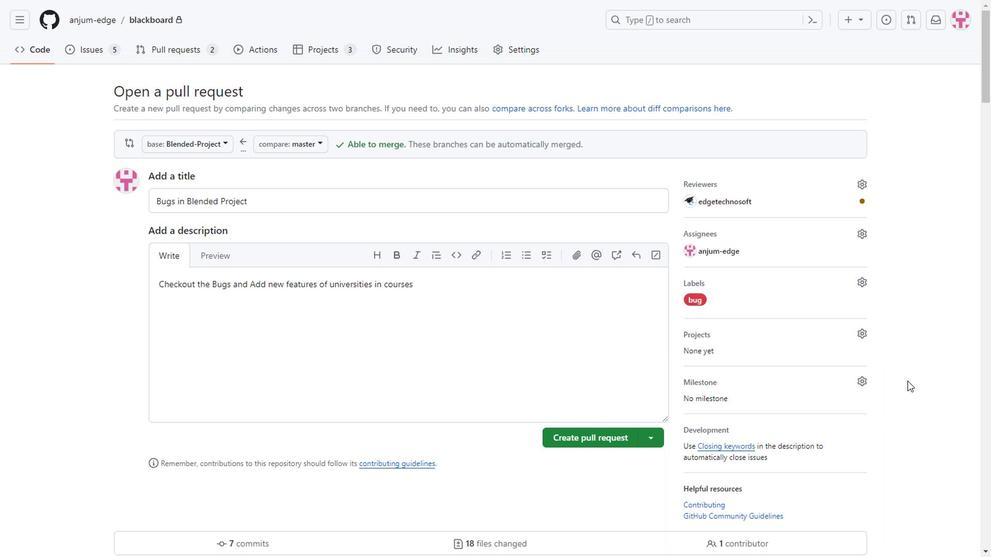 
Action: Mouse scrolled (893, 386) with delta (0, 0)
Screenshot: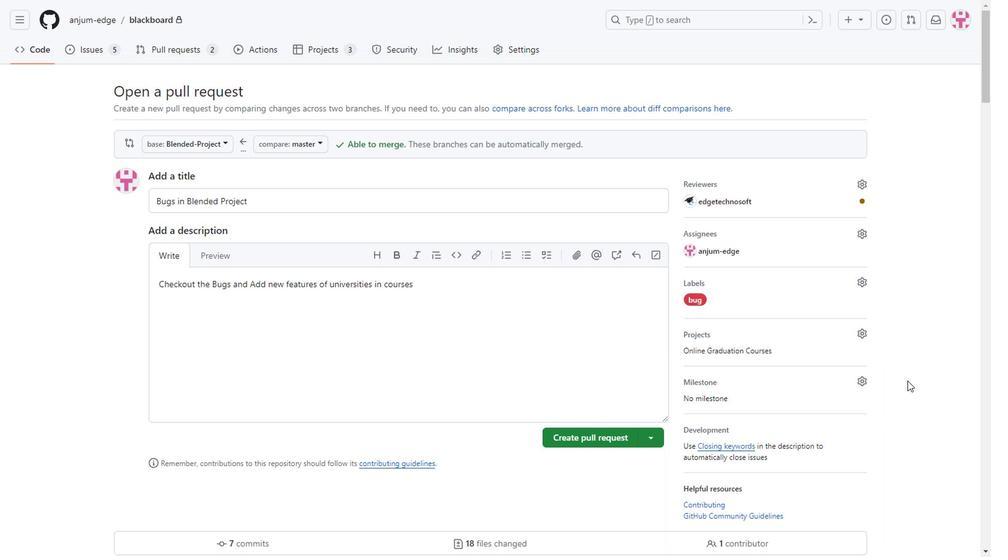 
Action: Mouse scrolled (893, 386) with delta (0, 0)
Screenshot: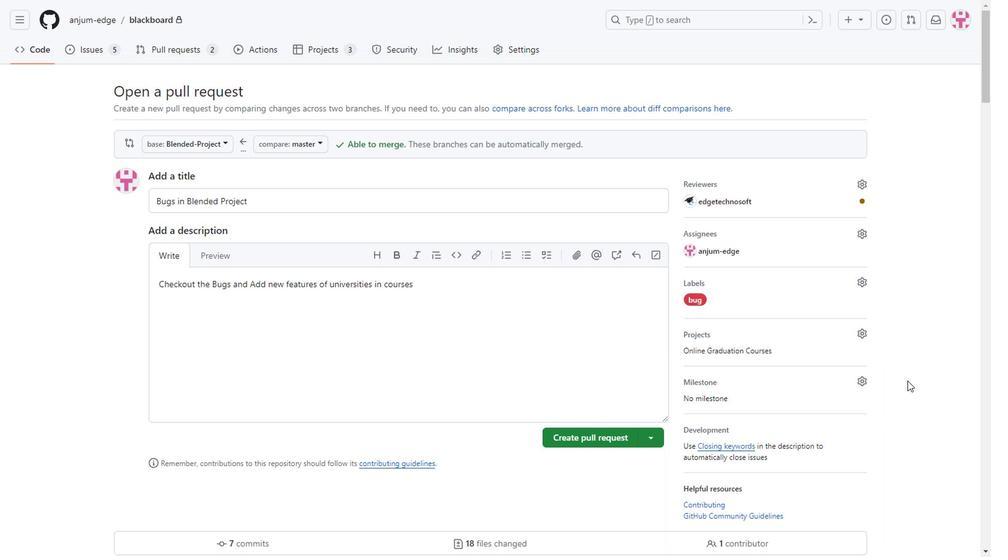 
Action: Mouse scrolled (893, 386) with delta (0, 0)
Screenshot: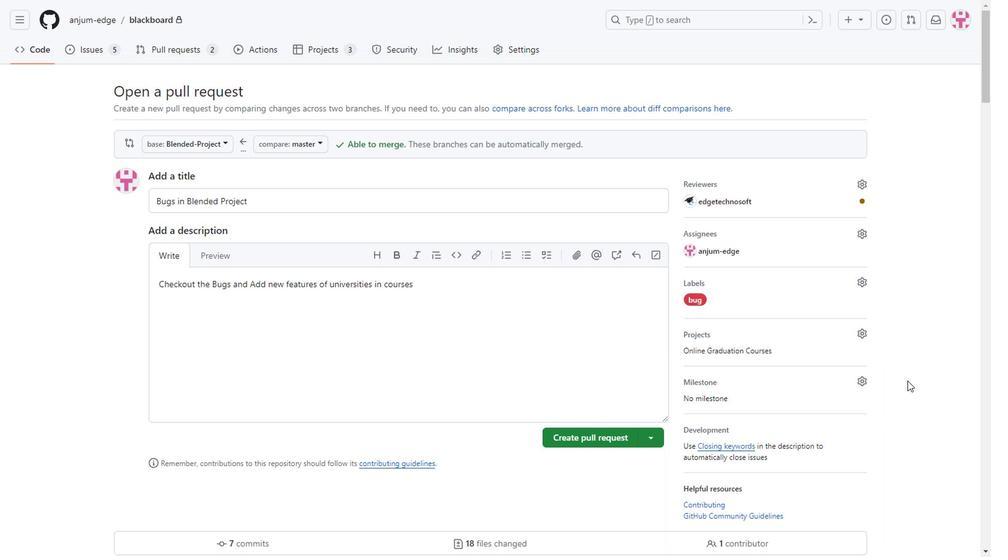 
Action: Mouse scrolled (893, 386) with delta (0, 0)
Screenshot: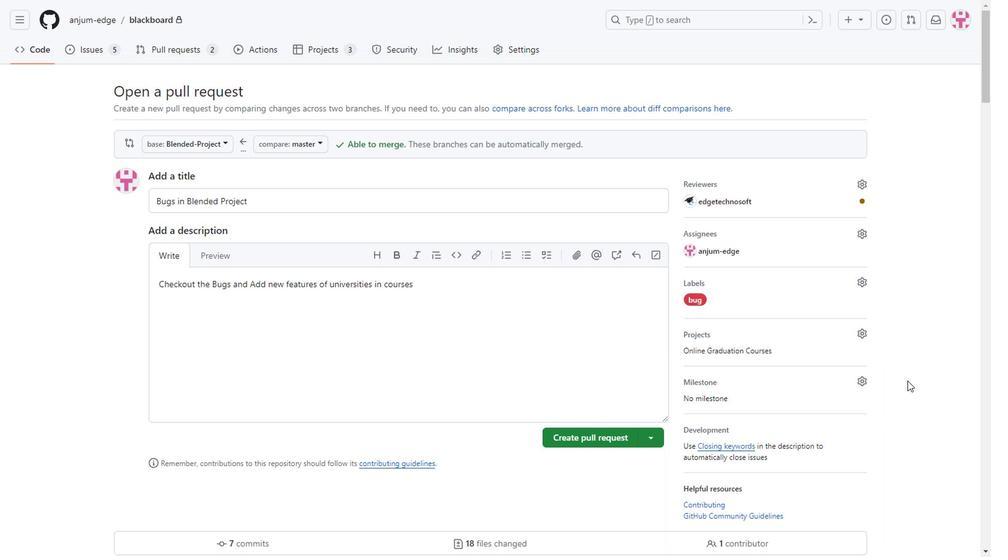
Action: Mouse scrolled (893, 386) with delta (0, 0)
Screenshot: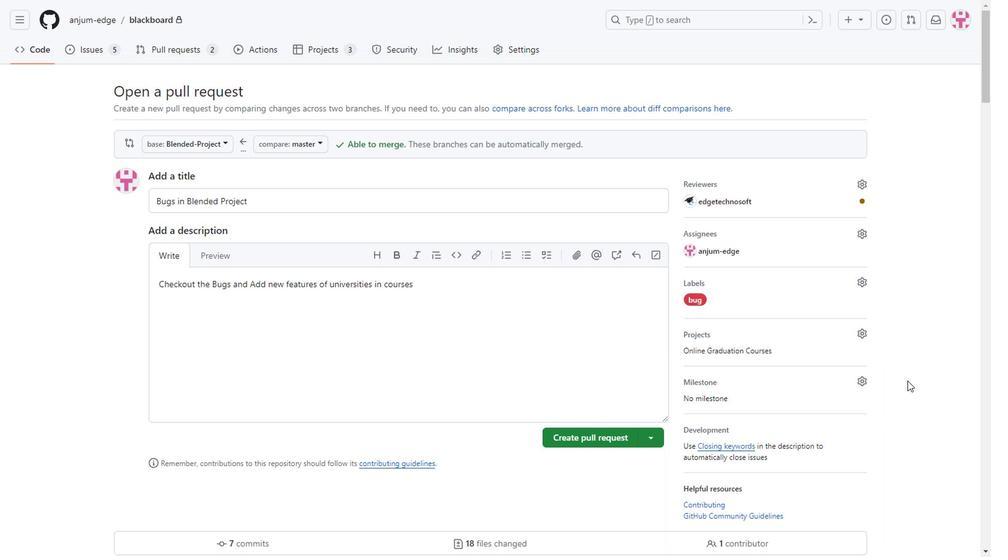 
Action: Mouse scrolled (893, 386) with delta (0, 0)
Screenshot: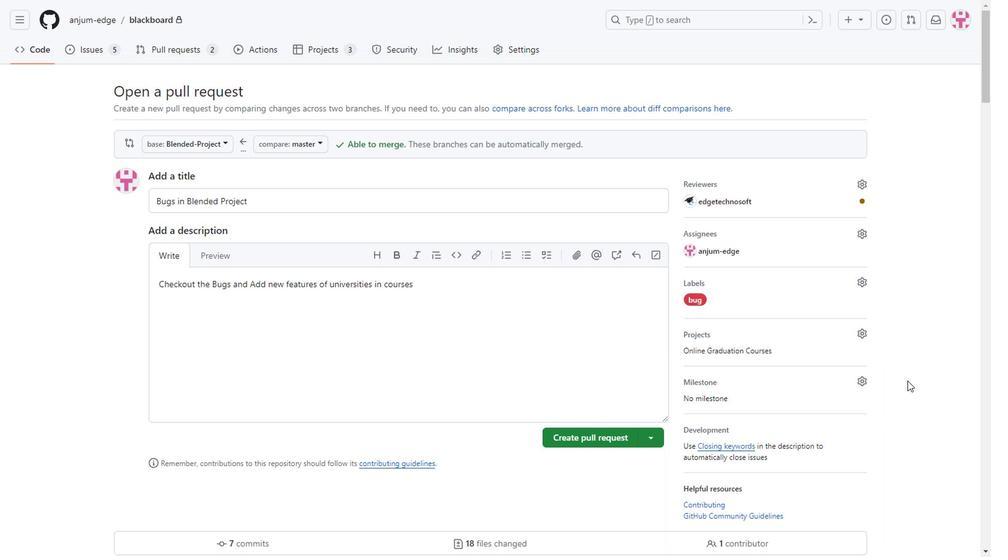 
Action: Mouse scrolled (893, 386) with delta (0, 0)
Screenshot: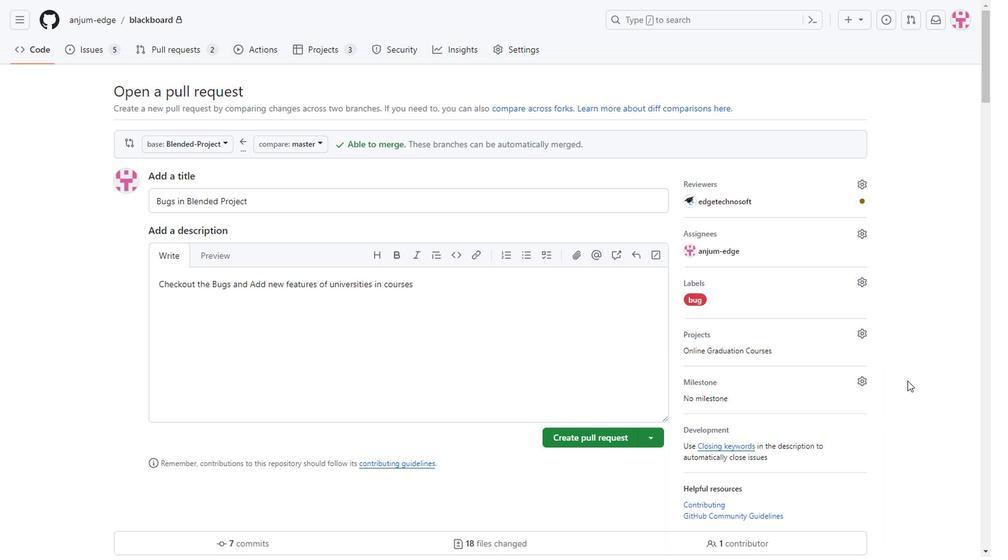 
Action: Mouse scrolled (893, 386) with delta (0, 0)
Screenshot: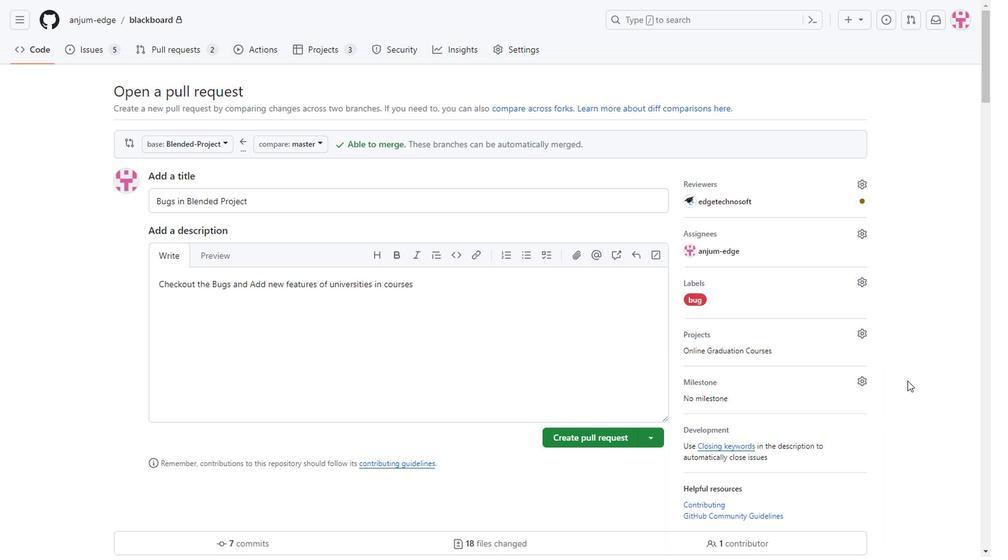 
Action: Mouse scrolled (893, 386) with delta (0, 0)
Screenshot: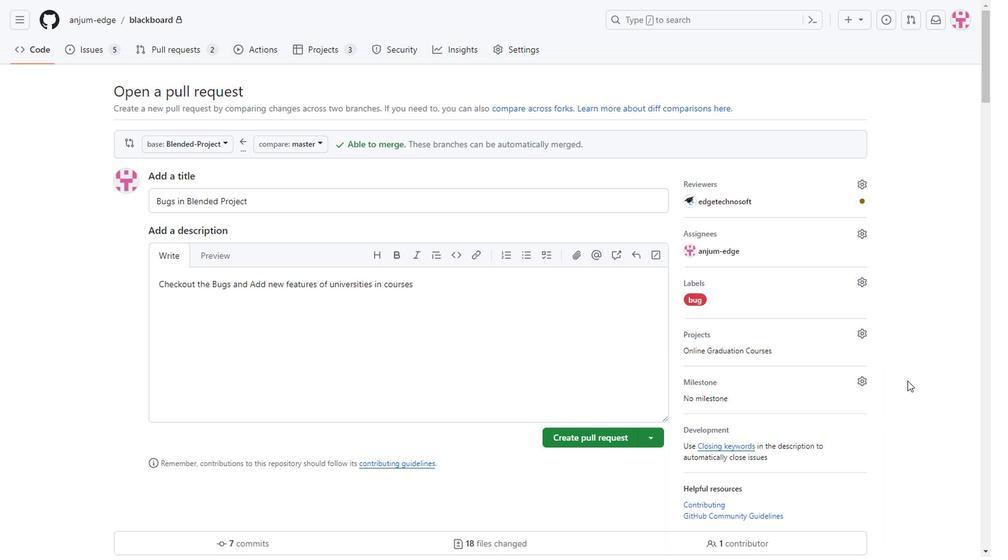 
Action: Mouse scrolled (893, 386) with delta (0, 0)
Screenshot: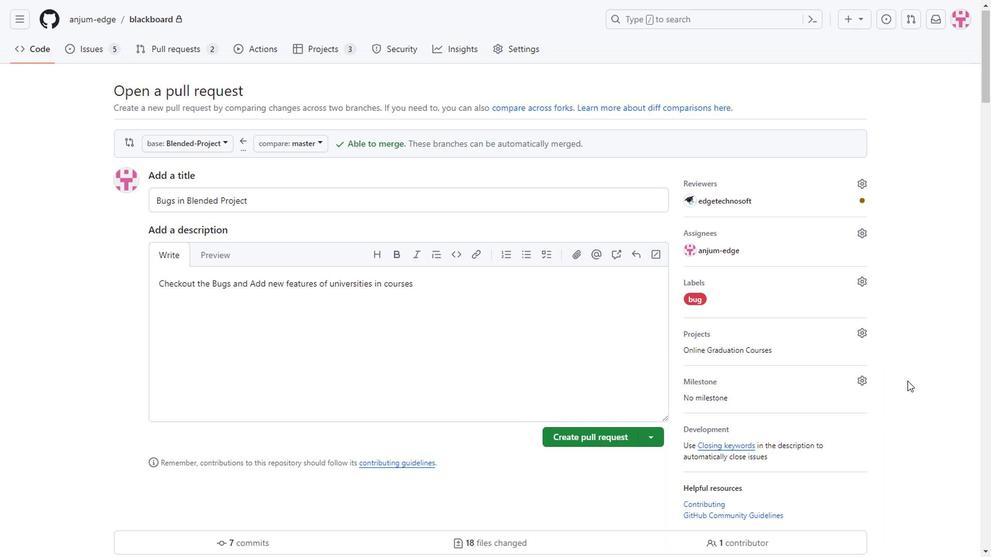 
Action: Mouse scrolled (893, 386) with delta (0, 0)
Screenshot: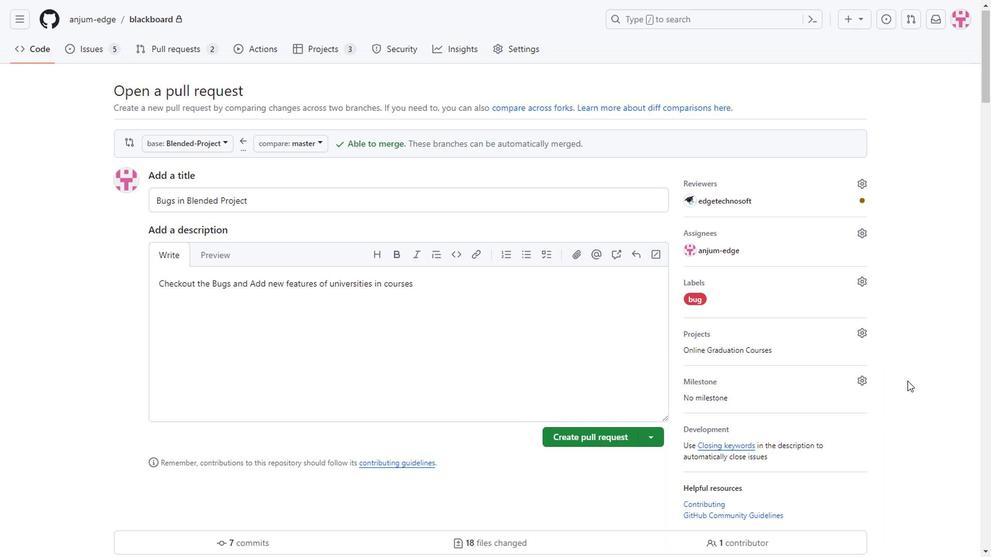 
Action: Mouse scrolled (893, 386) with delta (0, 0)
Screenshot: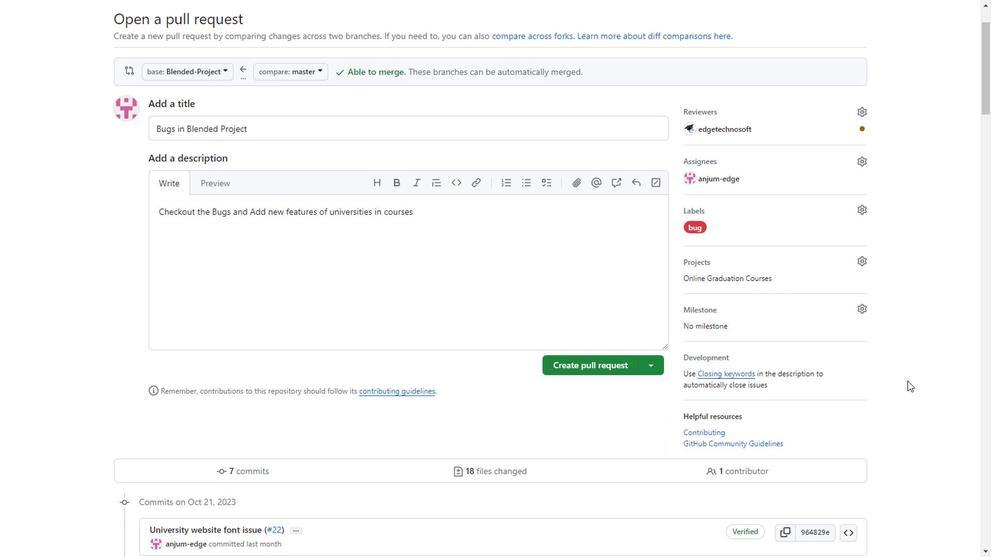 
Action: Mouse scrolled (893, 386) with delta (0, 0)
Screenshot: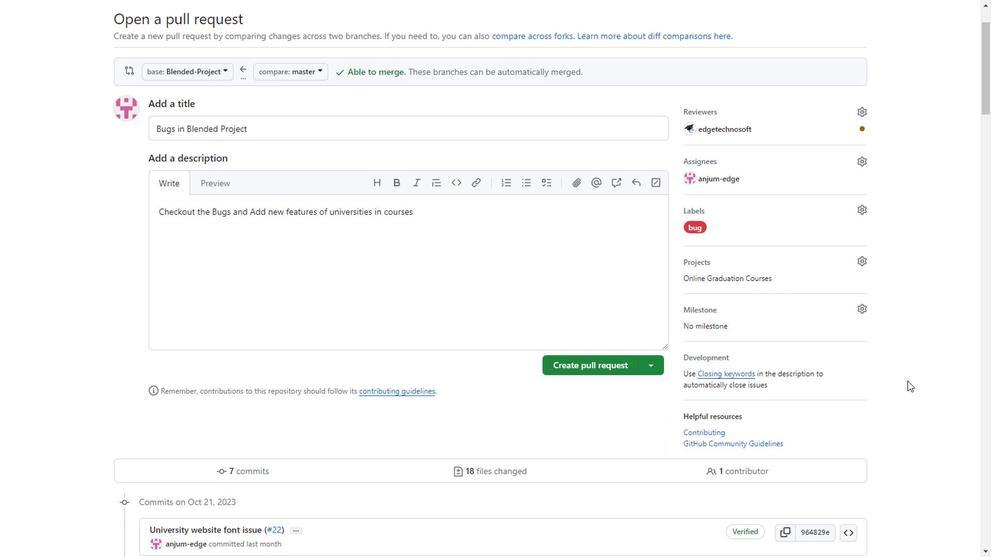 
Action: Mouse scrolled (893, 386) with delta (0, 0)
Screenshot: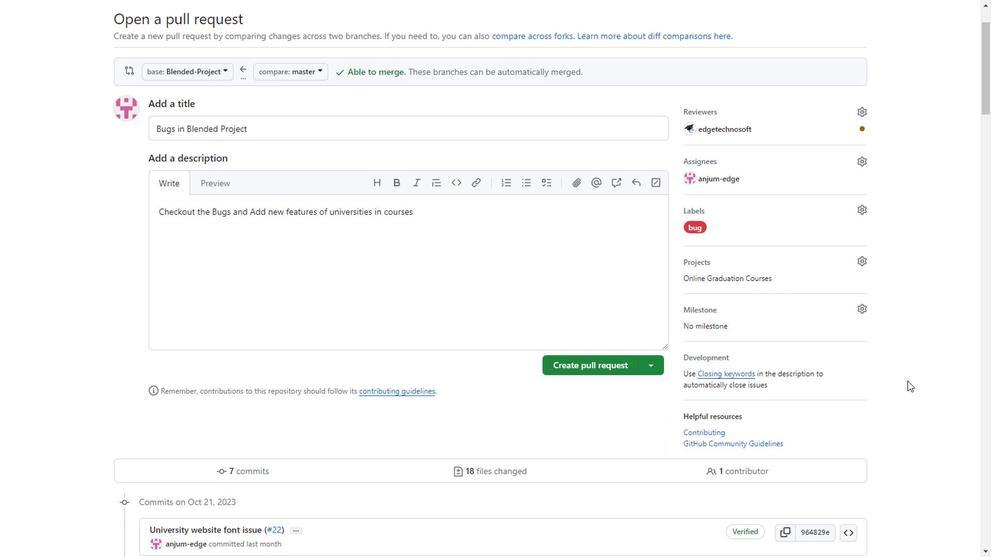 
Action: Mouse scrolled (893, 386) with delta (0, 0)
Screenshot: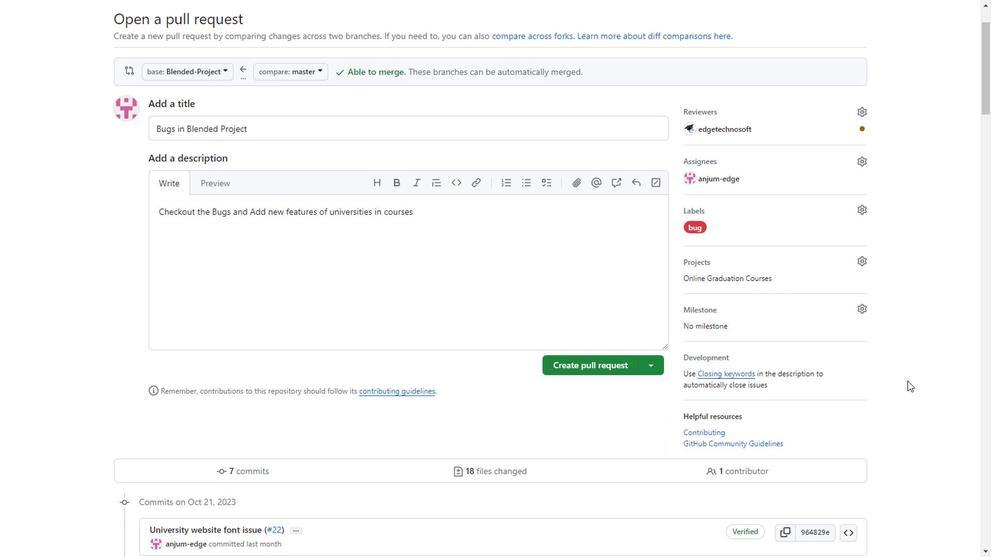 
Action: Mouse scrolled (893, 386) with delta (0, 0)
Screenshot: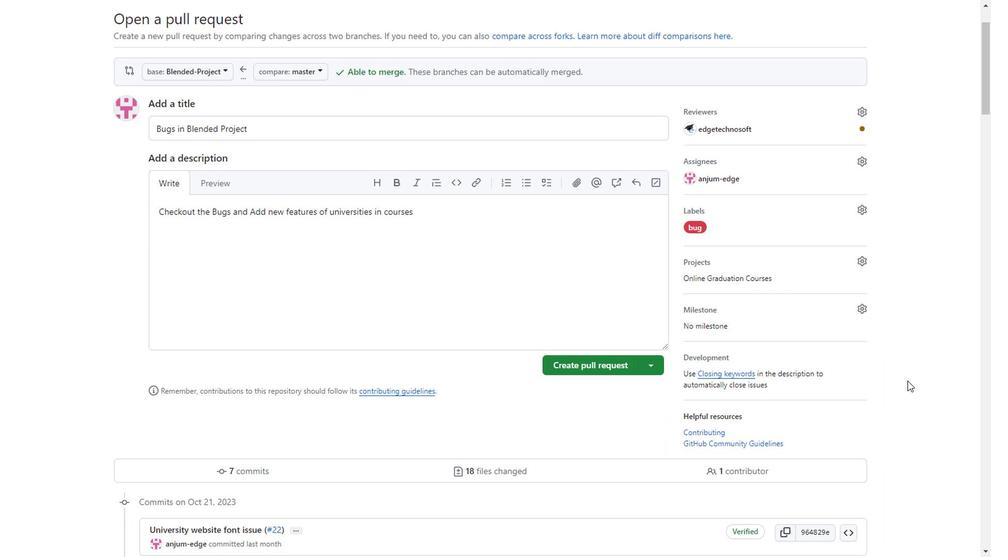 
Action: Mouse scrolled (893, 386) with delta (0, 0)
Screenshot: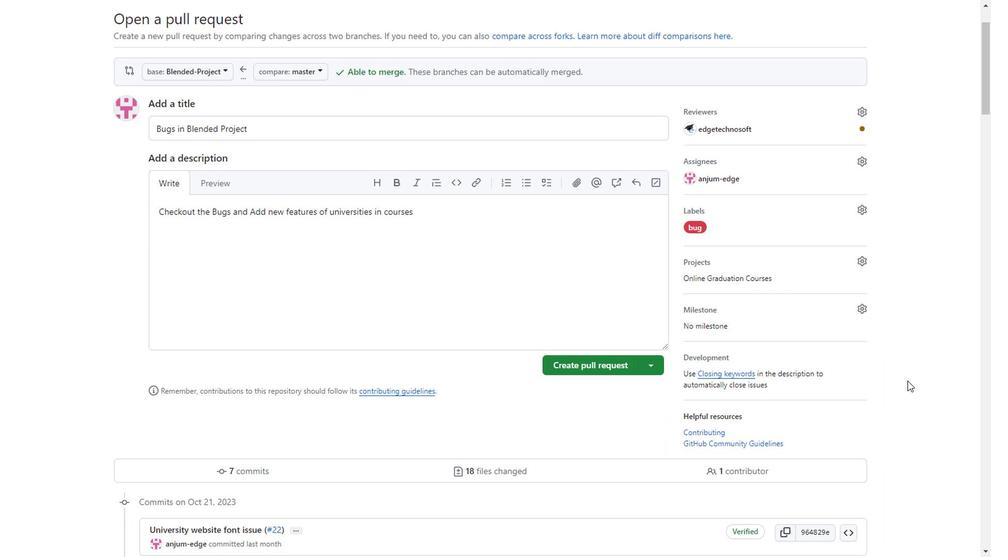 
Action: Mouse scrolled (893, 386) with delta (0, 0)
Screenshot: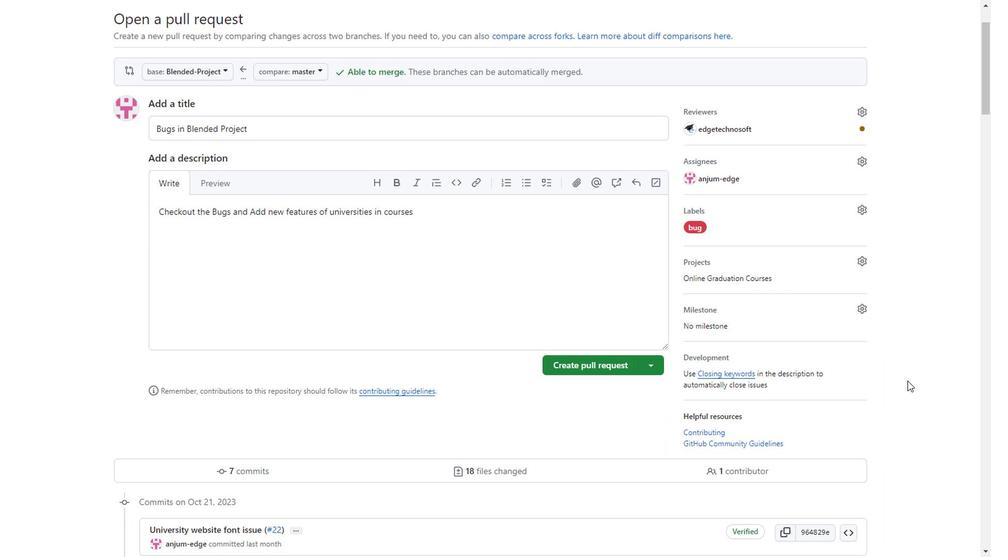 
Action: Mouse scrolled (893, 386) with delta (0, 0)
